 Task: Add the museum you admire in the Financial District to your saved locations  and also explore the gallery  of the museum .
Action: Mouse moved to (167, 65)
Screenshot: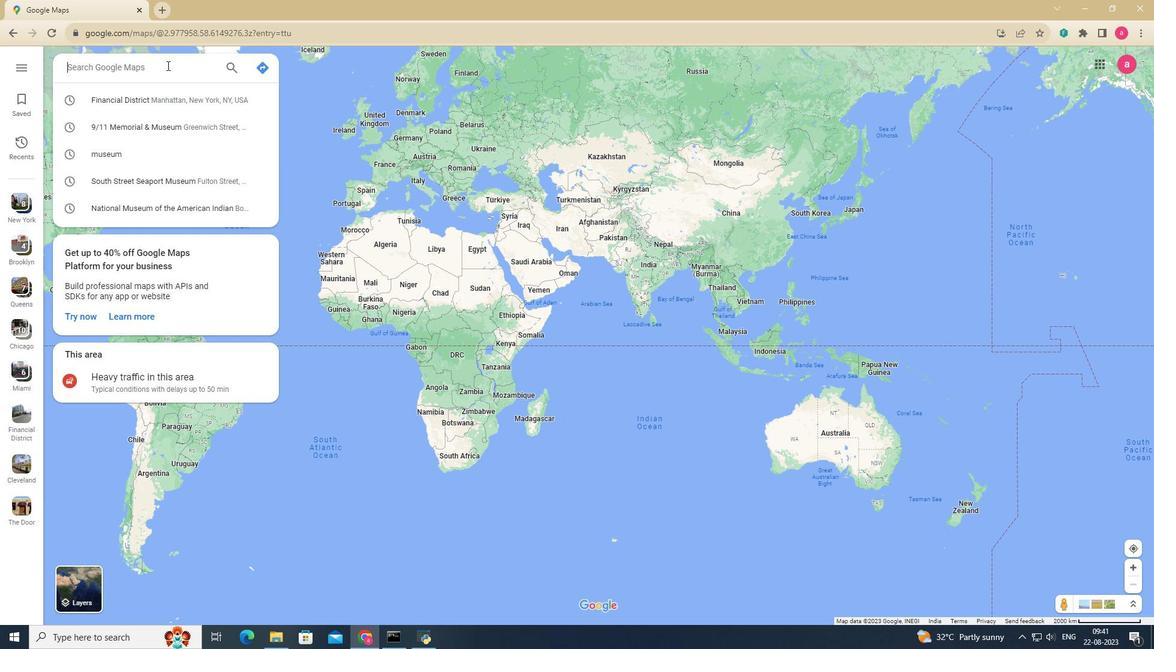 
Action: Mouse pressed left at (167, 65)
Screenshot: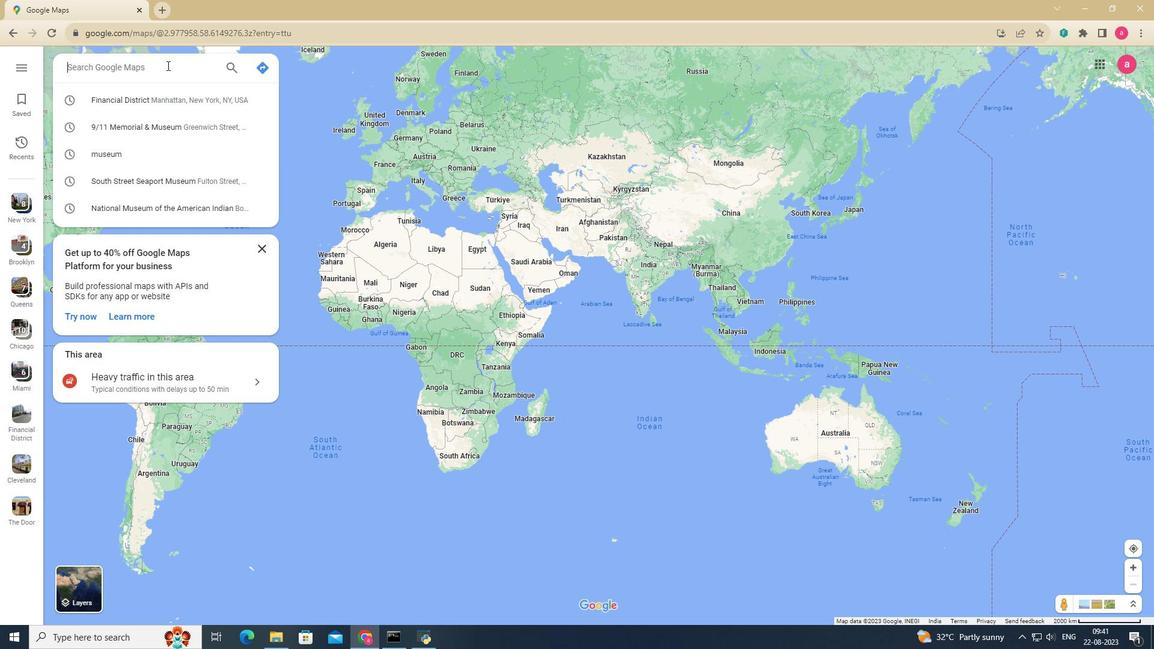
Action: Mouse moved to (158, 76)
Screenshot: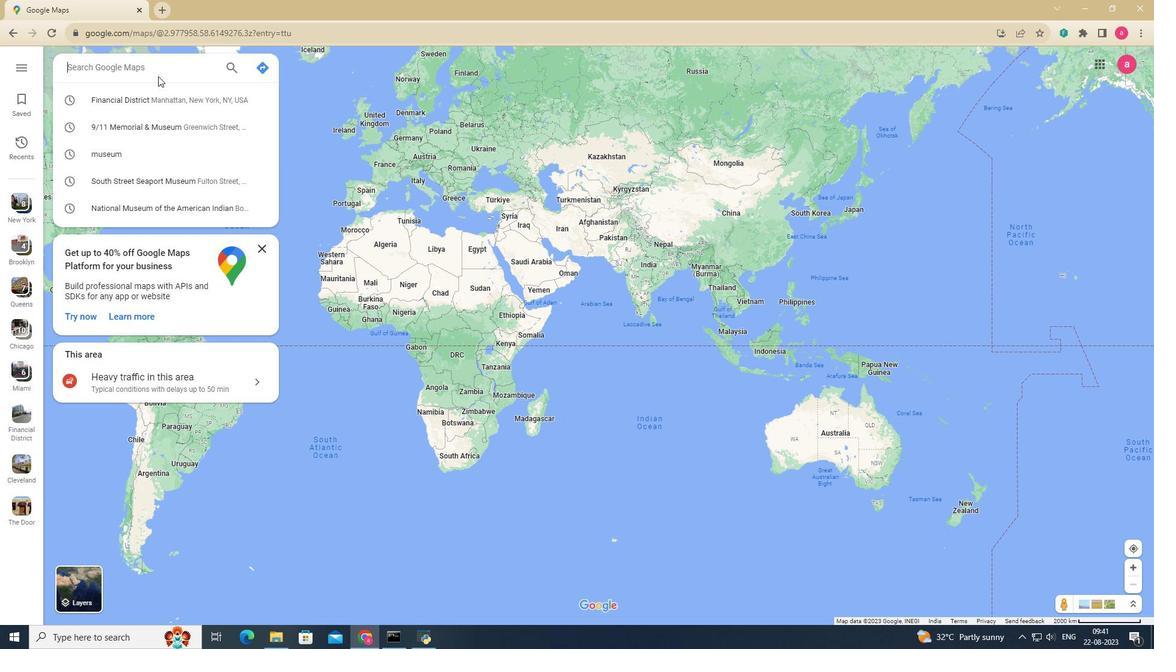 
Action: Key pressed financial<Key.space>district
Screenshot: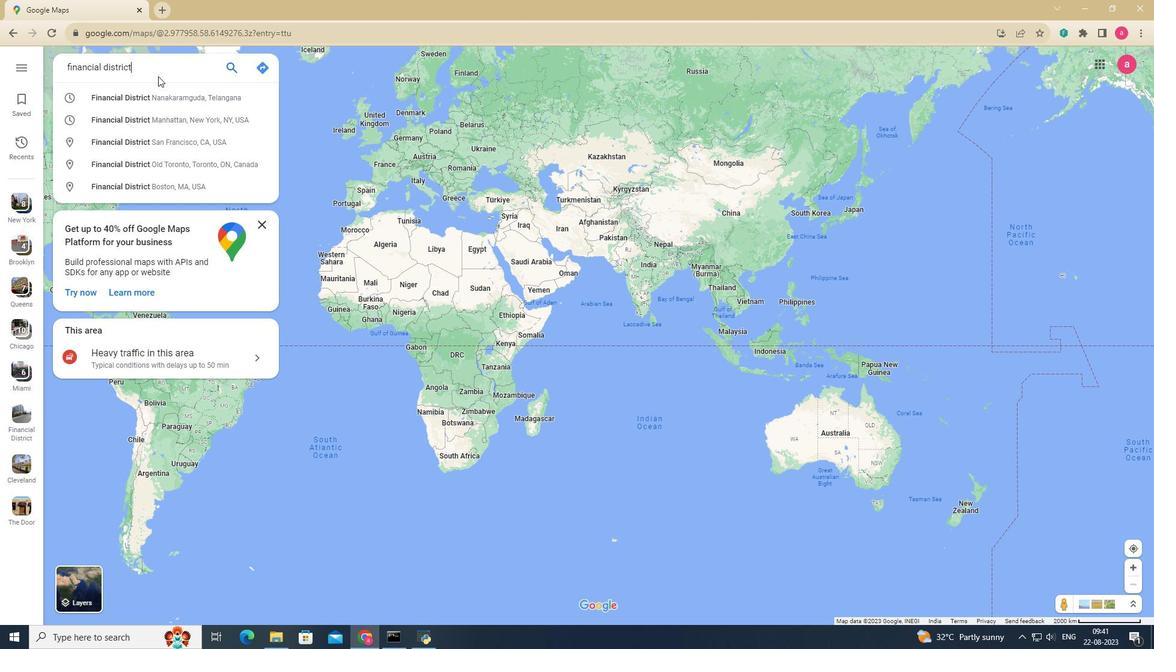 
Action: Mouse moved to (165, 113)
Screenshot: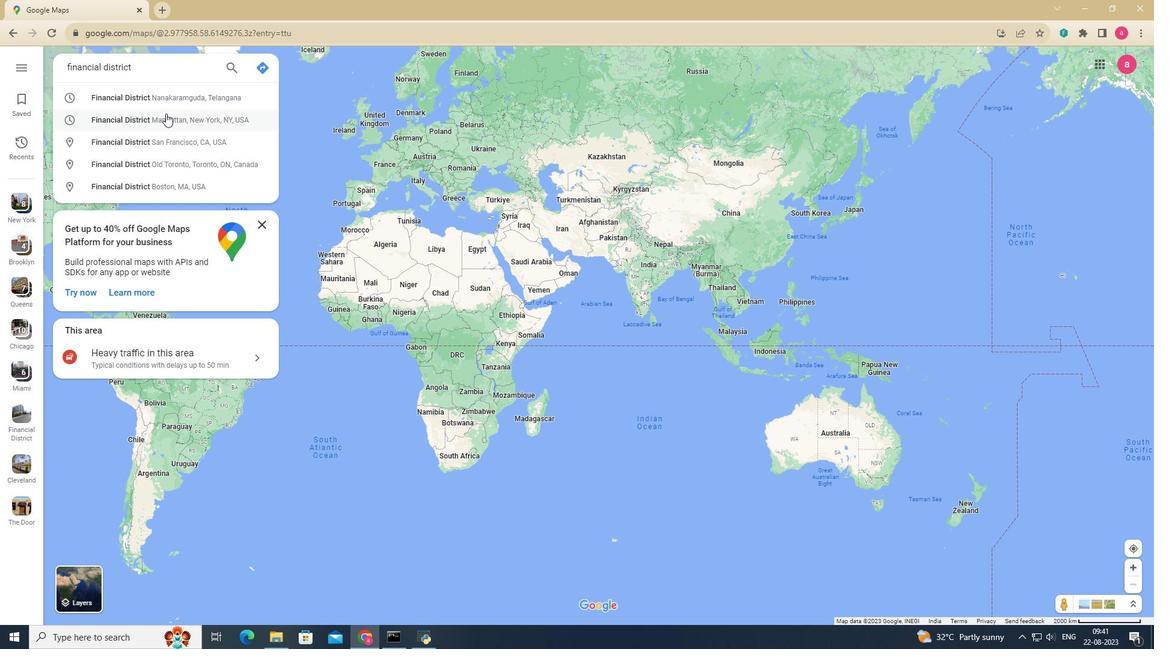 
Action: Mouse pressed left at (165, 113)
Screenshot: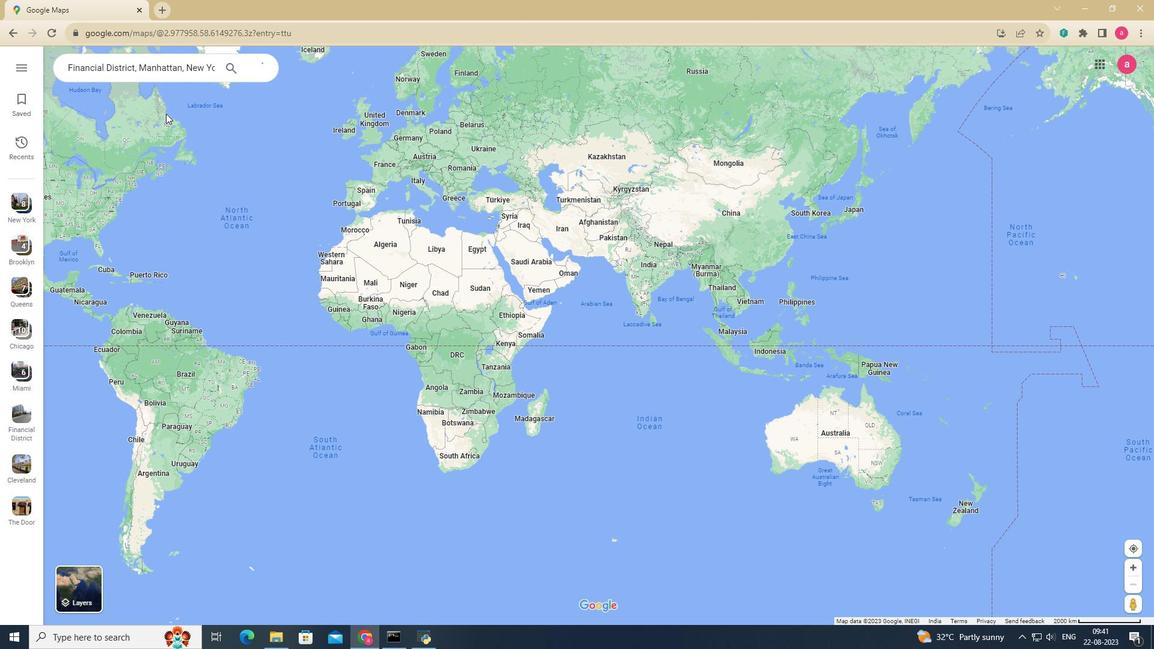 
Action: Mouse moved to (164, 288)
Screenshot: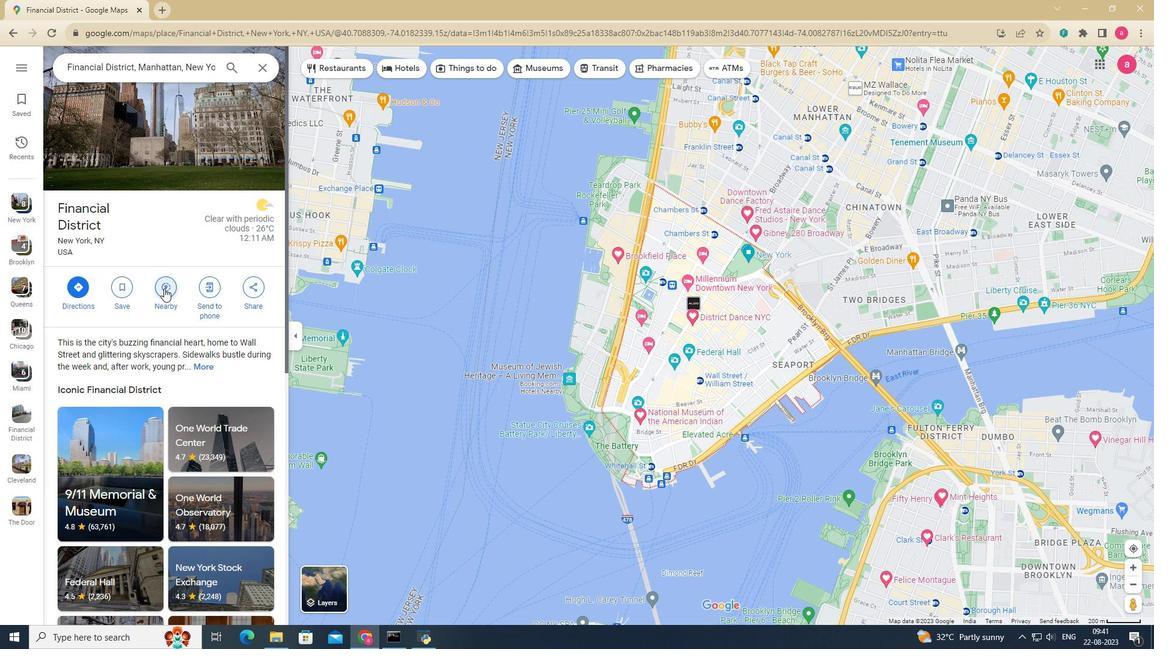 
Action: Mouse pressed left at (164, 288)
Screenshot: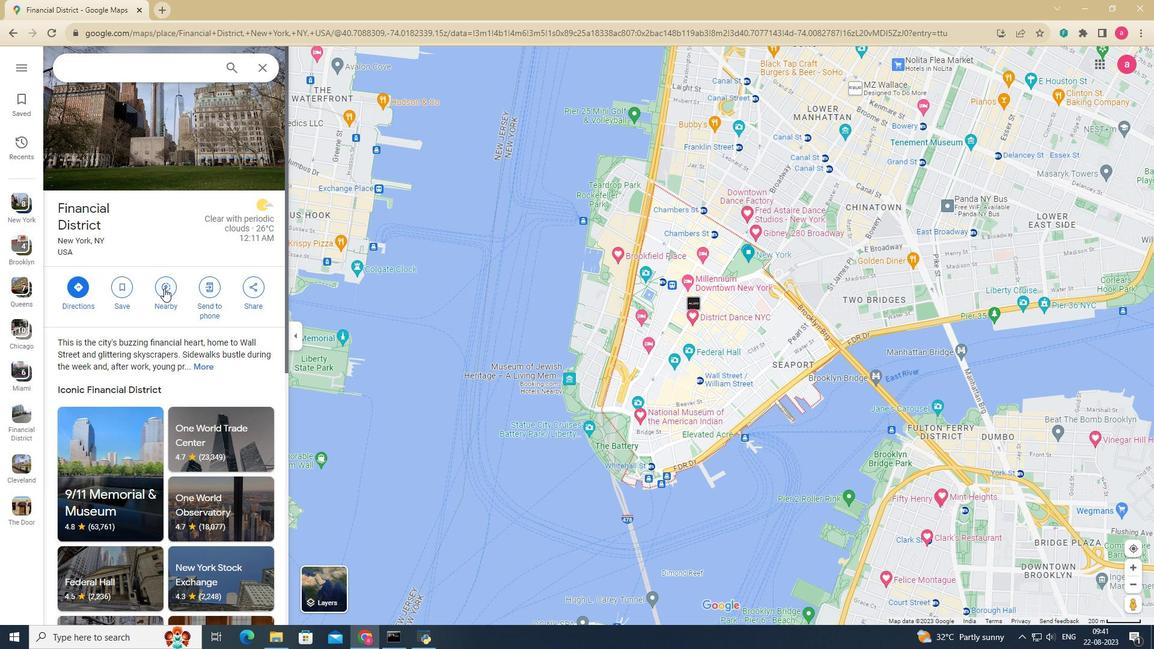 
Action: Mouse moved to (105, 69)
Screenshot: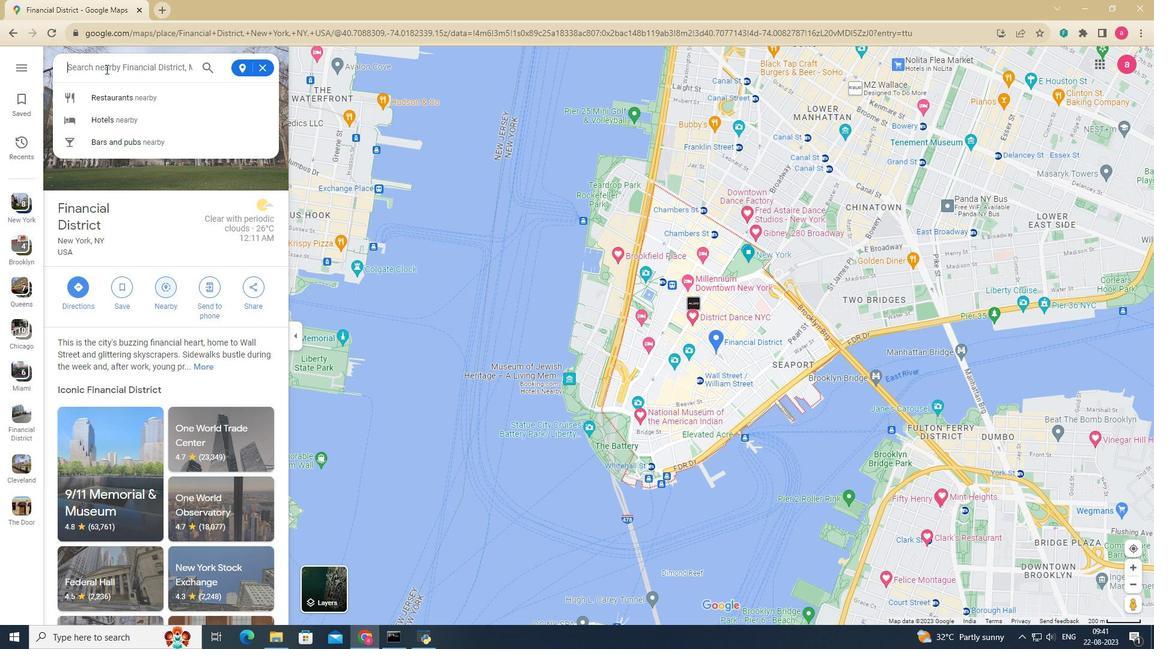 
Action: Mouse pressed left at (105, 69)
Screenshot: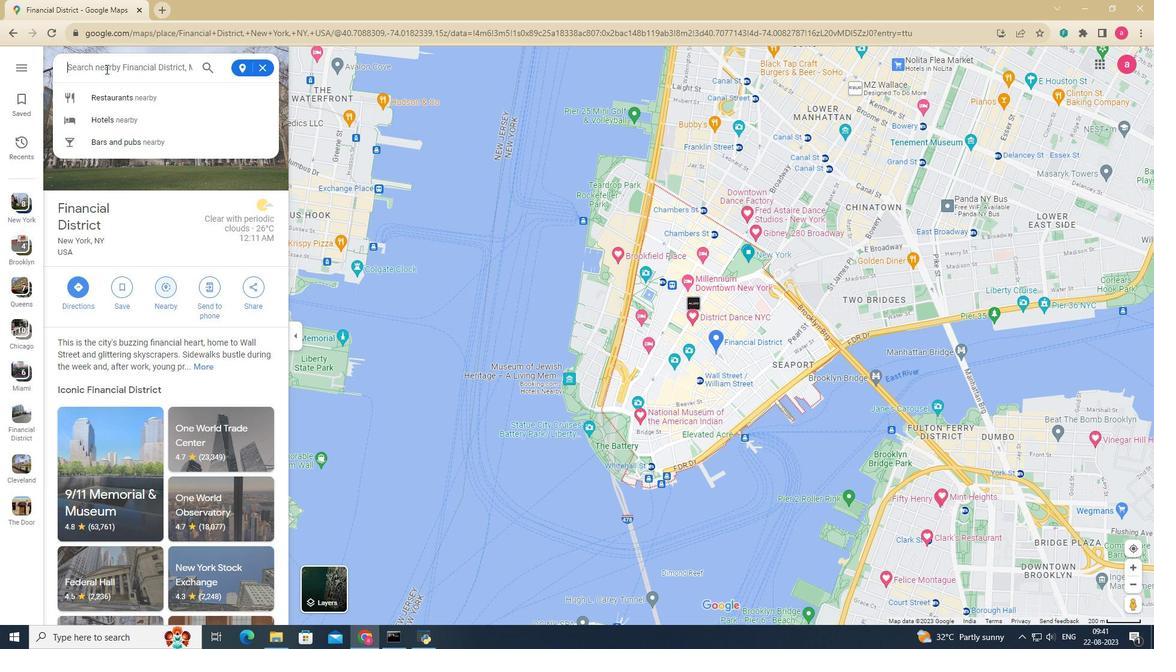 
Action: Key pressed museum<Key.enter>
Screenshot: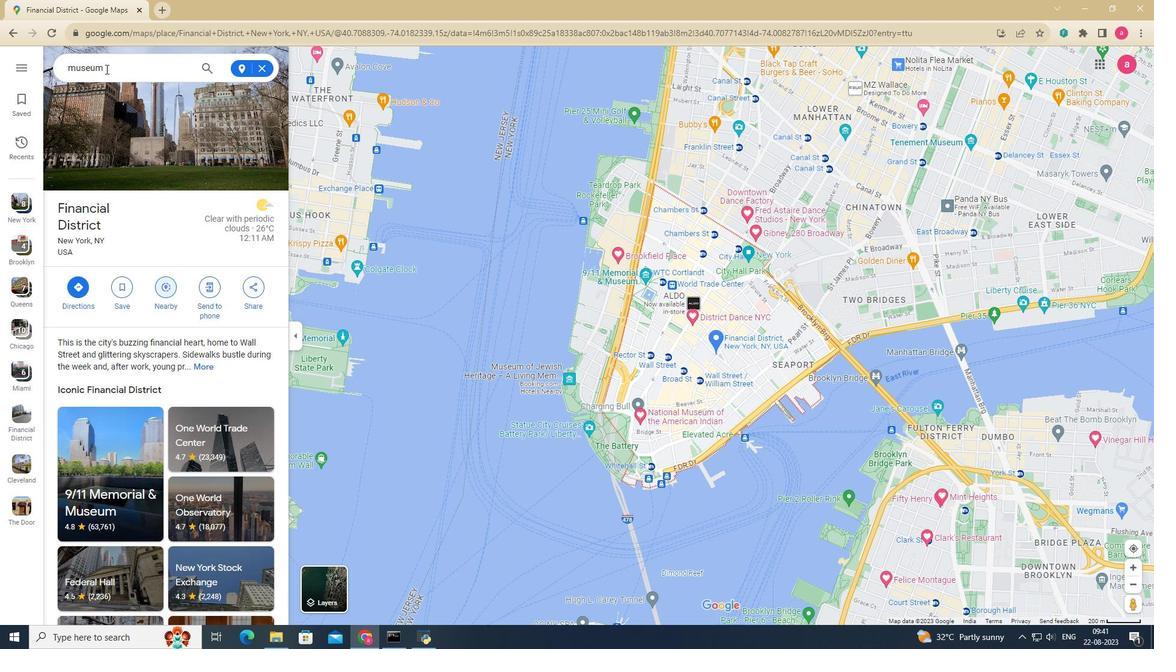 
Action: Mouse moved to (251, 131)
Screenshot: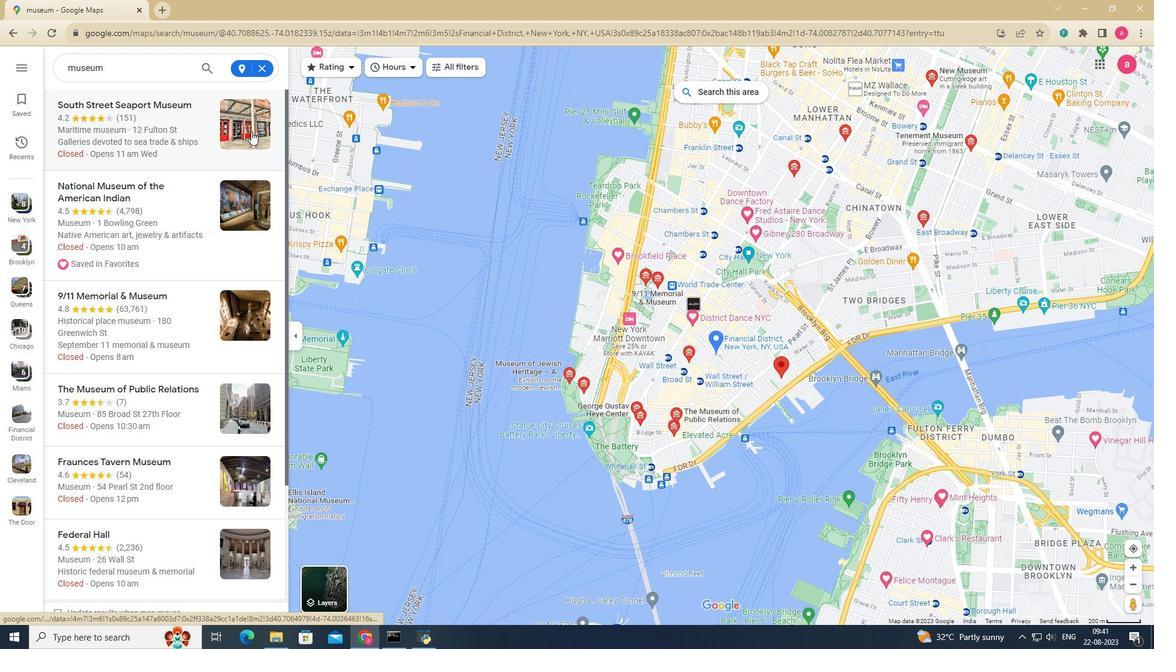 
Action: Mouse pressed left at (251, 131)
Screenshot: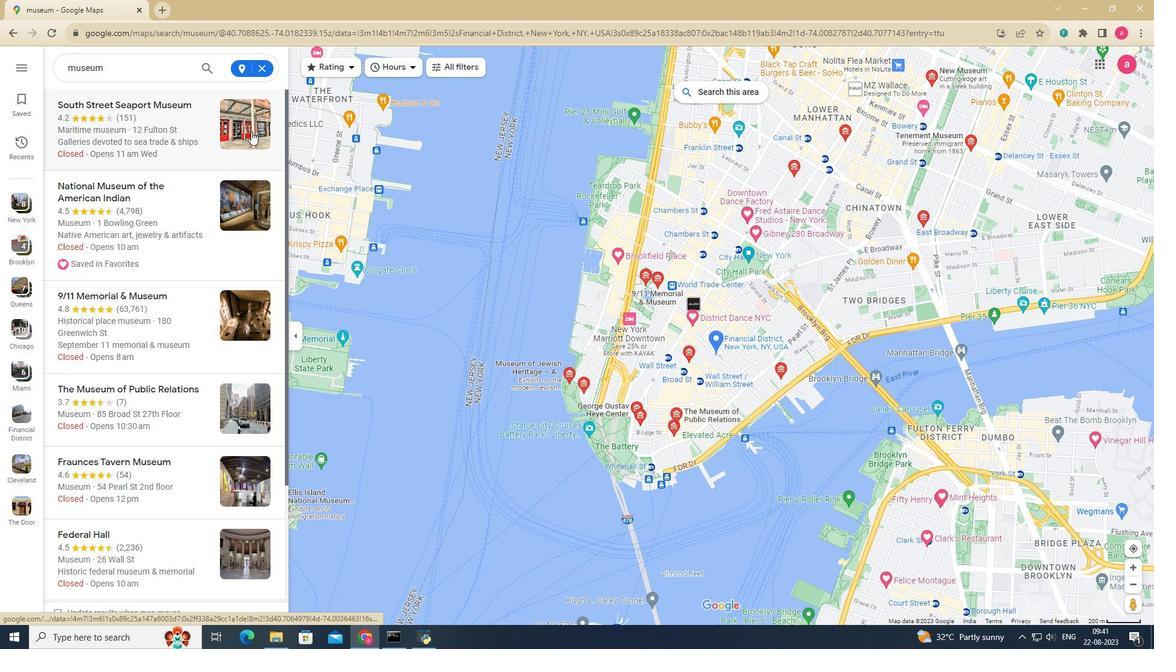 
Action: Mouse moved to (414, 304)
Screenshot: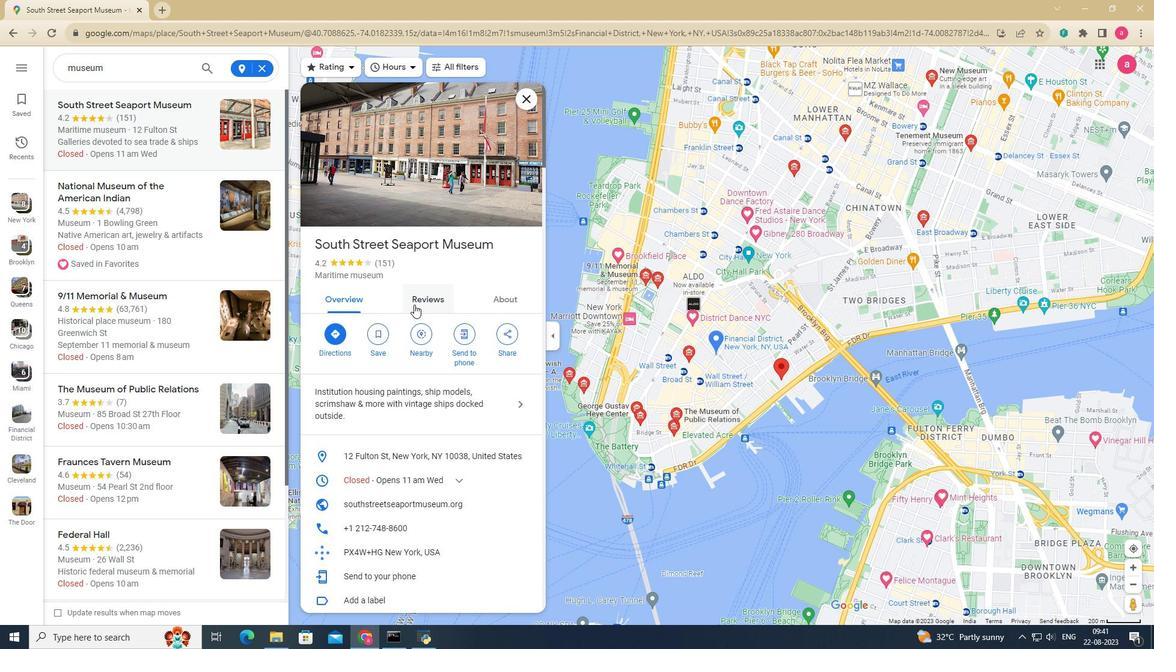 
Action: Mouse pressed left at (414, 304)
Screenshot: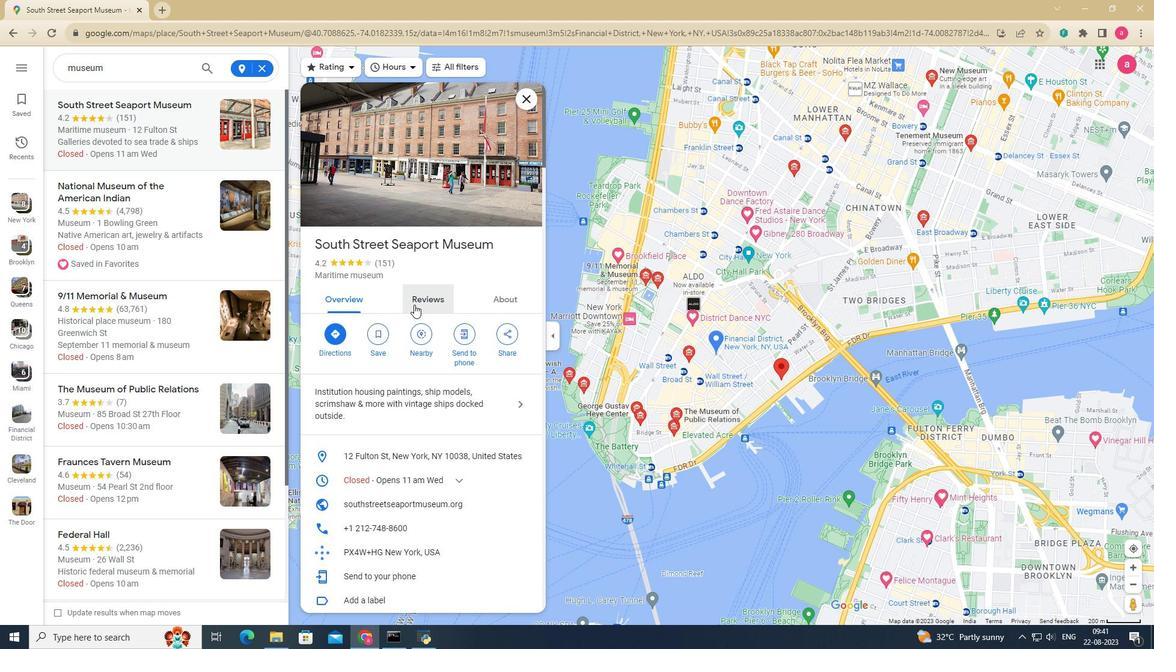 
Action: Mouse moved to (433, 323)
Screenshot: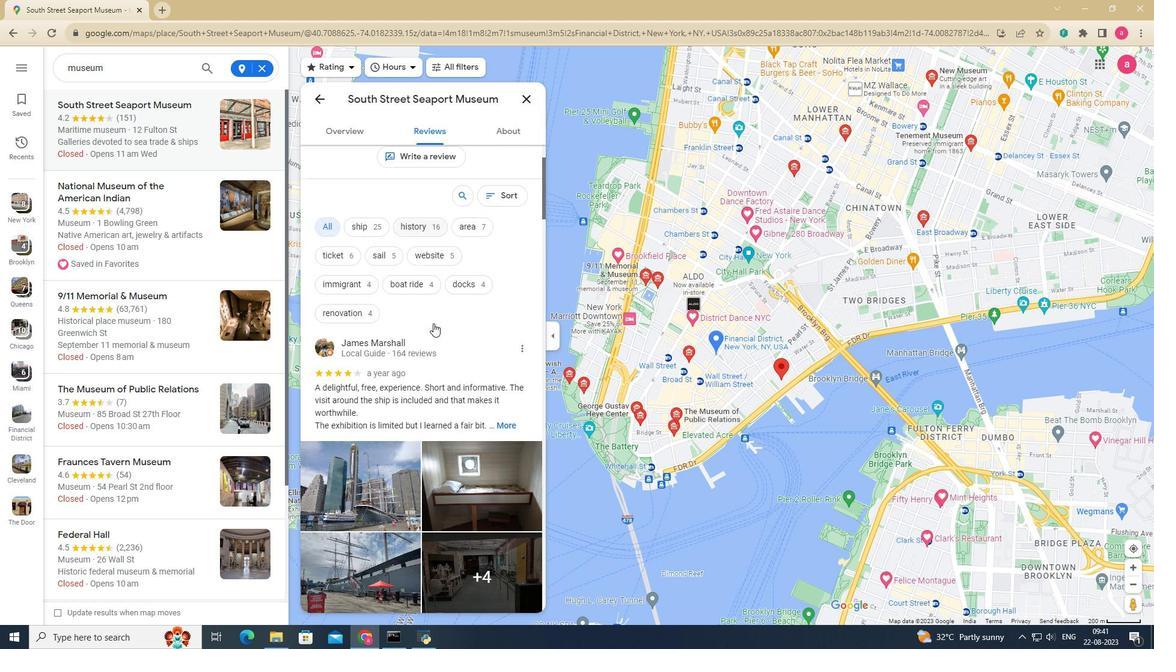 
Action: Mouse scrolled (433, 322) with delta (0, 0)
Screenshot: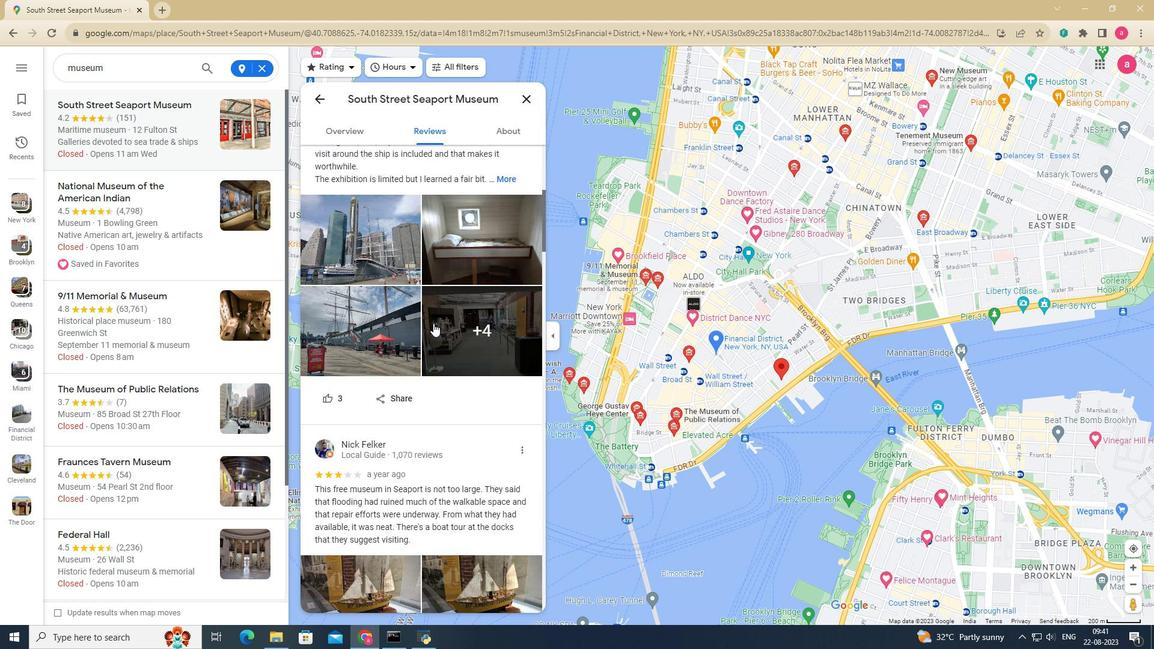
Action: Mouse scrolled (433, 322) with delta (0, 0)
Screenshot: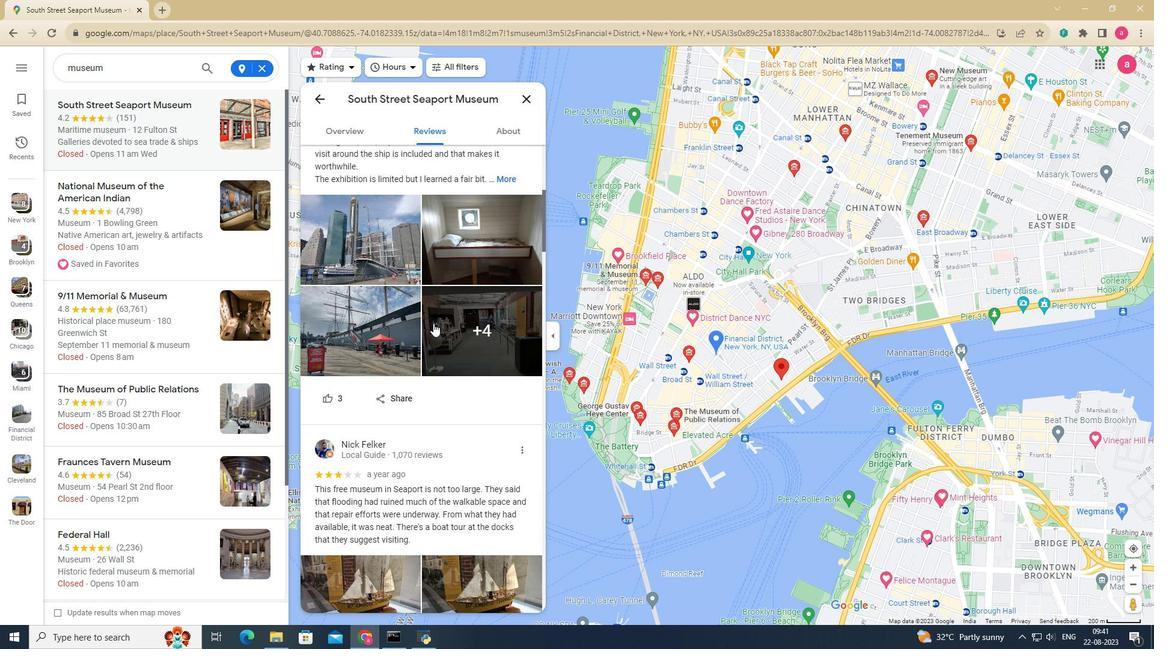 
Action: Mouse scrolled (433, 322) with delta (0, 0)
Screenshot: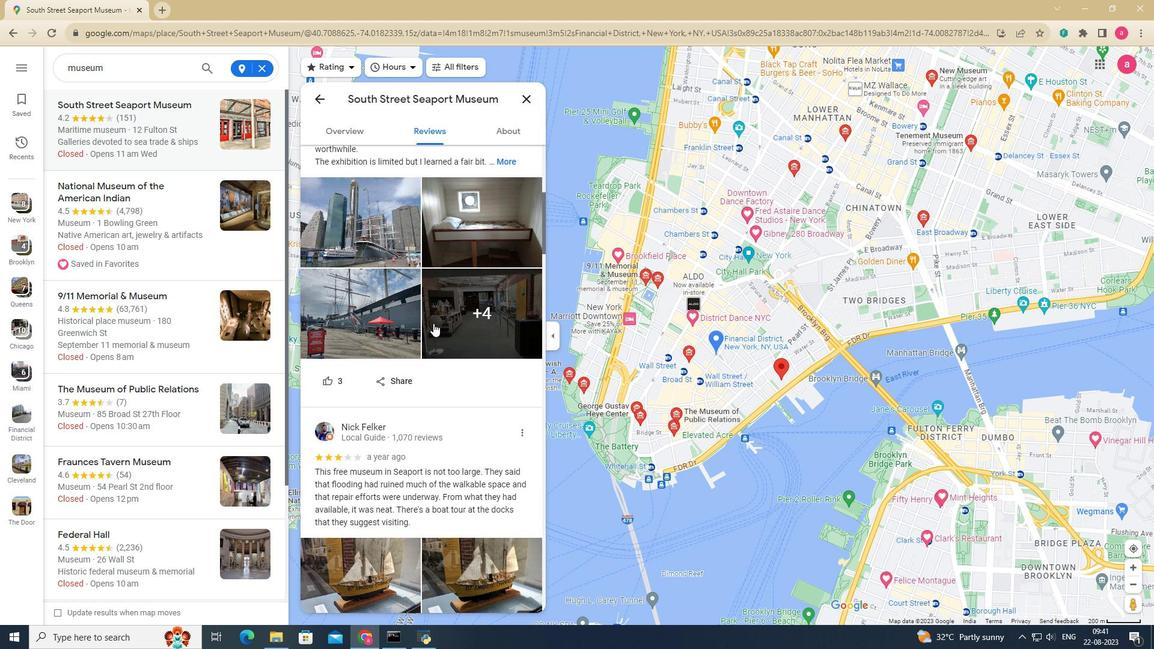 
Action: Mouse scrolled (433, 322) with delta (0, 0)
Screenshot: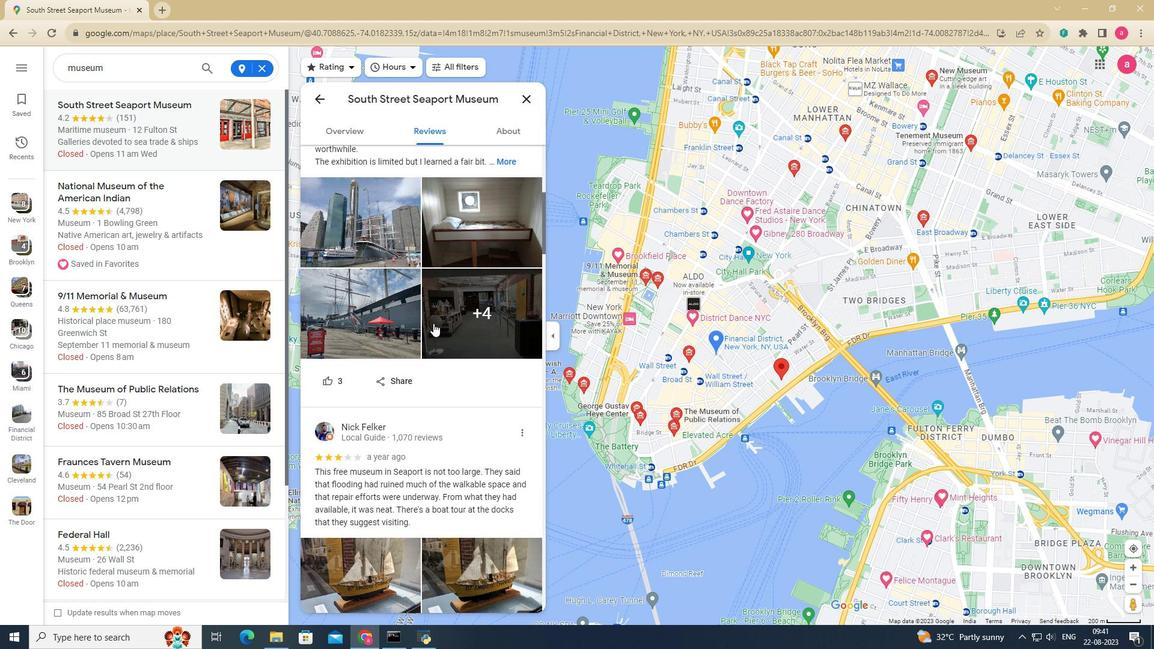 
Action: Mouse scrolled (433, 322) with delta (0, 0)
Screenshot: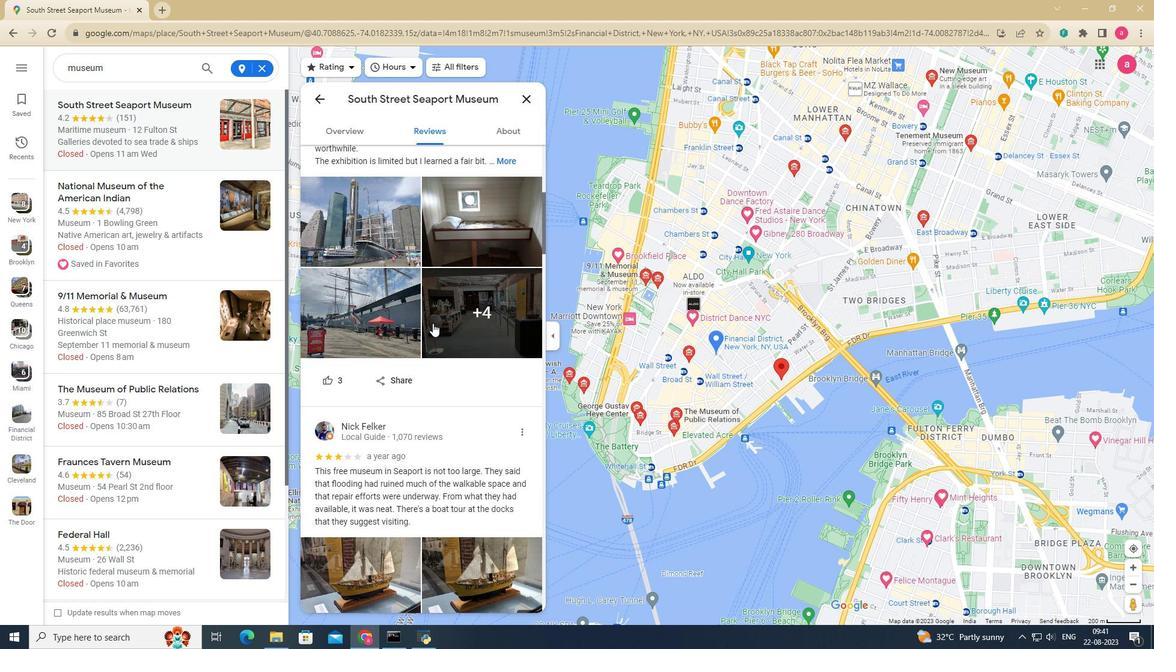 
Action: Mouse scrolled (433, 322) with delta (0, 0)
Screenshot: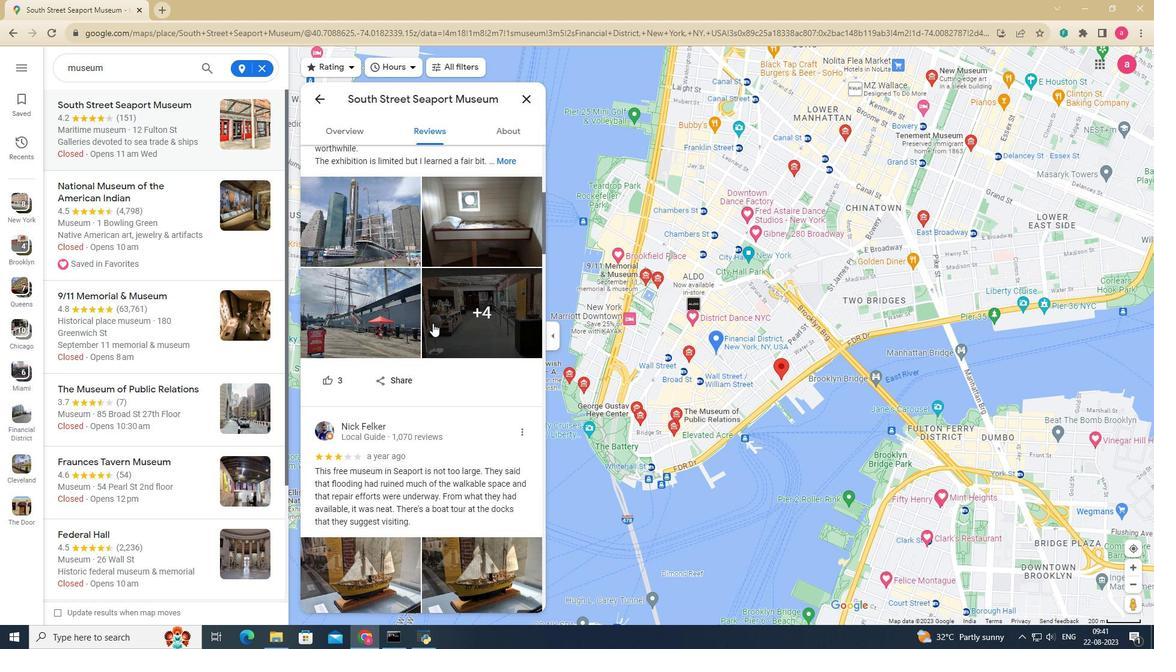 
Action: Mouse moved to (356, 242)
Screenshot: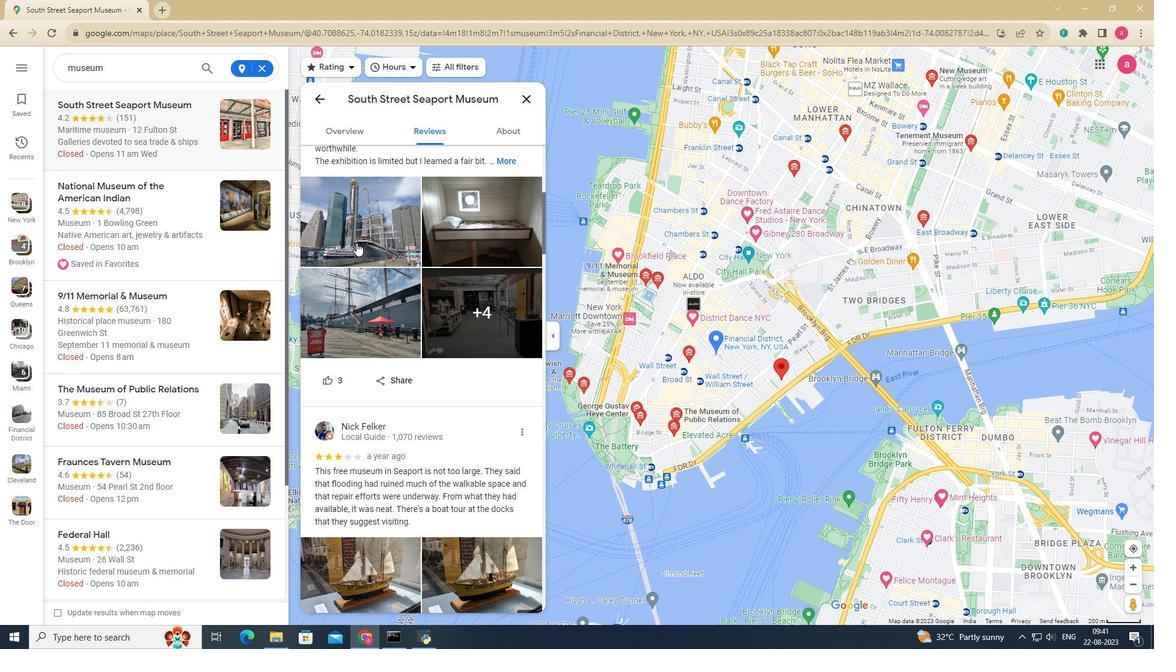 
Action: Mouse pressed left at (356, 242)
Screenshot: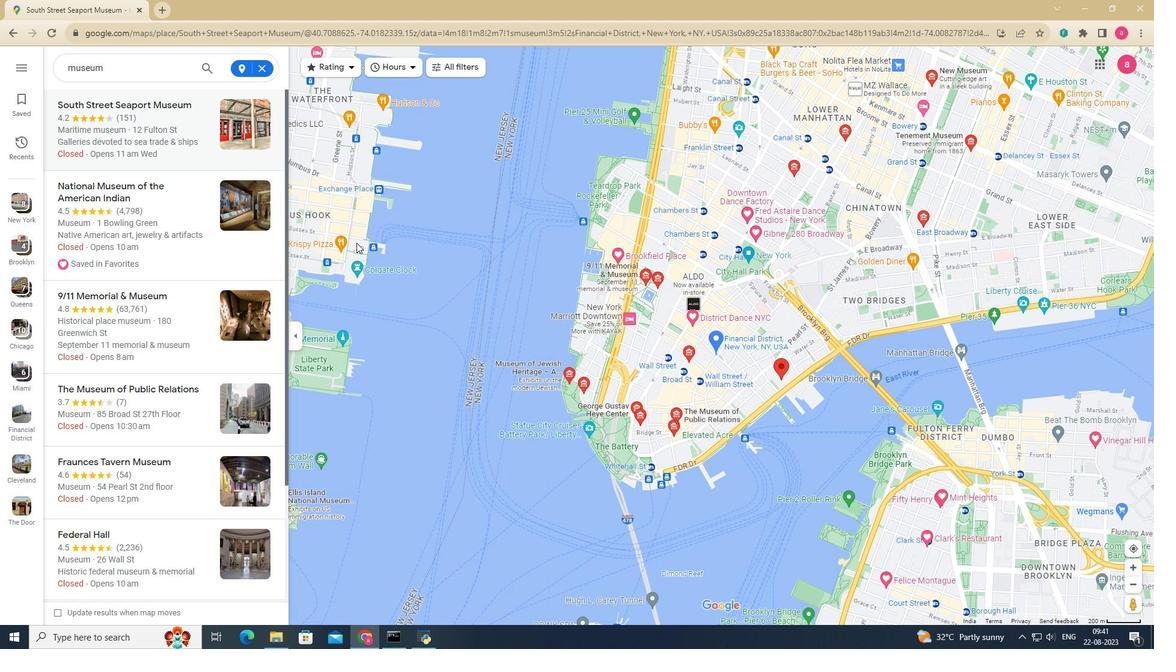 
Action: Mouse moved to (740, 450)
Screenshot: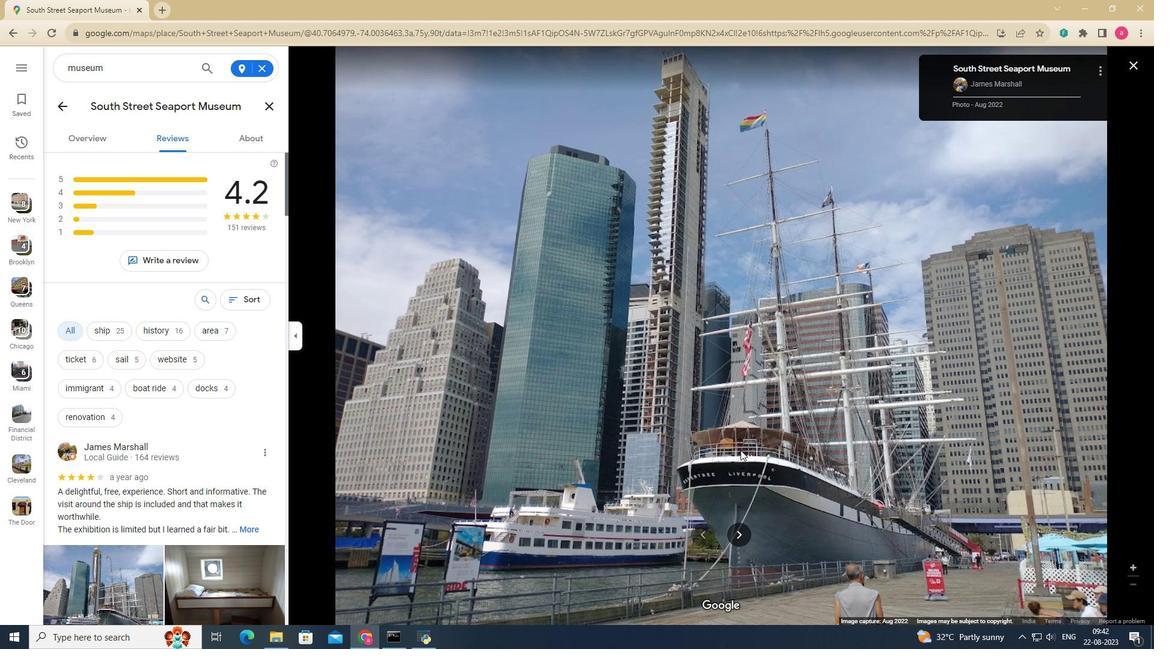
Action: Mouse pressed left at (740, 450)
Screenshot: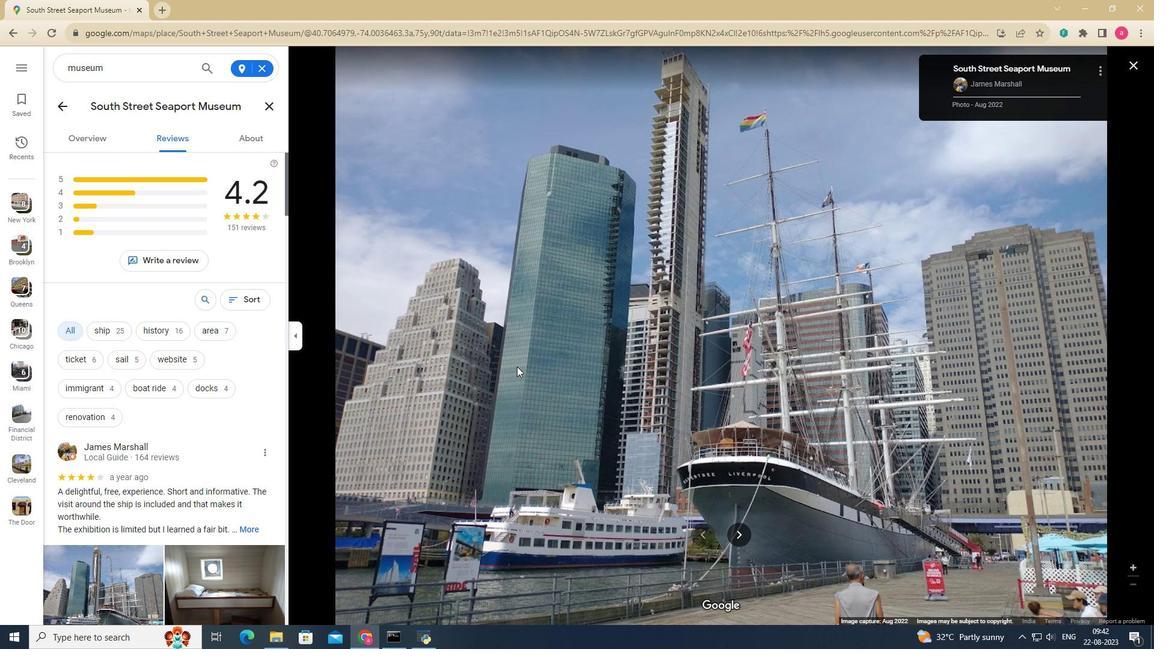 
Action: Mouse moved to (747, 535)
Screenshot: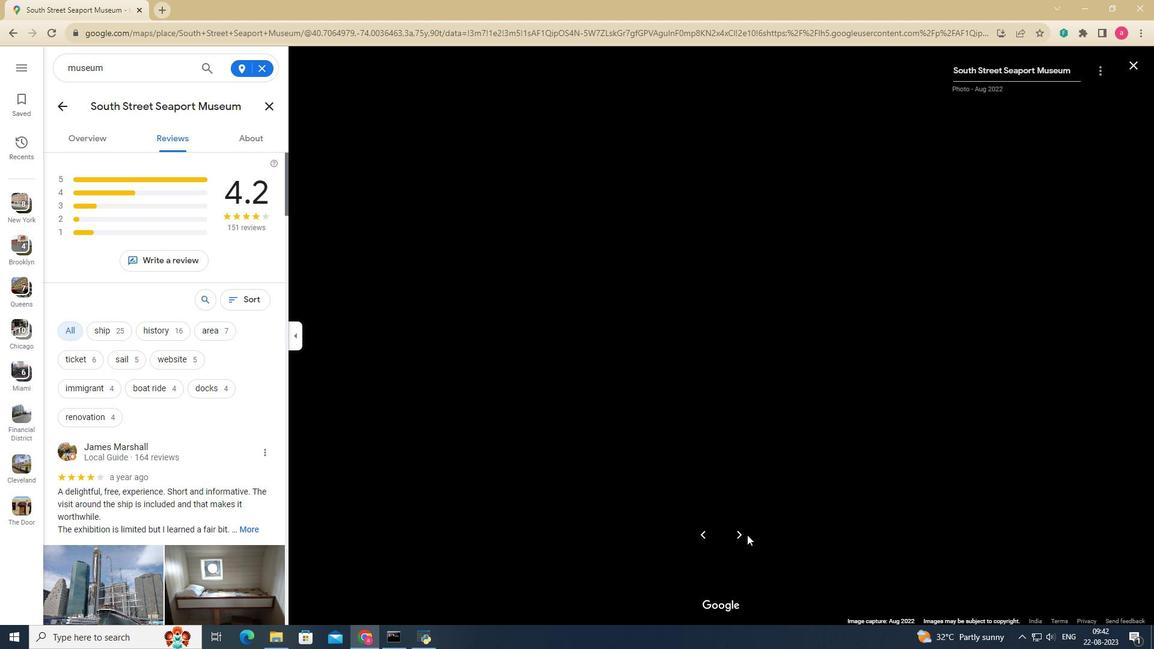 
Action: Mouse pressed left at (747, 535)
Screenshot: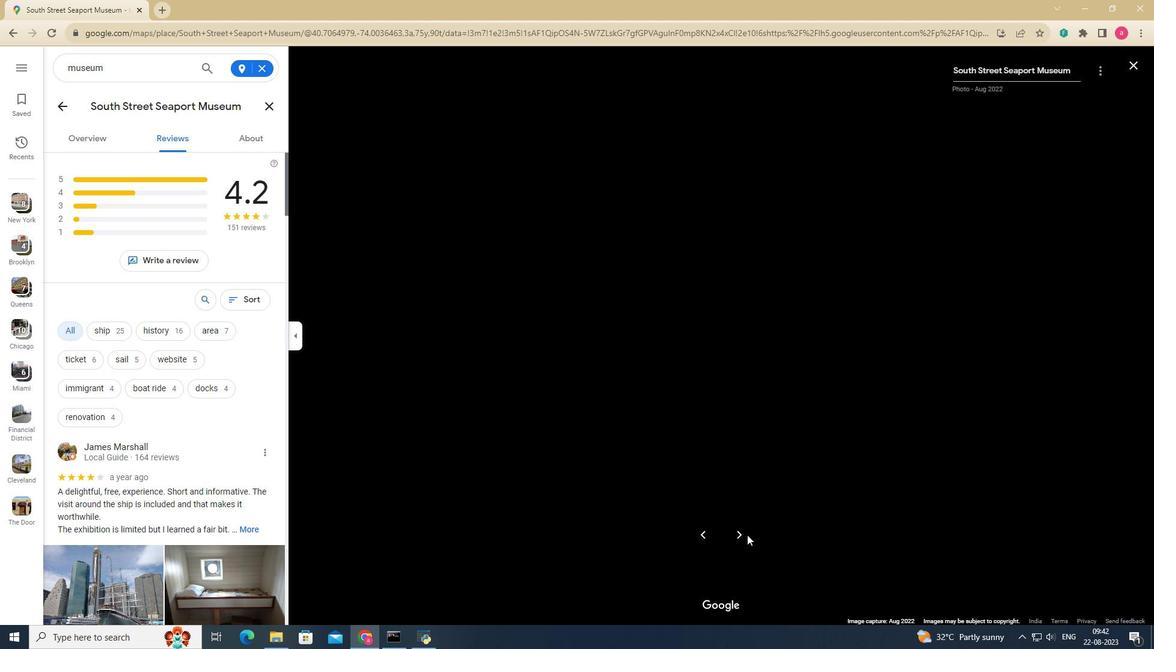 
Action: Mouse pressed left at (747, 535)
Screenshot: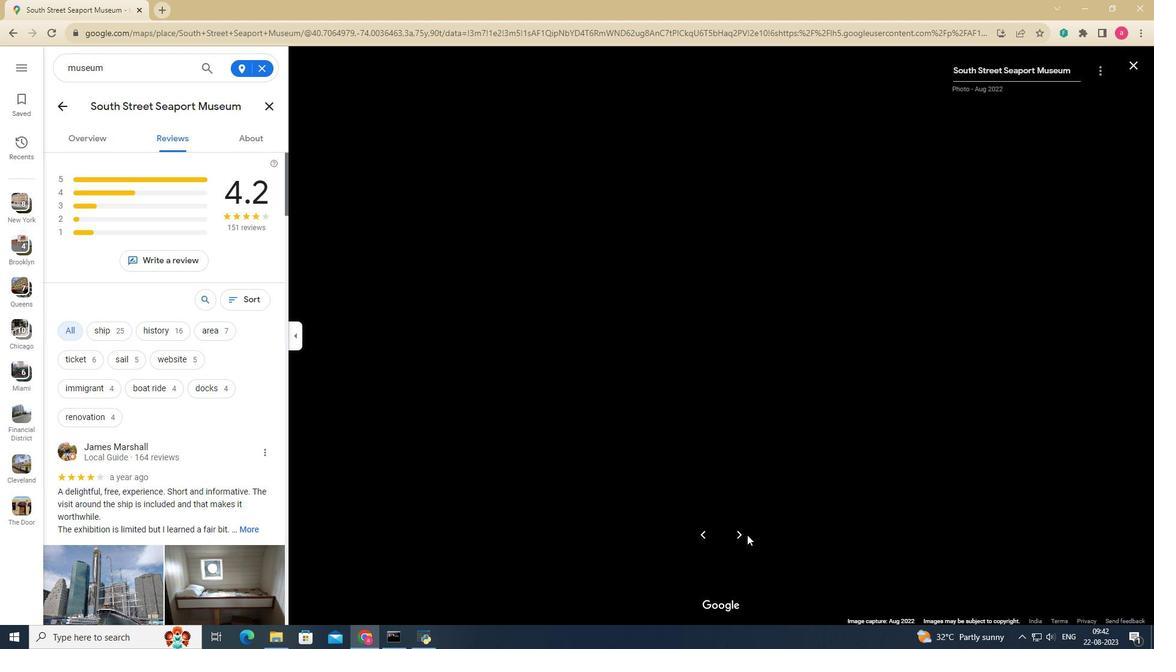 
Action: Mouse pressed left at (747, 535)
Screenshot: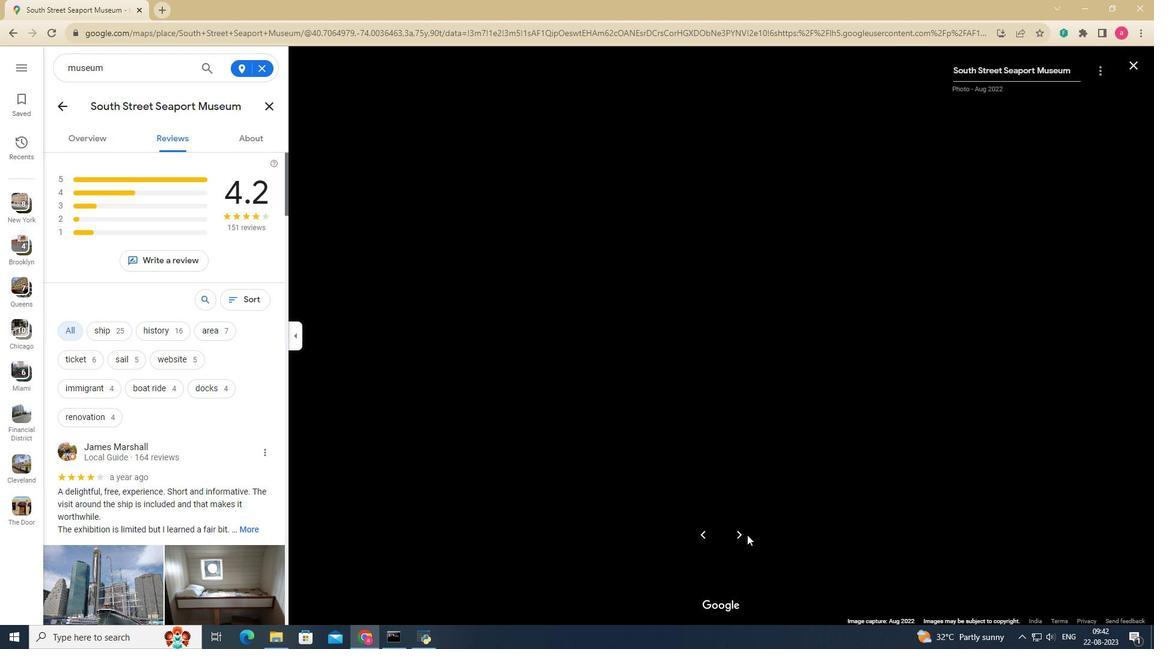 
Action: Mouse pressed left at (747, 535)
Screenshot: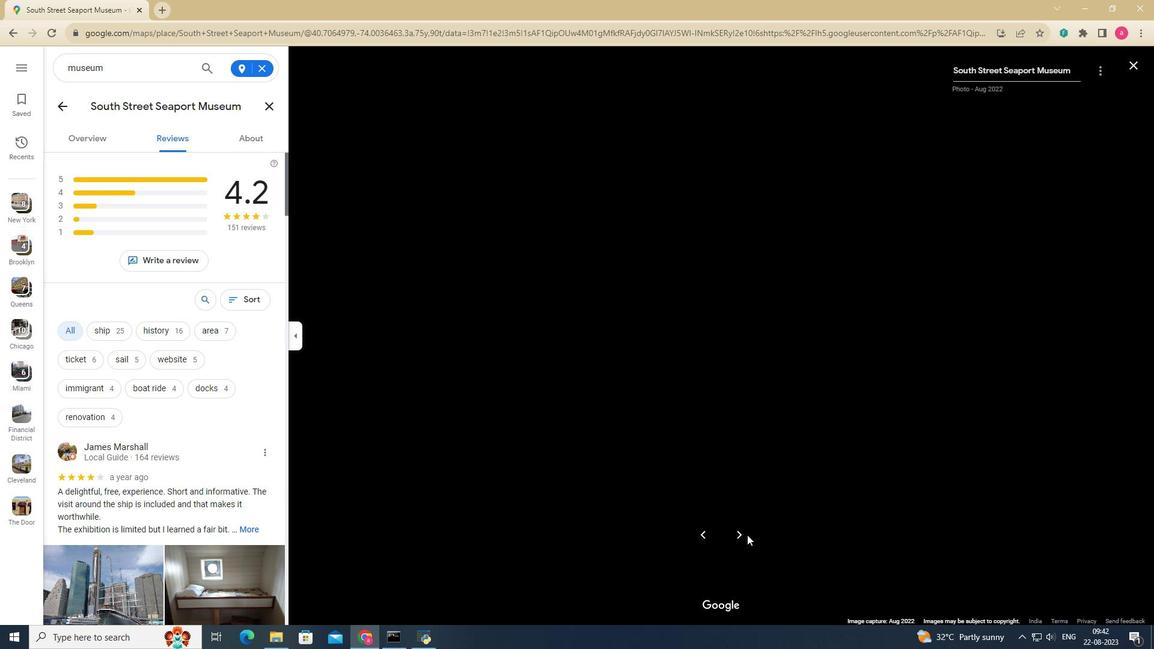 
Action: Mouse pressed left at (747, 535)
Screenshot: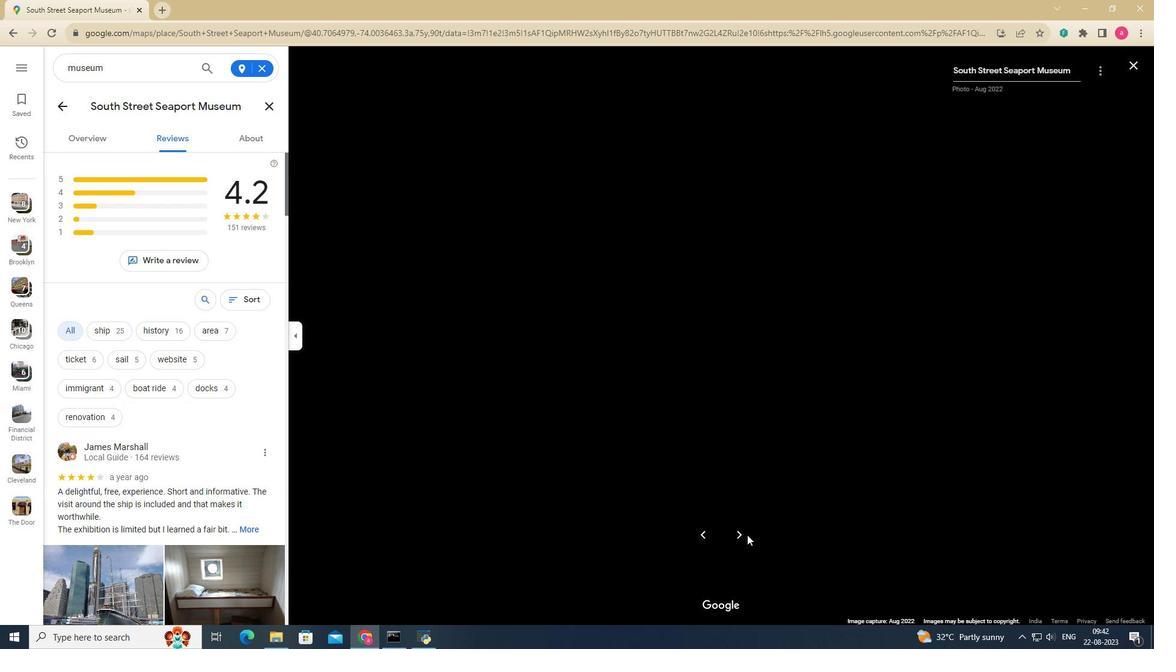 
Action: Mouse moved to (740, 533)
Screenshot: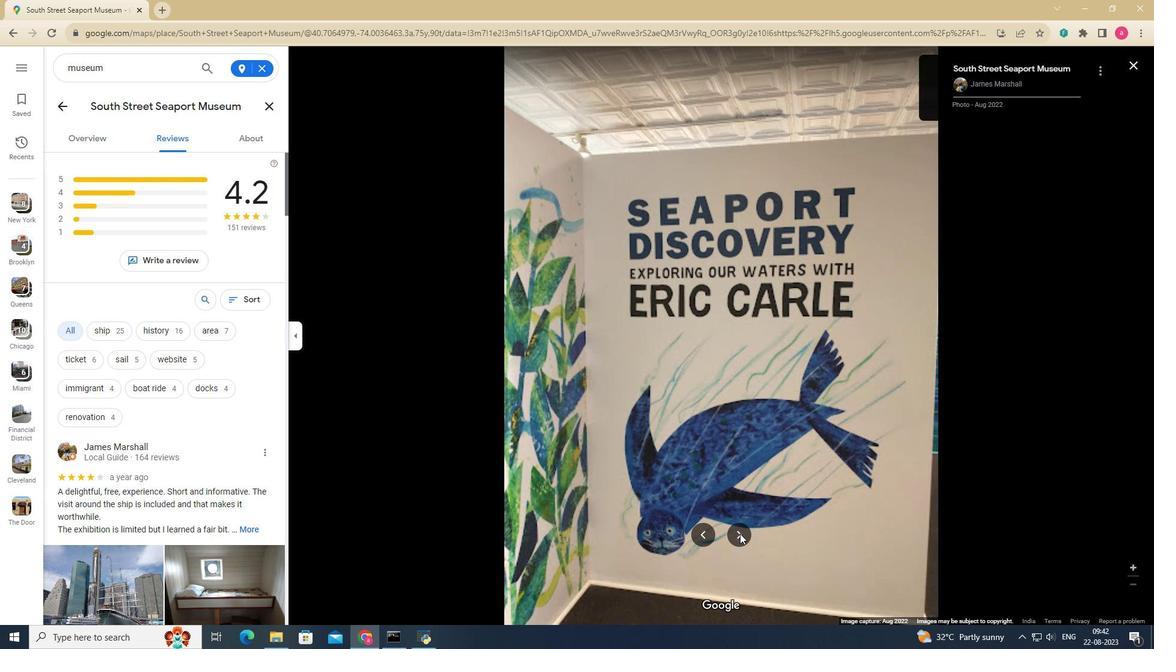 
Action: Mouse pressed left at (740, 533)
Screenshot: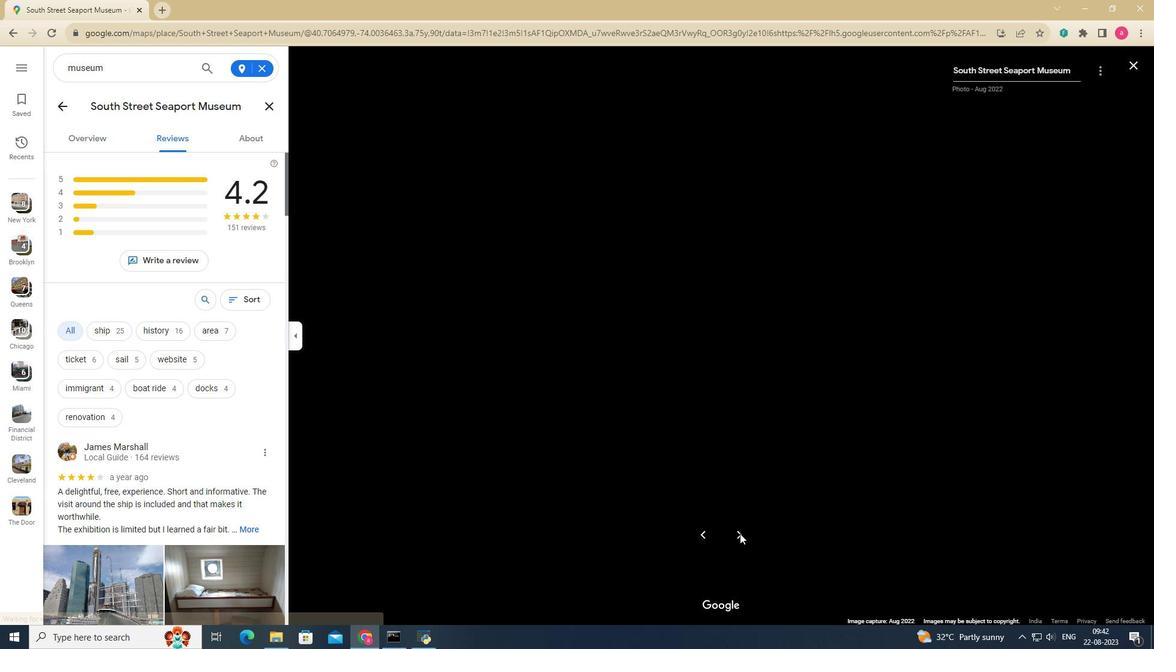 
Action: Mouse pressed left at (740, 533)
Screenshot: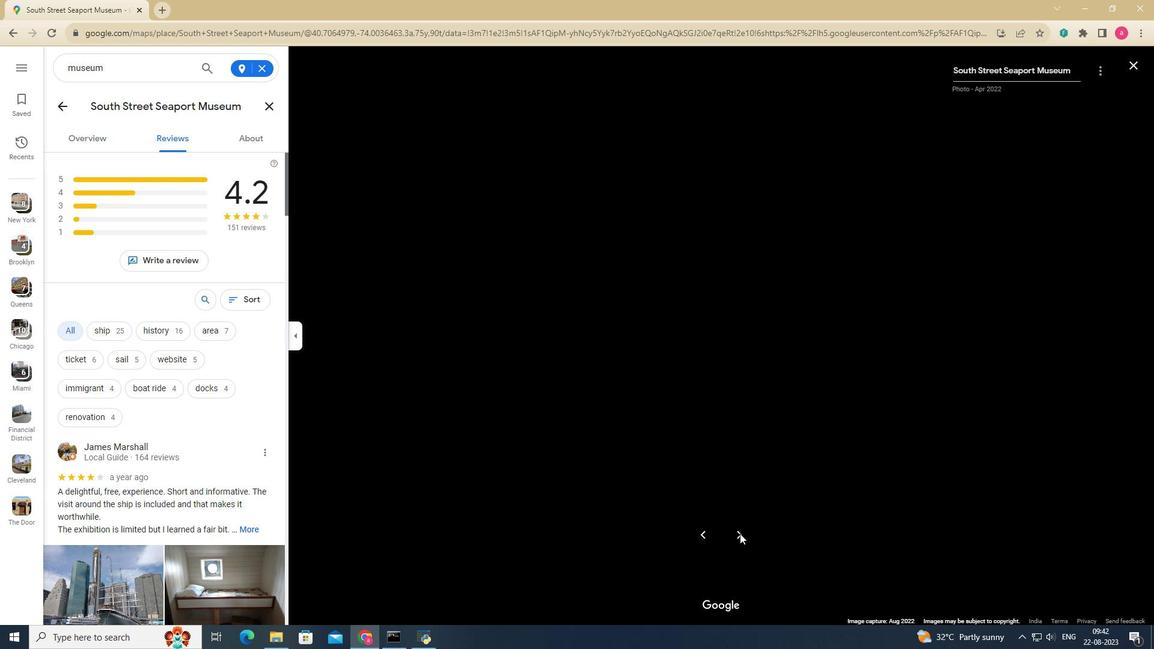 
Action: Mouse pressed left at (740, 533)
Screenshot: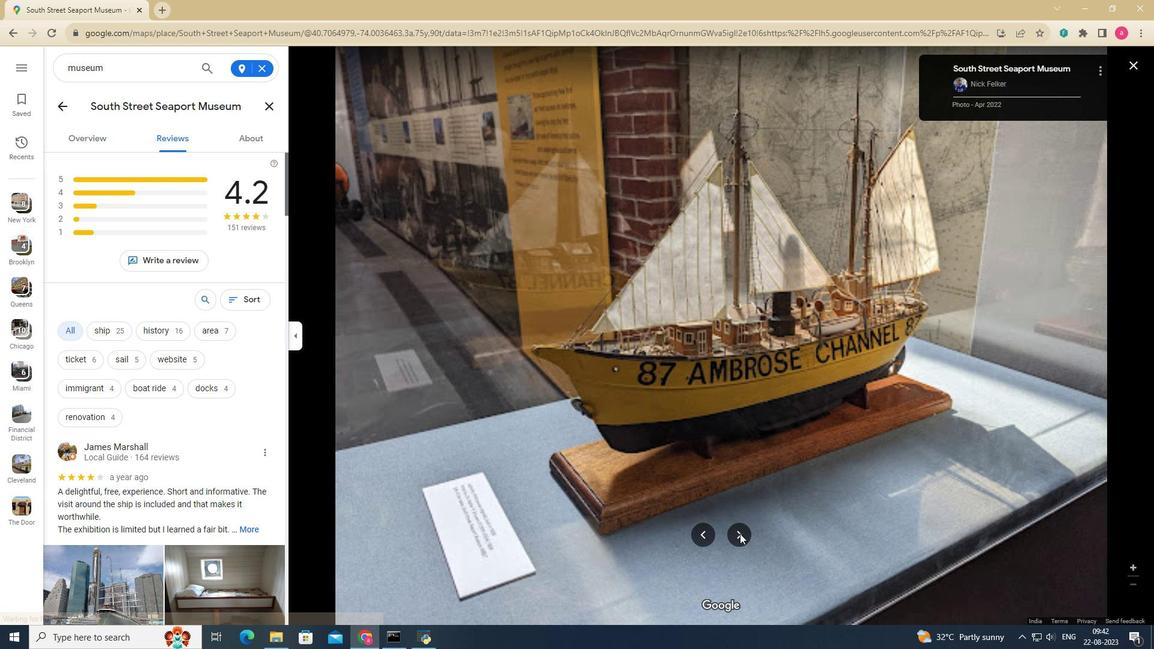 
Action: Mouse moved to (704, 455)
Screenshot: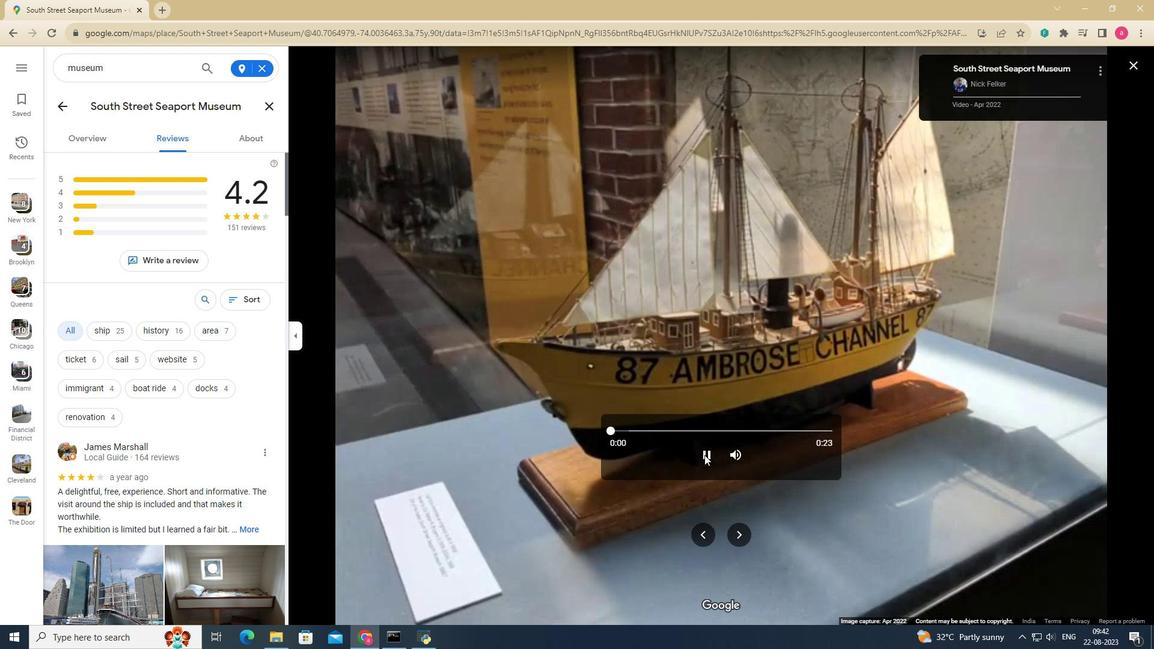 
Action: Mouse pressed left at (704, 455)
Screenshot: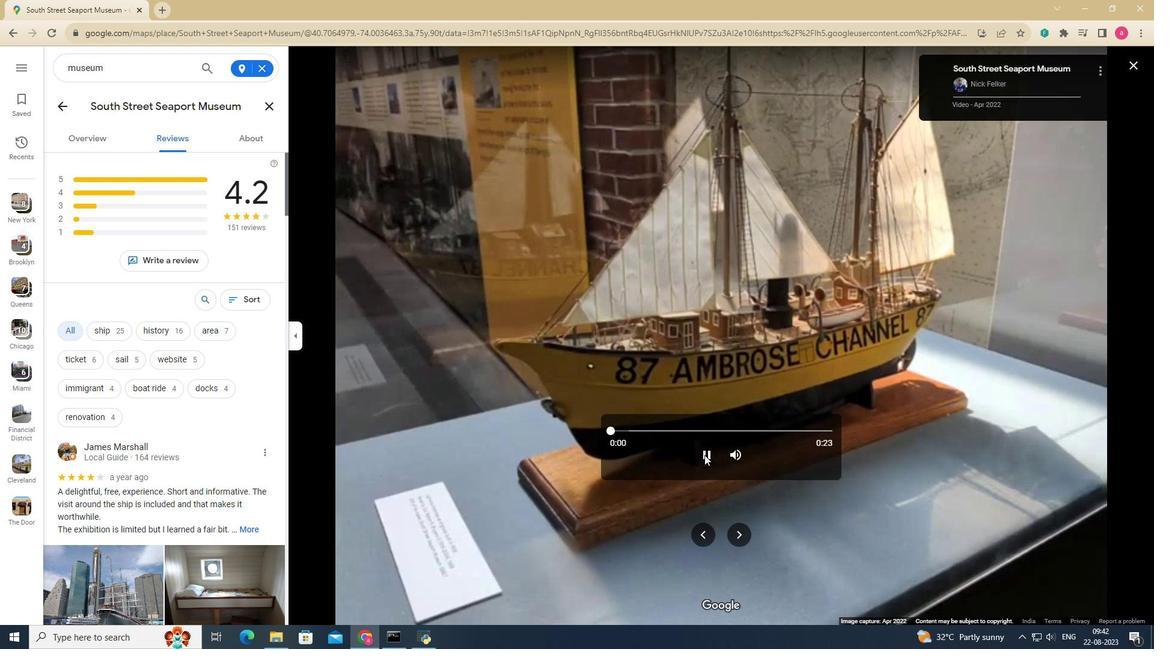 
Action: Mouse moved to (239, 136)
Screenshot: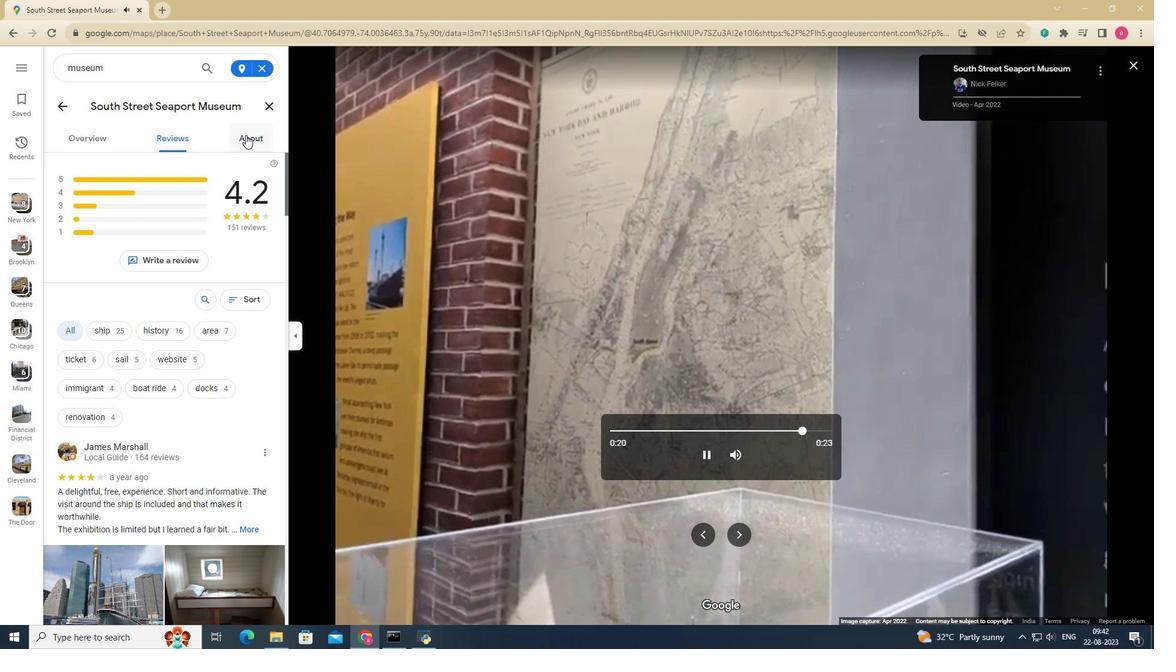 
Action: Mouse pressed left at (239, 136)
Screenshot: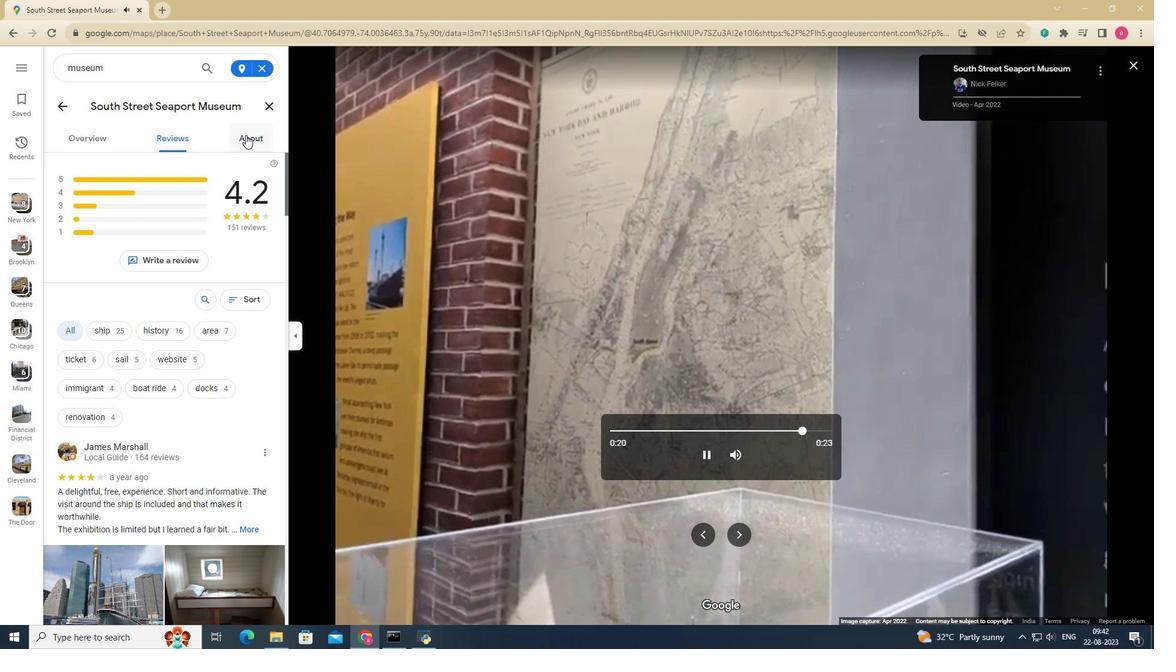 
Action: Mouse moved to (173, 251)
Screenshot: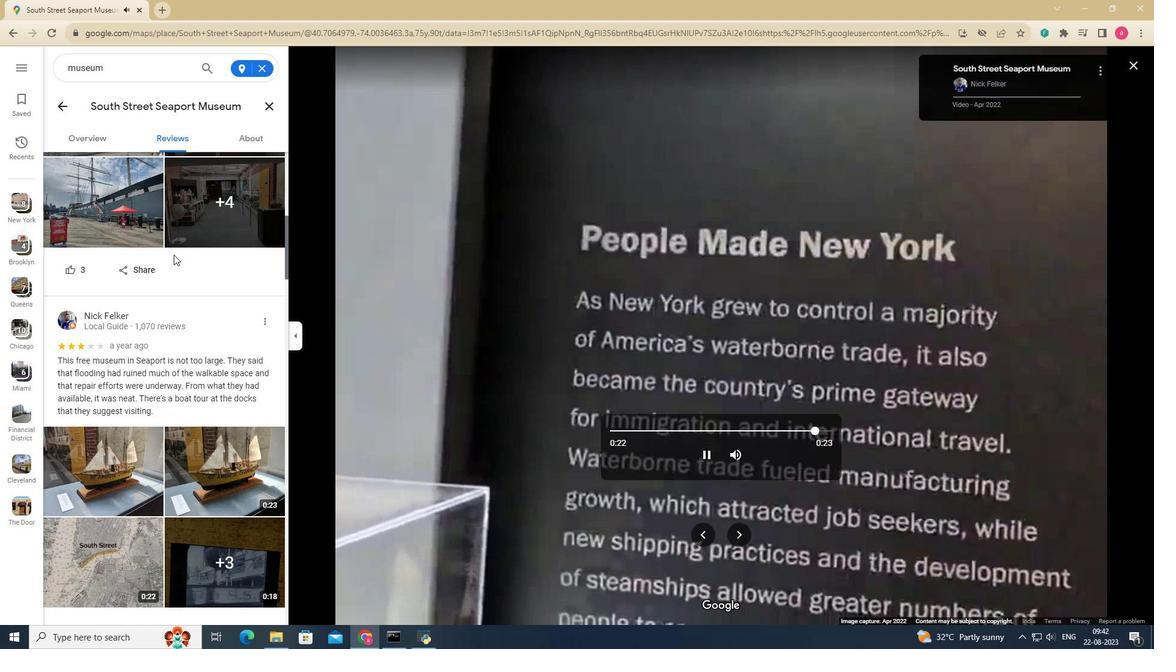 
Action: Mouse scrolled (173, 248) with delta (0, 0)
Screenshot: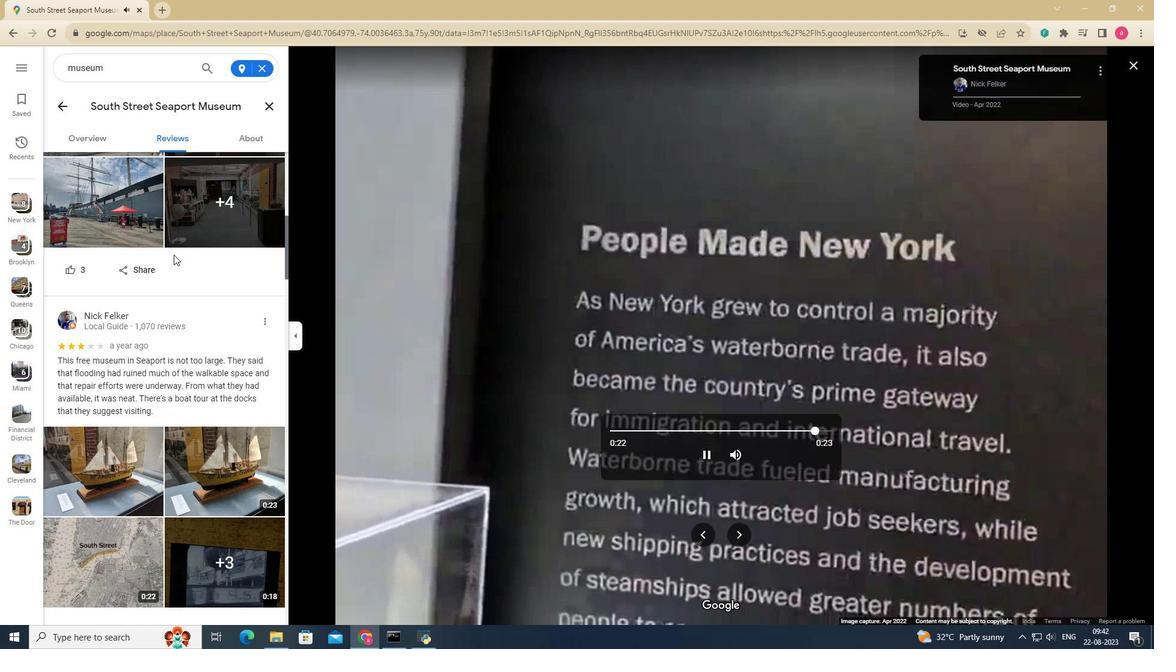 
Action: Mouse moved to (173, 253)
Screenshot: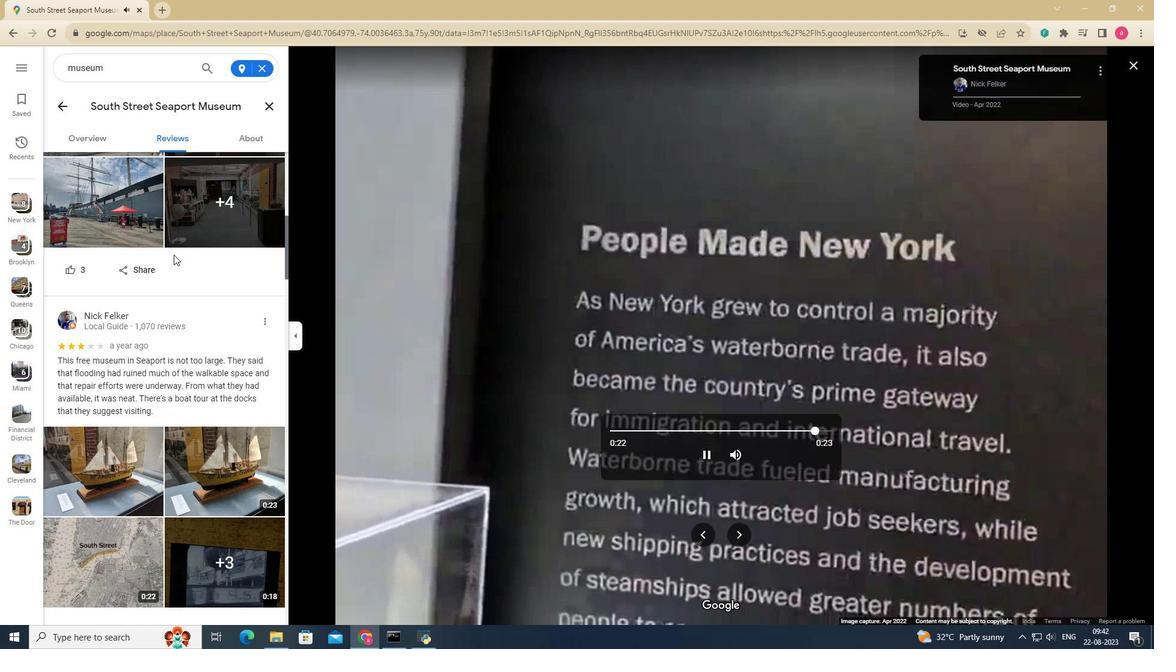 
Action: Mouse scrolled (173, 252) with delta (0, 0)
Screenshot: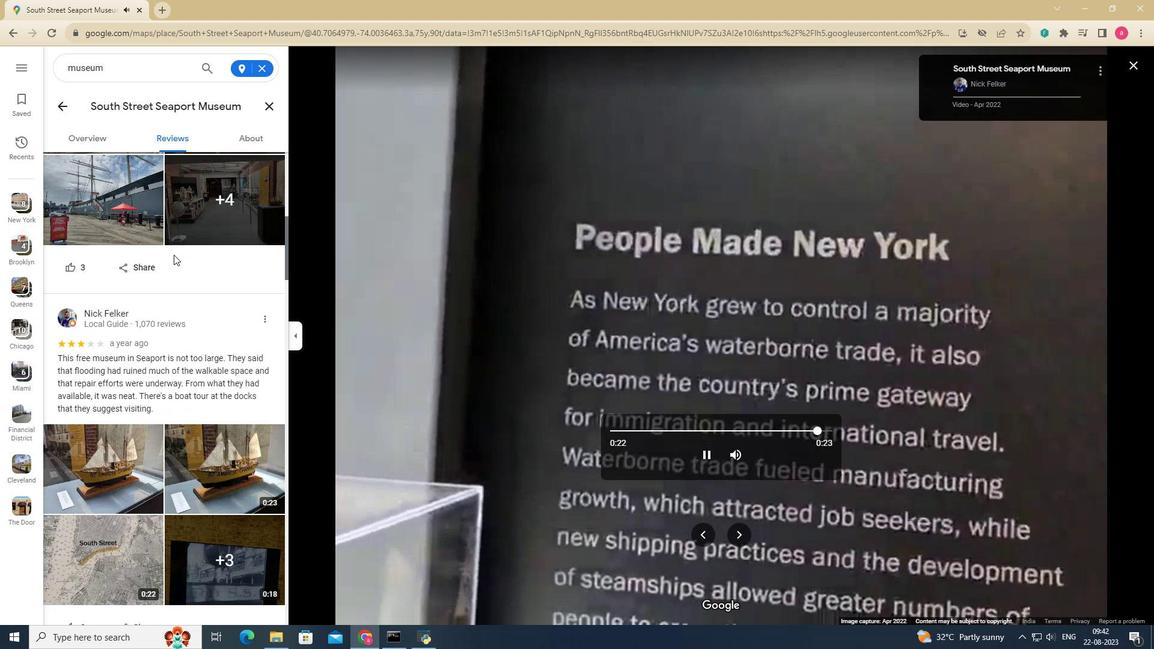 
Action: Mouse moved to (173, 254)
Screenshot: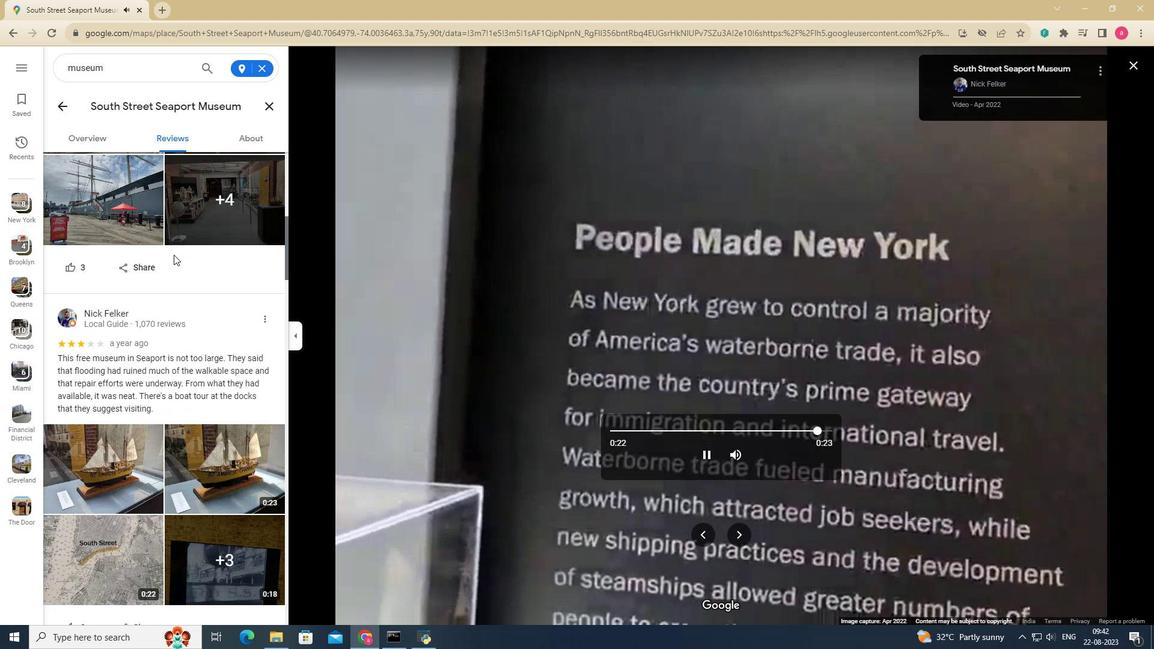 
Action: Mouse scrolled (173, 253) with delta (0, 0)
Screenshot: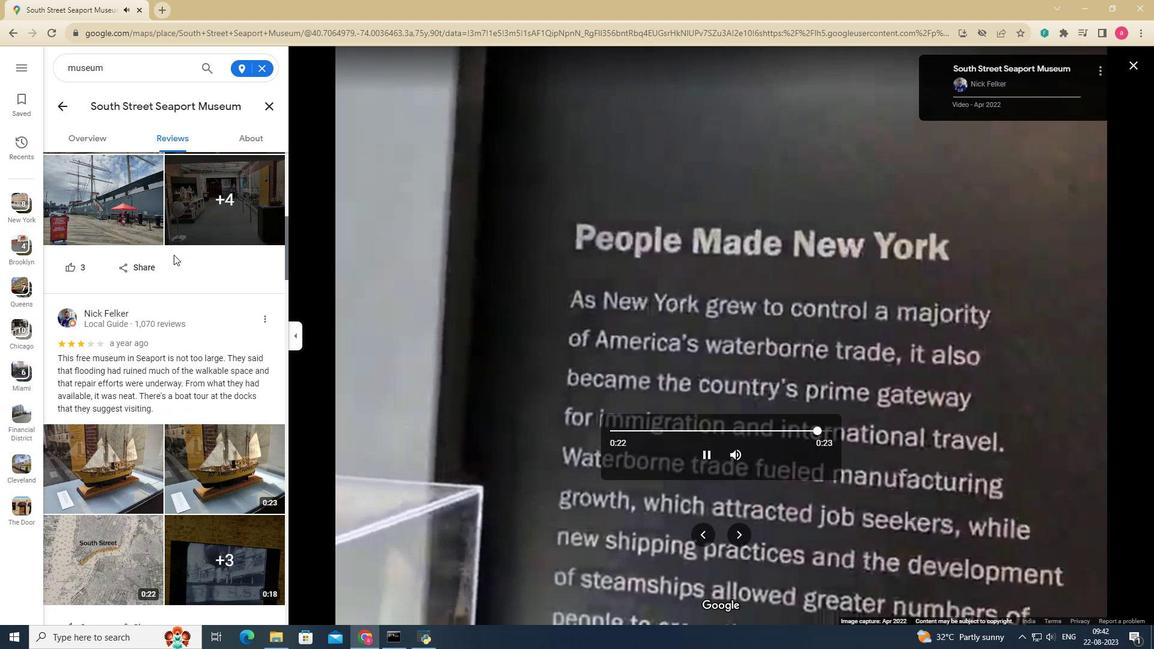 
Action: Mouse moved to (173, 254)
Screenshot: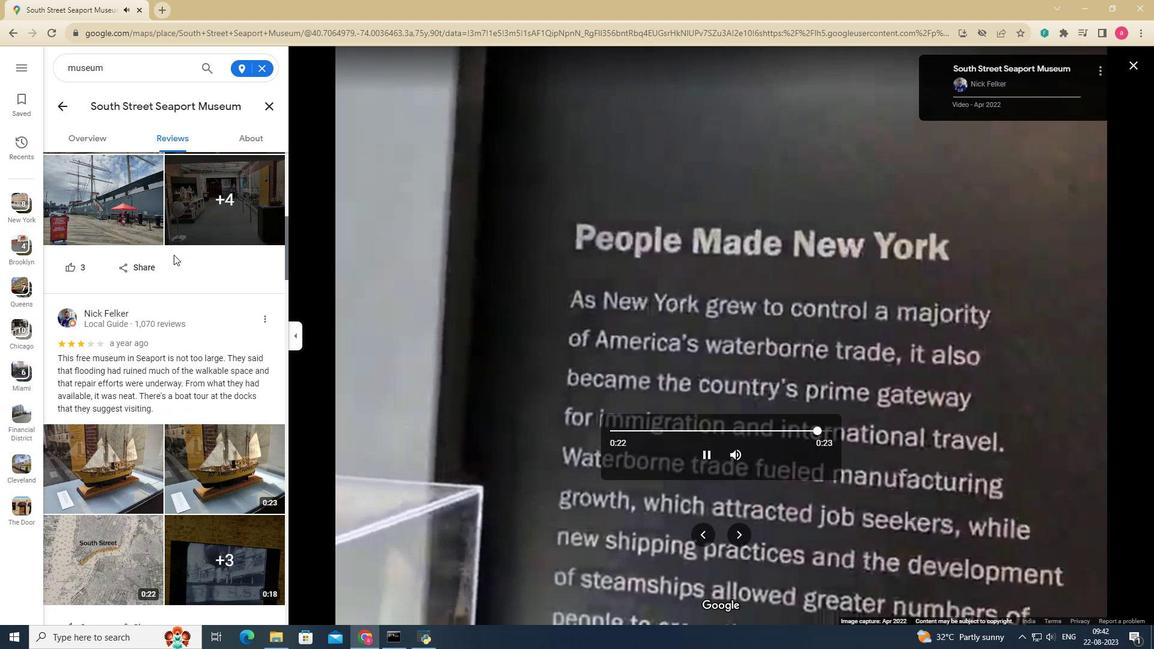 
Action: Mouse scrolled (173, 254) with delta (0, 0)
Screenshot: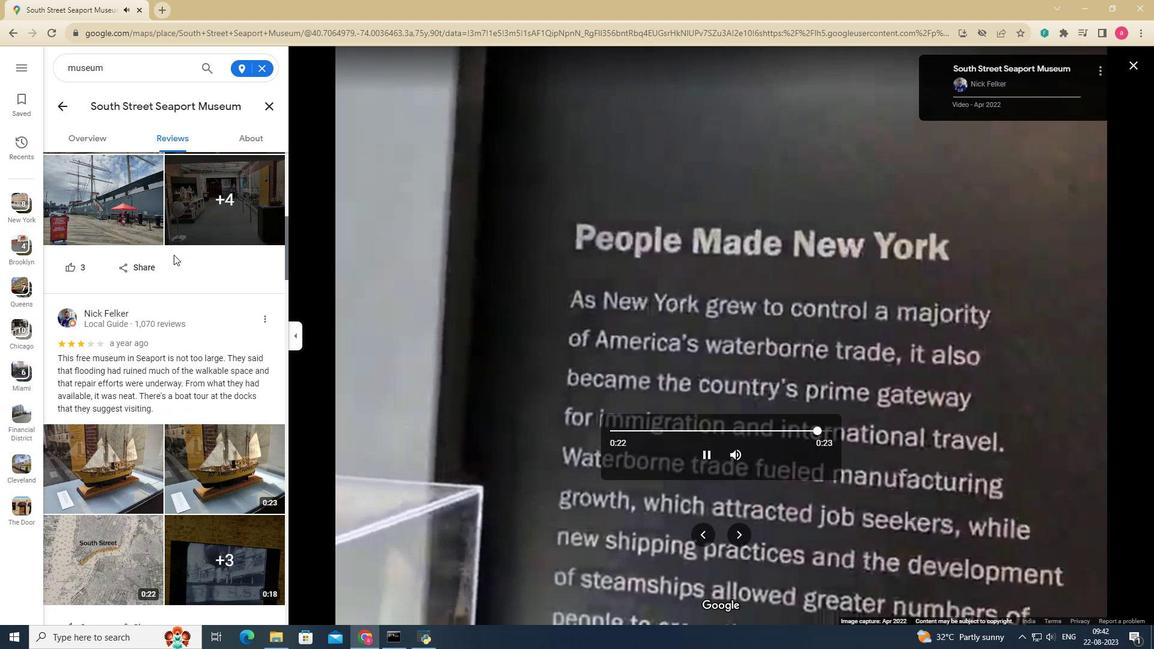 
Action: Mouse scrolled (173, 254) with delta (0, 0)
Screenshot: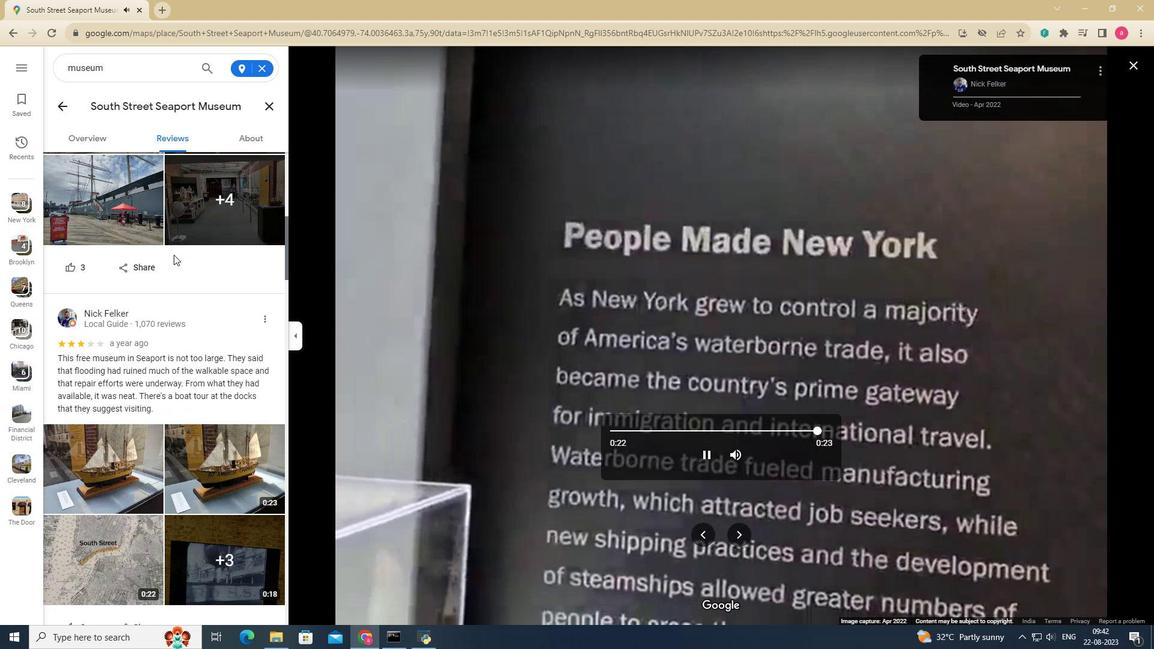 
Action: Mouse scrolled (173, 254) with delta (0, 0)
Screenshot: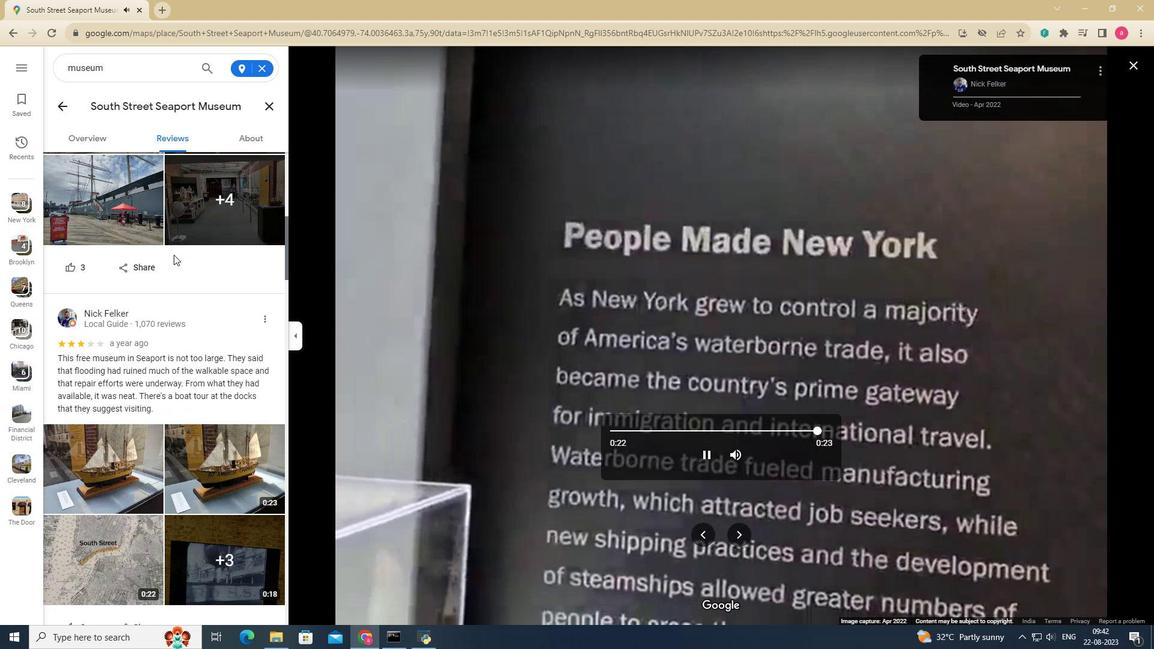 
Action: Mouse scrolled (173, 254) with delta (0, 0)
Screenshot: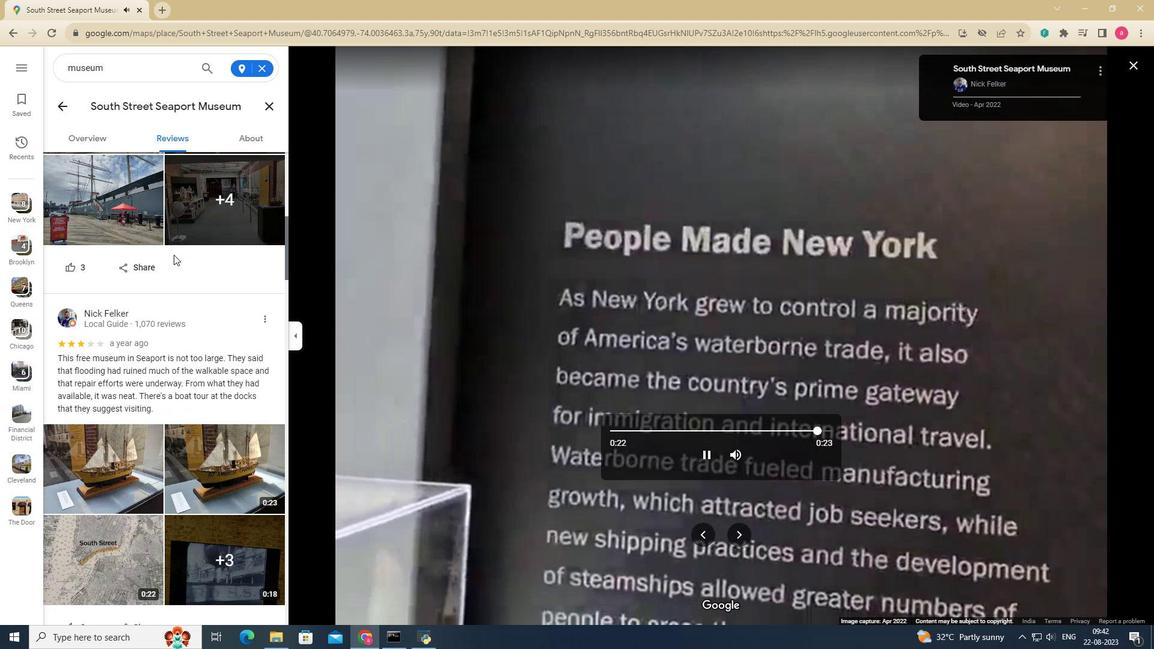 
Action: Mouse scrolled (173, 254) with delta (0, 0)
Screenshot: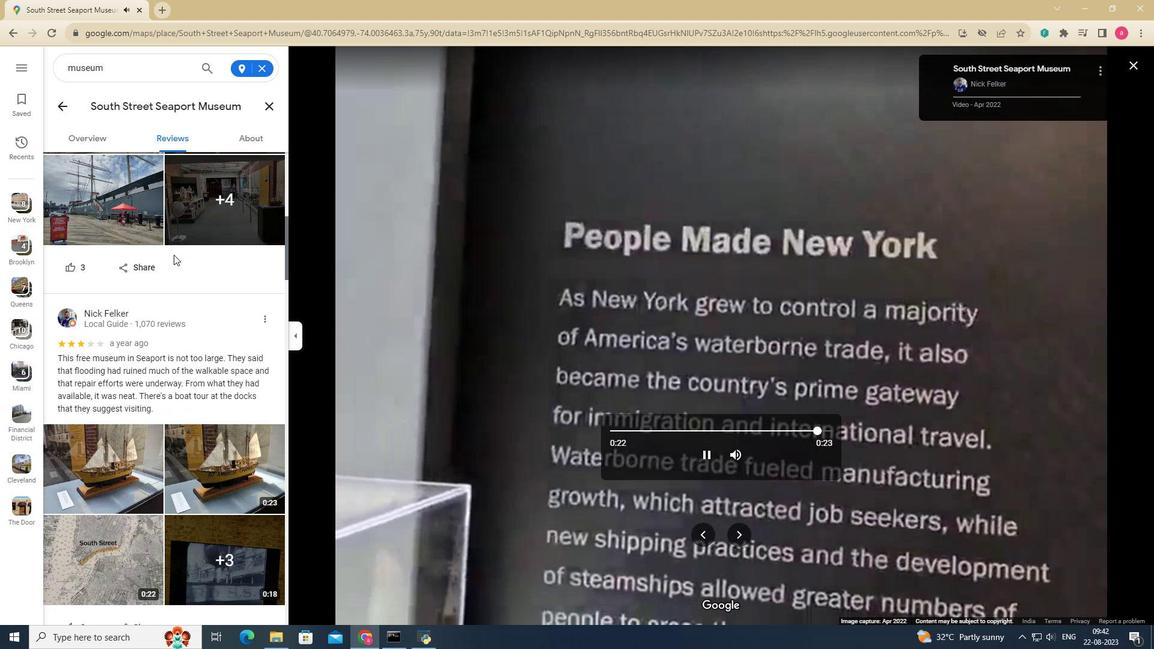 
Action: Mouse scrolled (173, 254) with delta (0, 0)
Screenshot: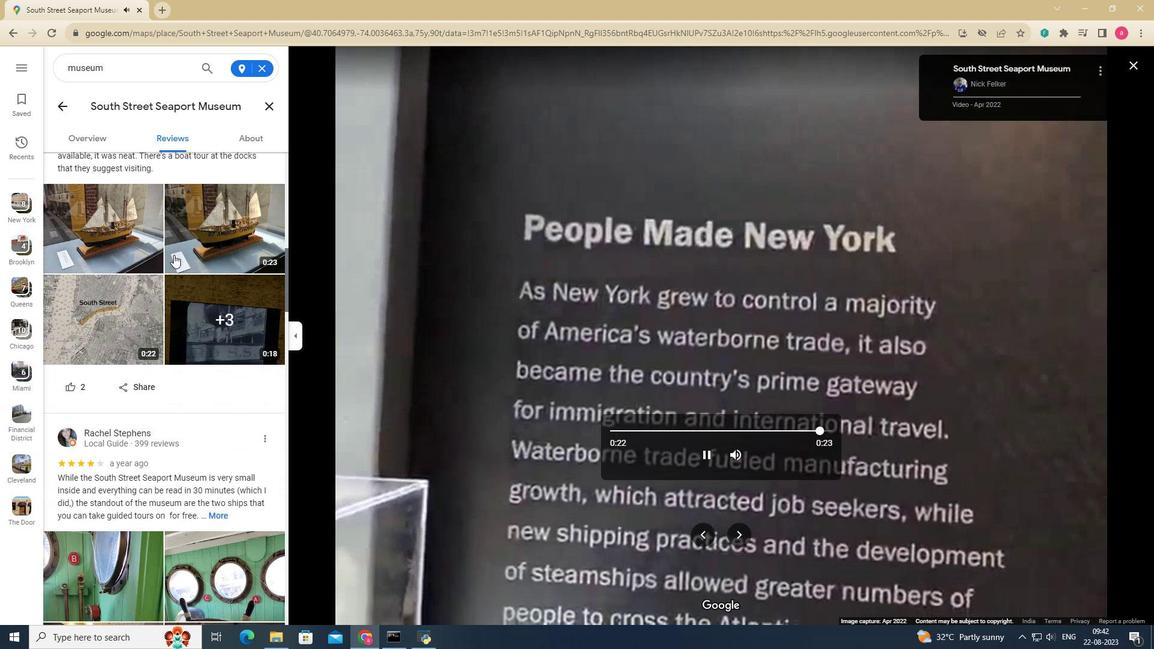 
Action: Mouse scrolled (173, 254) with delta (0, 0)
Screenshot: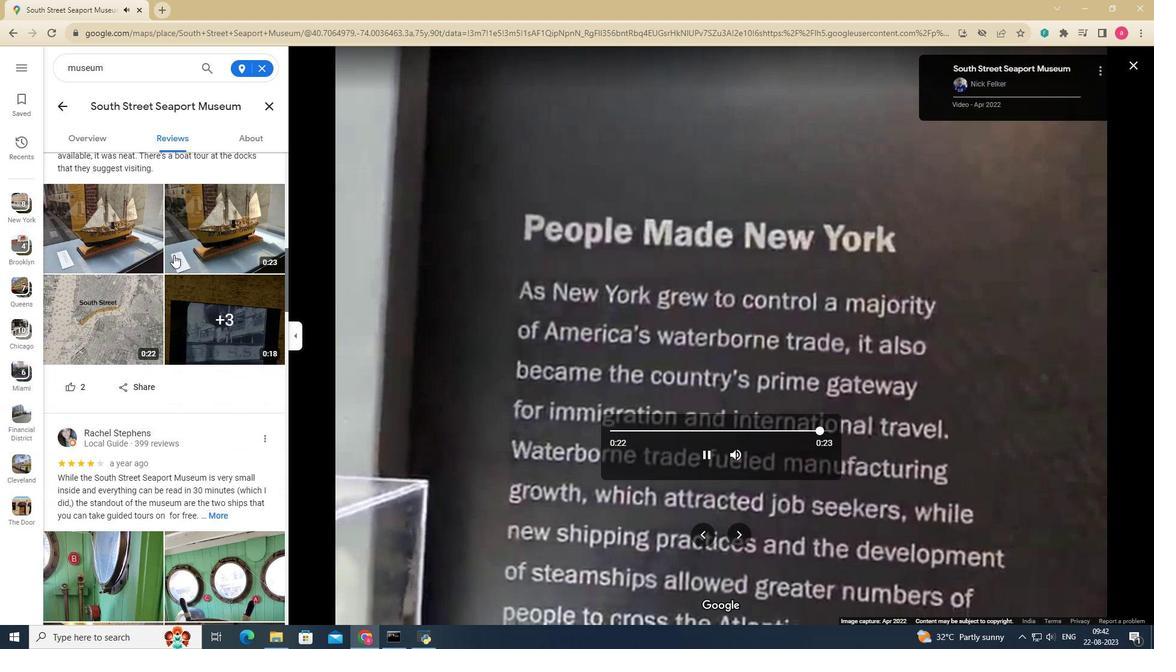 
Action: Mouse scrolled (173, 254) with delta (0, 0)
Screenshot: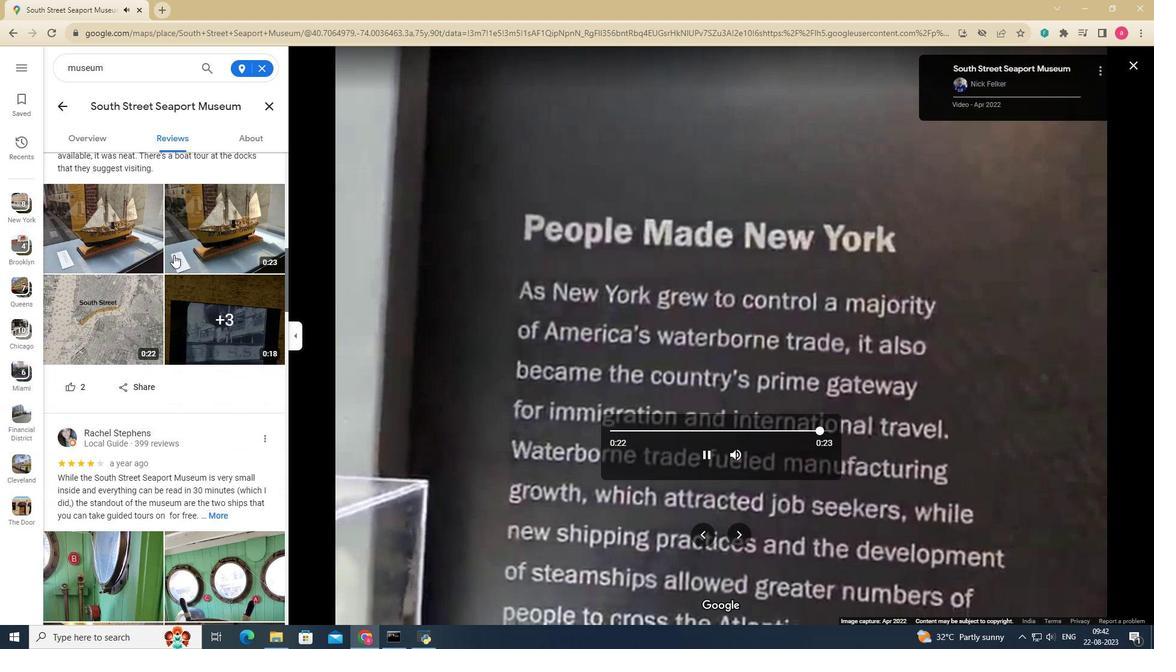
Action: Mouse scrolled (173, 254) with delta (0, 0)
Screenshot: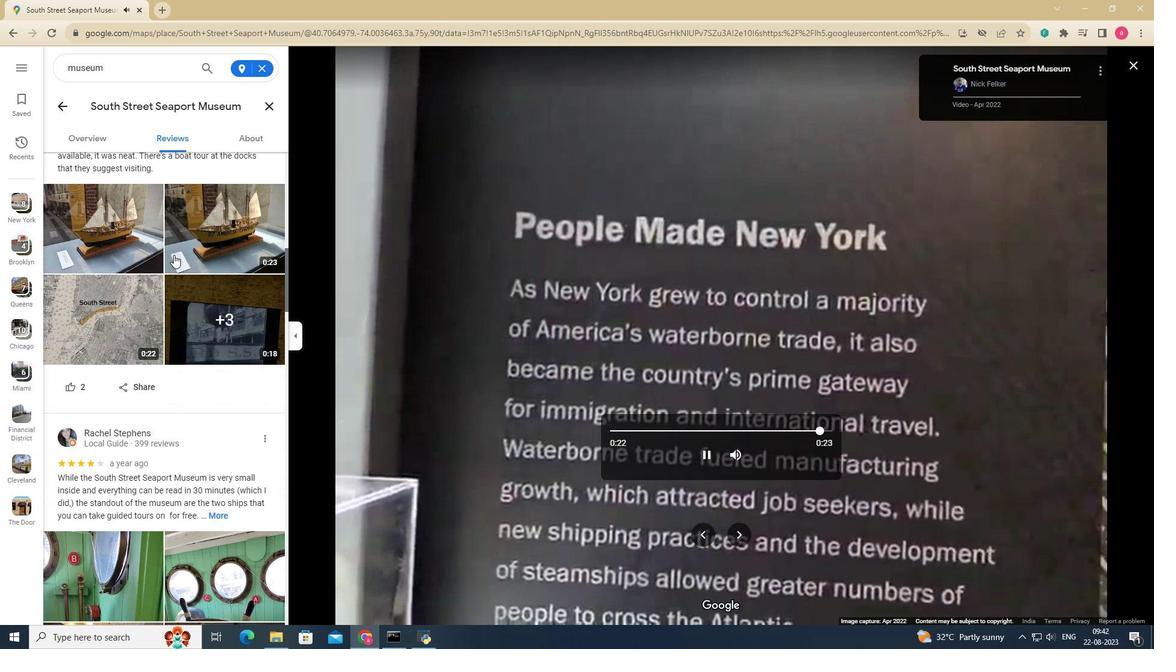 
Action: Mouse scrolled (173, 254) with delta (0, 0)
Screenshot: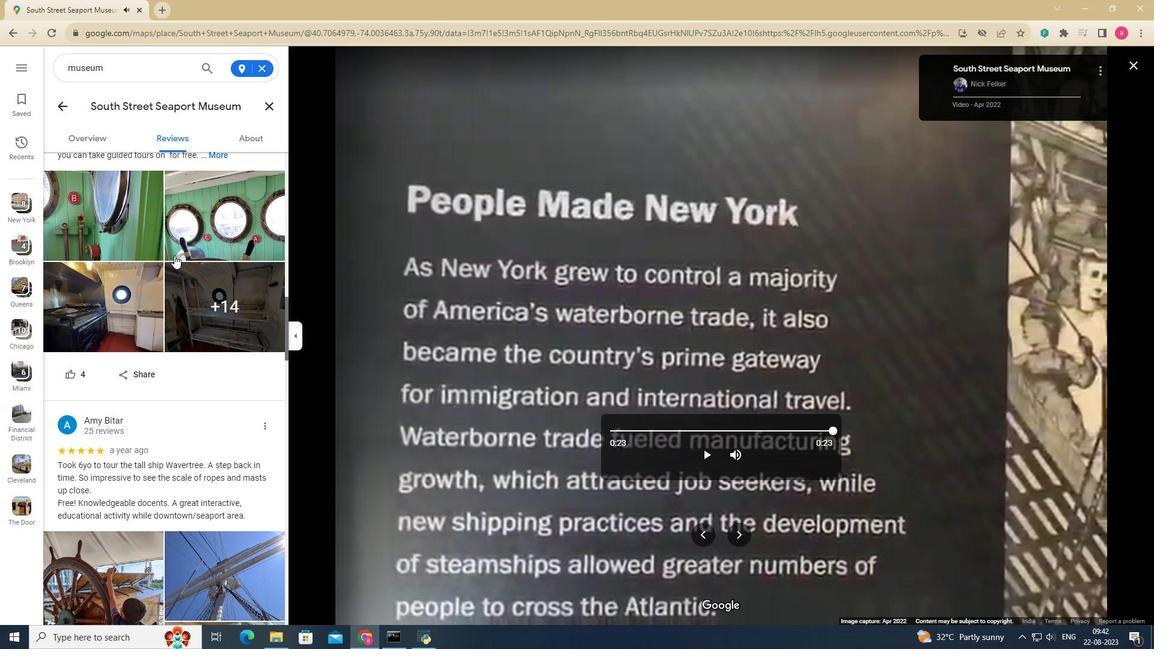 
Action: Mouse scrolled (173, 254) with delta (0, 0)
Screenshot: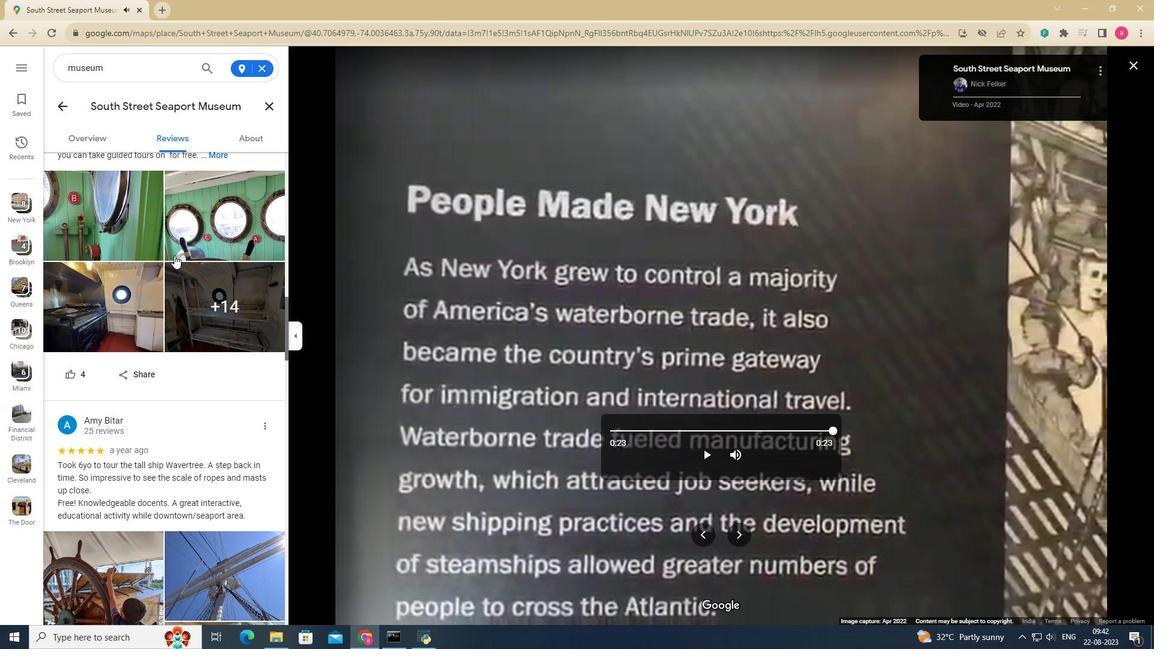 
Action: Mouse scrolled (173, 254) with delta (0, 0)
Screenshot: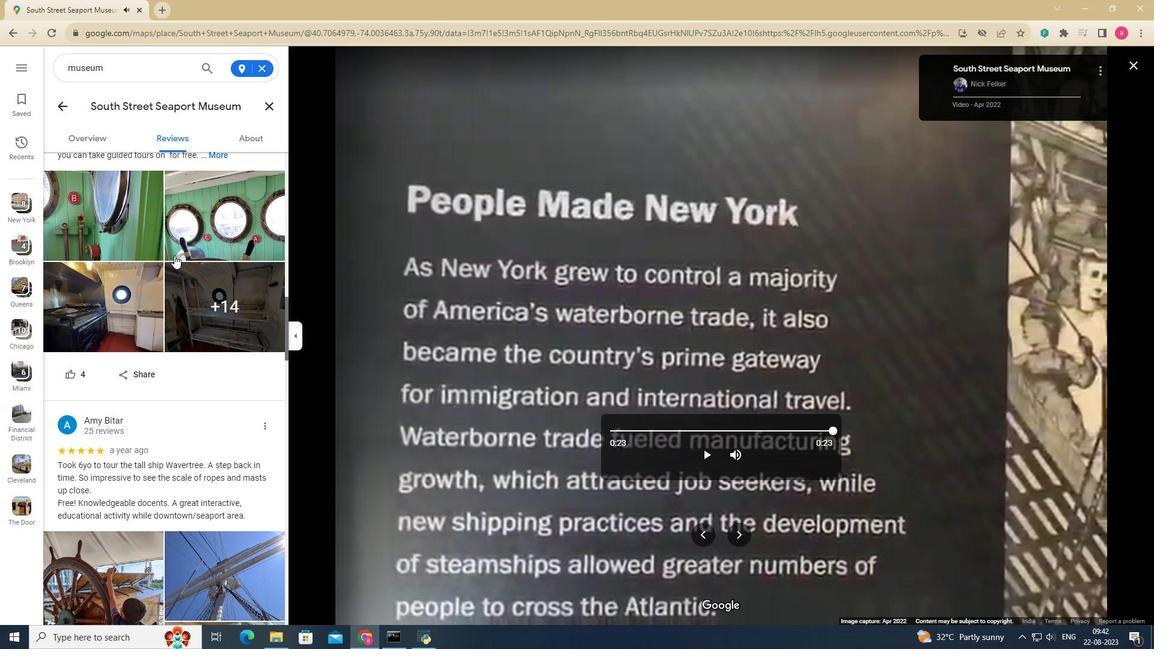 
Action: Mouse scrolled (173, 254) with delta (0, 0)
Screenshot: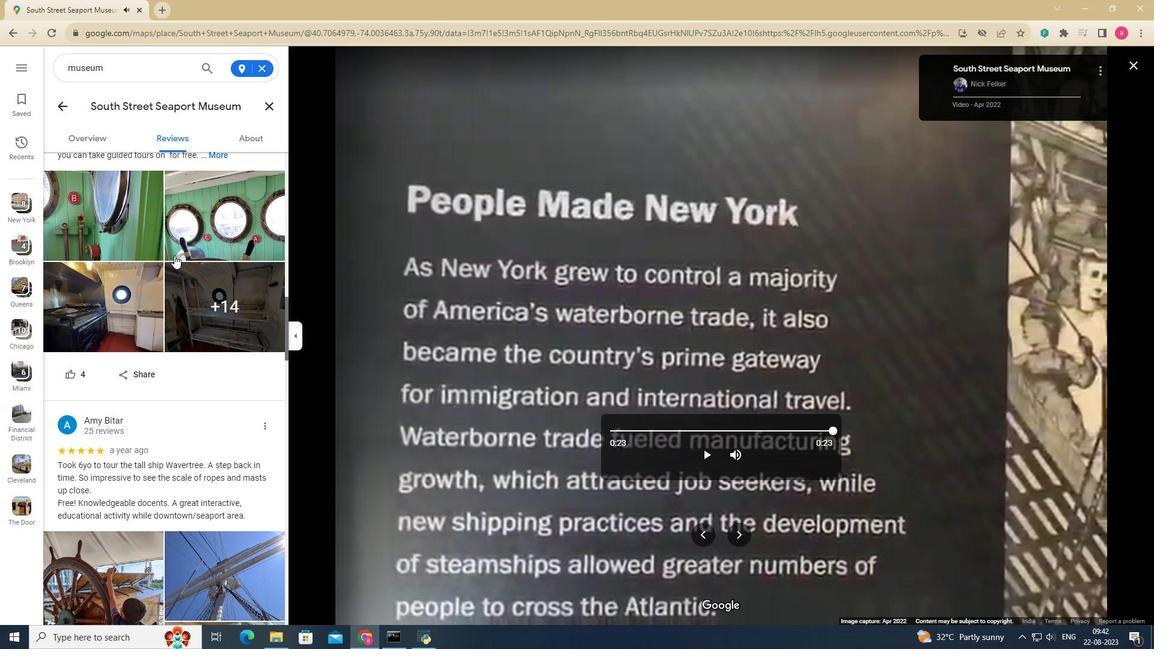 
Action: Mouse moved to (174, 255)
Screenshot: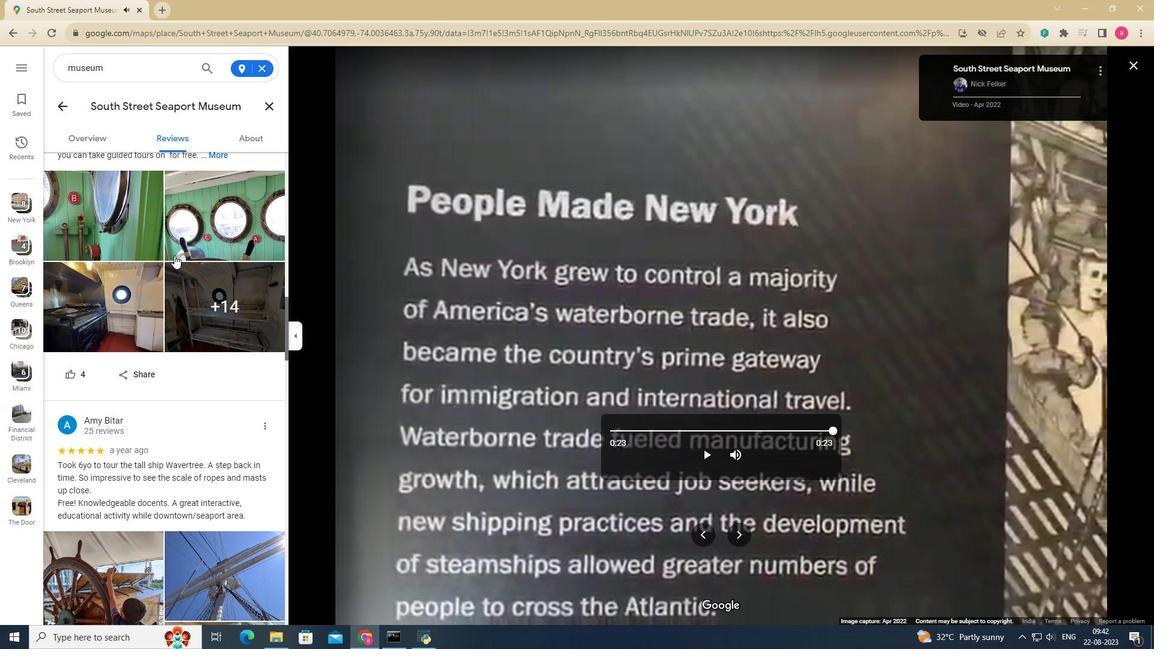 
Action: Mouse scrolled (174, 254) with delta (0, 0)
Screenshot: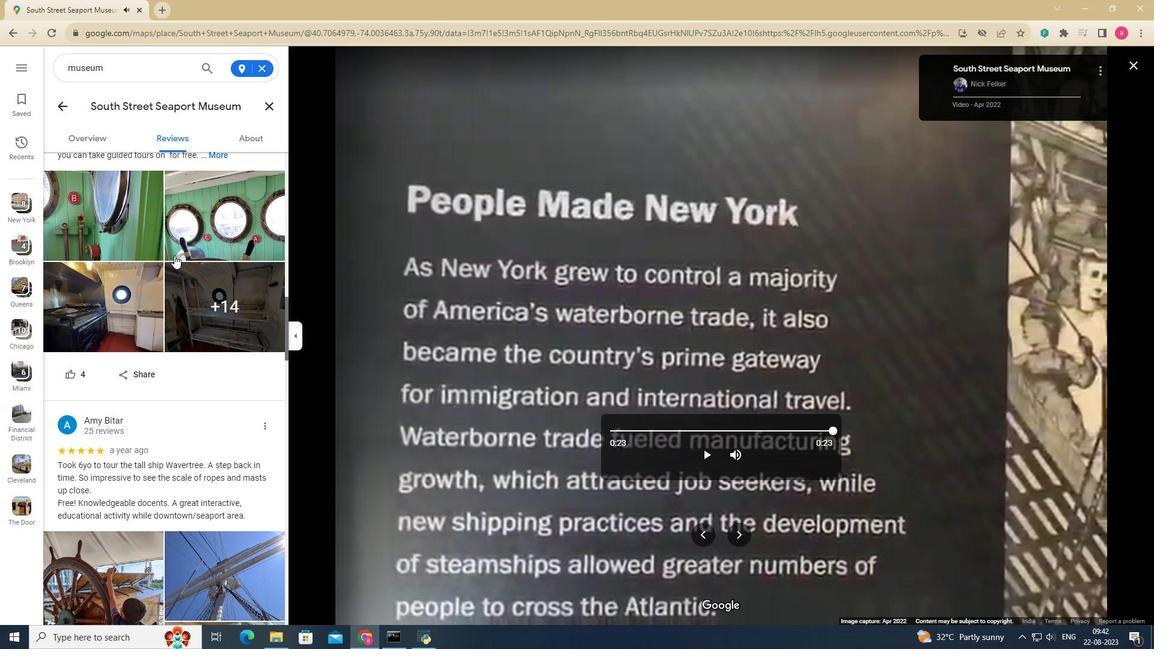 
Action: Mouse scrolled (174, 254) with delta (0, 0)
Screenshot: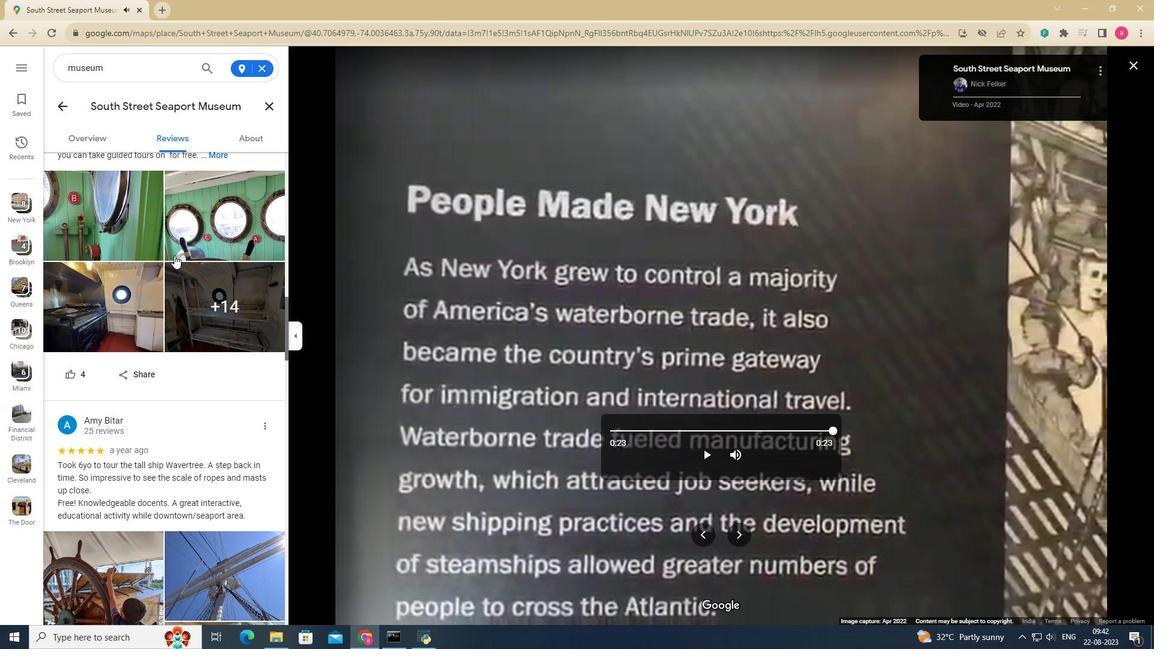 
Action: Mouse pressed left at (174, 255)
Screenshot: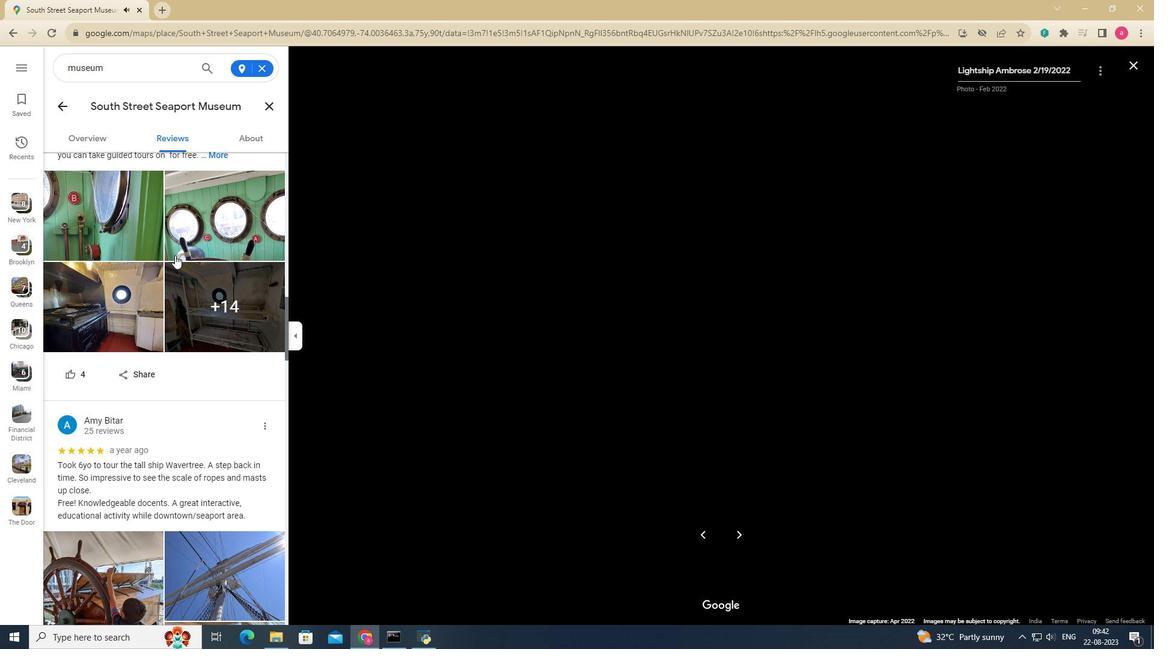 
Action: Mouse moved to (745, 526)
Screenshot: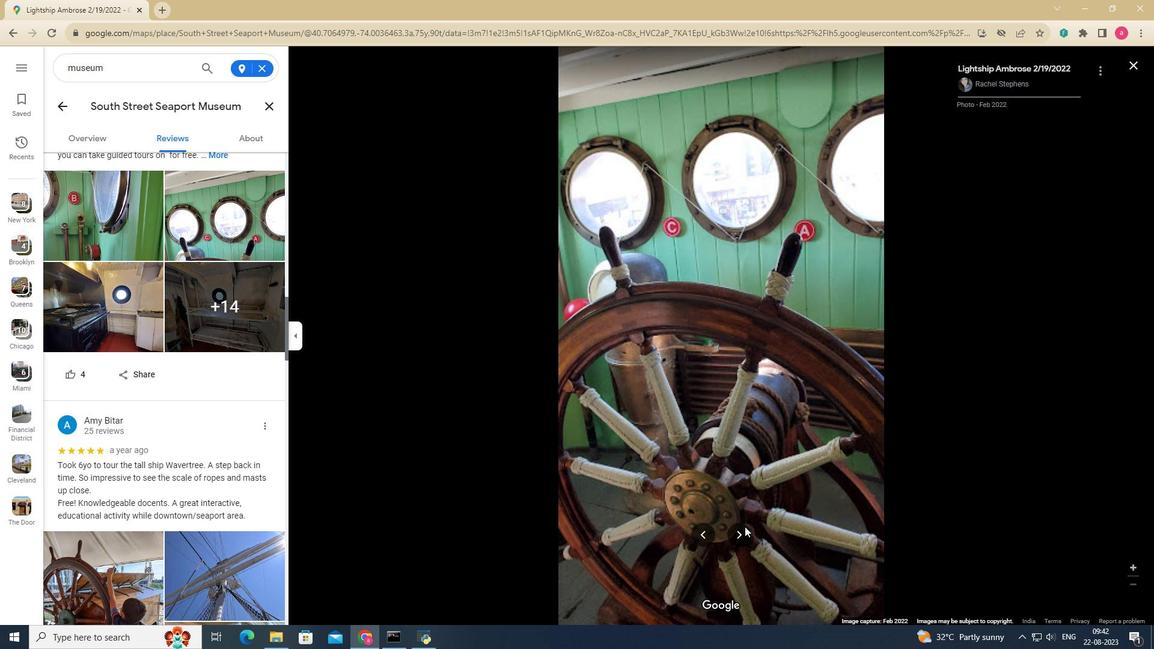 
Action: Mouse pressed left at (745, 526)
Screenshot: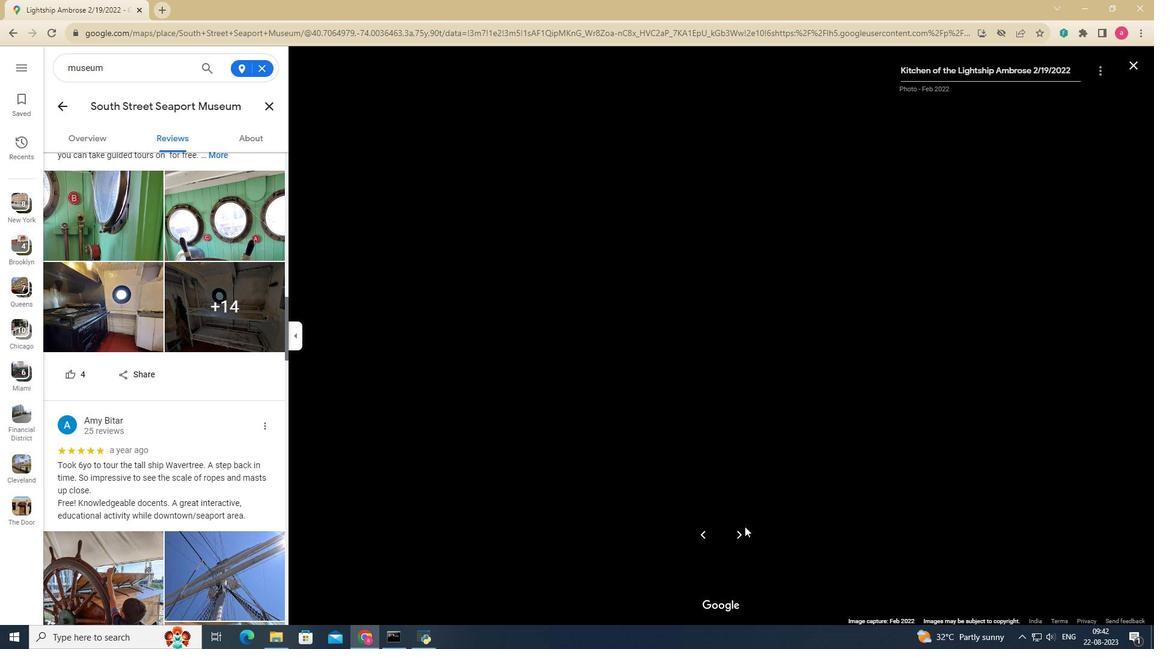 
Action: Mouse moved to (744, 536)
Screenshot: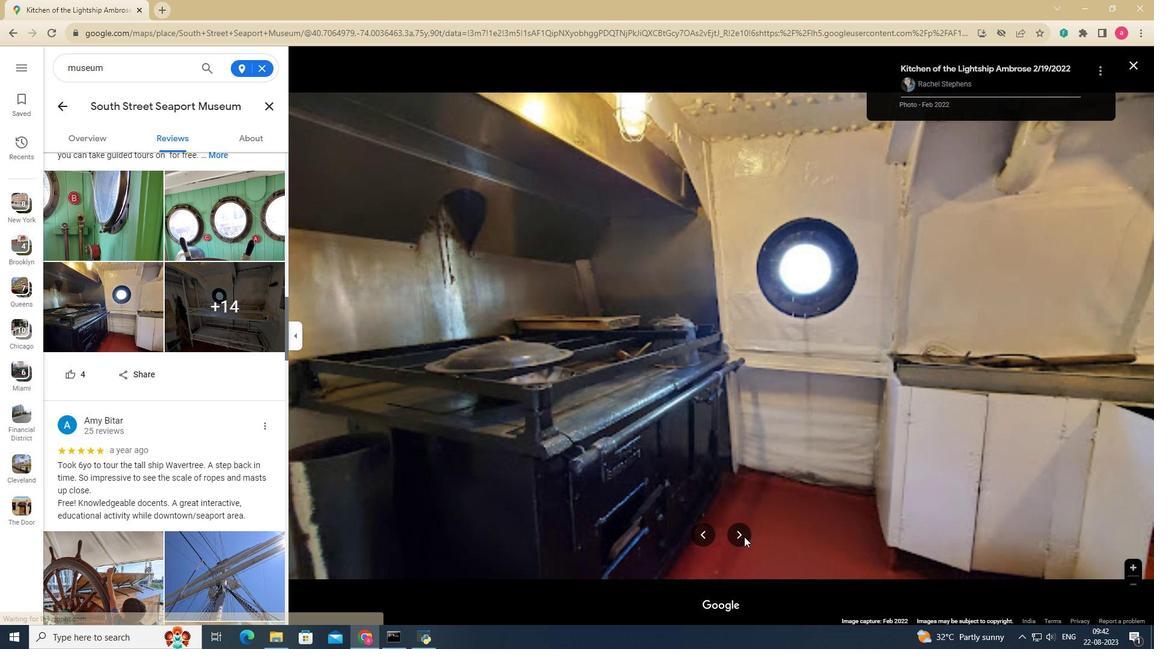 
Action: Mouse pressed left at (744, 536)
Screenshot: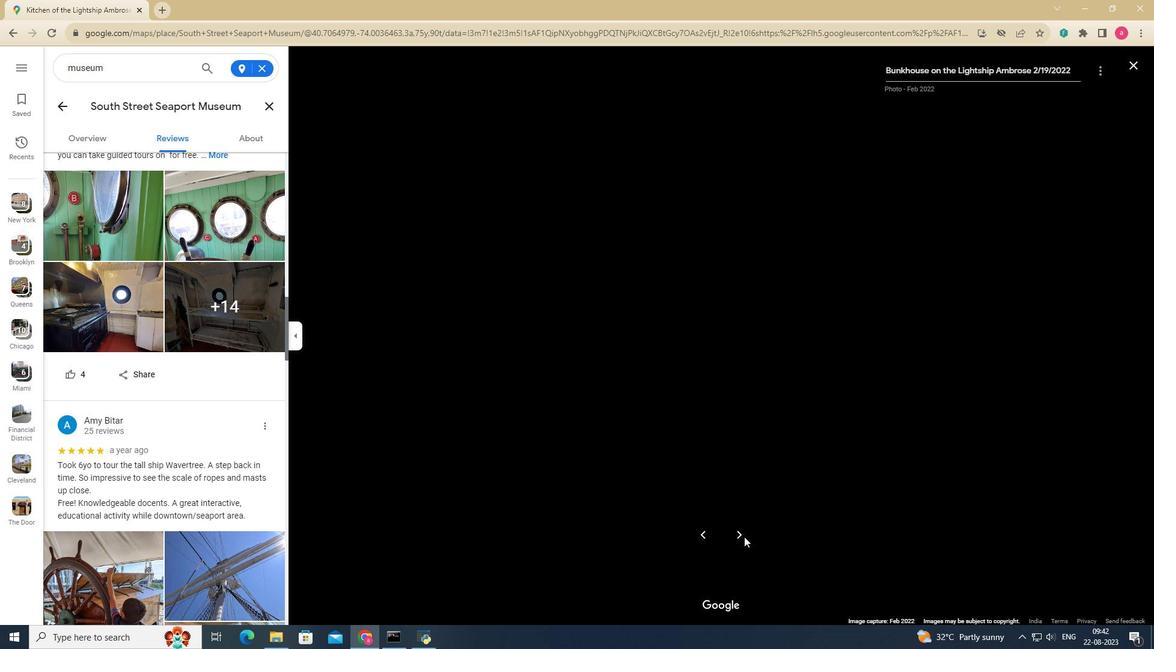 
Action: Mouse pressed left at (744, 536)
Screenshot: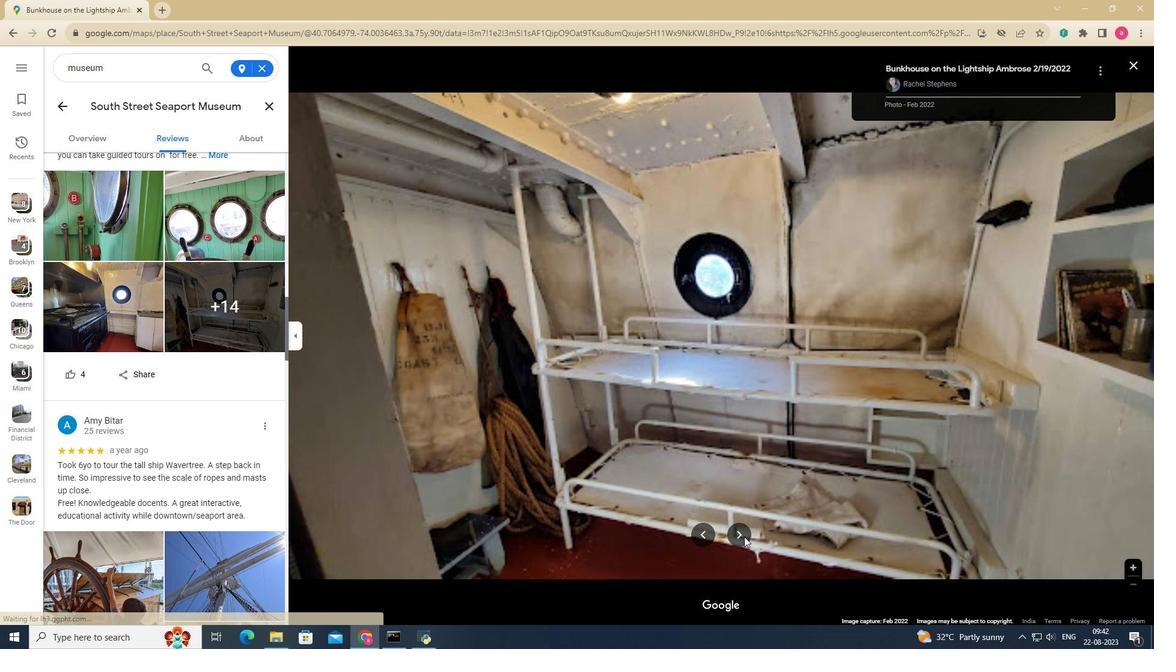 
Action: Mouse pressed left at (744, 536)
Screenshot: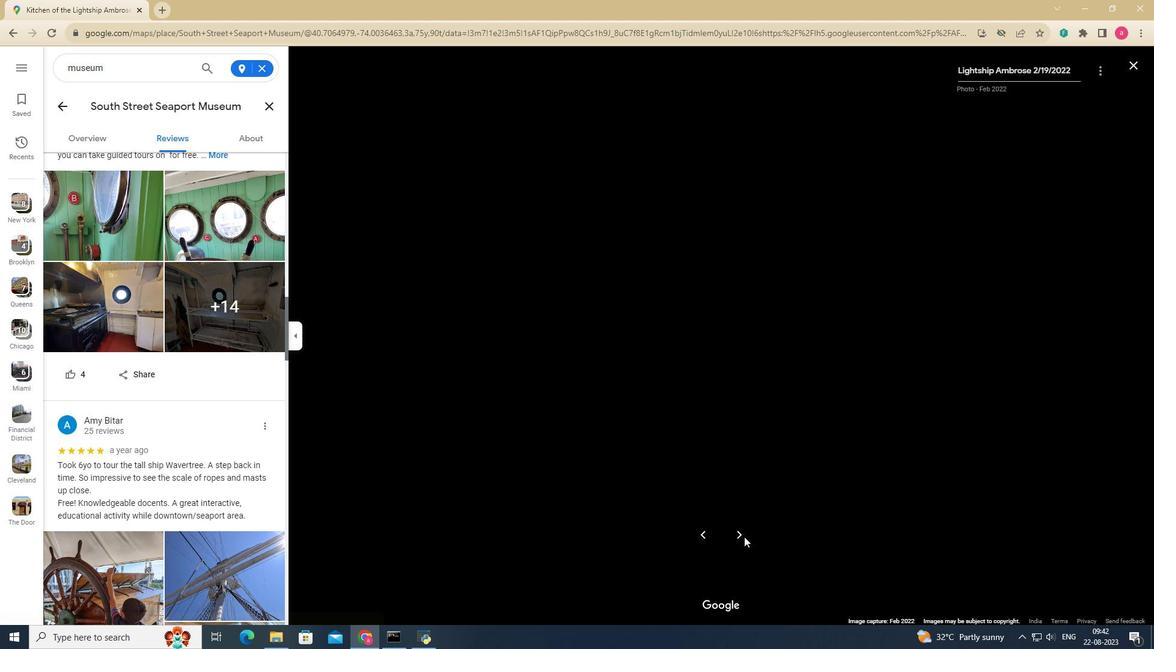 
Action: Mouse pressed left at (744, 536)
Screenshot: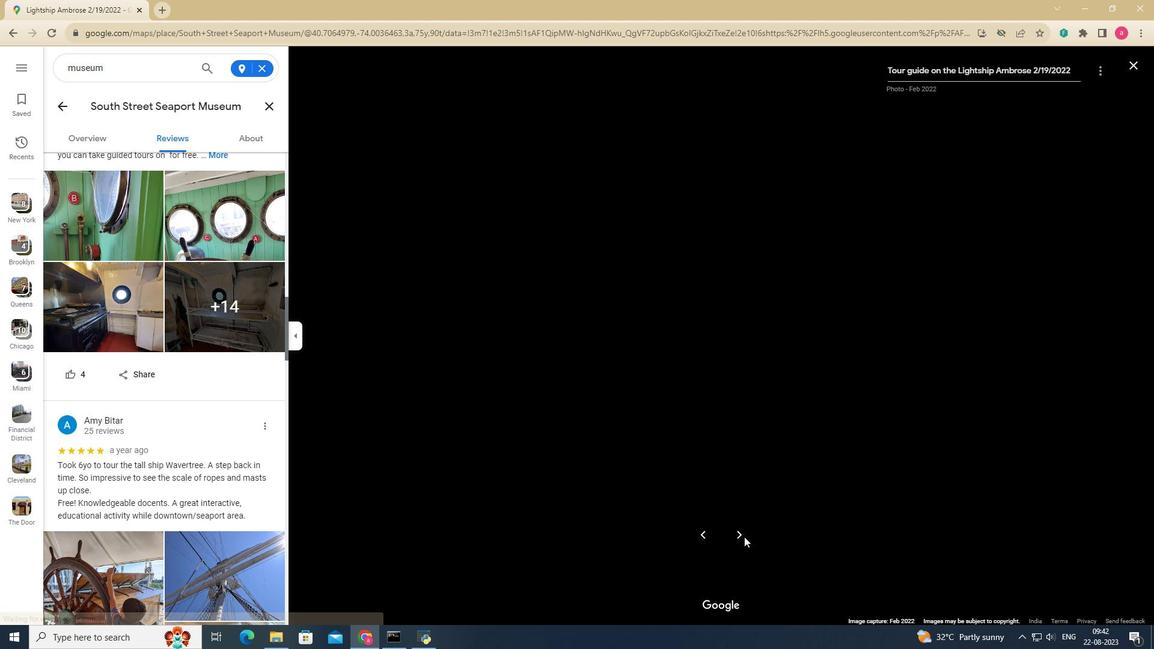 
Action: Mouse pressed left at (744, 536)
Screenshot: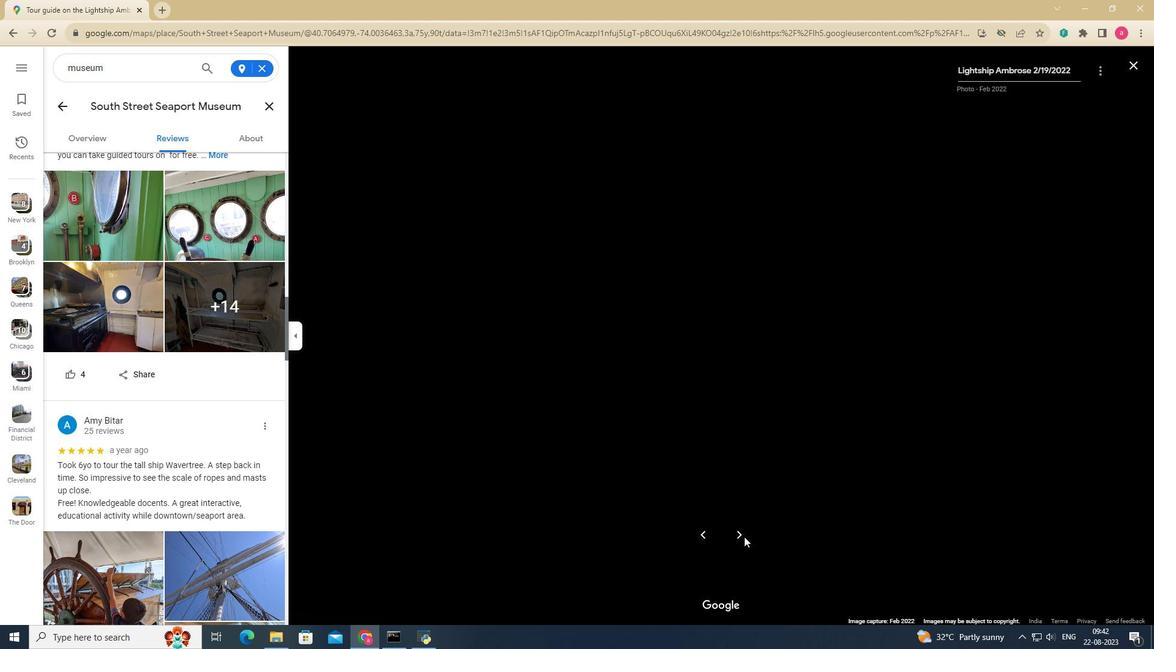 
Action: Mouse pressed left at (744, 536)
Screenshot: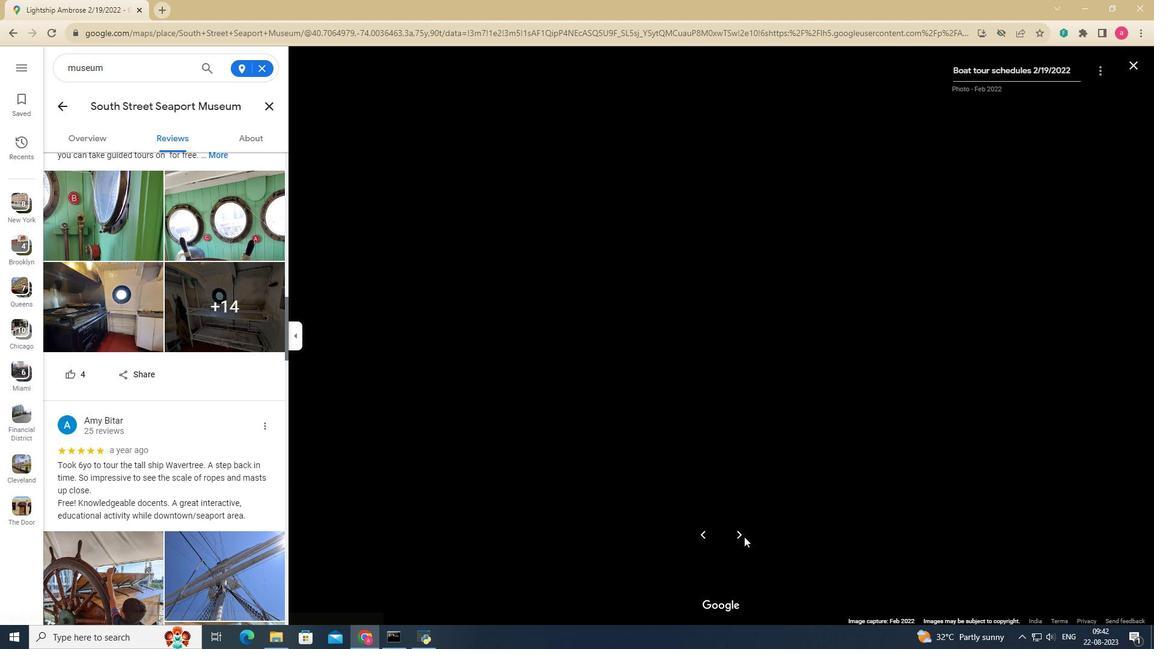 
Action: Mouse pressed left at (744, 536)
Screenshot: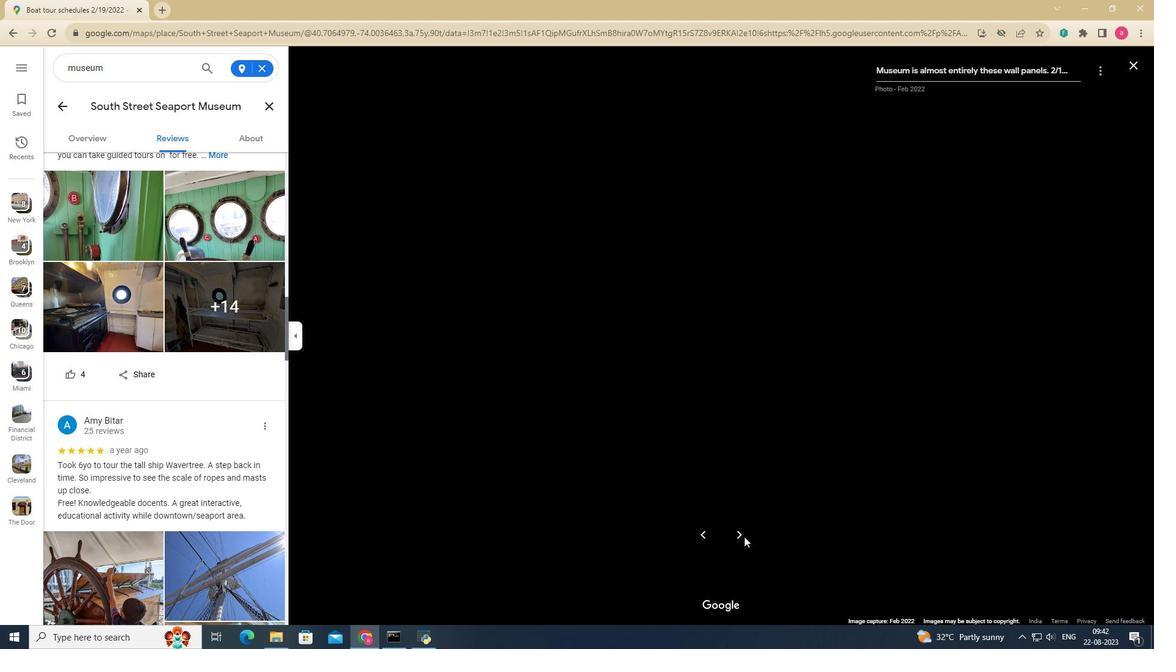 
Action: Mouse pressed left at (744, 536)
Screenshot: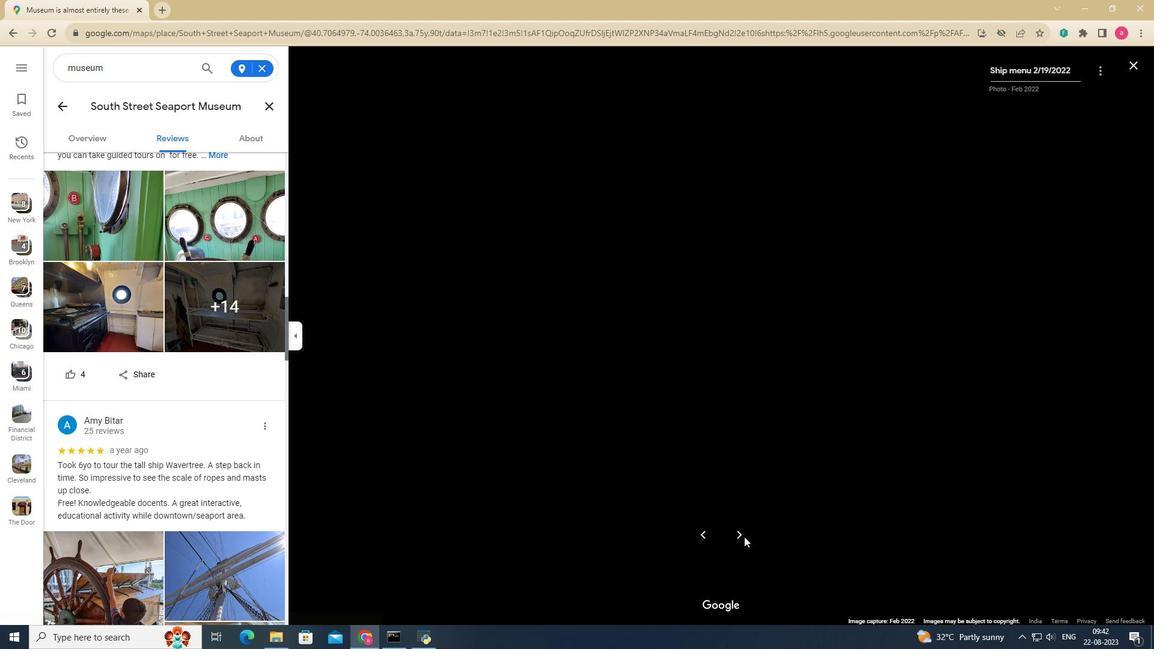 
Action: Mouse pressed left at (744, 536)
Screenshot: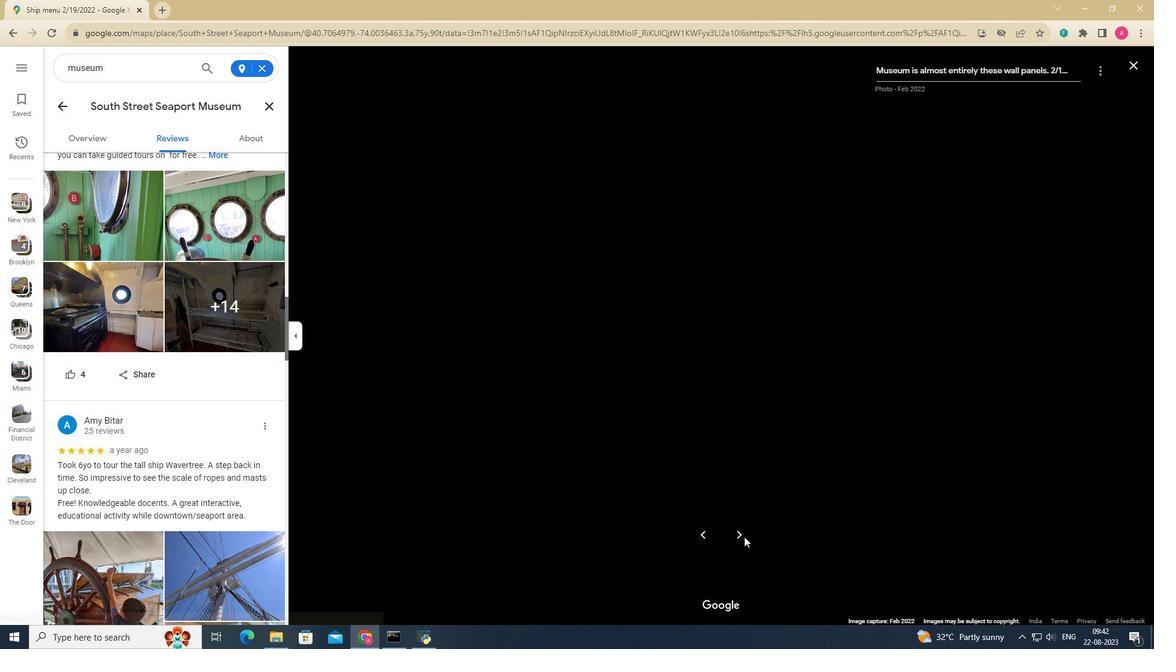 
Action: Mouse pressed left at (744, 536)
Screenshot: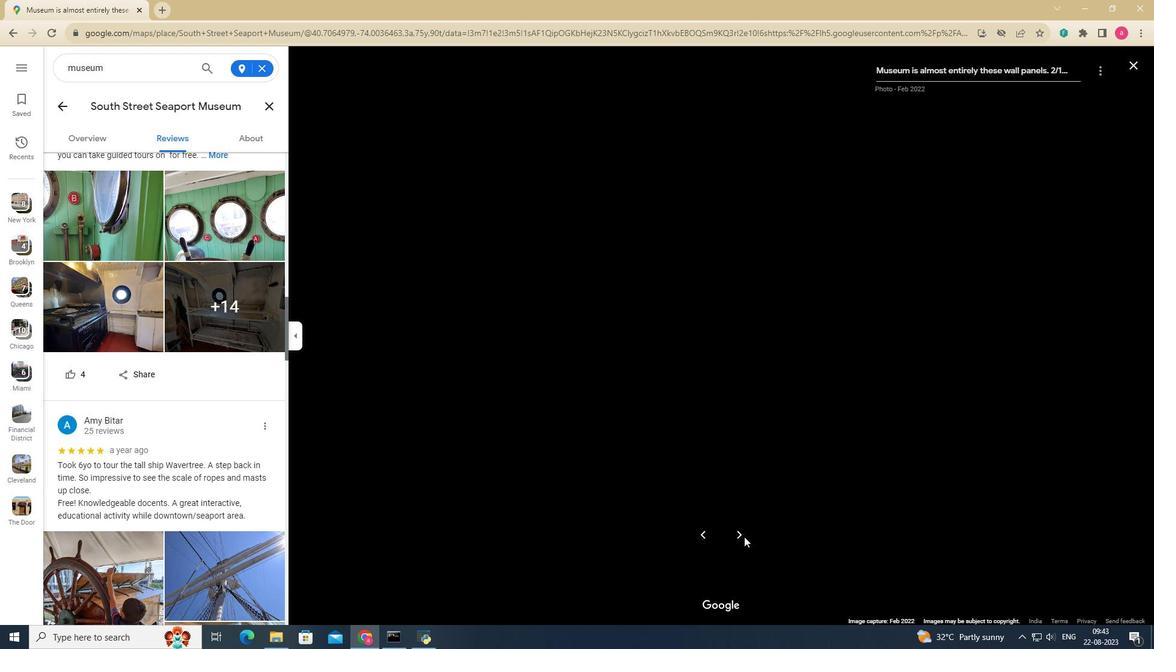 
Action: Mouse pressed left at (744, 536)
Screenshot: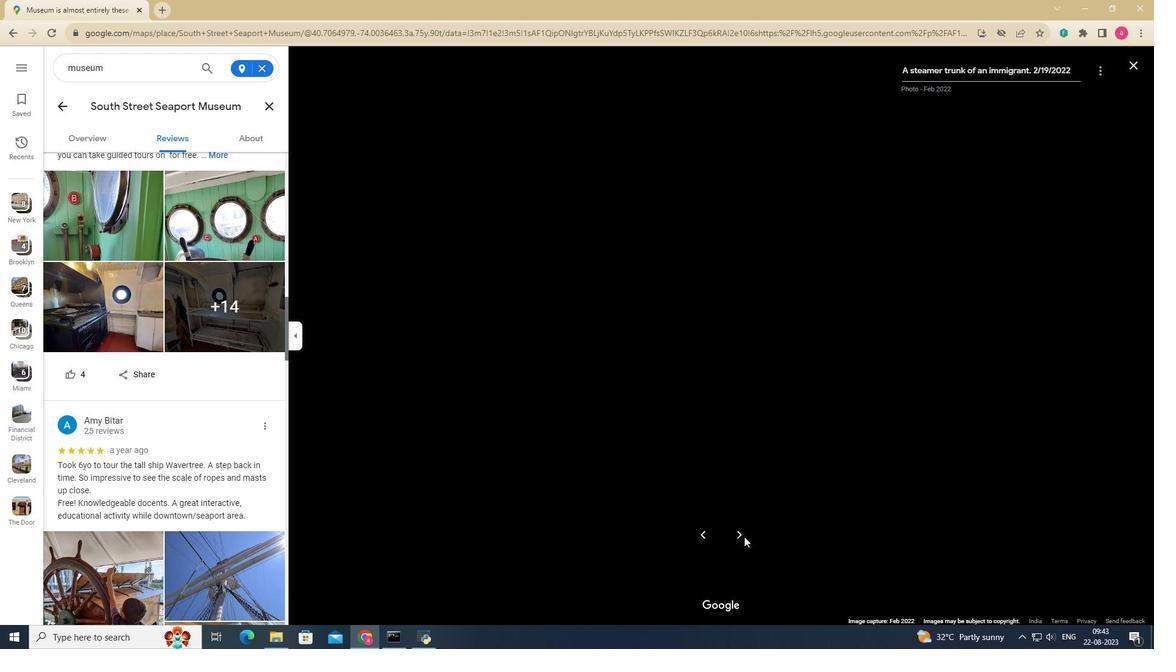 
Action: Mouse pressed left at (744, 536)
Screenshot: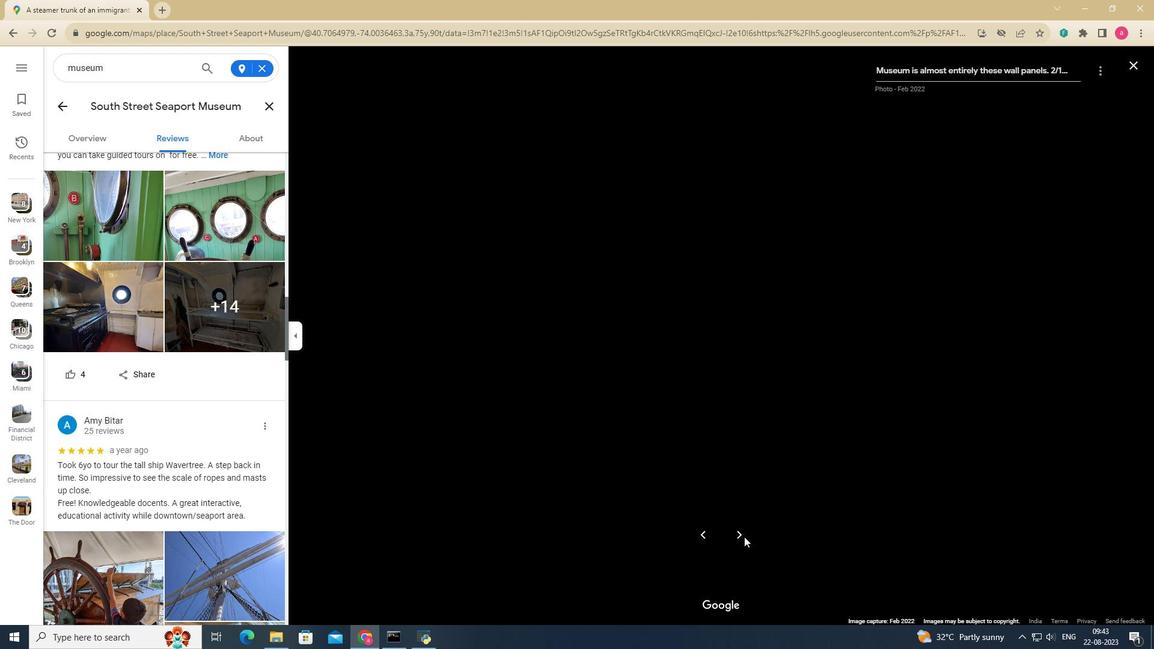 
Action: Mouse pressed left at (744, 536)
Screenshot: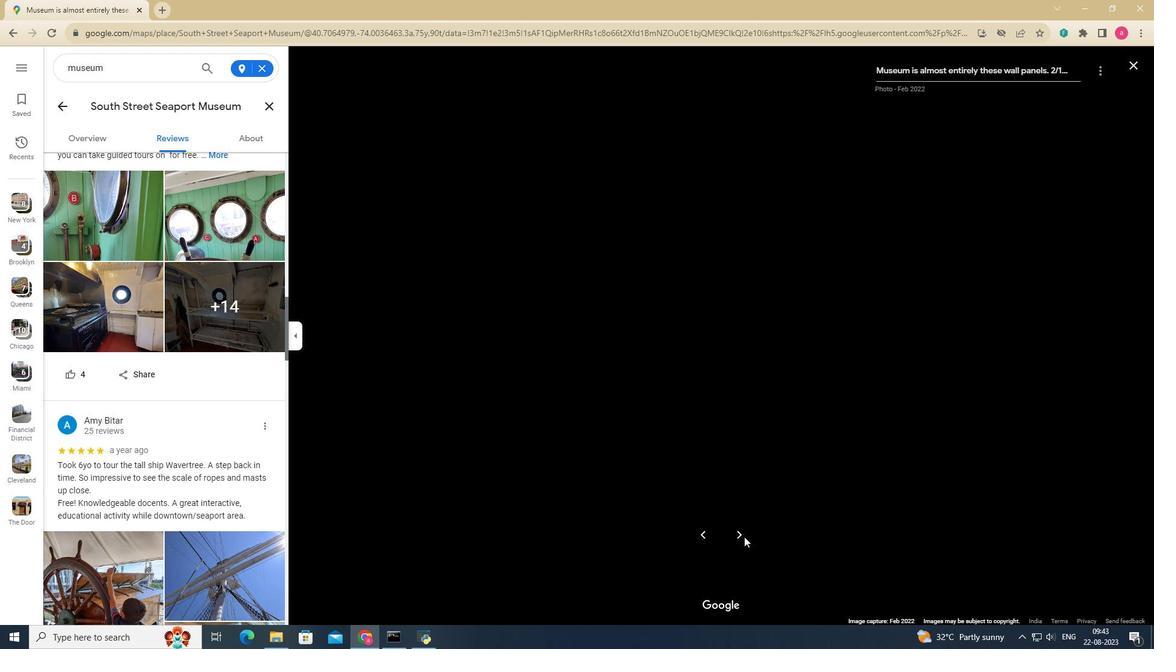 
Action: Mouse pressed left at (744, 536)
Screenshot: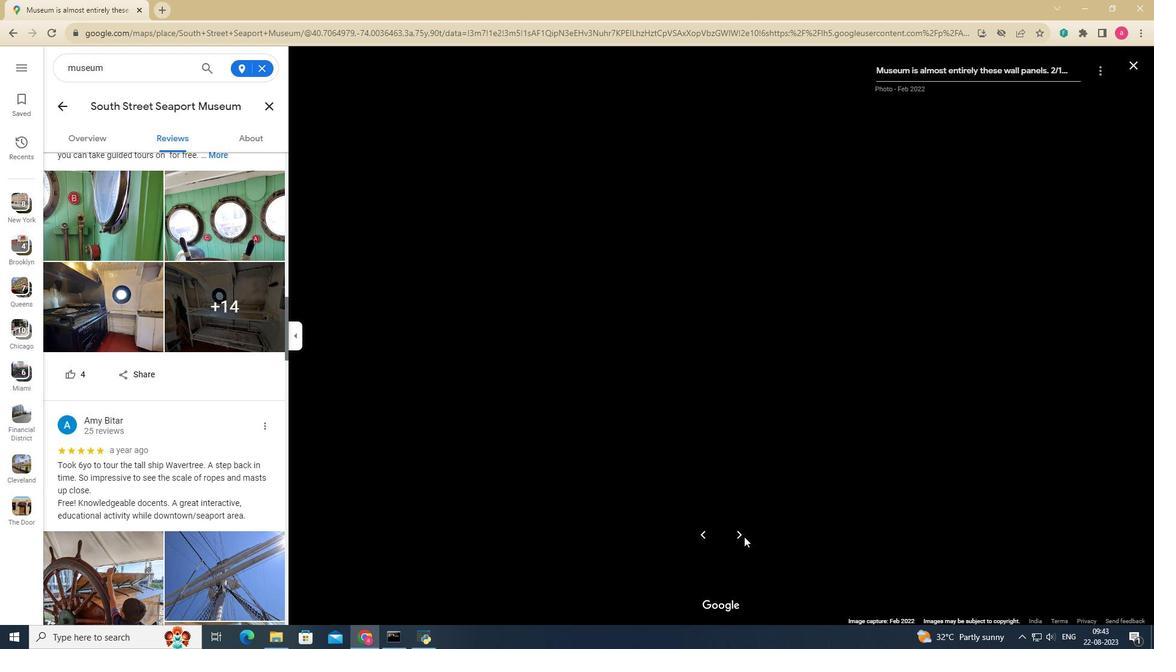 
Action: Mouse pressed left at (744, 536)
Screenshot: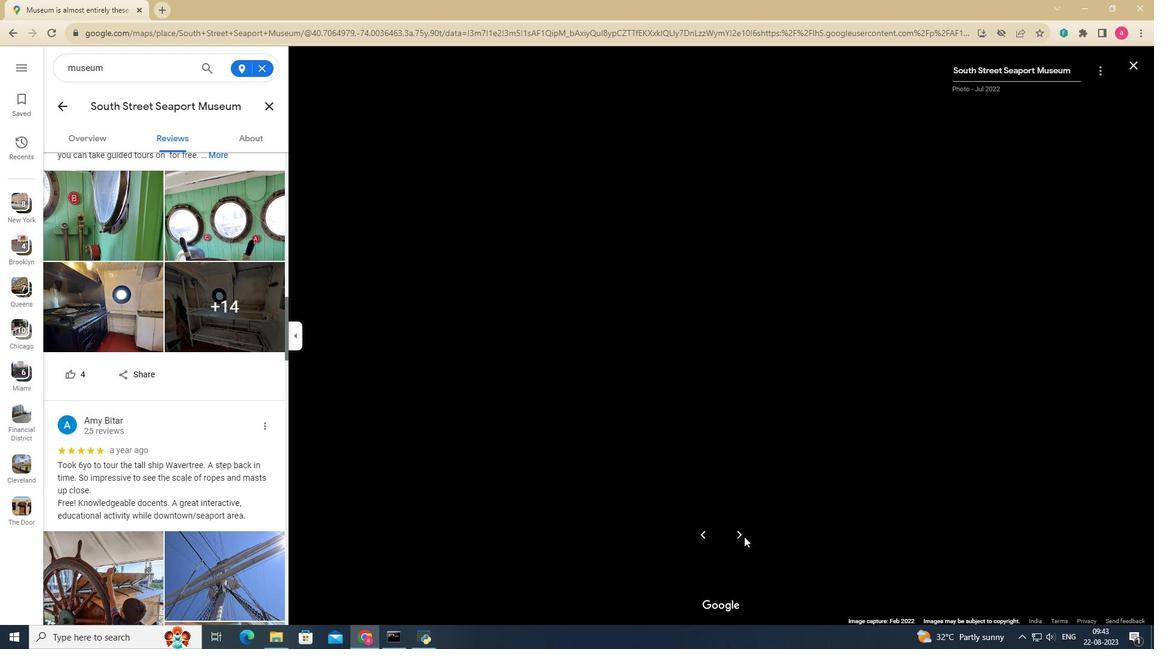 
Action: Mouse pressed left at (744, 536)
Screenshot: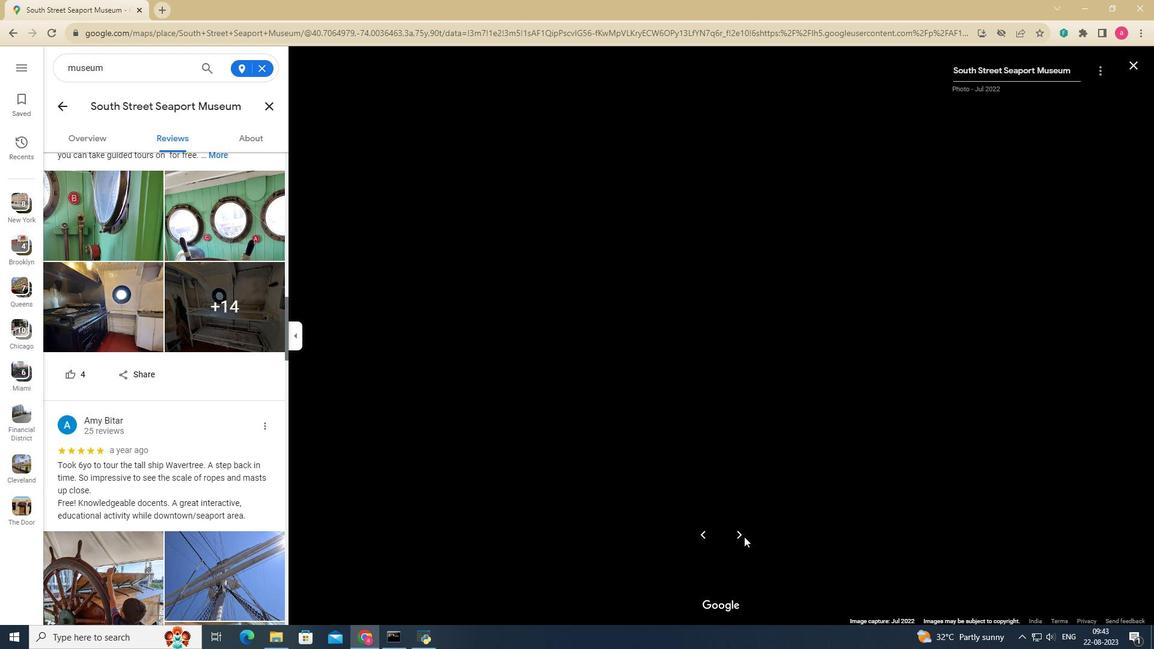 
Action: Mouse pressed left at (744, 536)
Screenshot: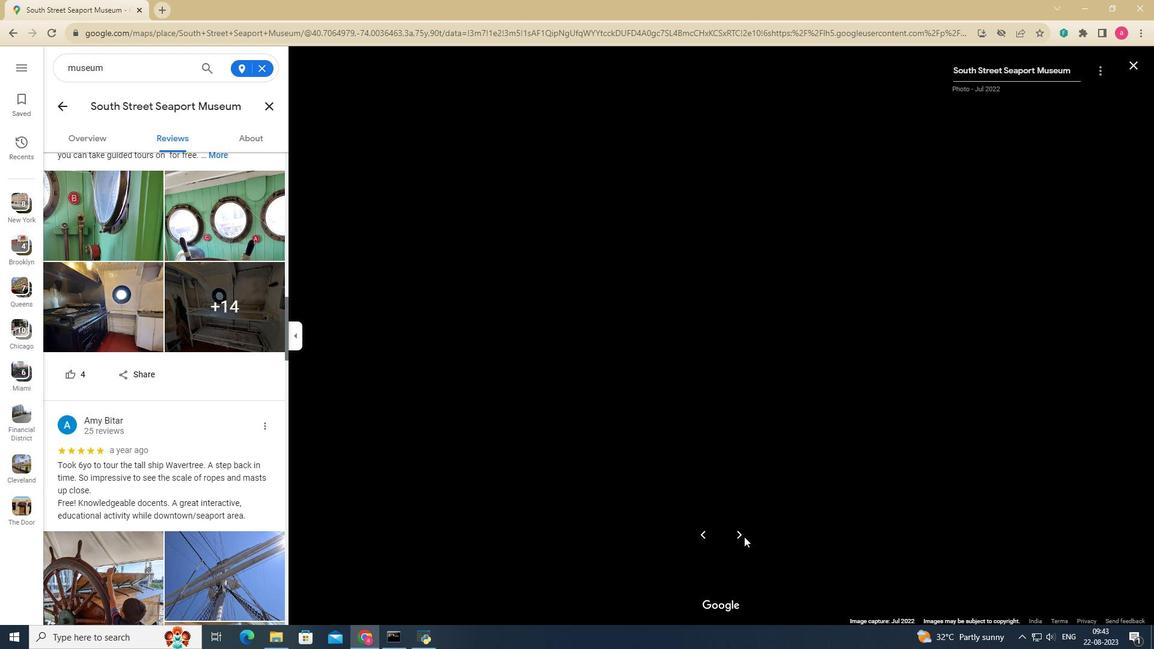 
Action: Mouse pressed left at (744, 536)
Screenshot: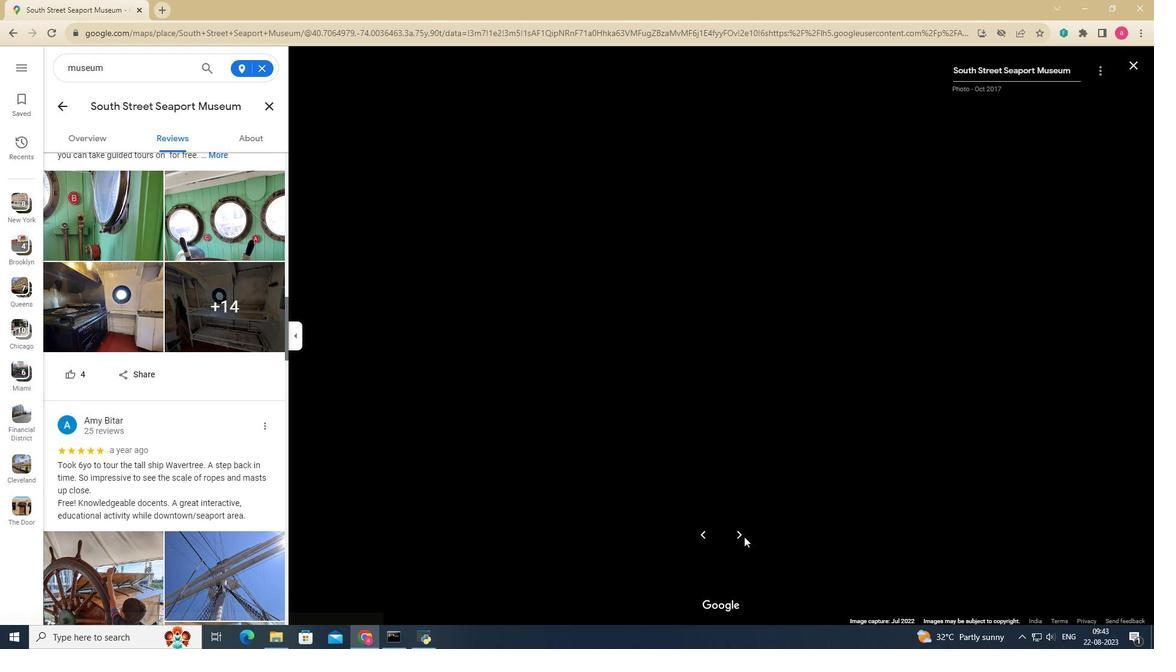 
Action: Mouse moved to (738, 528)
Screenshot: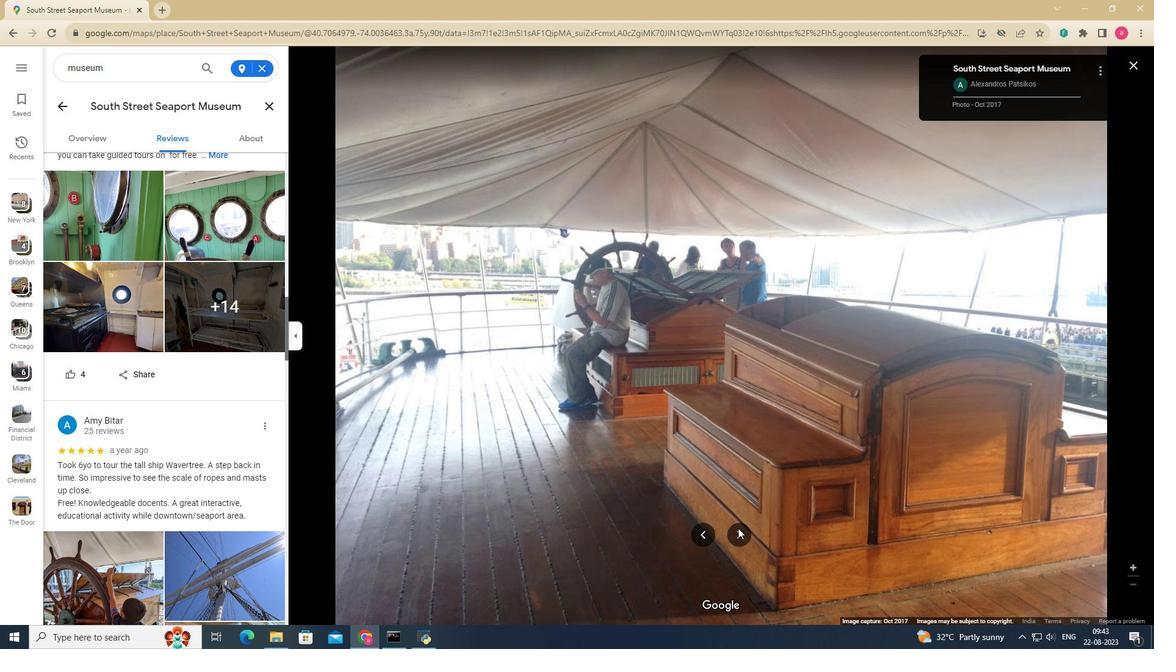 
Action: Mouse pressed left at (738, 528)
Screenshot: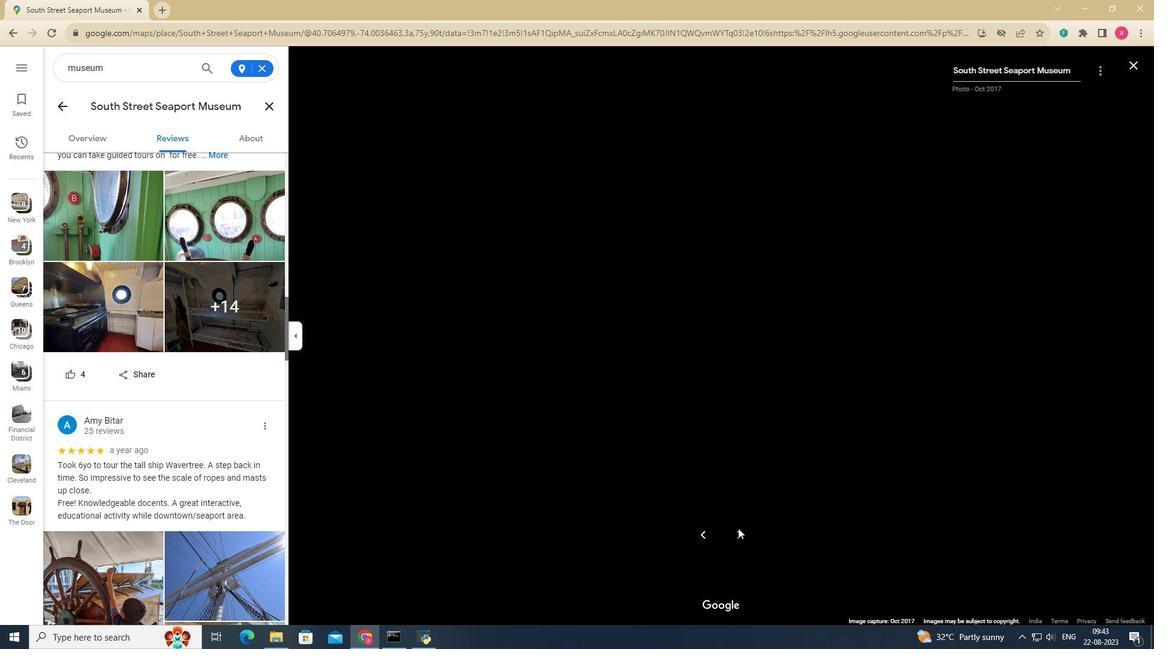 
Action: Mouse pressed left at (738, 528)
Screenshot: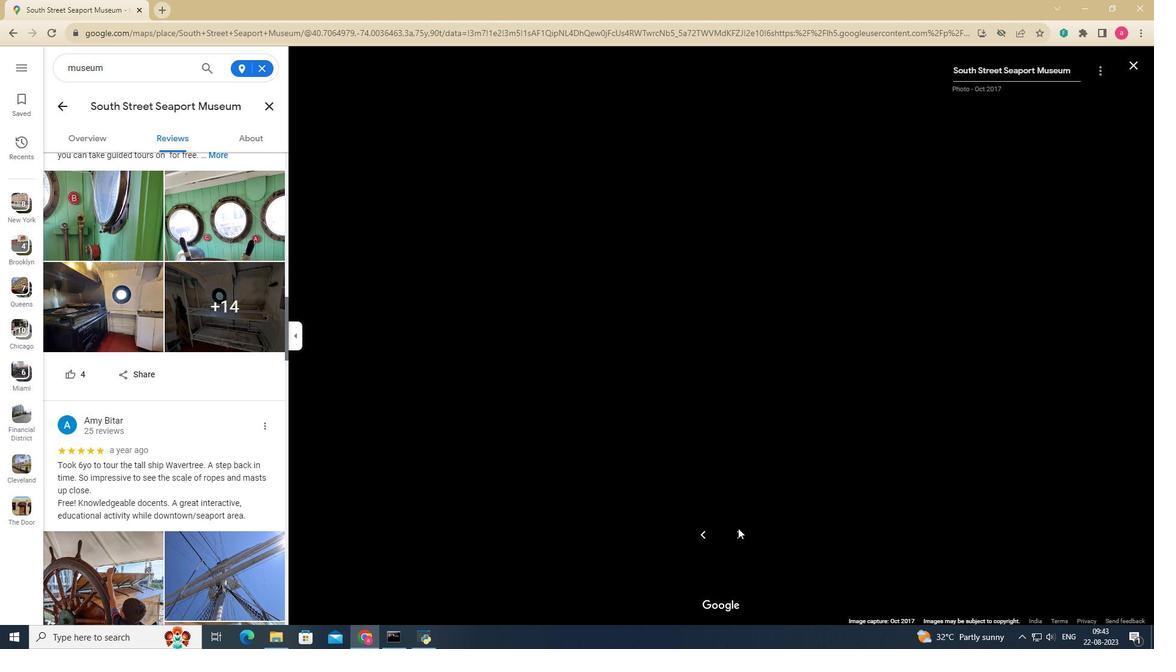 
Action: Mouse pressed left at (738, 528)
Screenshot: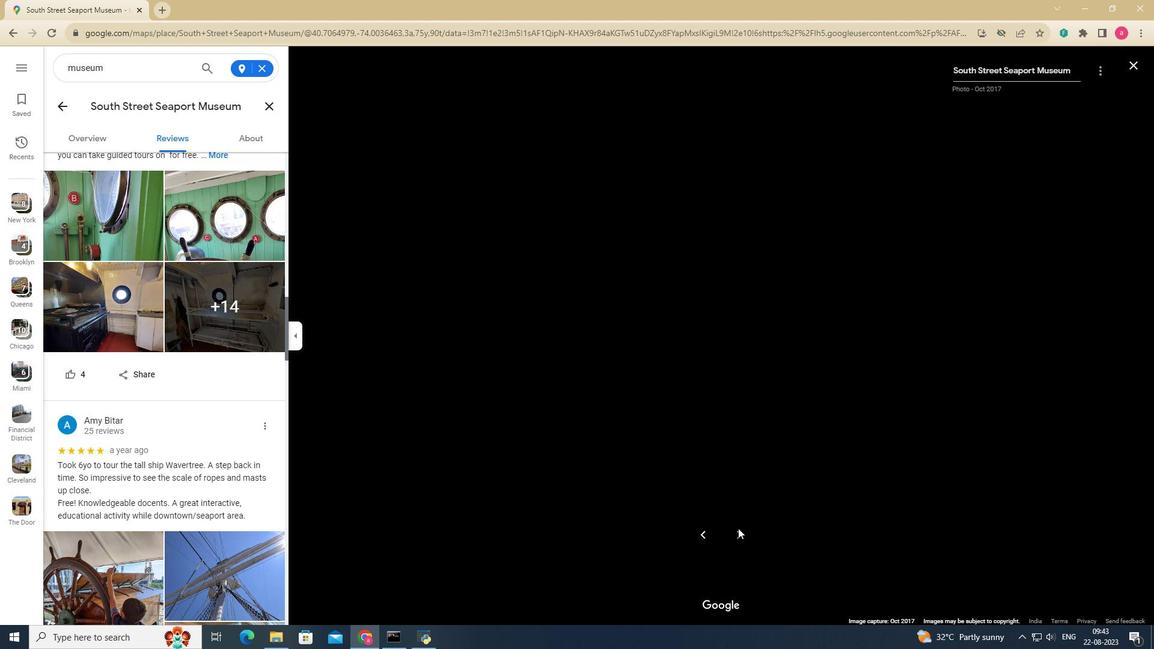 
Action: Mouse pressed left at (738, 528)
Screenshot: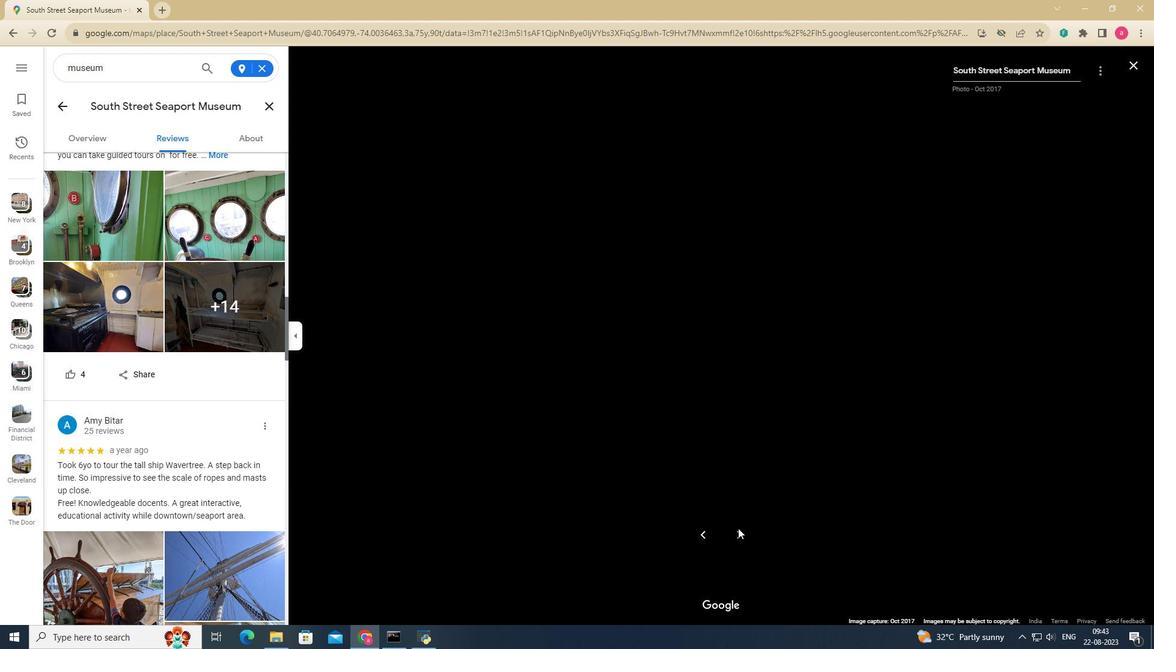 
Action: Mouse pressed left at (738, 528)
Screenshot: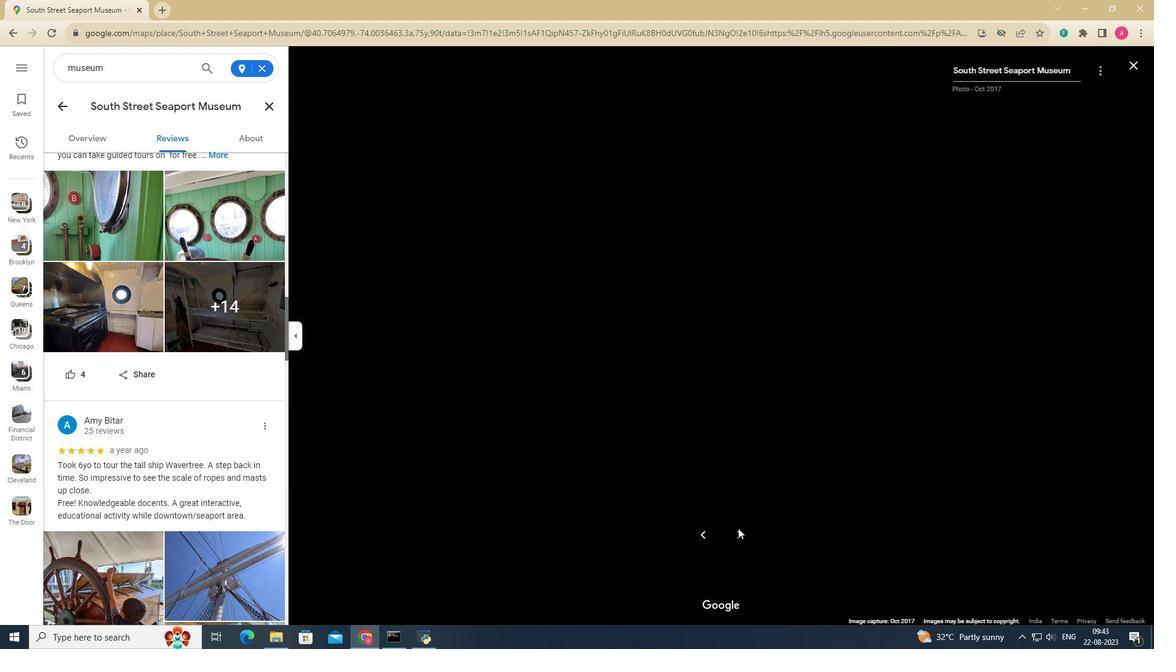 
Action: Mouse pressed left at (738, 528)
Screenshot: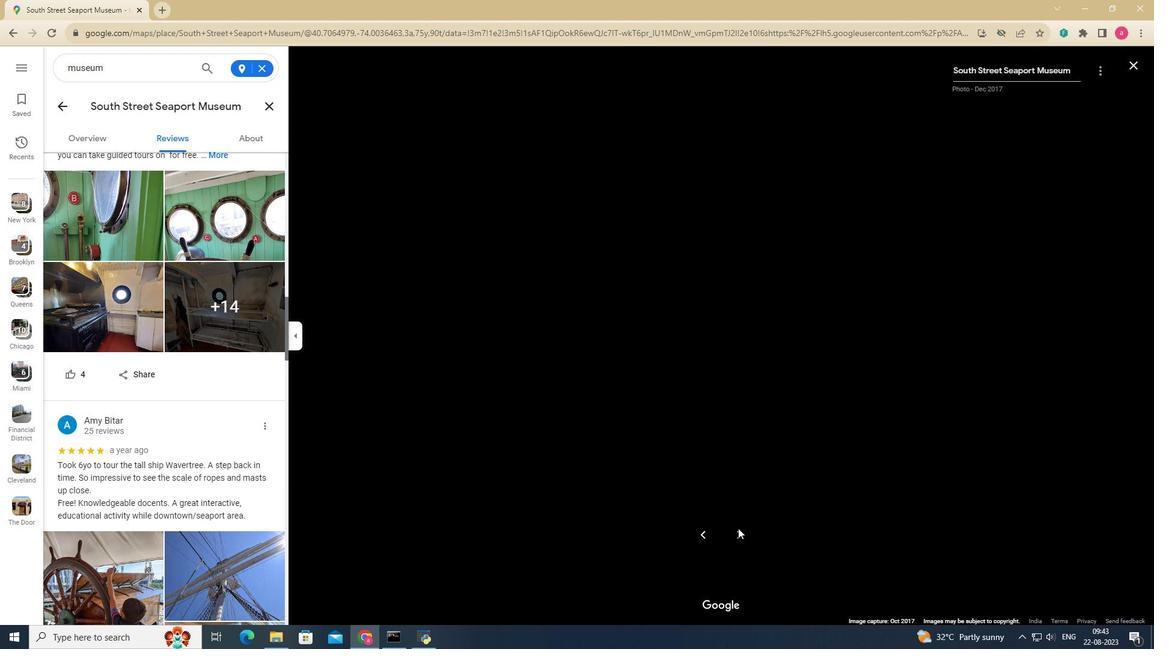 
Action: Mouse pressed left at (738, 528)
Screenshot: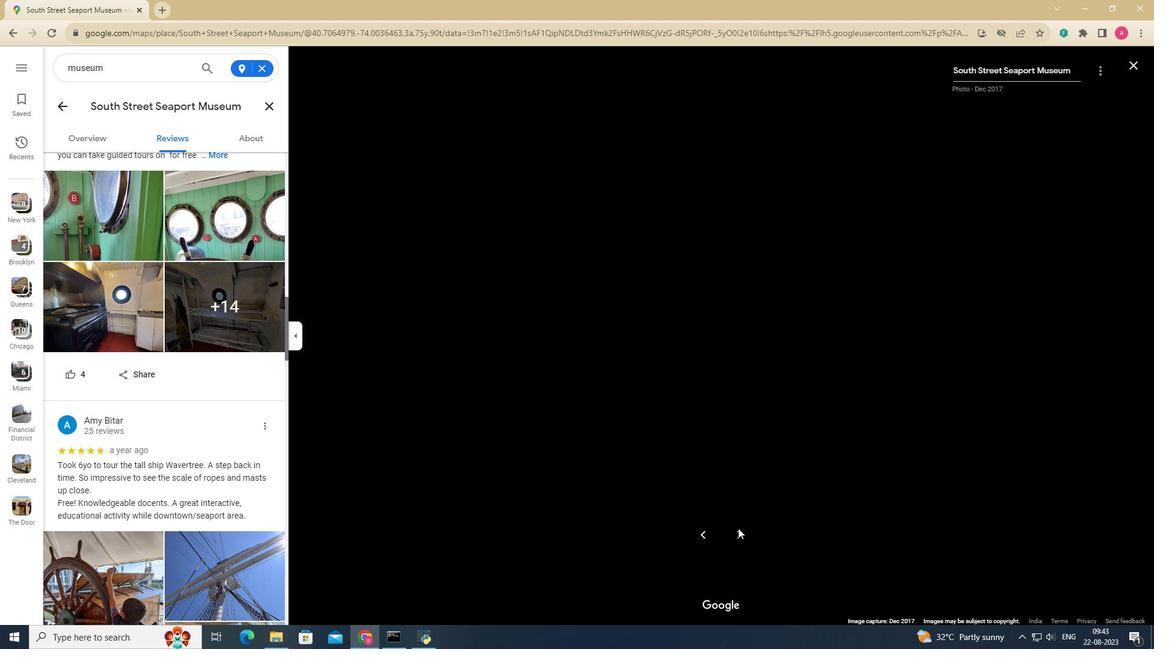 
Action: Mouse pressed left at (738, 528)
Screenshot: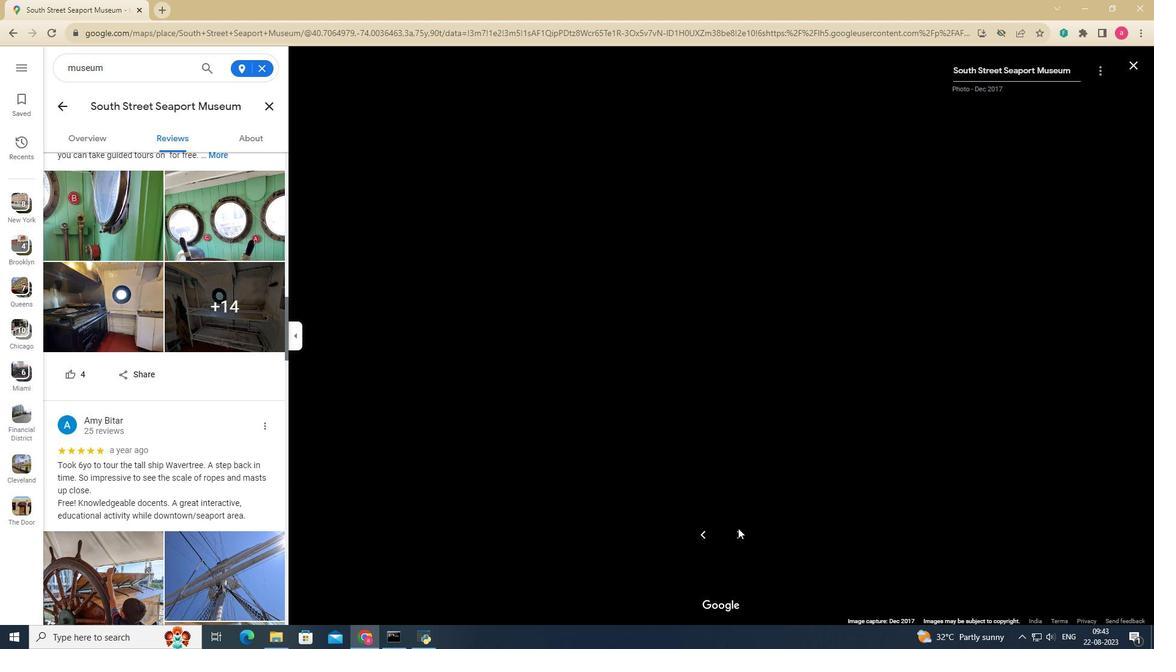
Action: Mouse pressed left at (738, 528)
Screenshot: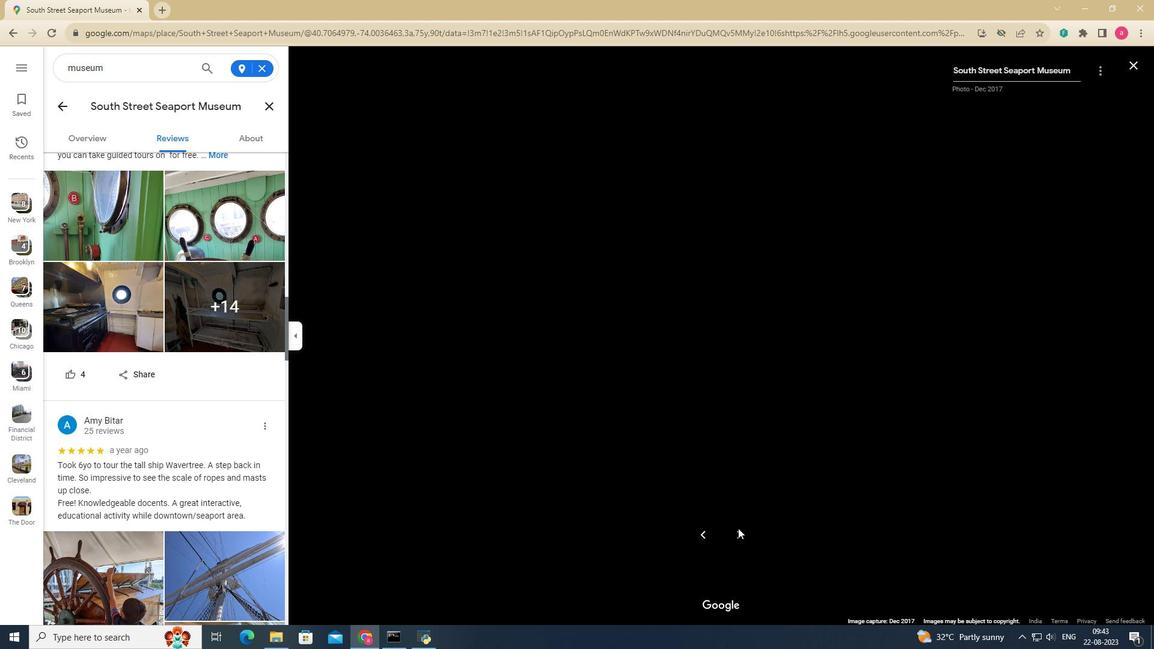 
Action: Mouse pressed left at (738, 528)
Screenshot: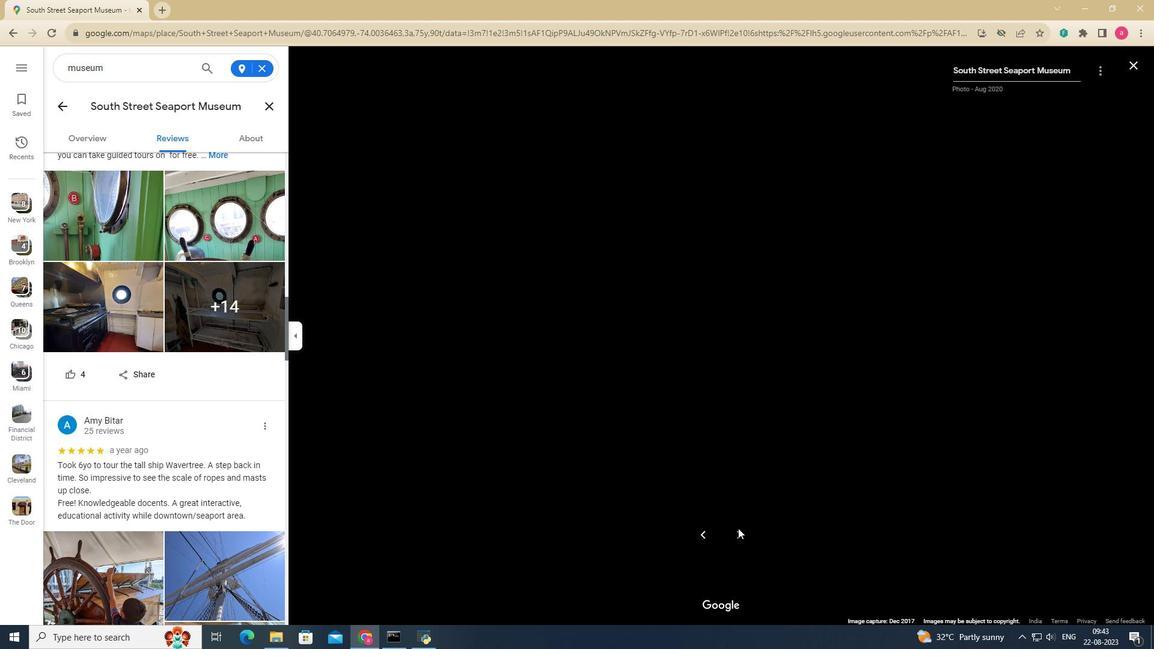 
Action: Mouse pressed left at (738, 528)
Screenshot: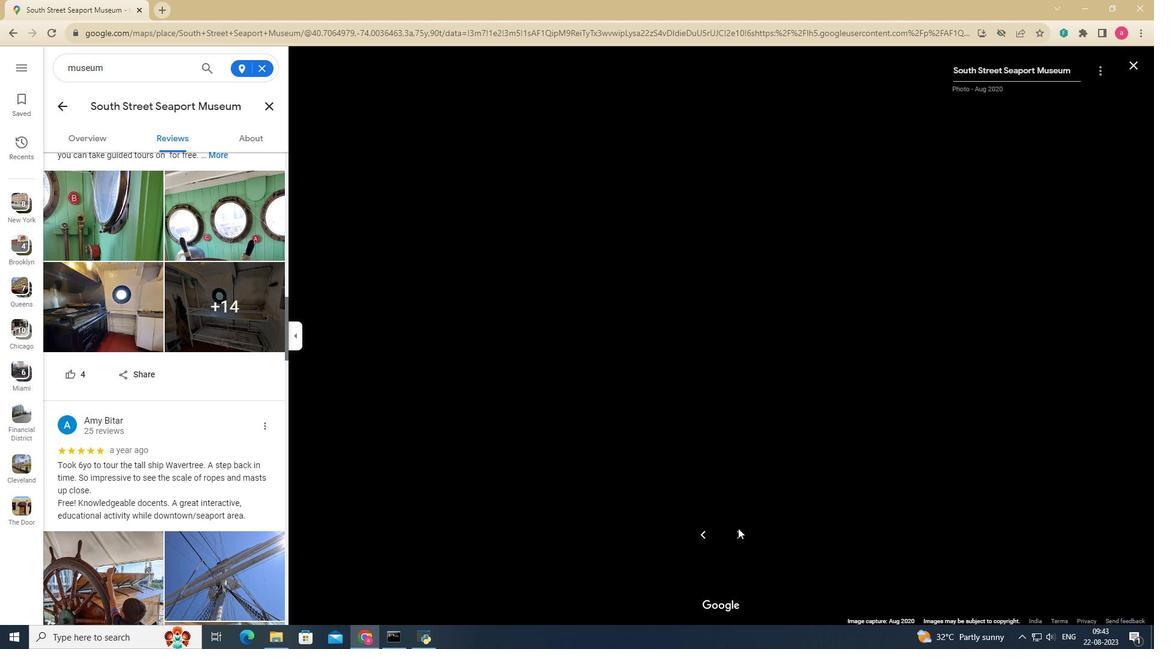 
Action: Mouse pressed left at (738, 528)
Screenshot: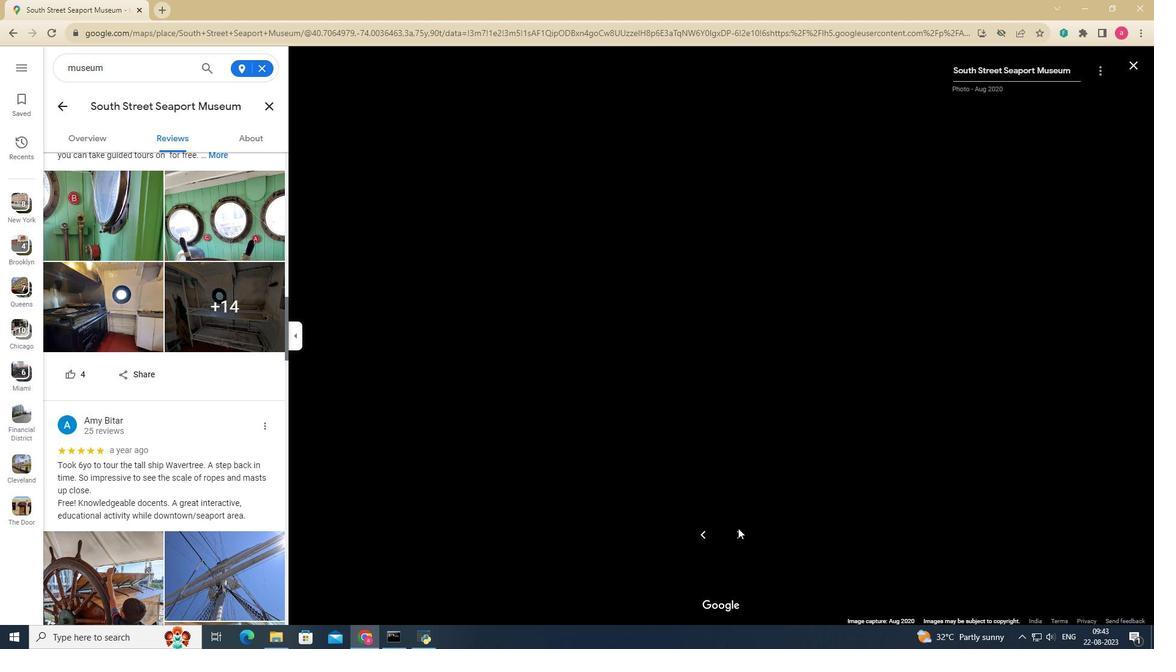 
Action: Mouse pressed left at (738, 528)
Screenshot: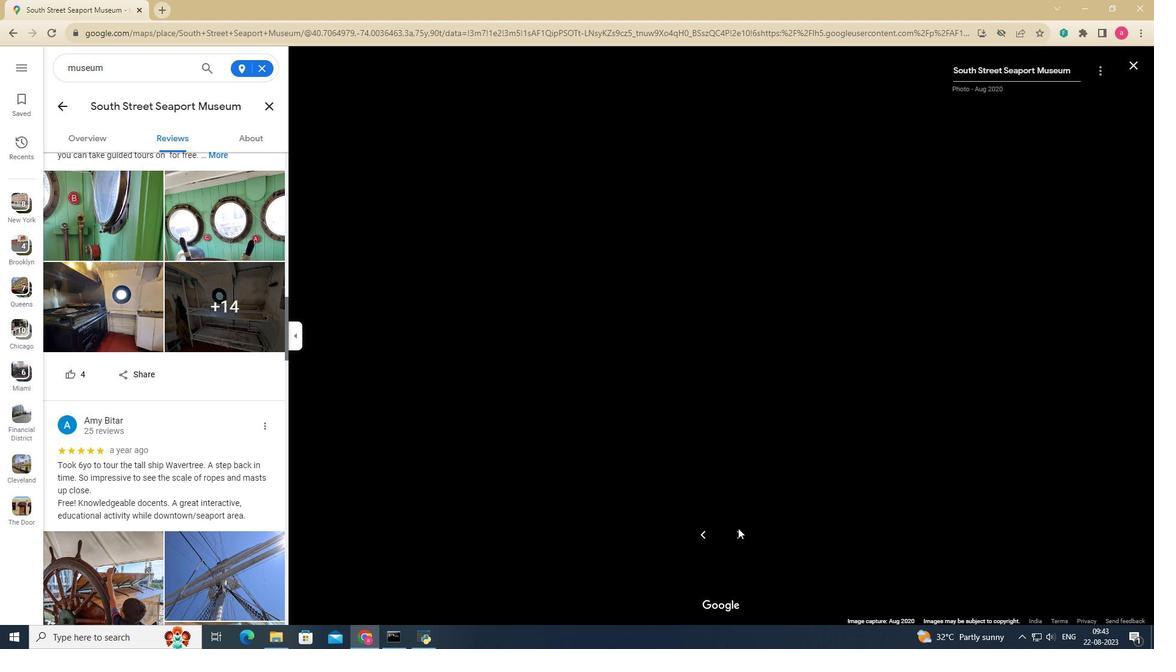 
Action: Mouse pressed left at (738, 528)
Screenshot: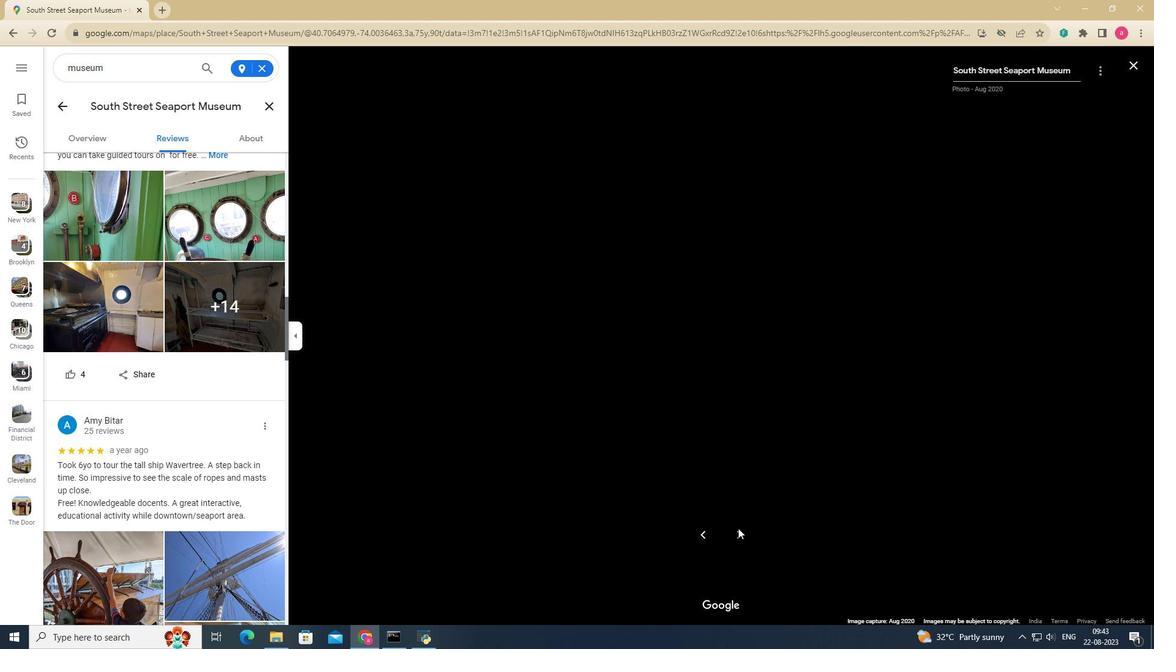 
Action: Mouse pressed left at (738, 528)
Screenshot: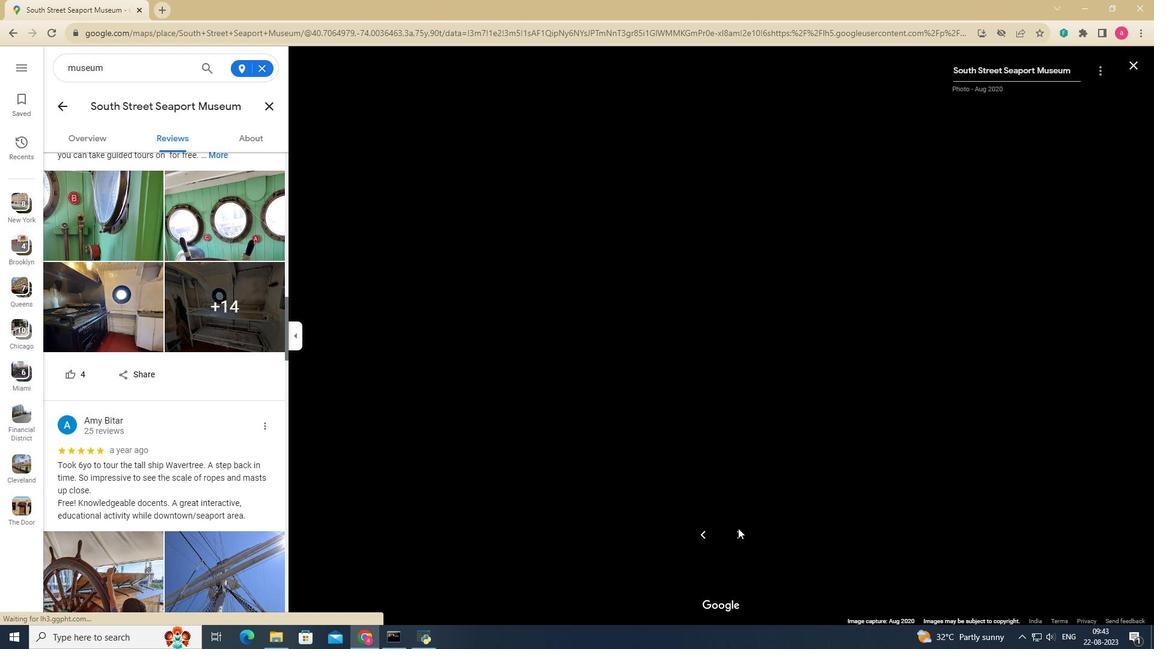 
Action: Mouse pressed left at (738, 528)
Screenshot: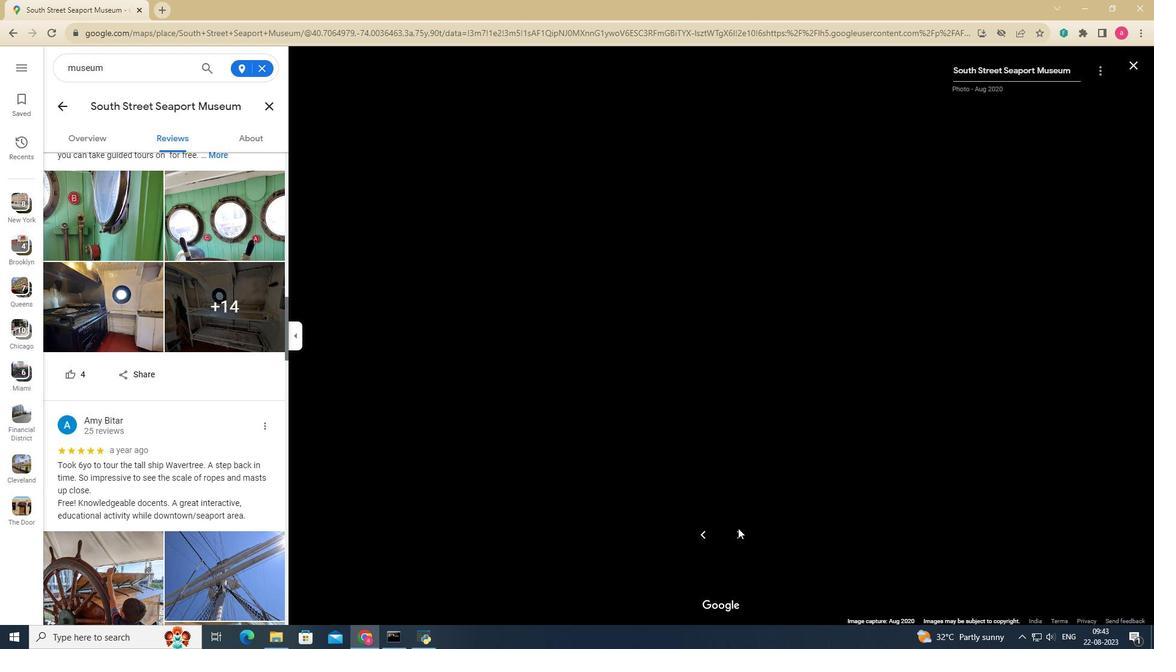 
Action: Mouse moved to (740, 528)
Screenshot: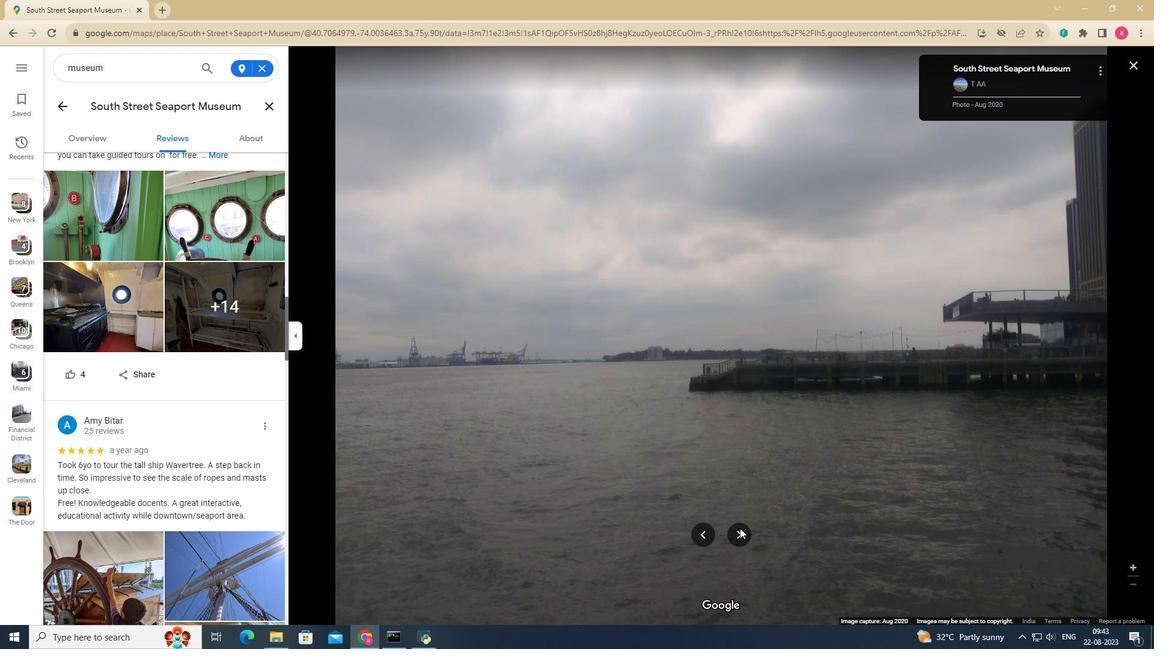 
Action: Mouse pressed left at (740, 528)
Screenshot: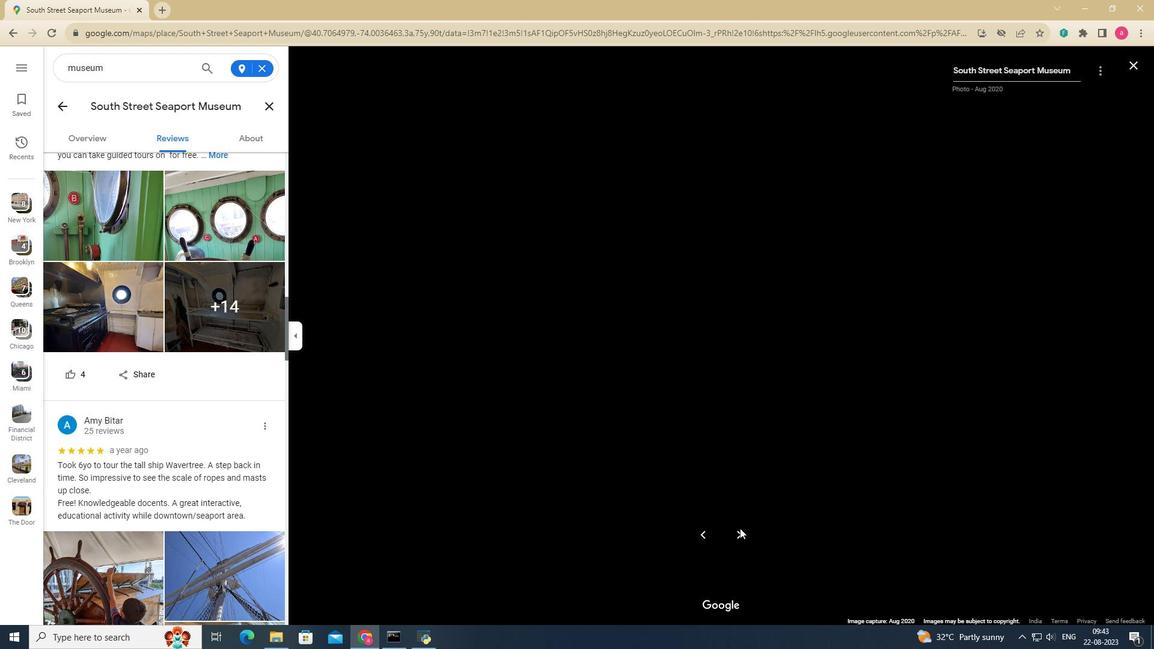 
Action: Mouse moved to (739, 528)
Screenshot: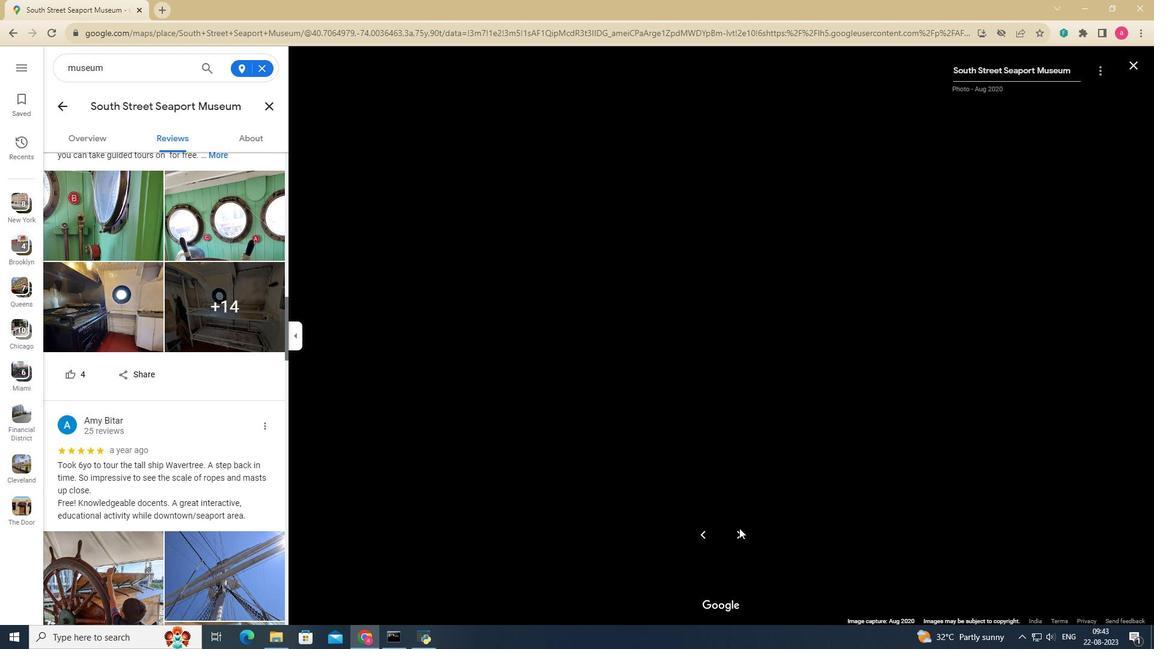 
Action: Mouse pressed left at (739, 528)
Screenshot: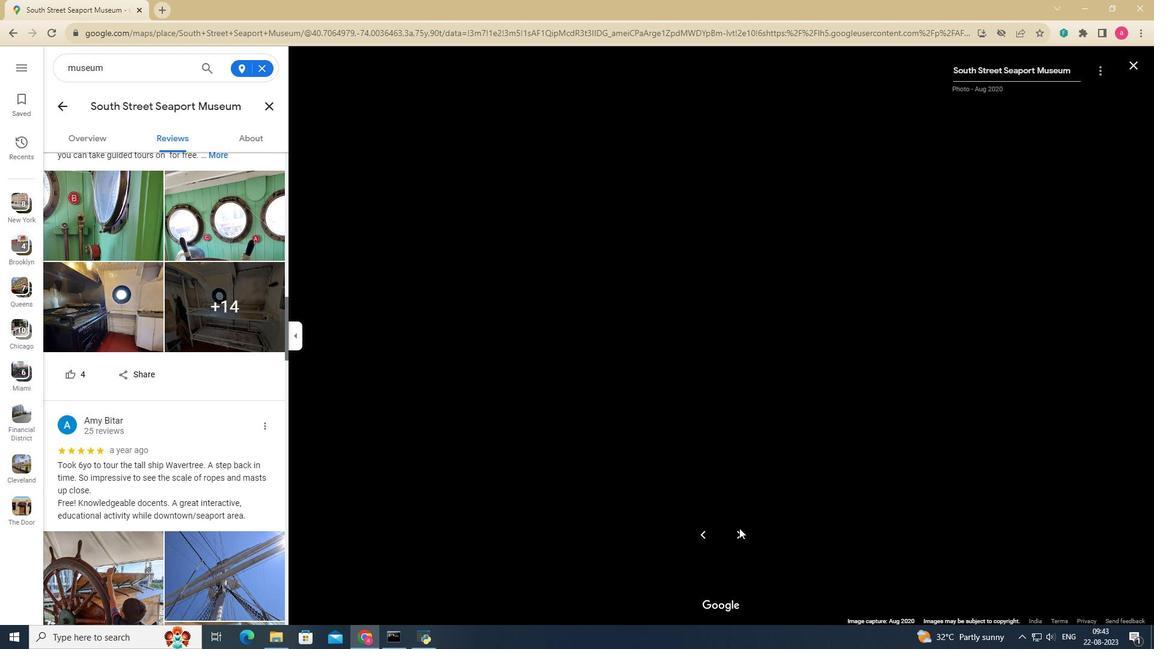 
Action: Mouse moved to (730, 531)
Screenshot: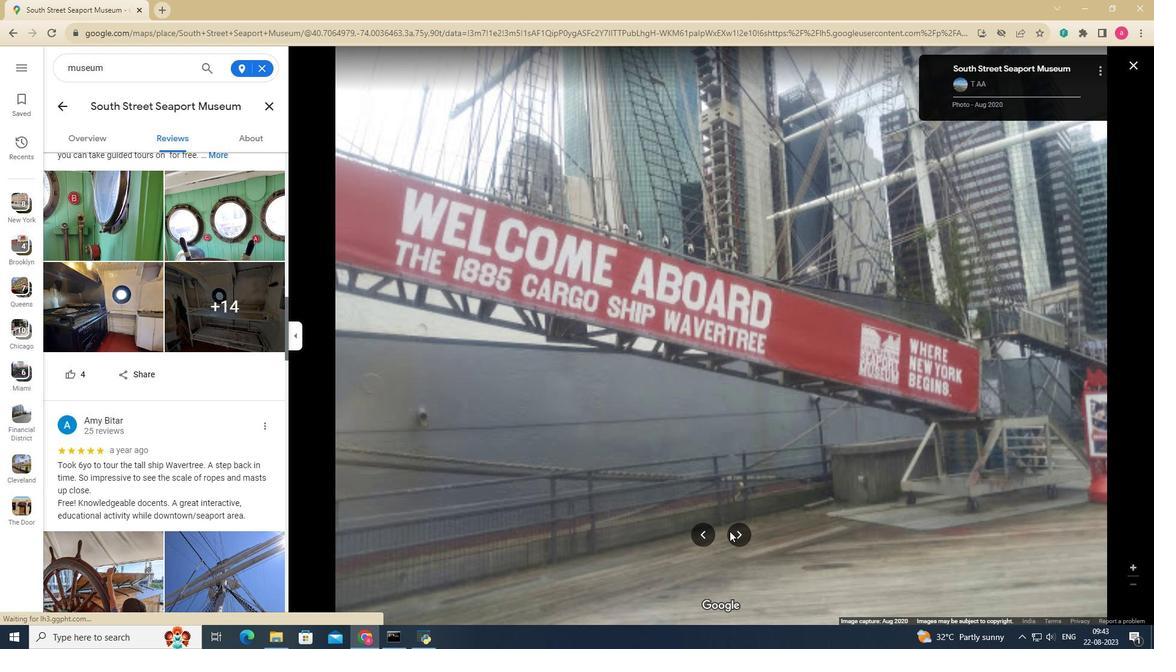 
Action: Mouse pressed left at (730, 531)
Screenshot: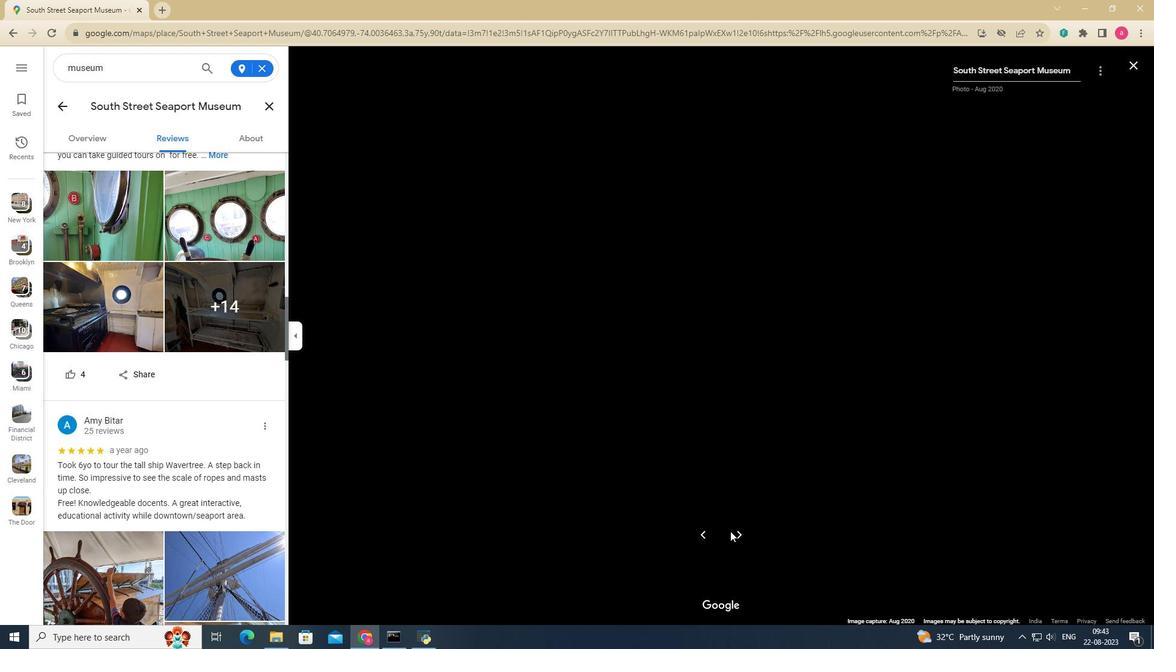 
Action: Mouse moved to (730, 531)
Screenshot: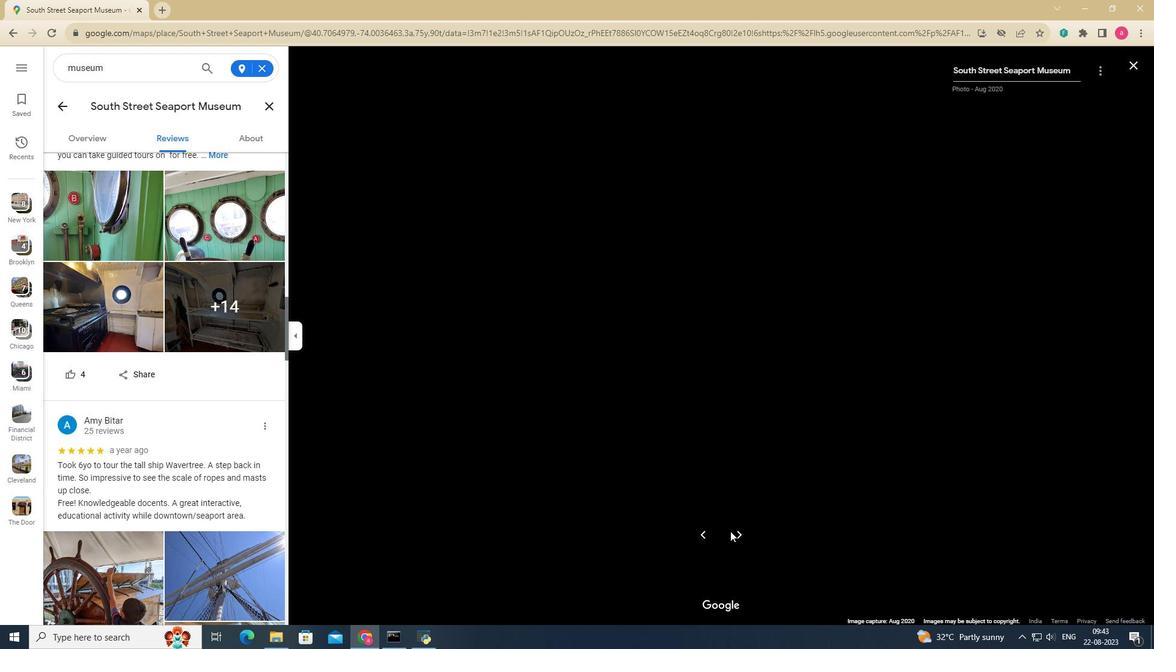 
Action: Mouse pressed left at (730, 531)
Screenshot: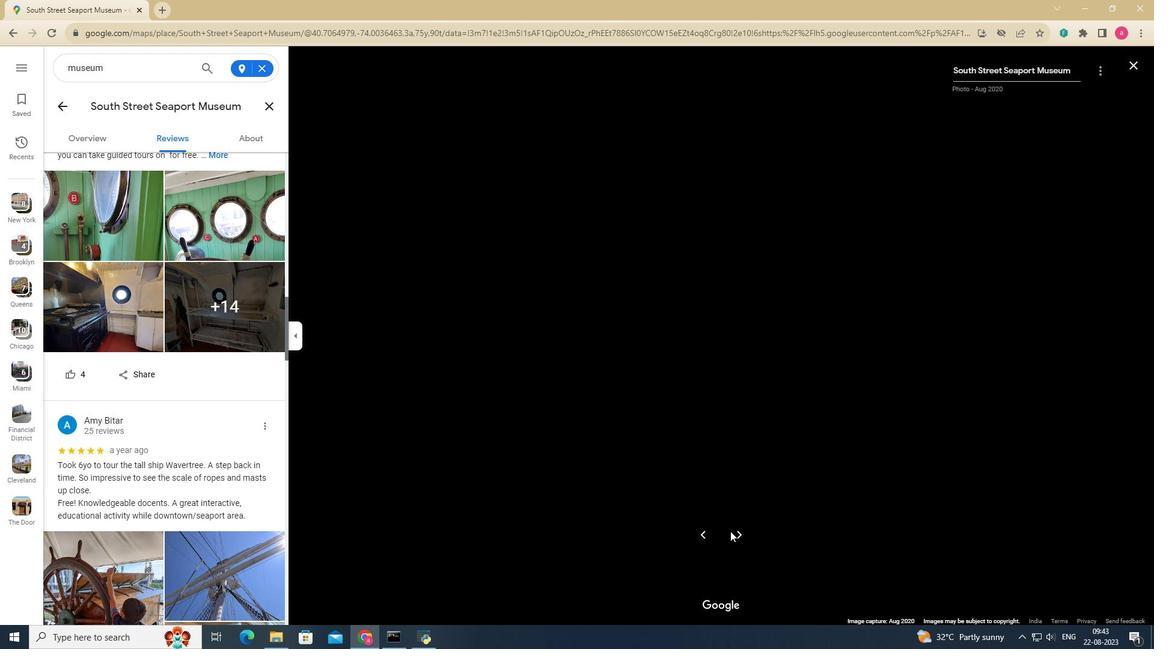 
Action: Mouse pressed left at (730, 531)
Screenshot: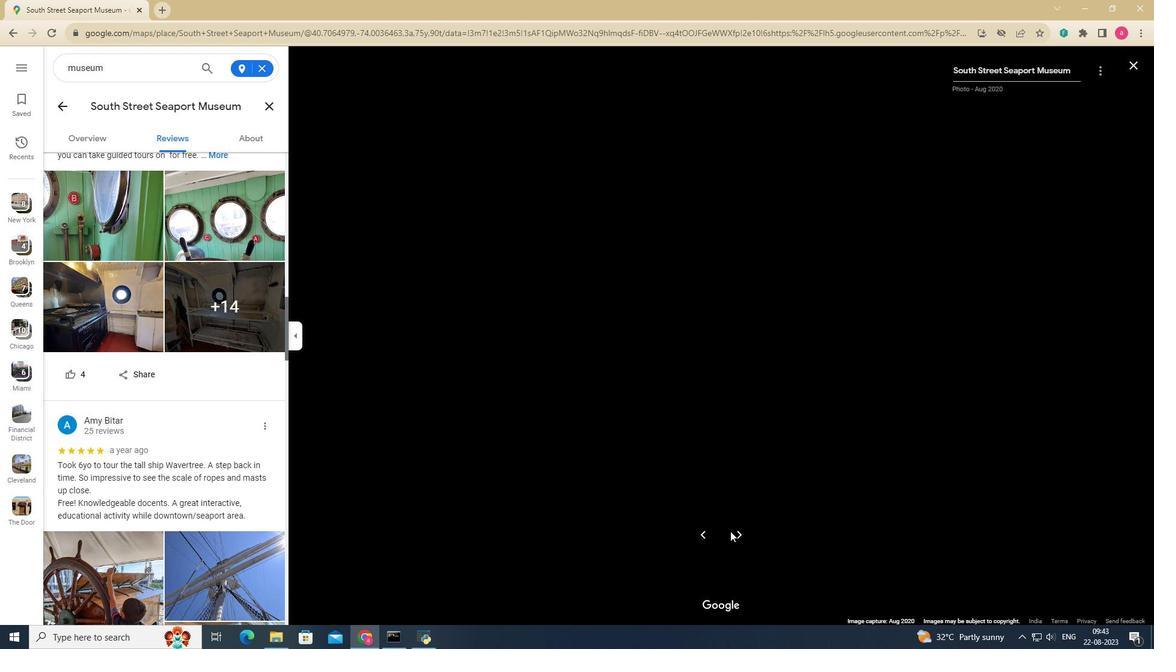 
Action: Mouse moved to (733, 532)
Screenshot: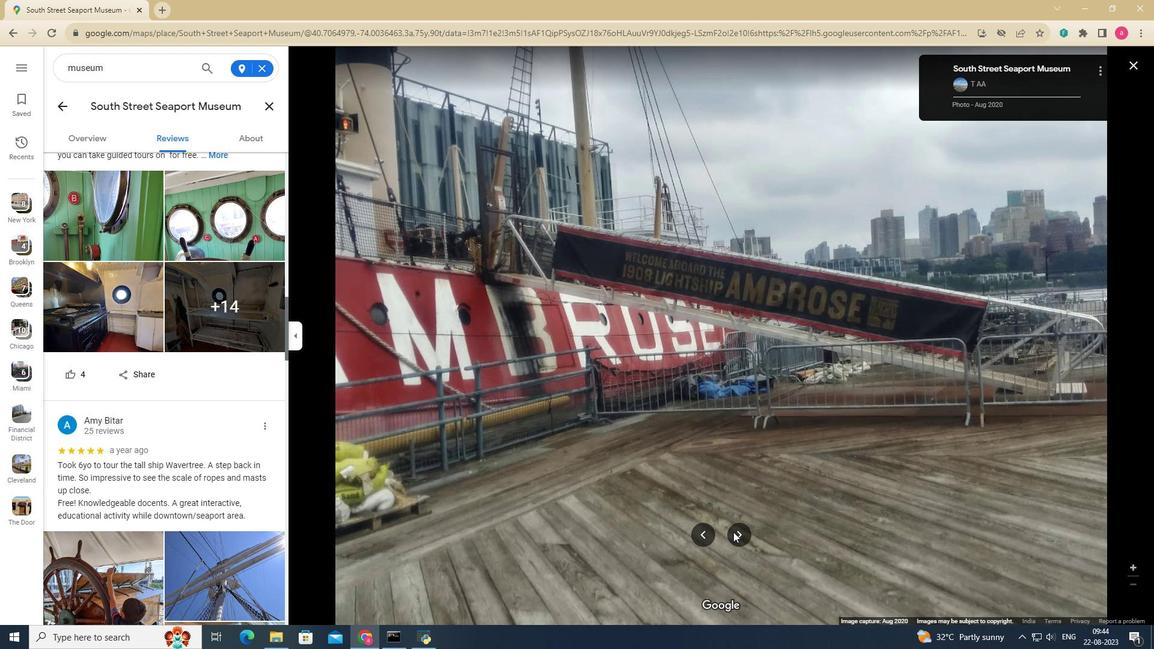 
Action: Mouse pressed left at (733, 532)
Screenshot: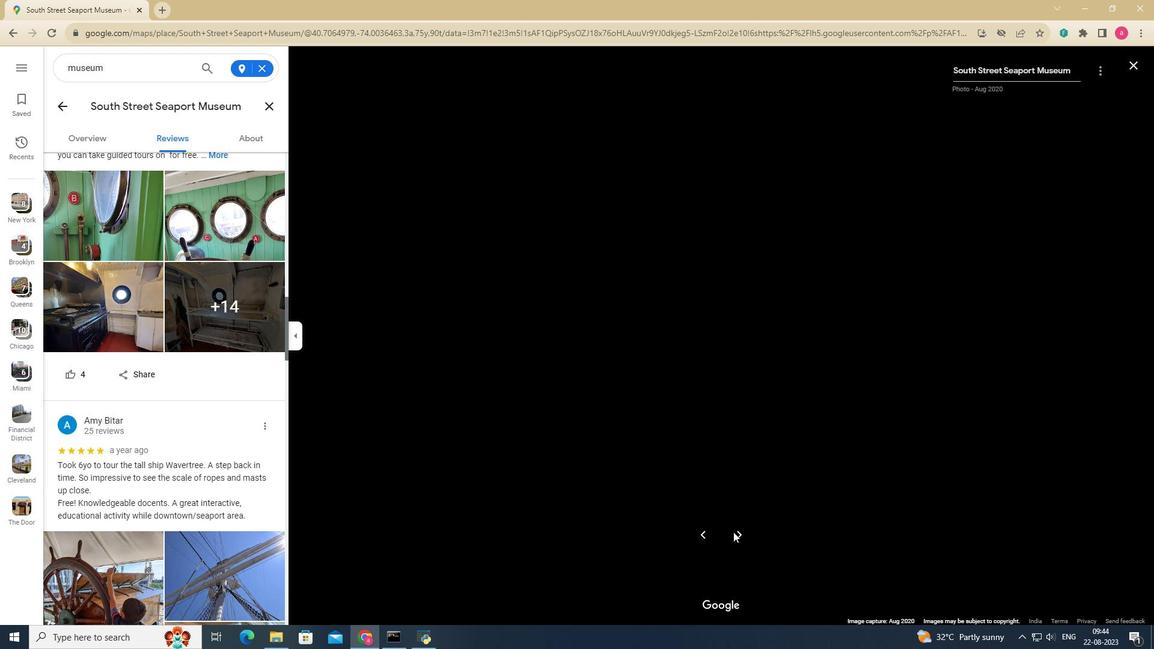 
Action: Mouse moved to (213, 343)
Screenshot: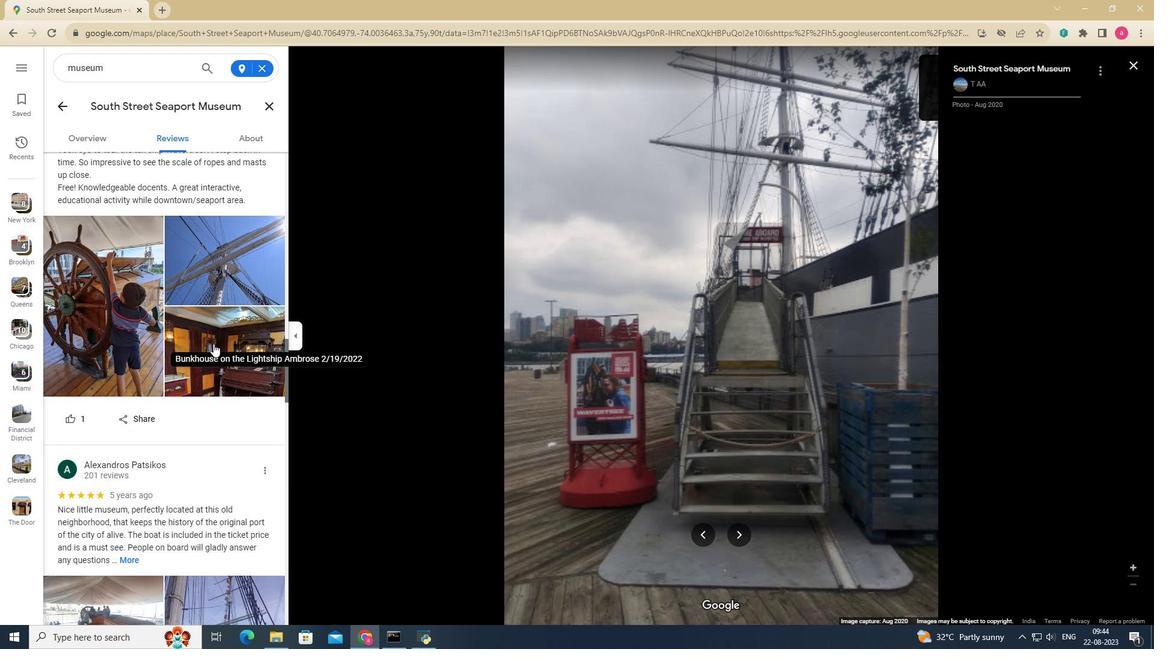 
Action: Mouse scrolled (213, 343) with delta (0, 0)
Screenshot: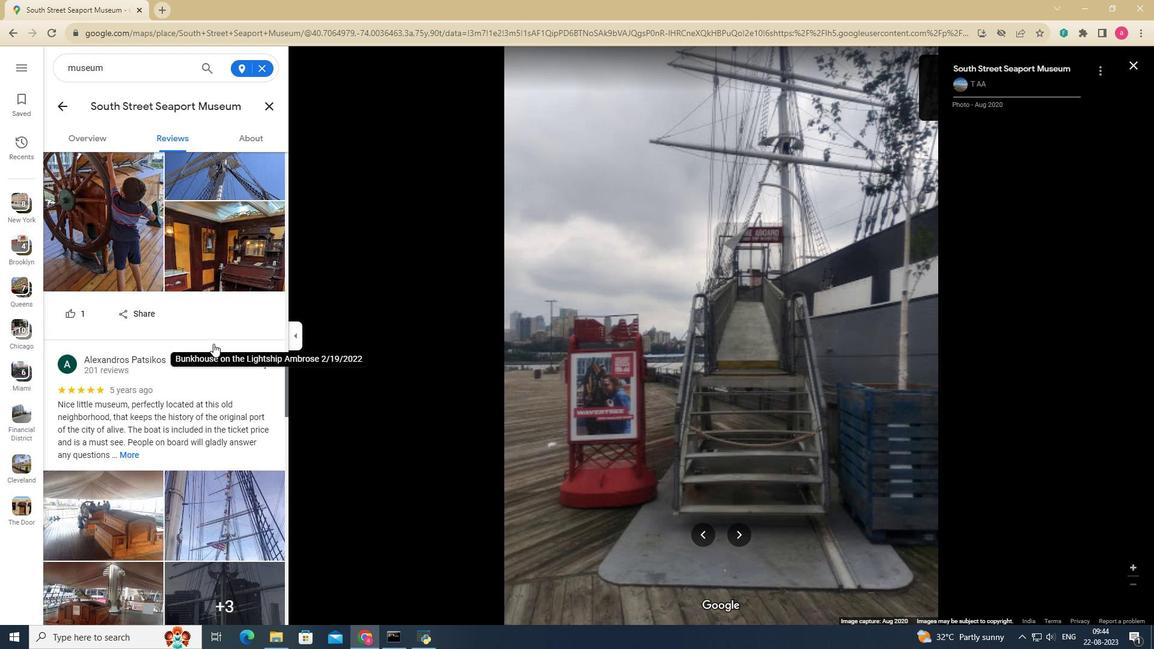 
Action: Mouse scrolled (213, 343) with delta (0, 0)
Screenshot: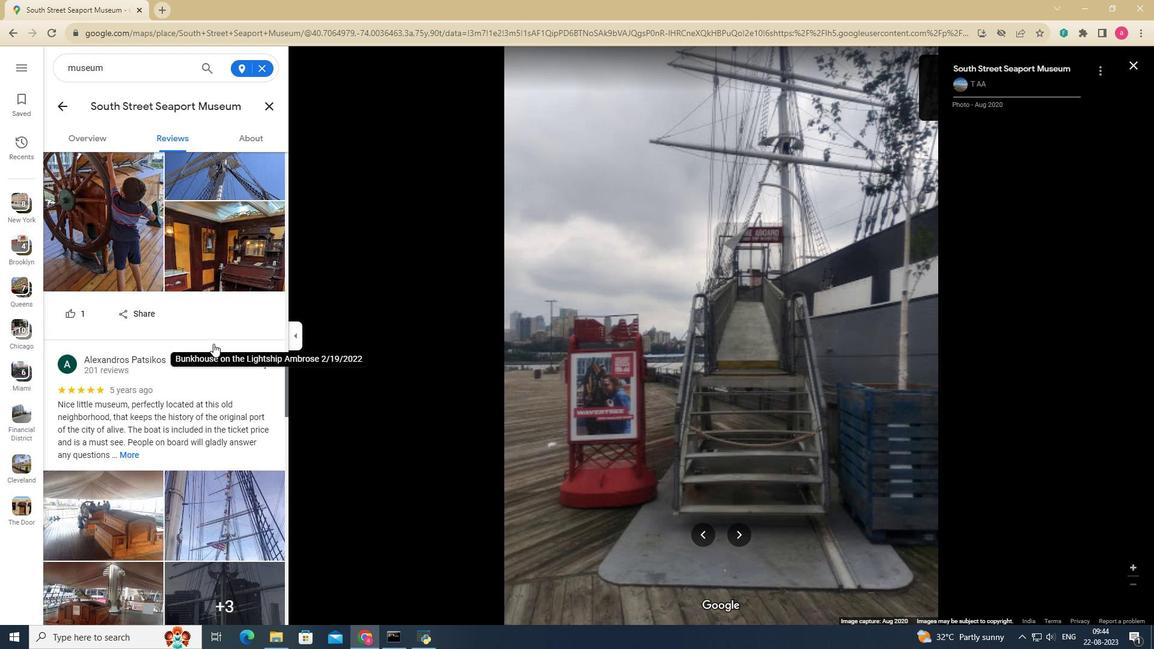 
Action: Mouse scrolled (213, 343) with delta (0, 0)
Screenshot: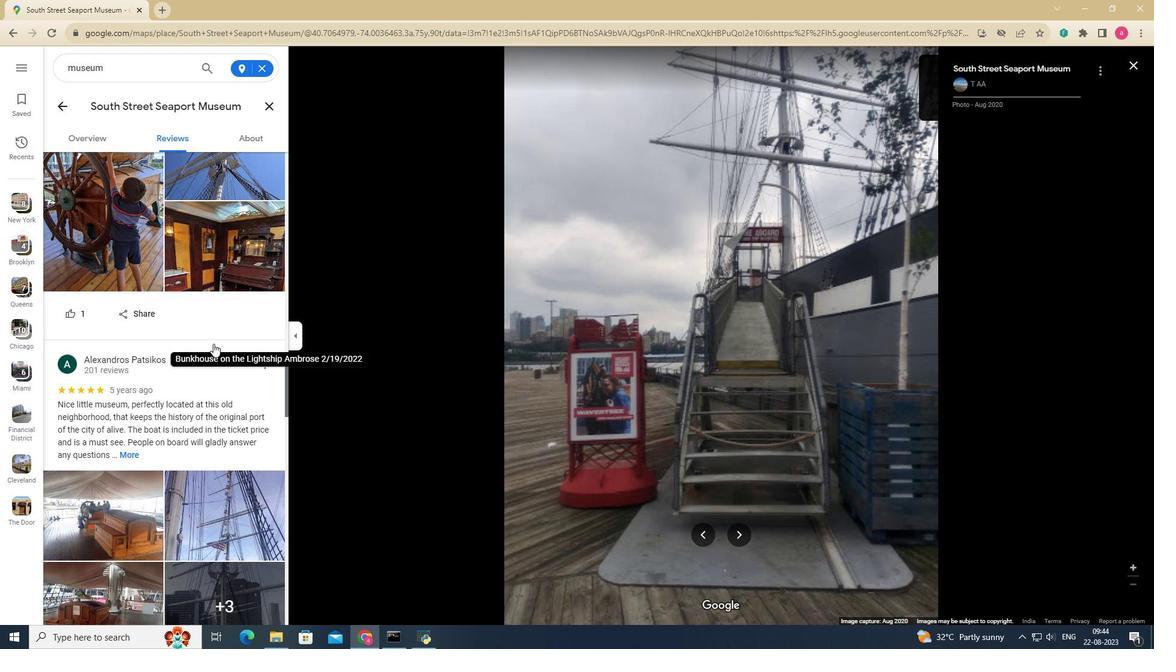 
Action: Mouse scrolled (213, 343) with delta (0, 0)
Screenshot: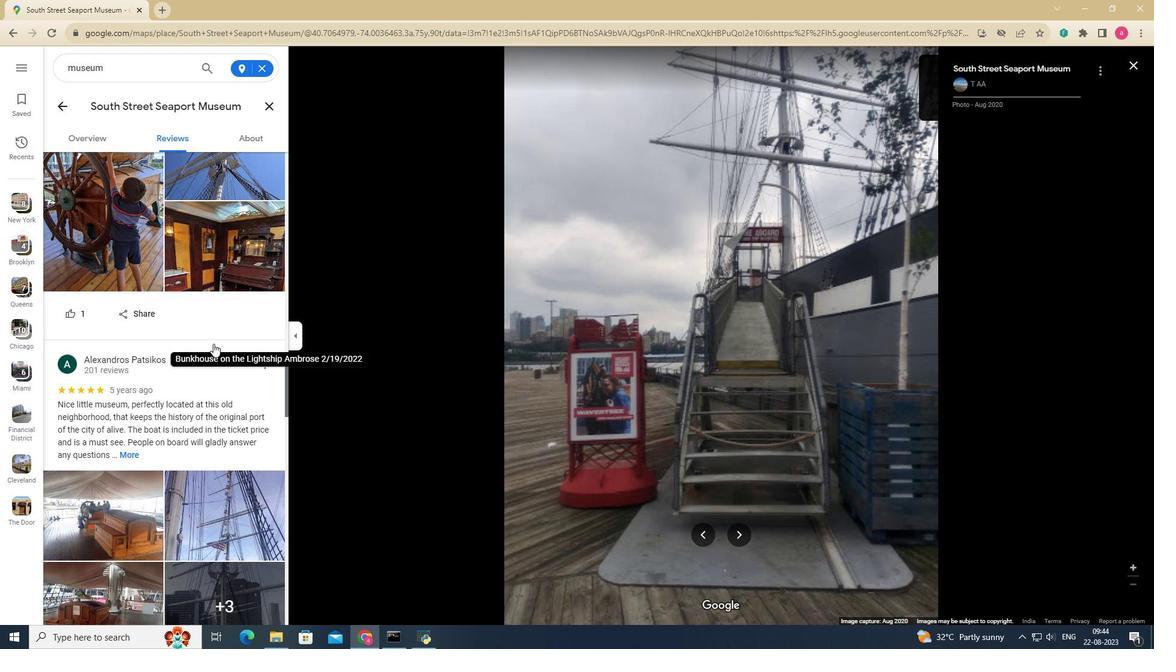 
Action: Mouse scrolled (213, 343) with delta (0, 0)
Screenshot: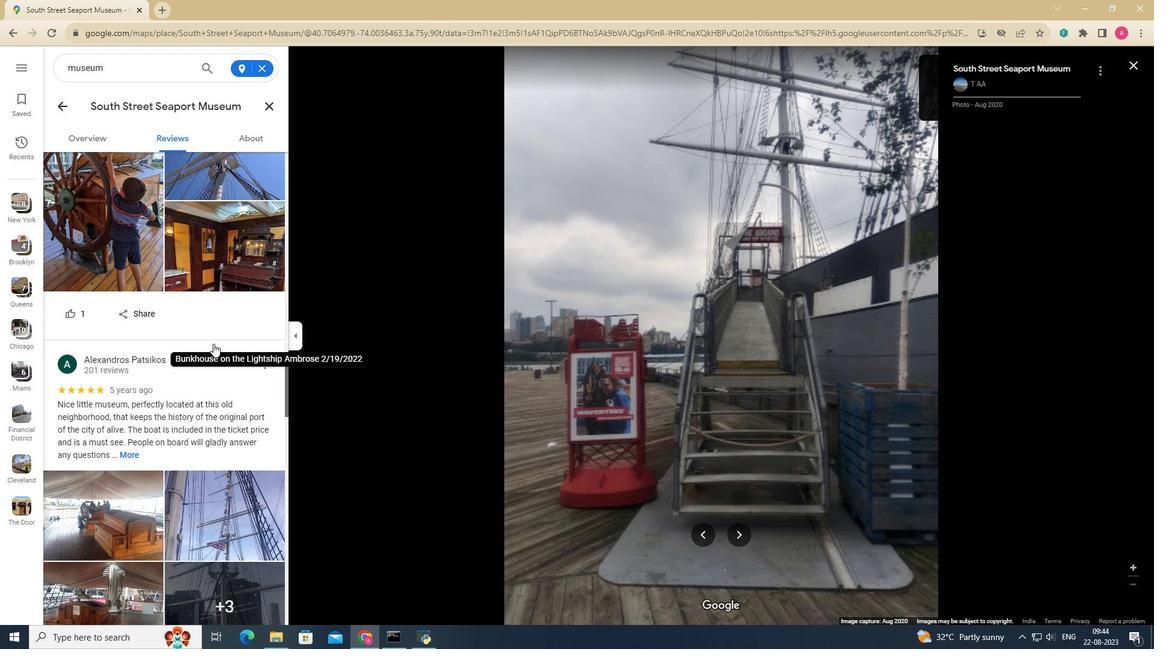 
Action: Mouse scrolled (213, 343) with delta (0, 0)
Screenshot: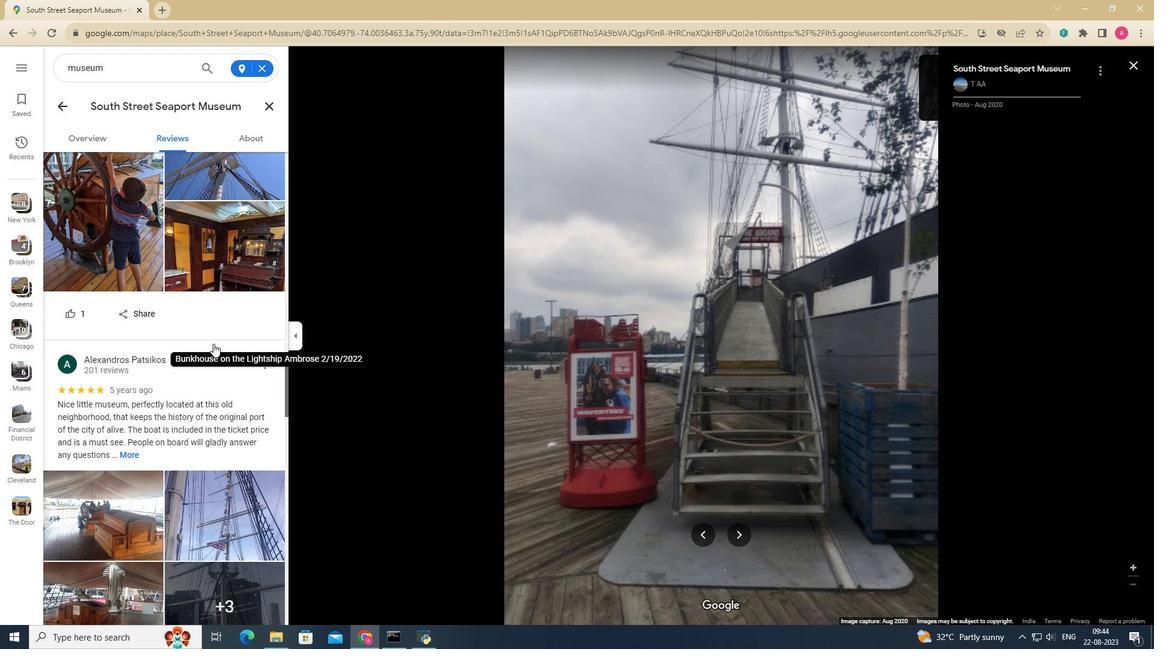 
Action: Mouse moved to (213, 343)
Screenshot: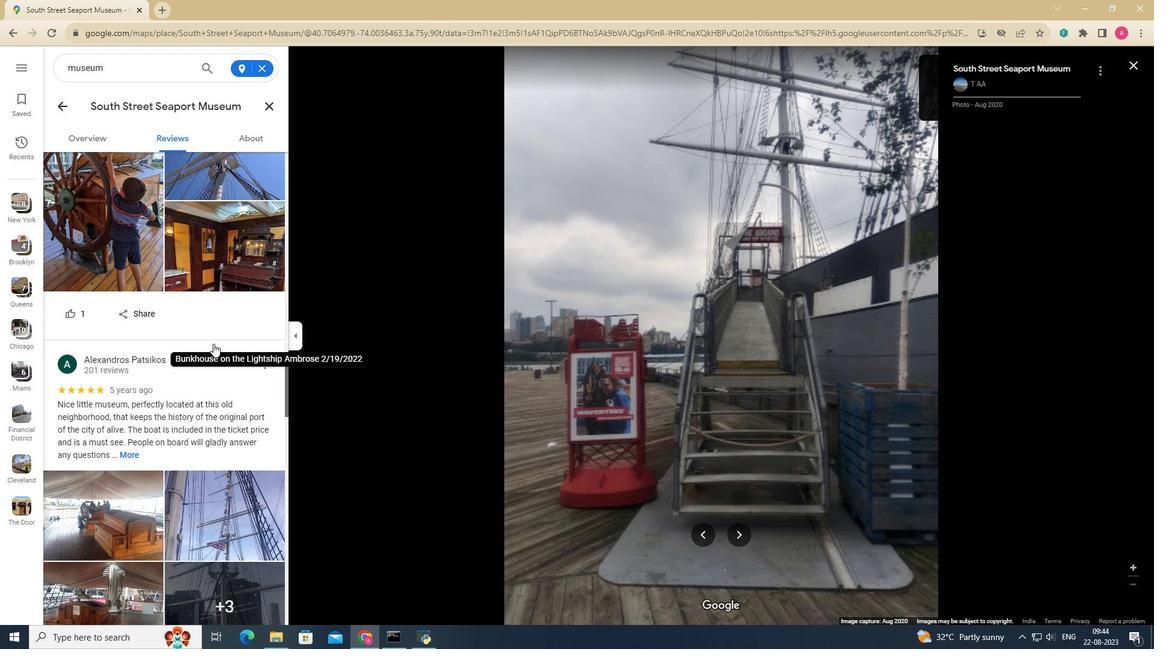 
Action: Mouse scrolled (213, 343) with delta (0, 0)
Screenshot: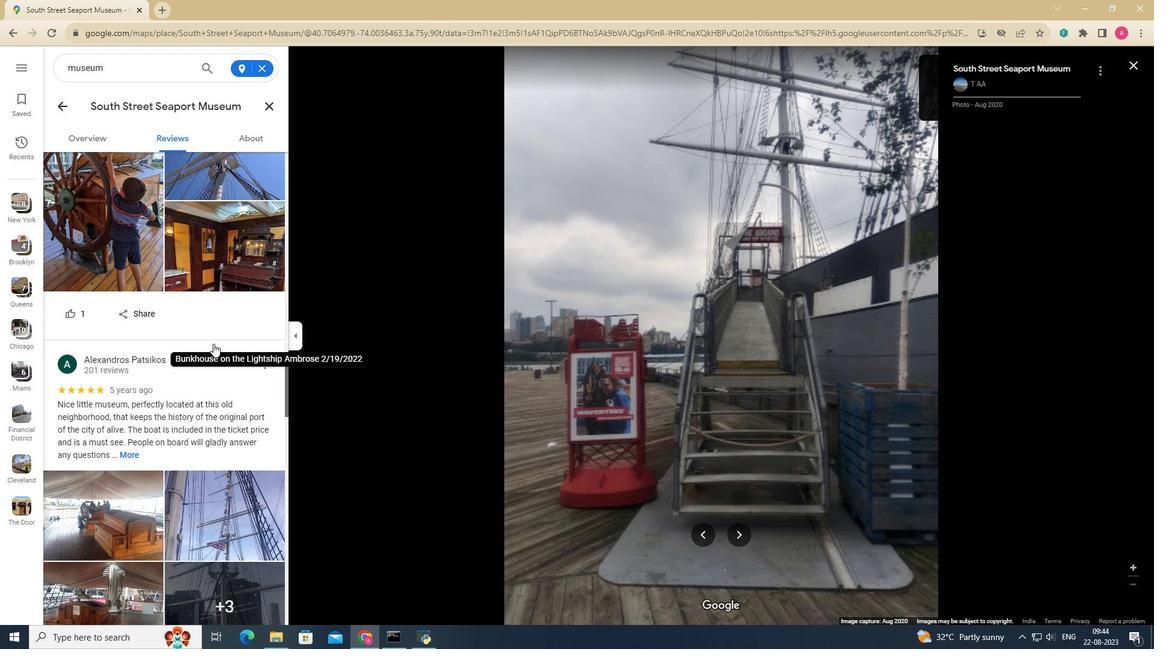 
Action: Mouse moved to (217, 273)
Screenshot: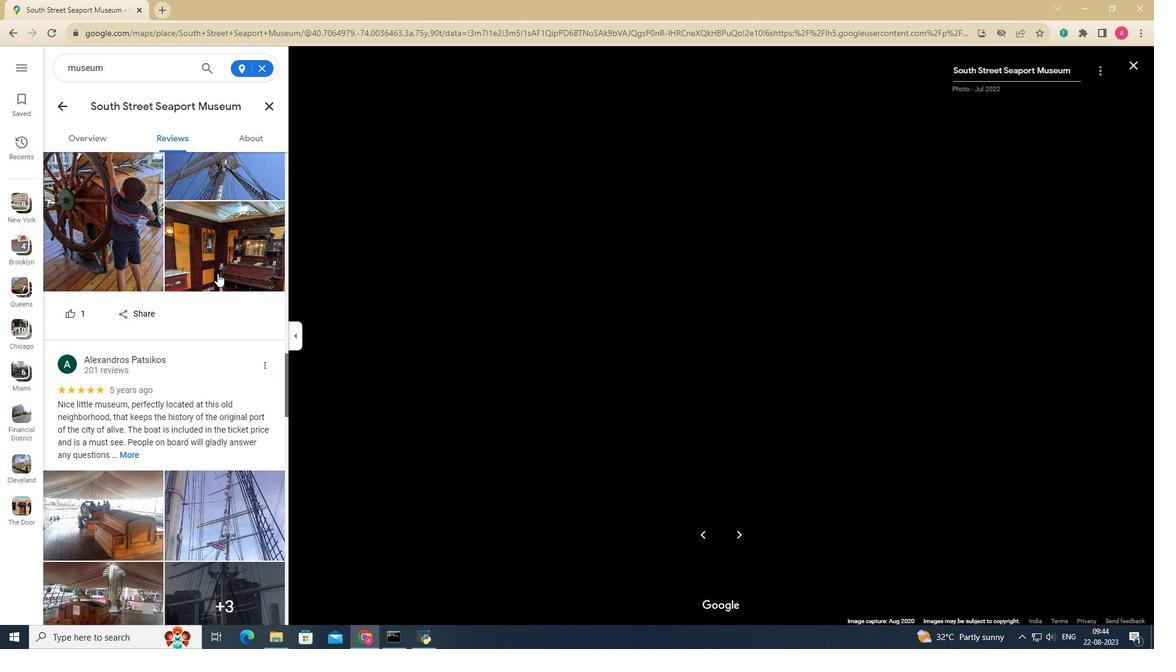 
Action: Mouse pressed left at (217, 273)
Screenshot: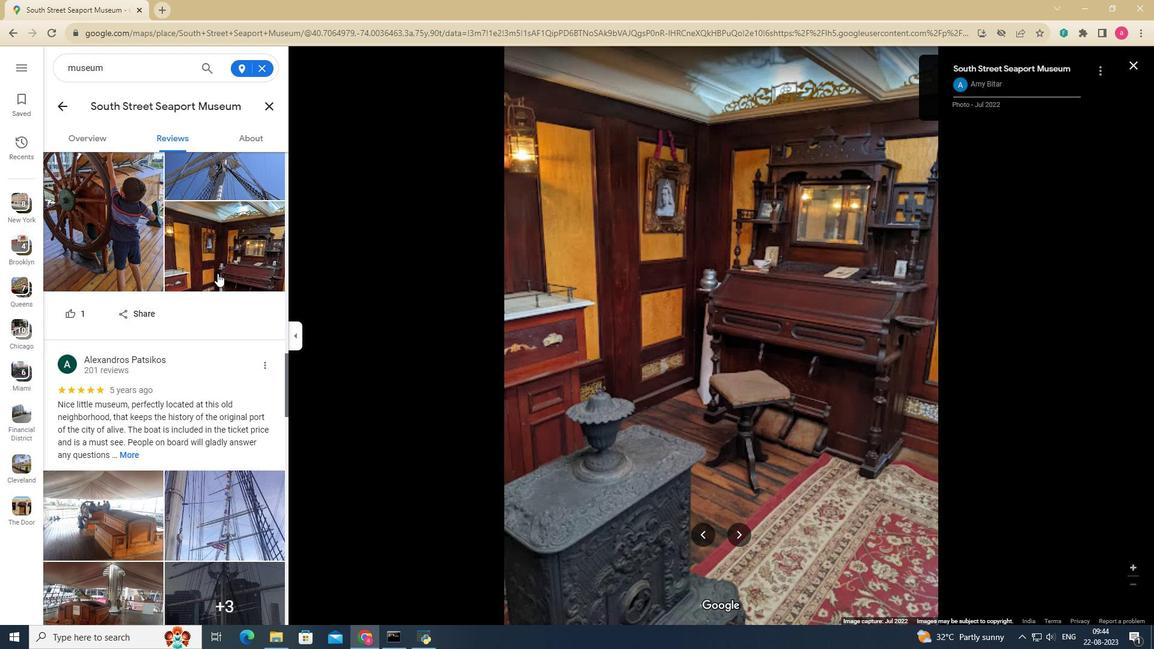 
Action: Mouse moved to (218, 319)
Screenshot: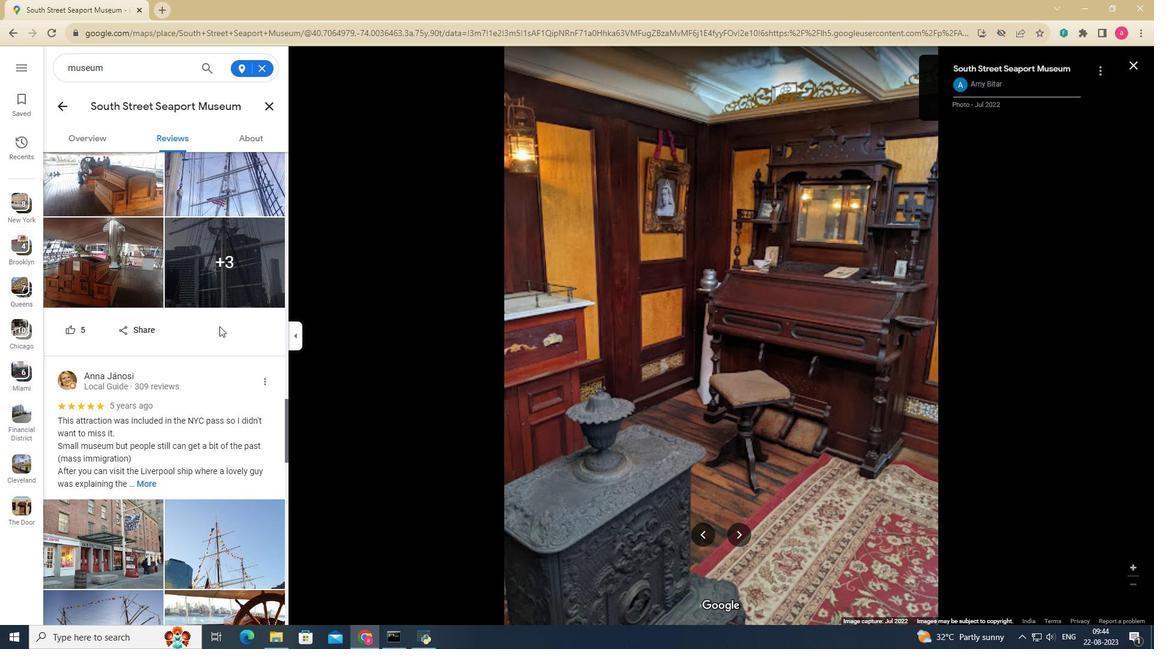 
Action: Mouse scrolled (218, 319) with delta (0, 0)
Screenshot: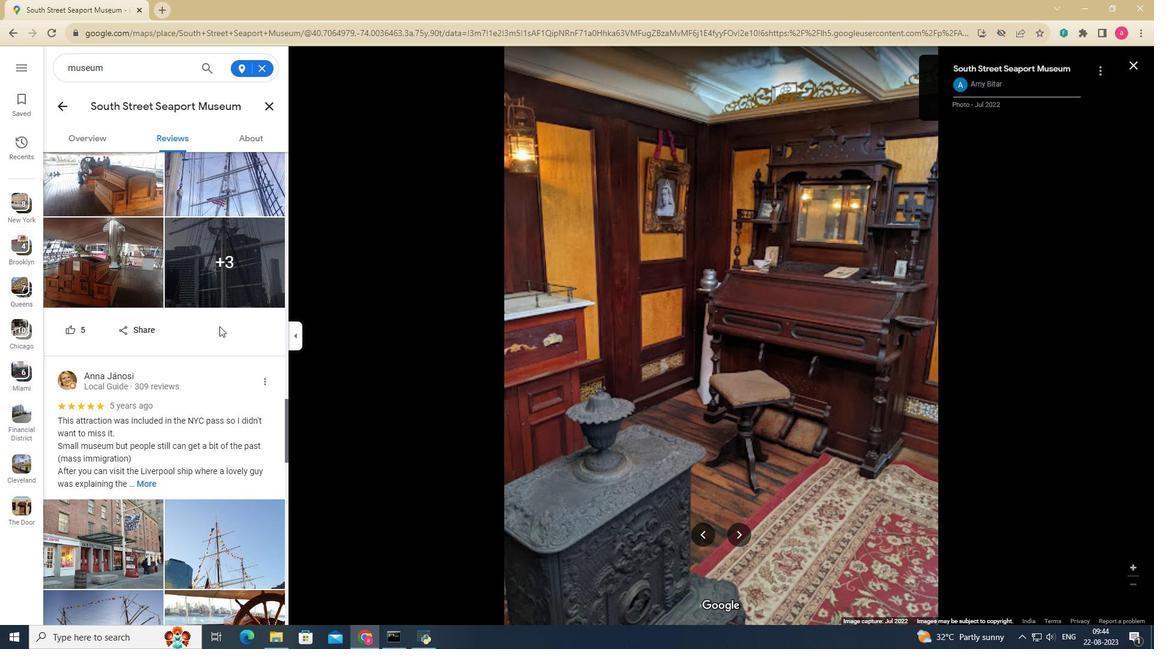 
Action: Mouse moved to (218, 325)
Screenshot: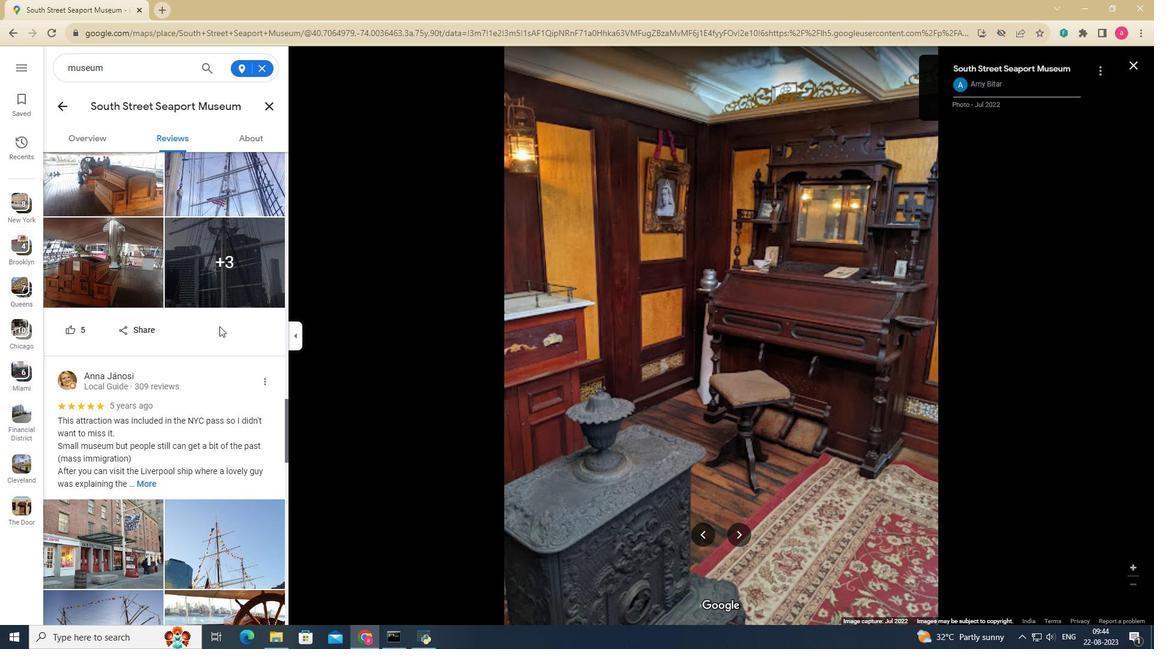 
Action: Mouse scrolled (218, 325) with delta (0, 0)
Screenshot: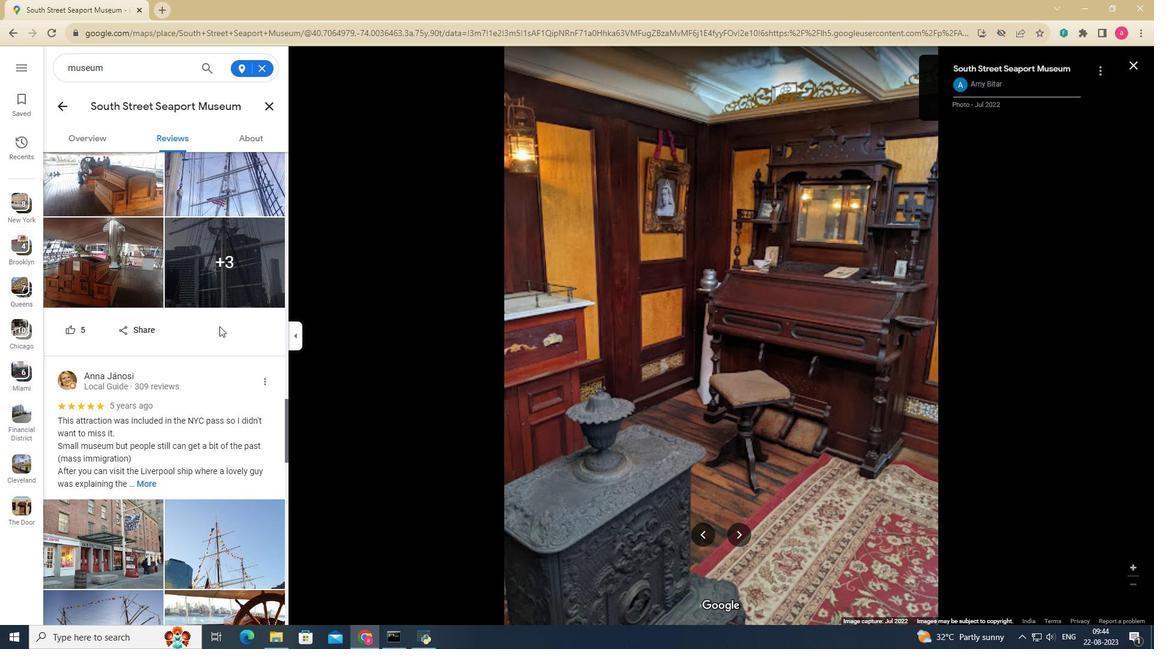 
Action: Mouse moved to (218, 325)
Screenshot: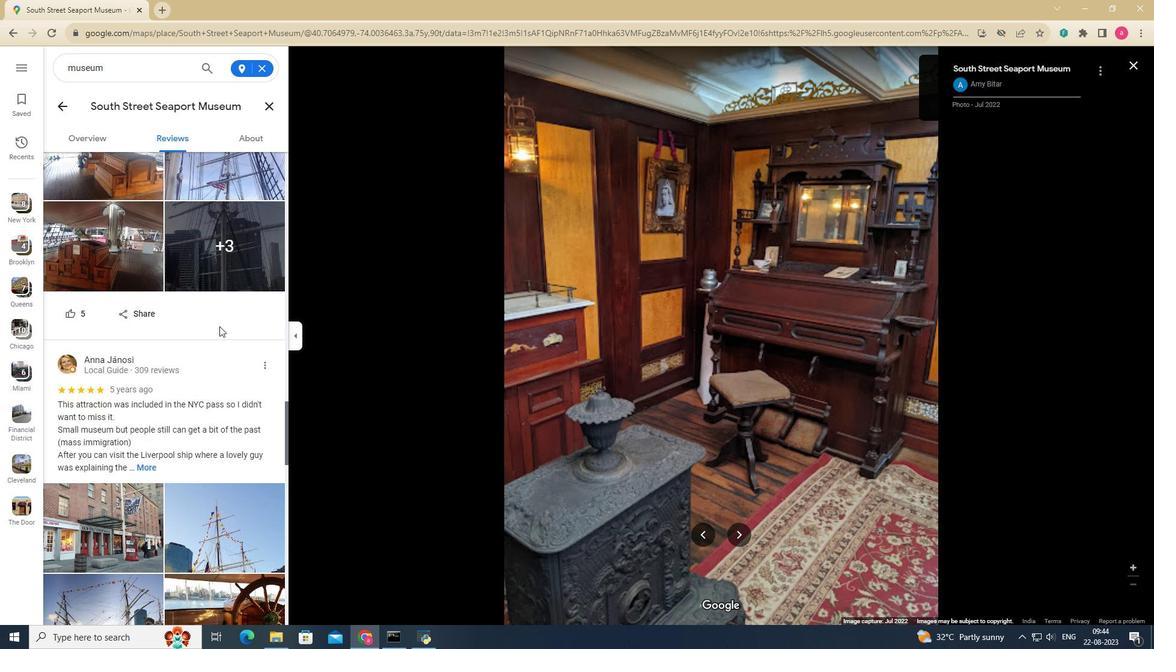 
Action: Mouse scrolled (218, 325) with delta (0, 0)
Screenshot: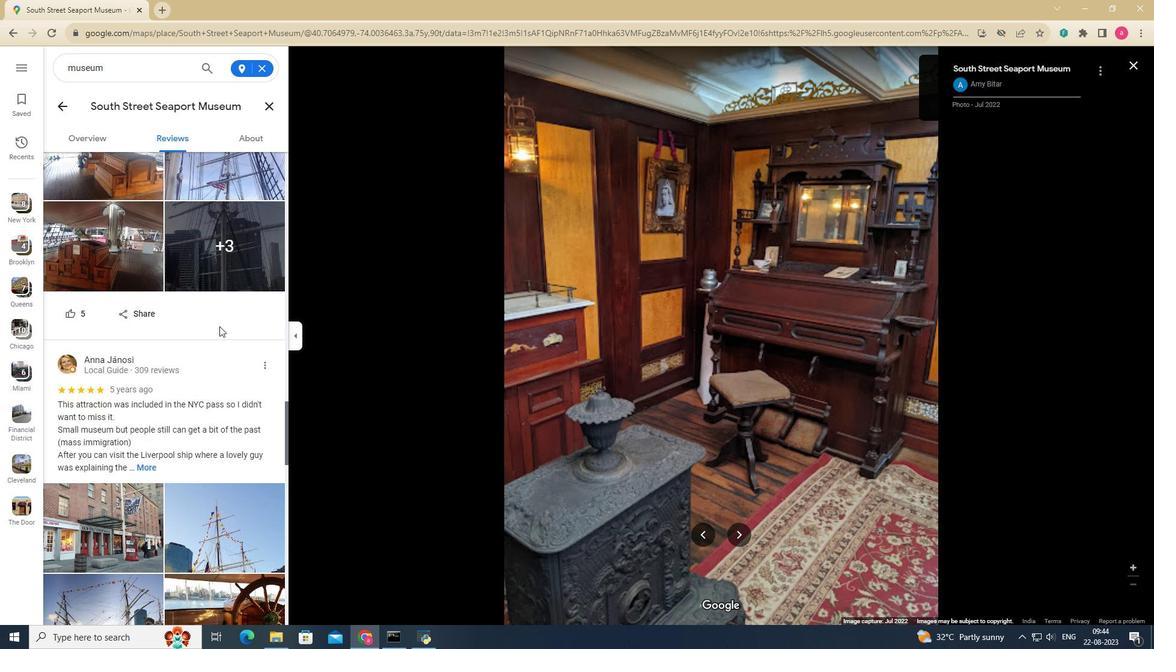 
Action: Mouse moved to (219, 326)
Screenshot: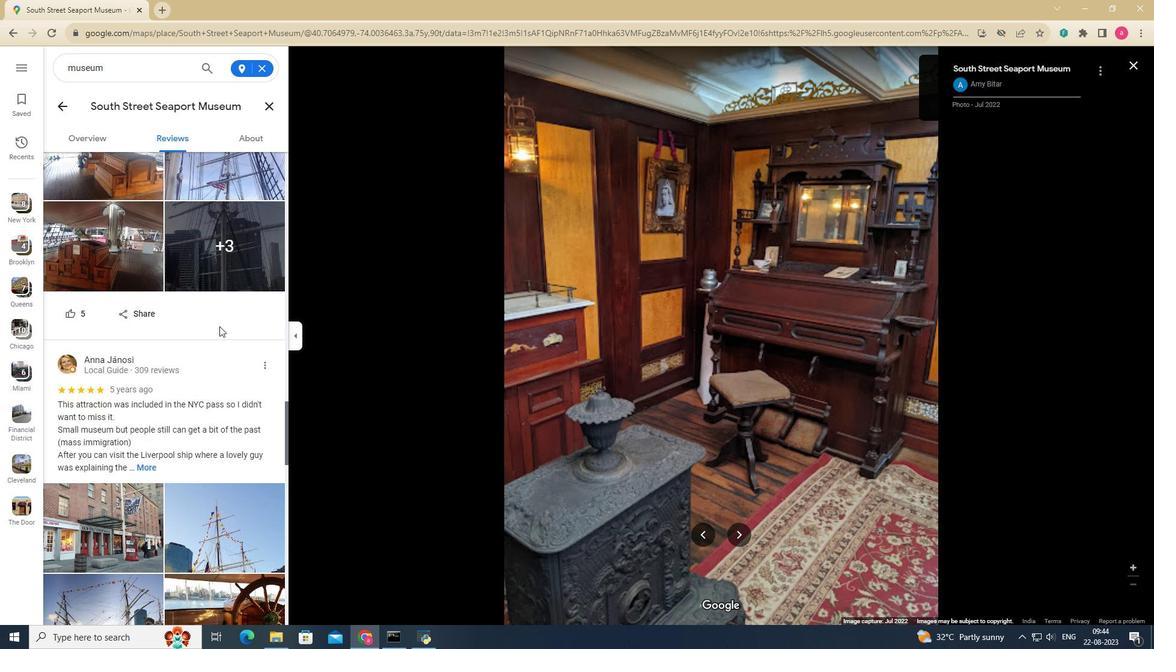 
Action: Mouse scrolled (219, 325) with delta (0, 0)
Screenshot: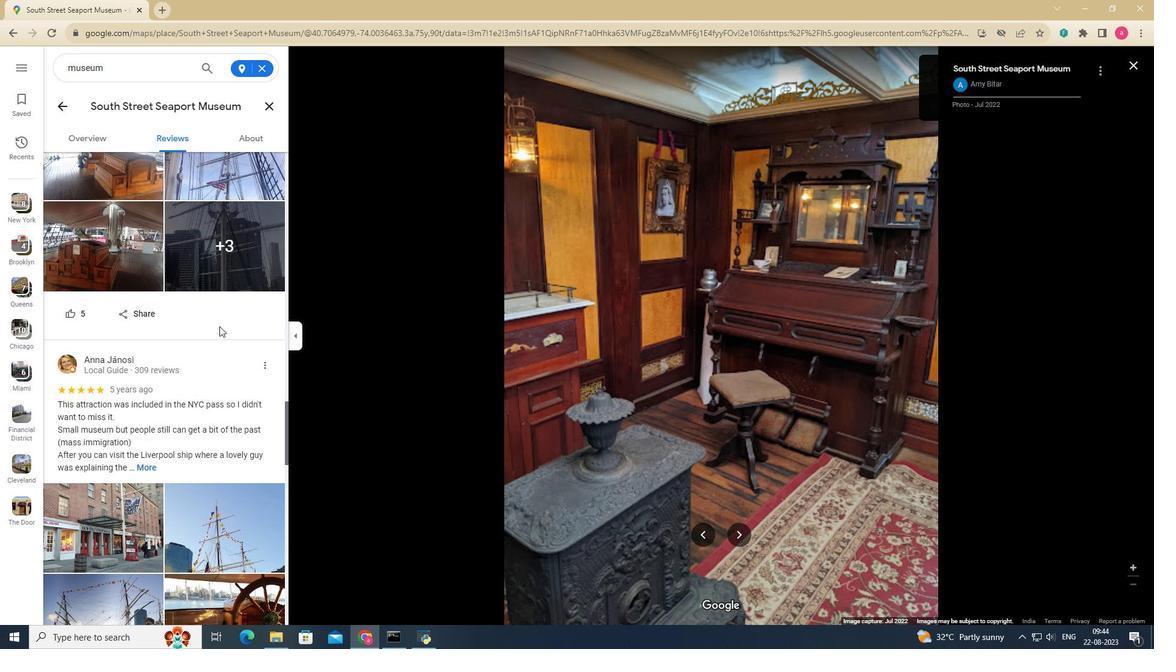 
Action: Mouse scrolled (219, 325) with delta (0, 0)
Screenshot: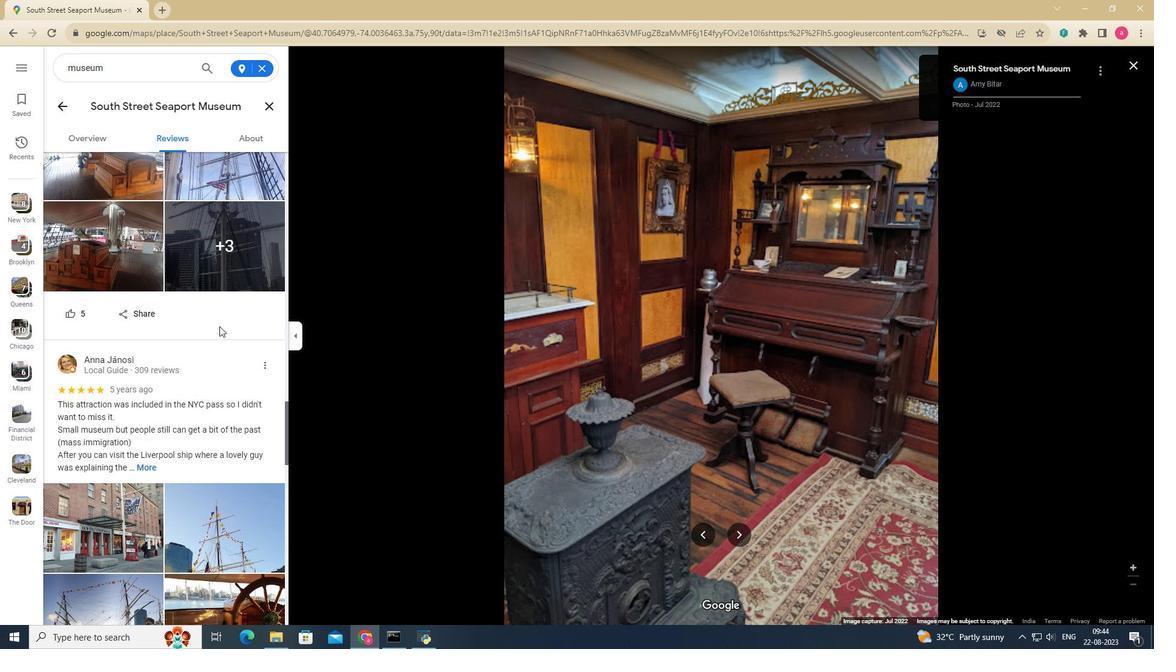 
Action: Mouse scrolled (219, 325) with delta (0, 0)
Screenshot: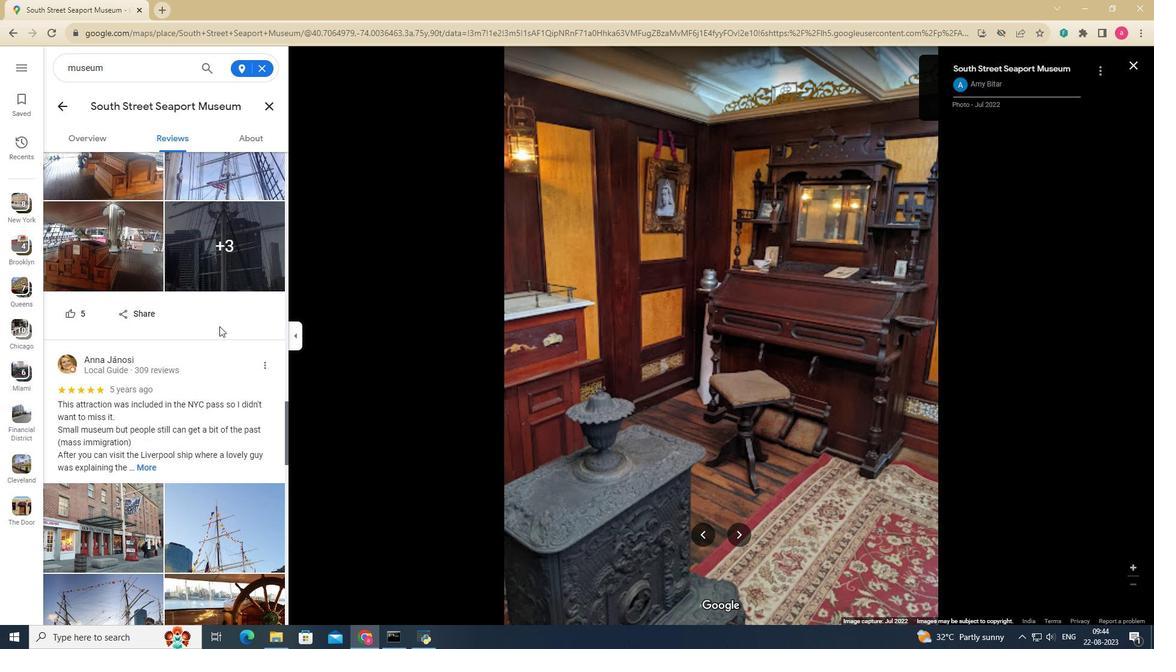 
Action: Mouse moved to (133, 446)
Screenshot: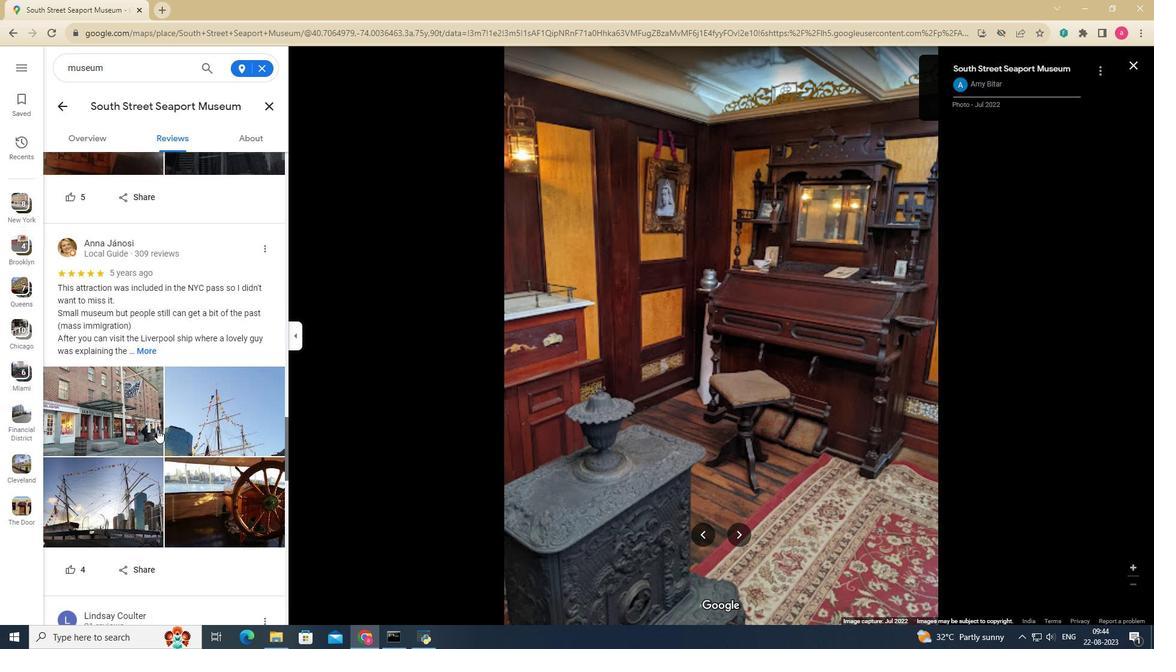 
Action: Mouse scrolled (133, 445) with delta (0, 0)
Screenshot: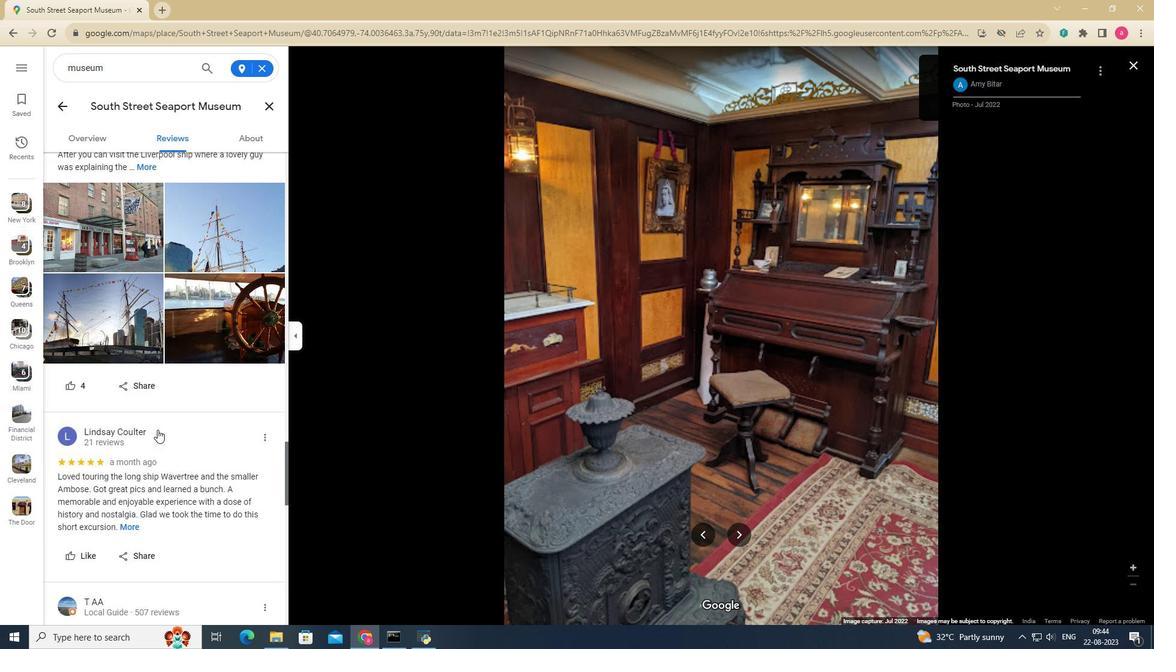 
Action: Mouse scrolled (133, 445) with delta (0, 0)
Screenshot: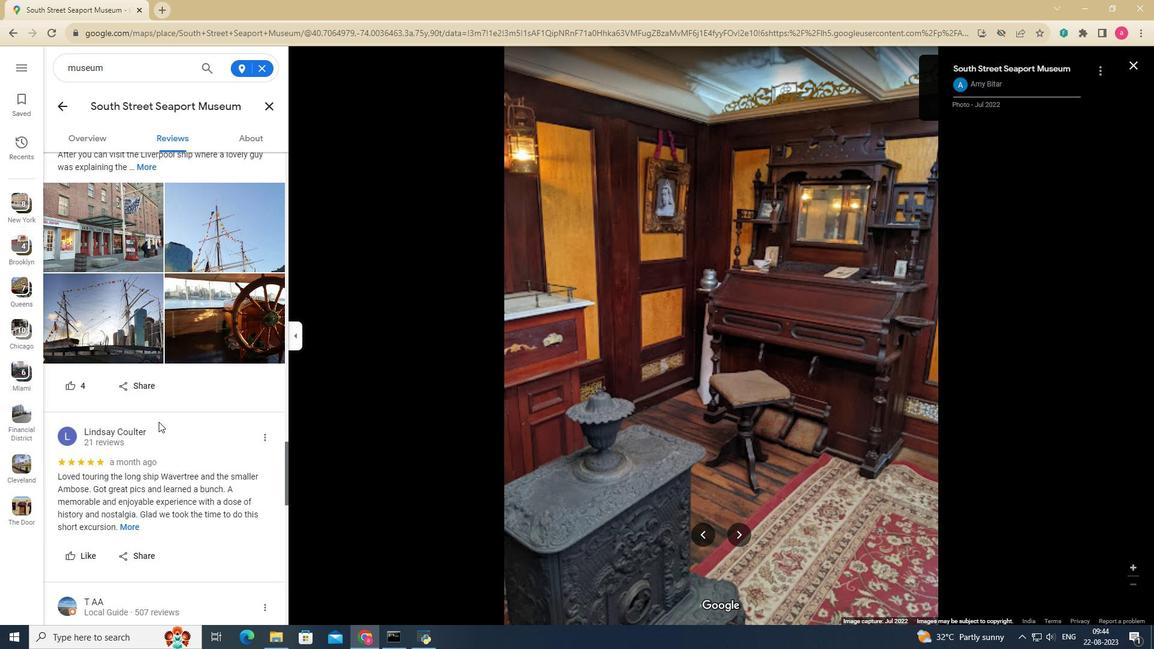 
Action: Mouse moved to (134, 446)
Screenshot: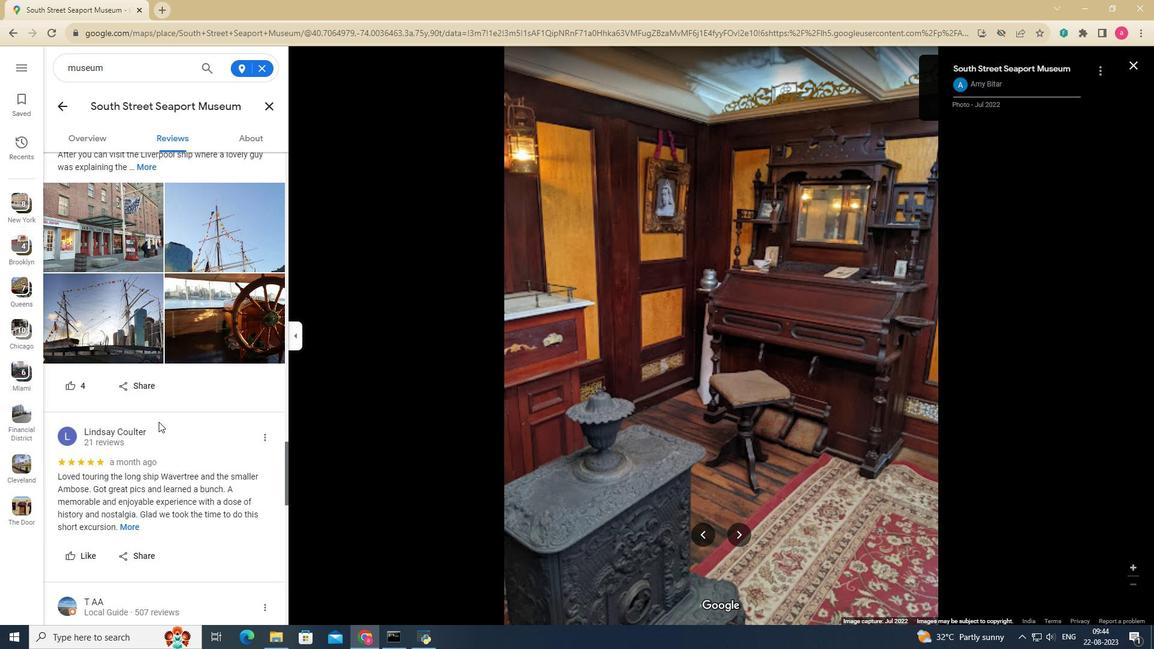 
Action: Mouse scrolled (134, 445) with delta (0, 0)
Screenshot: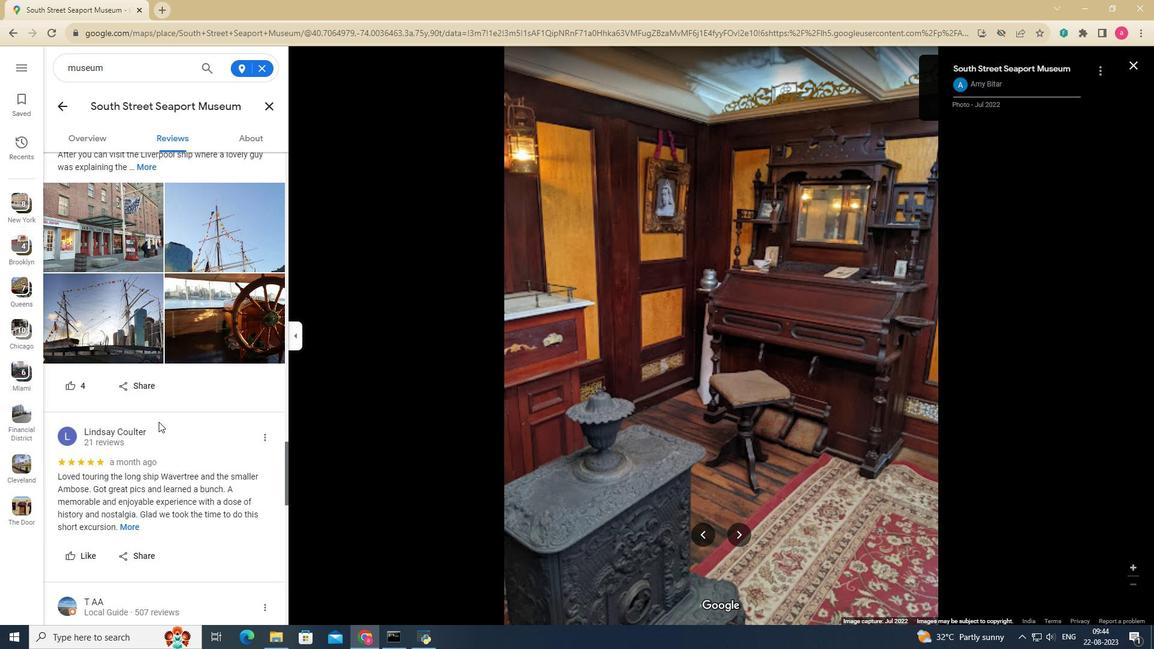 
Action: Mouse moved to (144, 440)
Screenshot: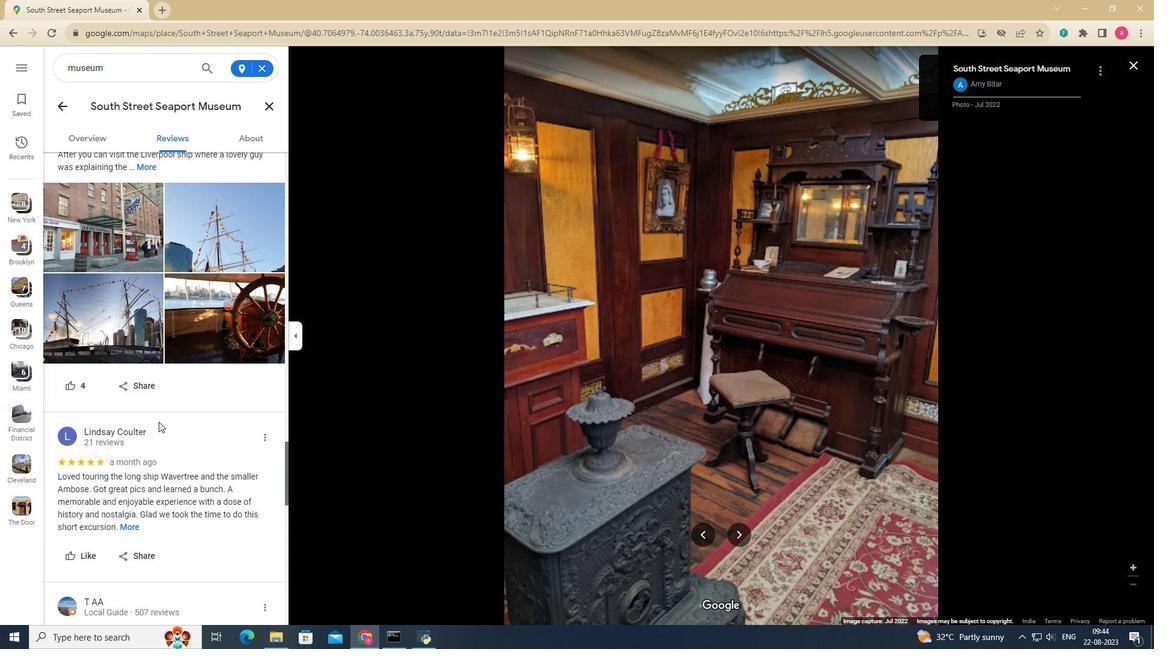 
Action: Mouse scrolled (140, 443) with delta (0, 0)
Screenshot: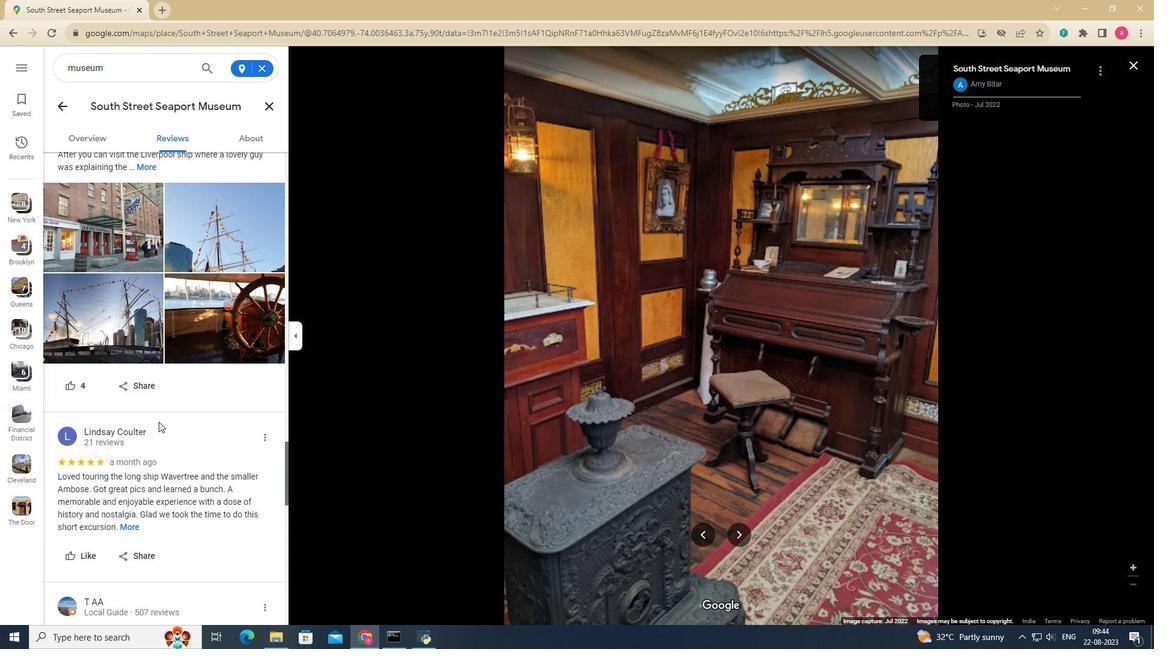 
Action: Mouse moved to (156, 430)
Screenshot: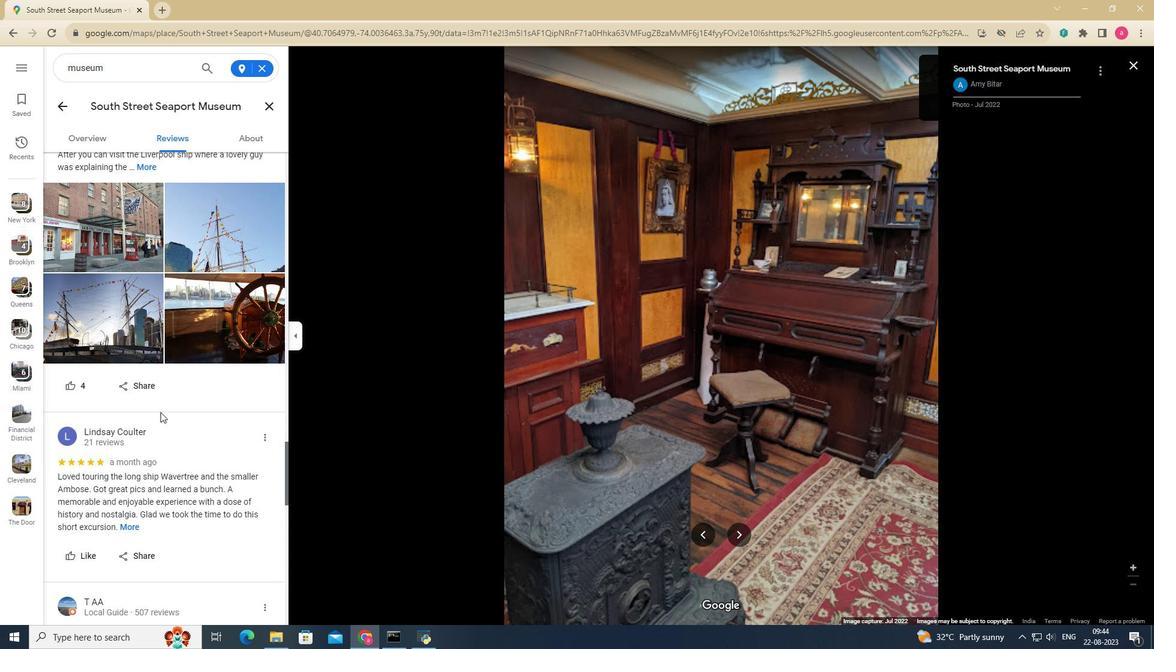 
Action: Mouse scrolled (152, 433) with delta (0, 0)
Screenshot: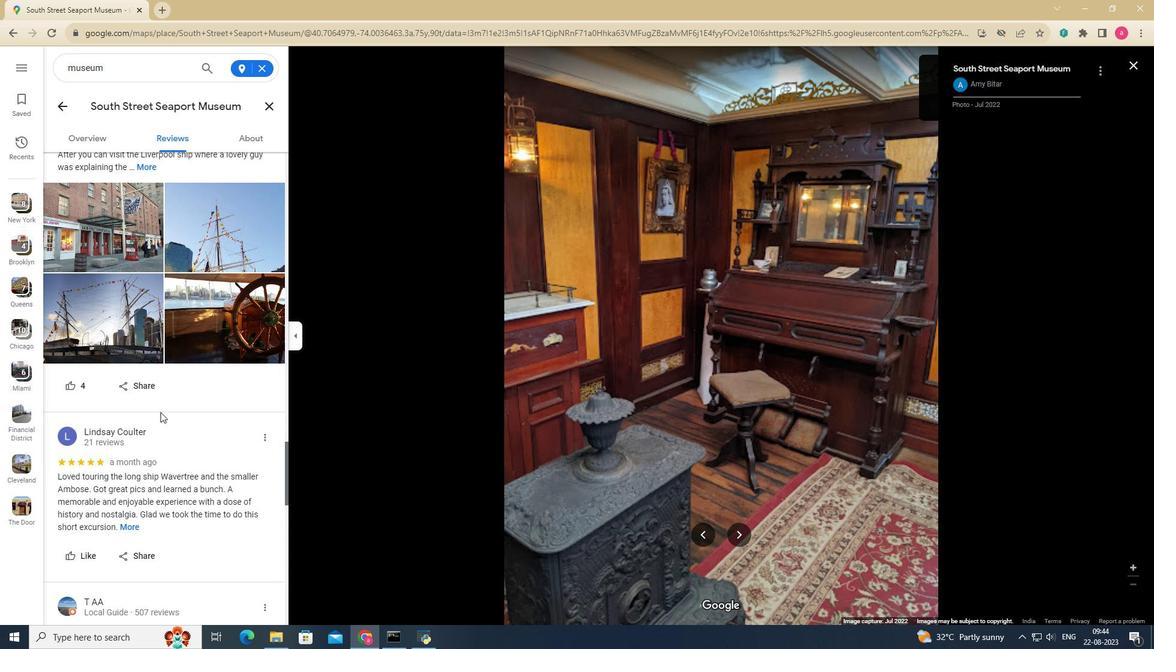 
Action: Mouse moved to (181, 386)
Screenshot: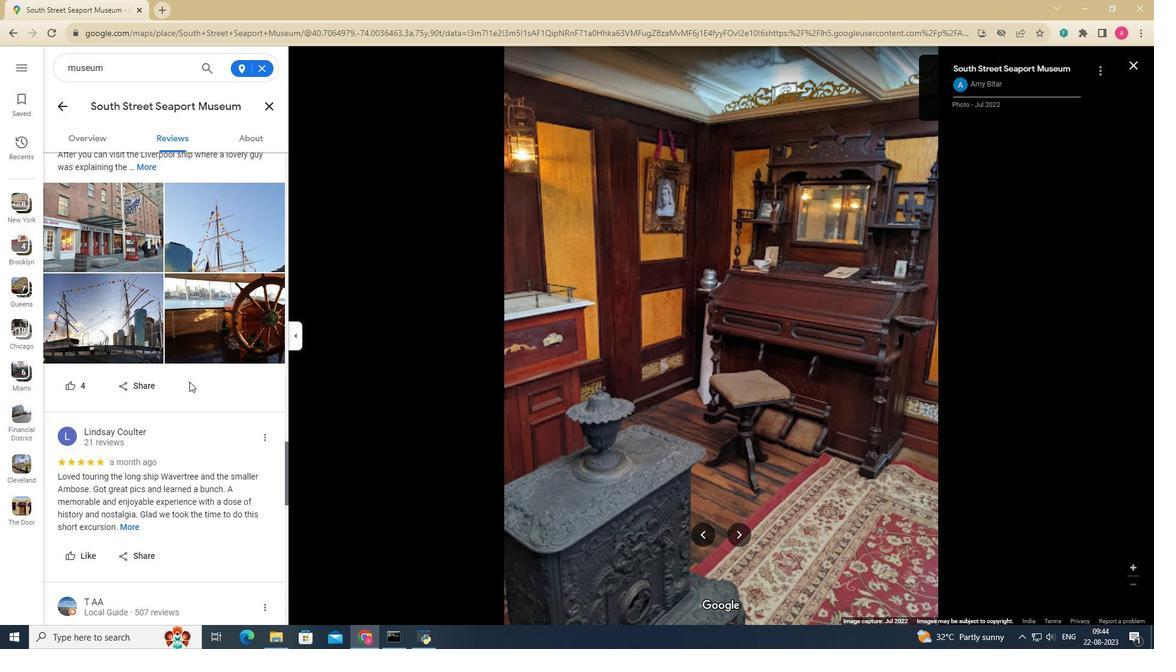 
Action: Mouse pressed left at (181, 386)
Screenshot: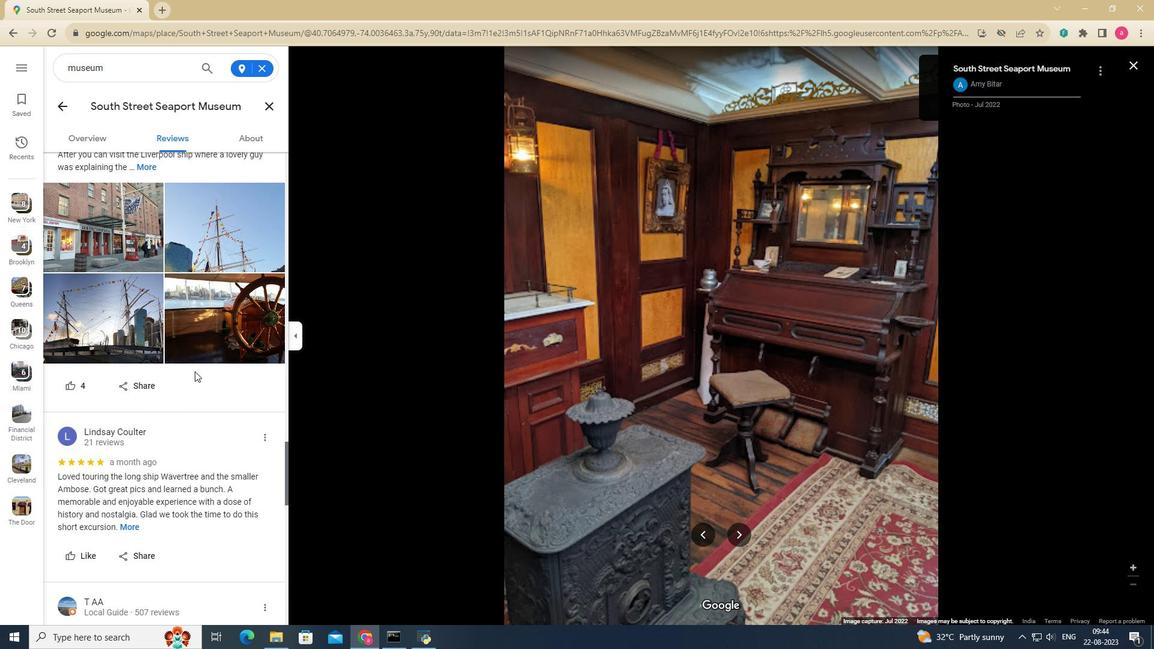 
Action: Mouse moved to (196, 365)
Screenshot: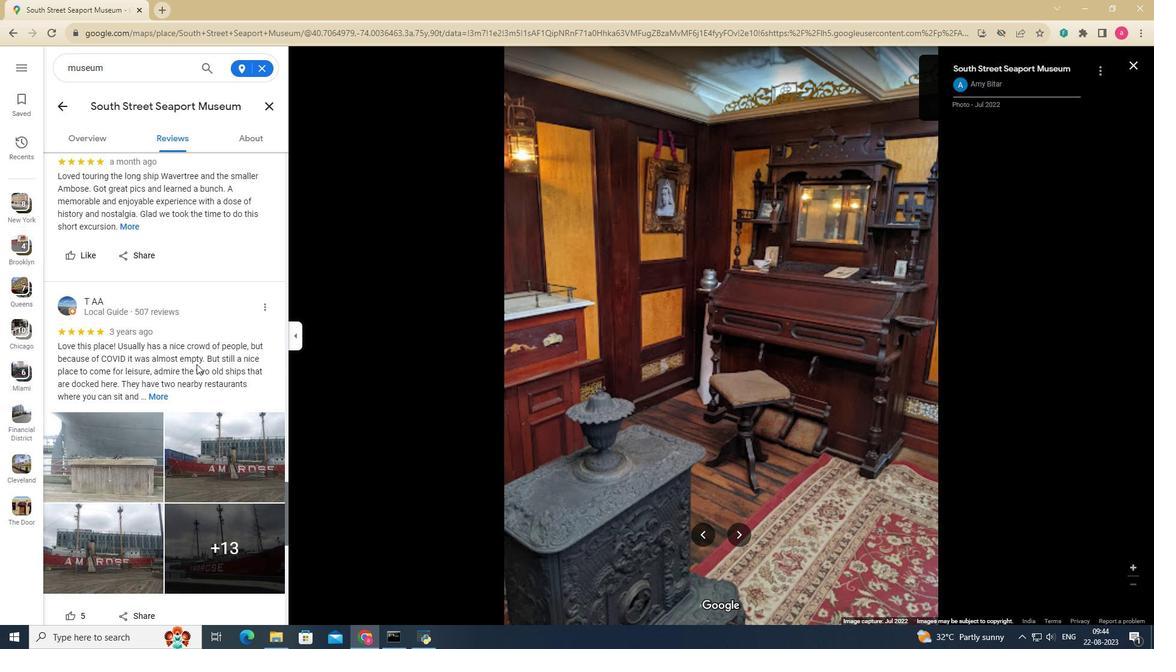 
Action: Mouse scrolled (196, 365) with delta (0, 0)
Screenshot: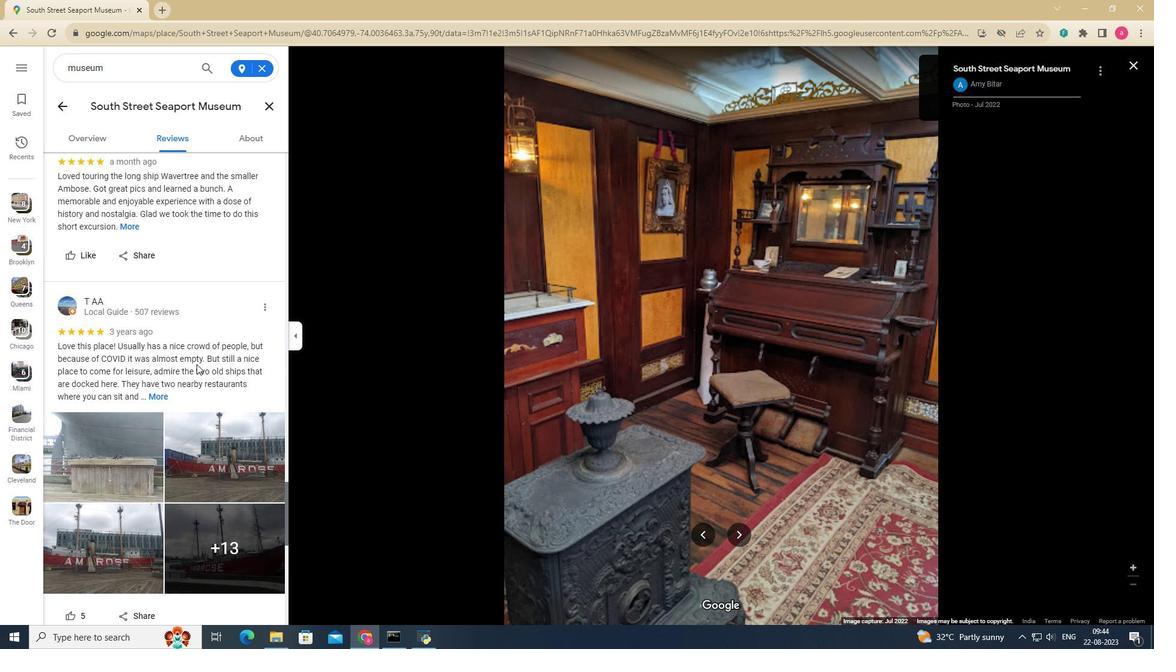 
Action: Mouse scrolled (196, 365) with delta (0, 0)
Screenshot: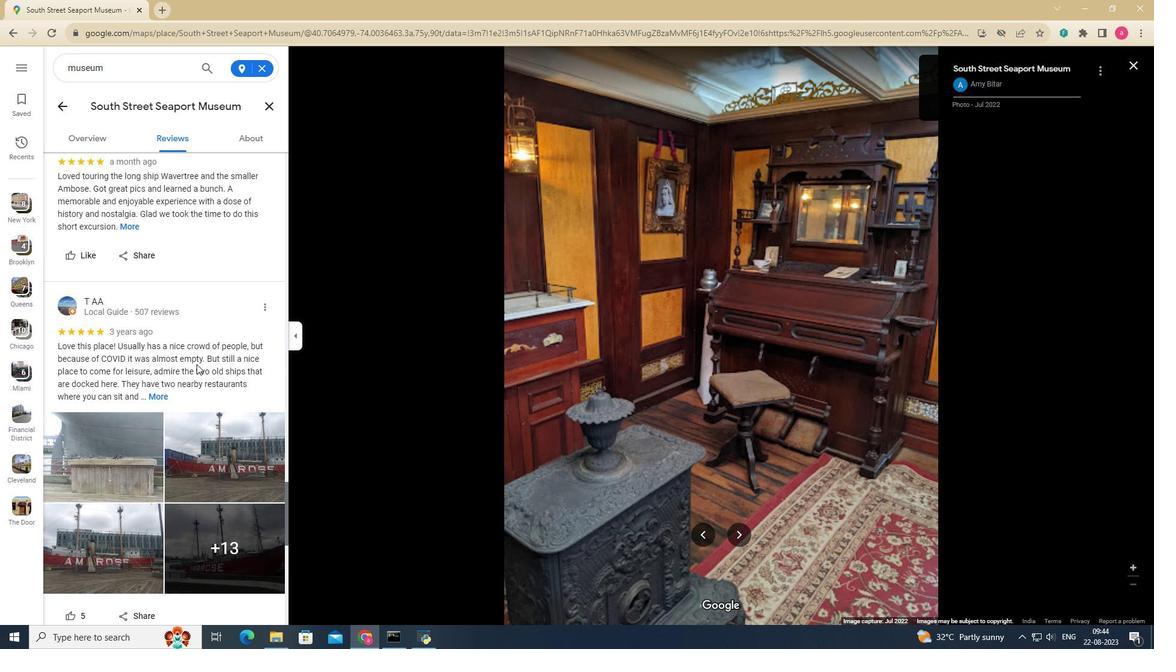 
Action: Mouse scrolled (196, 365) with delta (0, 0)
Screenshot: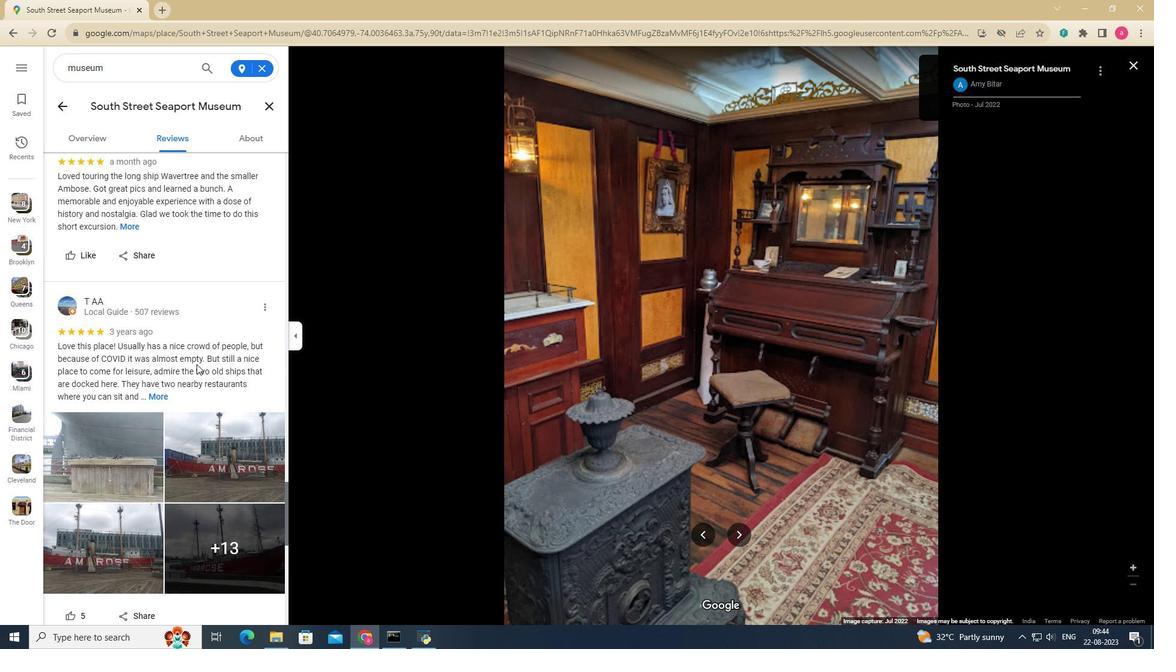 
Action: Mouse scrolled (196, 365) with delta (0, 0)
Screenshot: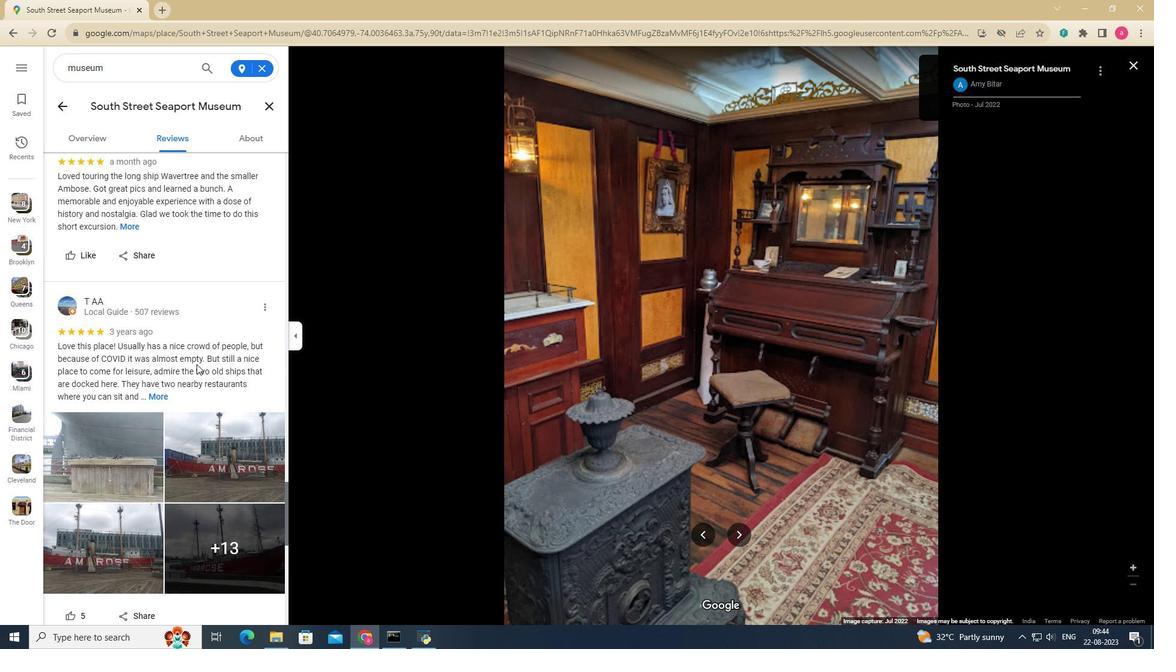 
Action: Mouse scrolled (196, 365) with delta (0, 0)
Screenshot: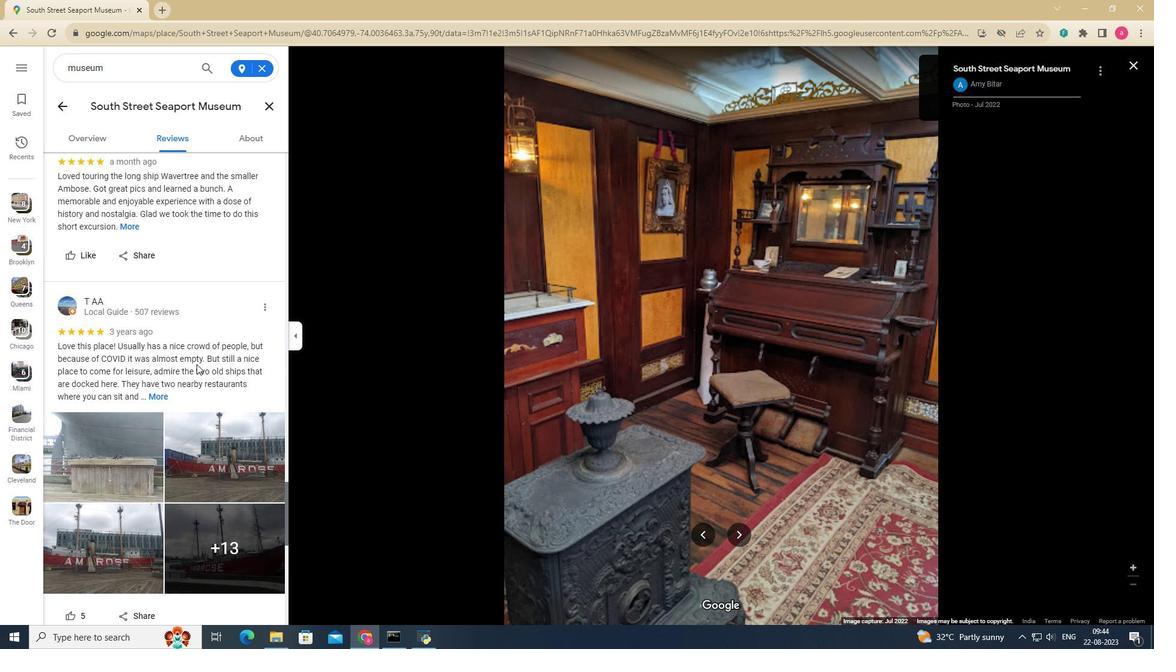 
Action: Mouse moved to (72, 144)
Screenshot: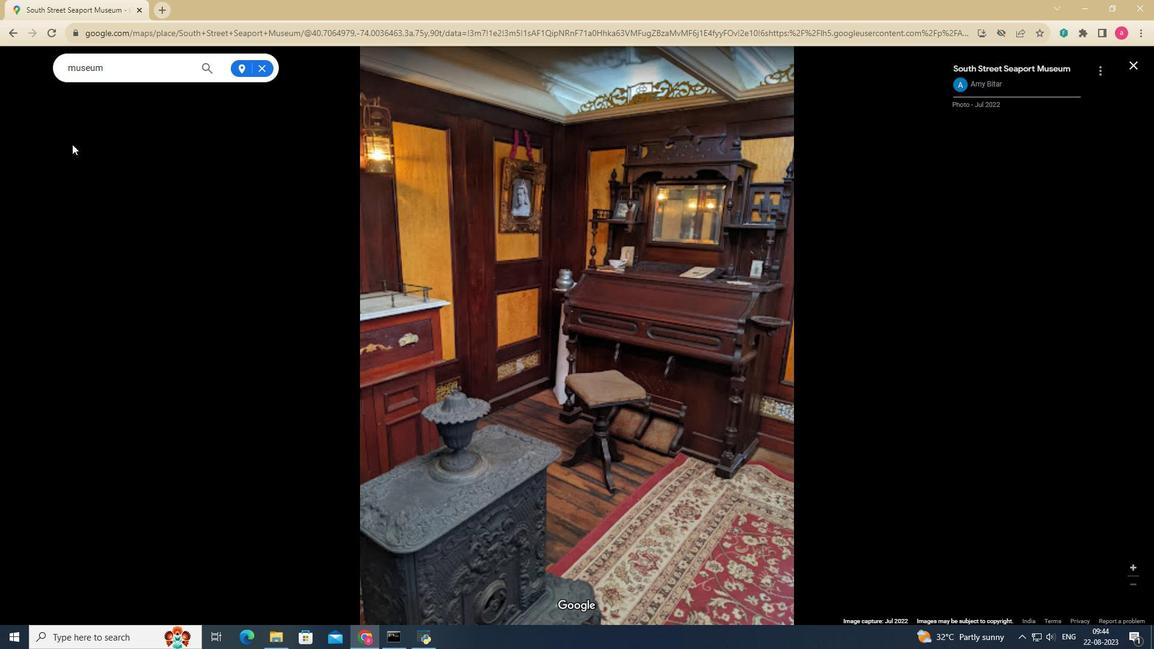 
Action: Mouse pressed left at (72, 144)
Screenshot: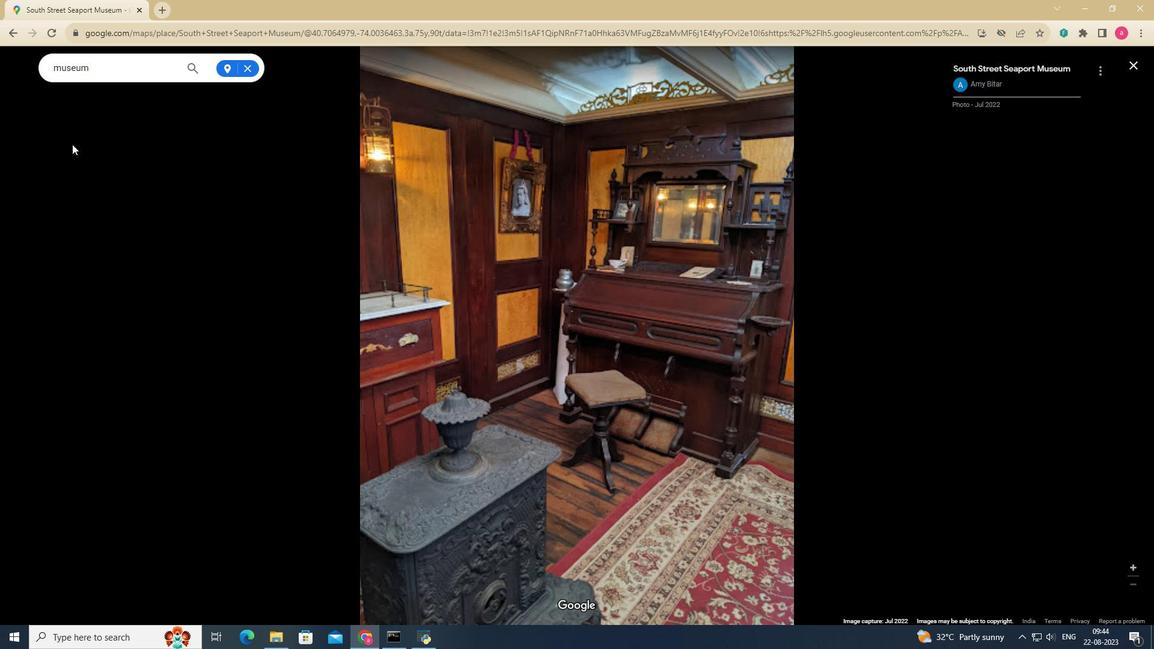 
Action: Mouse moved to (384, 336)
Screenshot: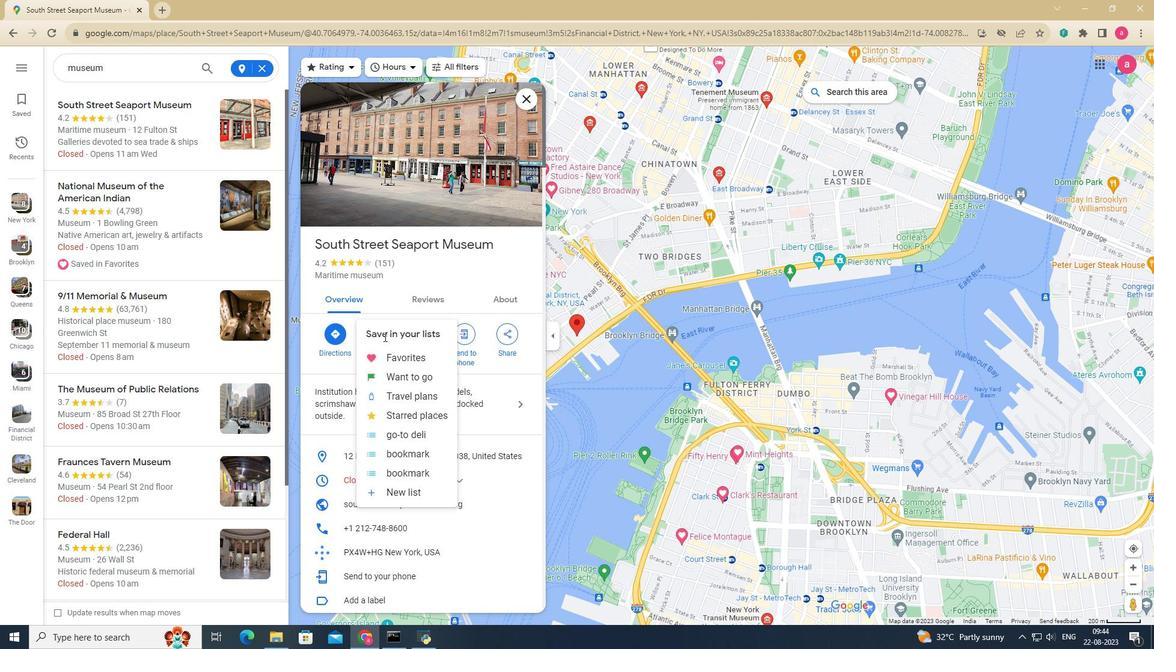 
Action: Mouse pressed left at (384, 336)
Screenshot: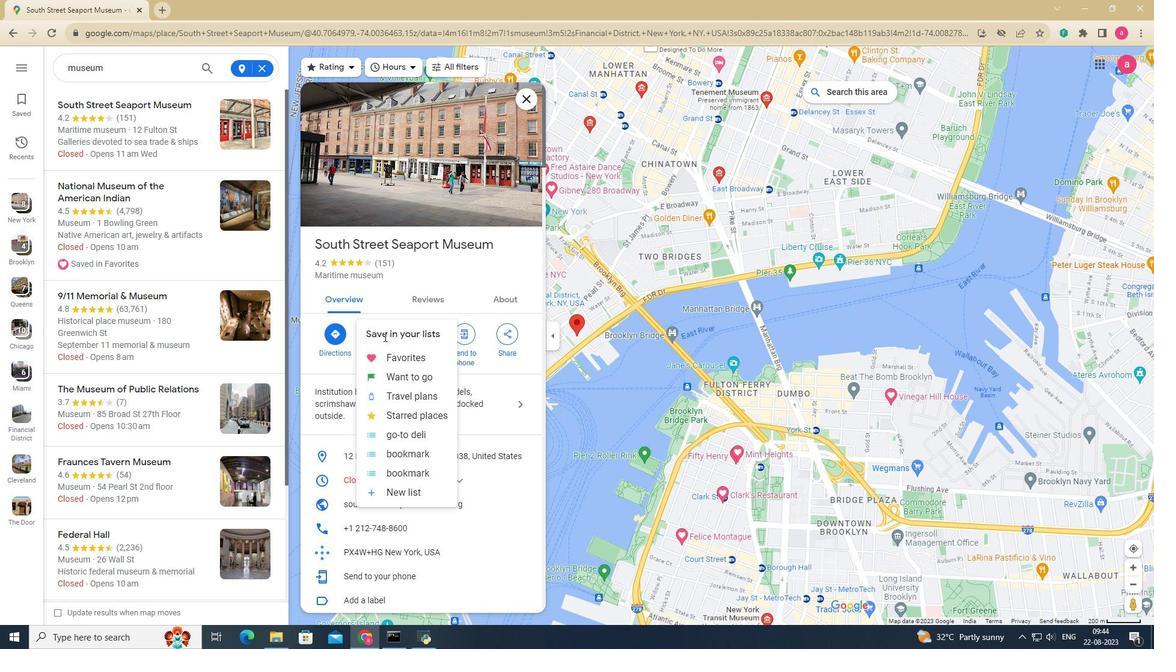 
Action: Mouse moved to (390, 353)
Screenshot: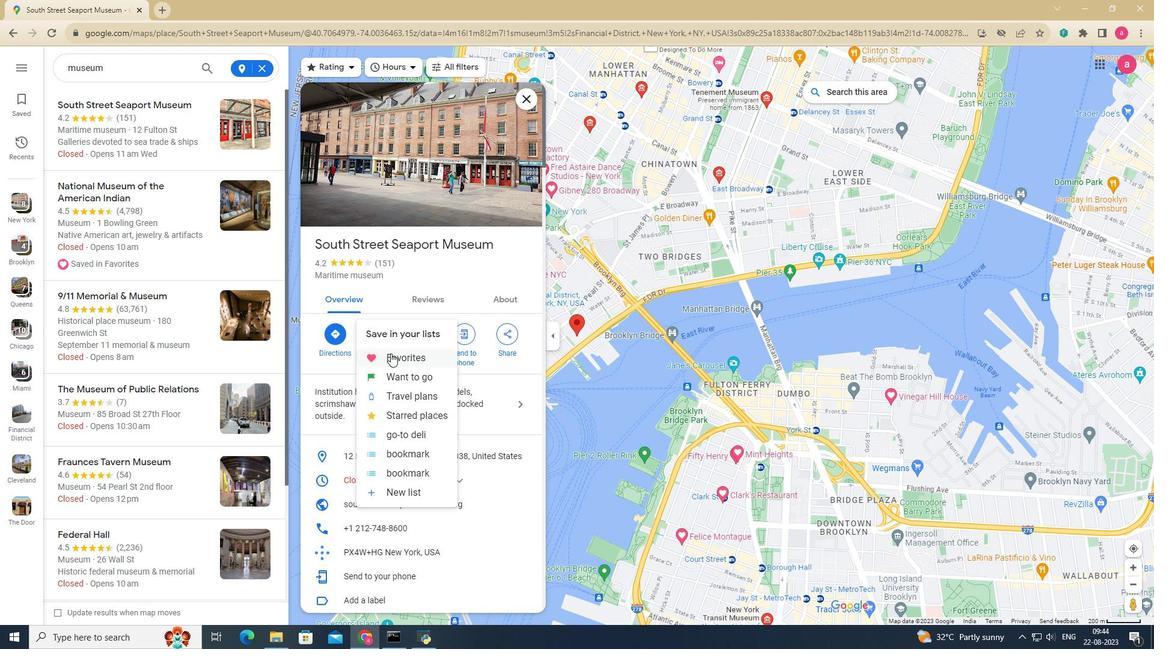 
Action: Mouse pressed left at (390, 353)
Screenshot: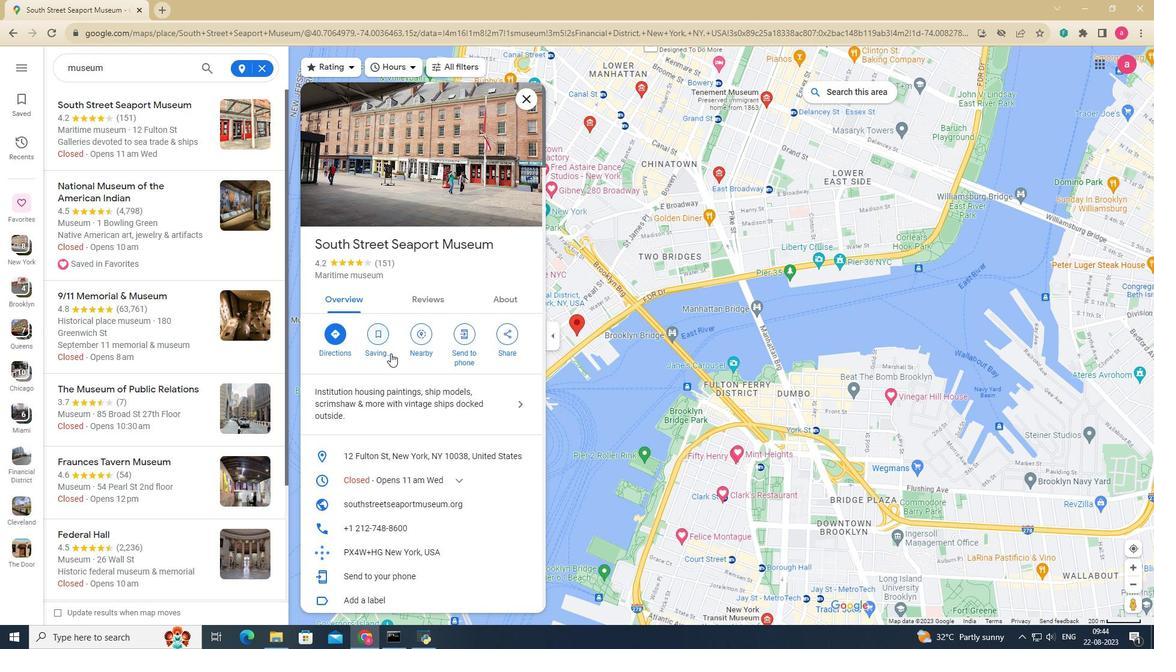 
Action: Mouse moved to (252, 345)
Screenshot: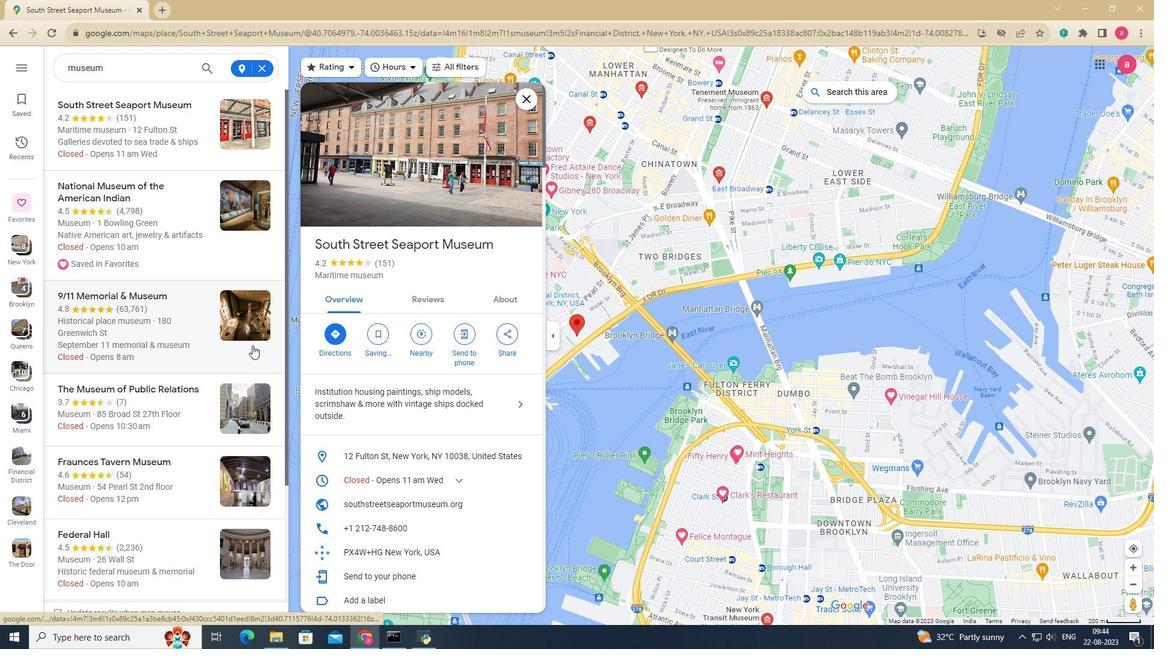 
Action: Mouse pressed left at (252, 345)
Screenshot: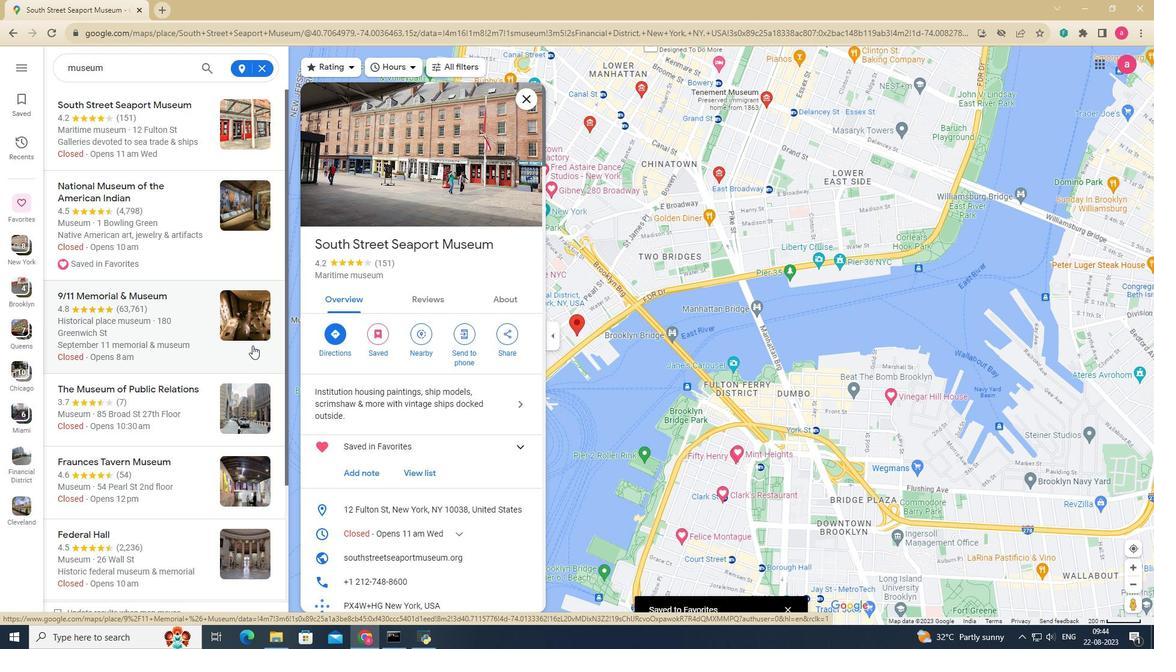 
Action: Mouse moved to (416, 305)
Screenshot: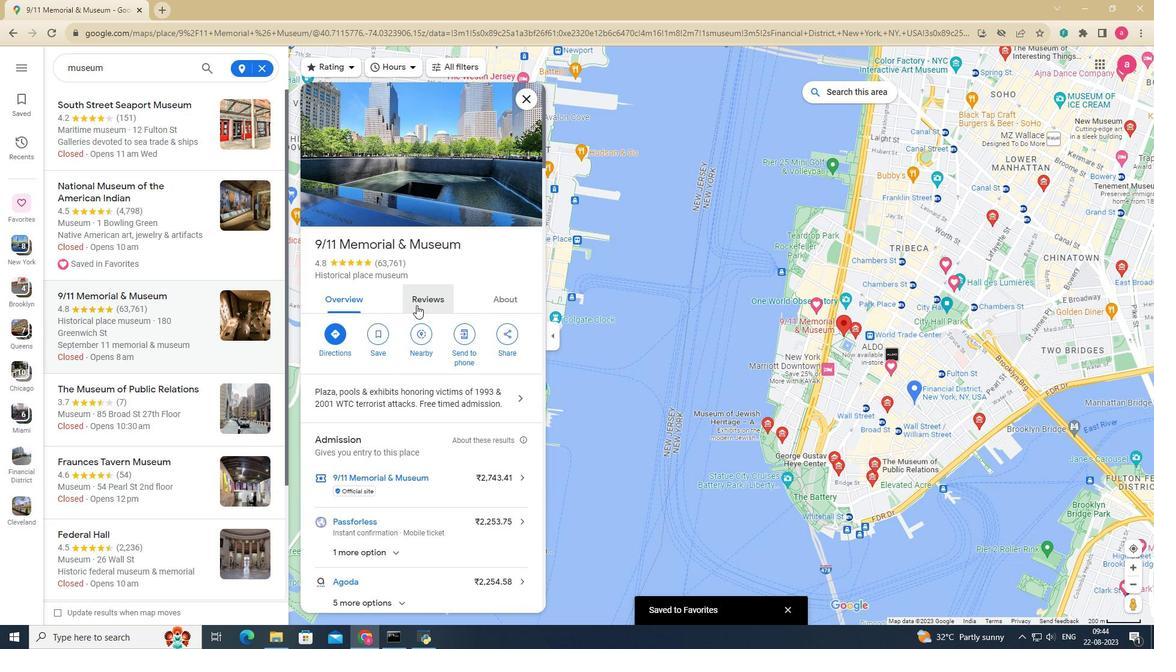 
Action: Mouse pressed left at (416, 305)
Screenshot: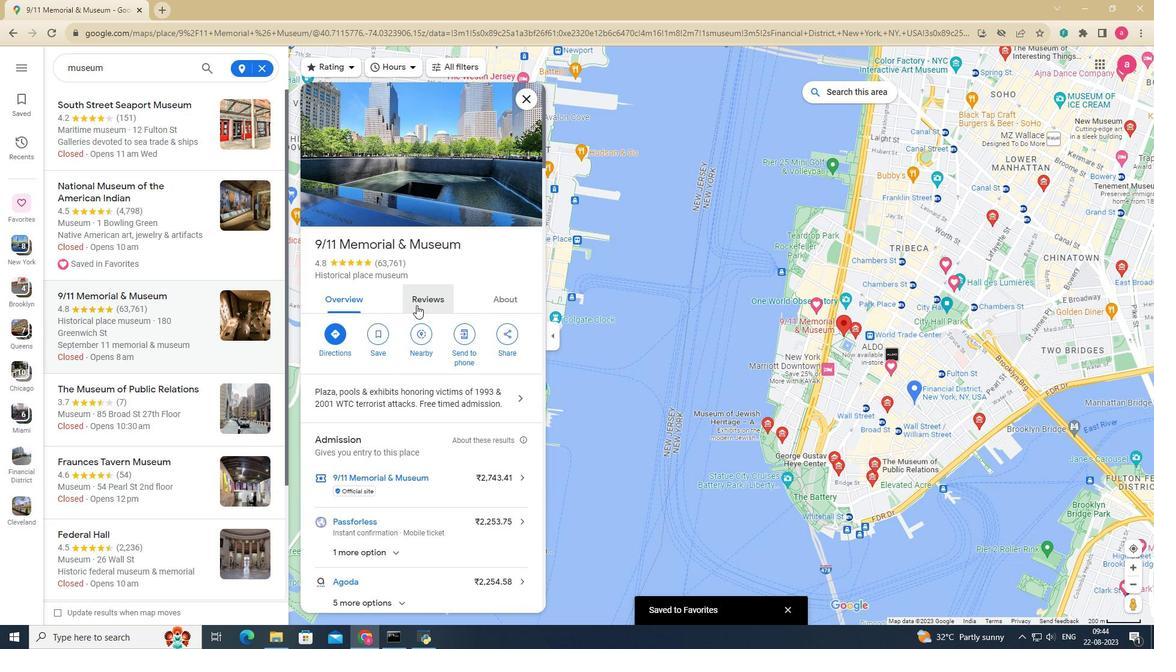
Action: Mouse moved to (329, 129)
Screenshot: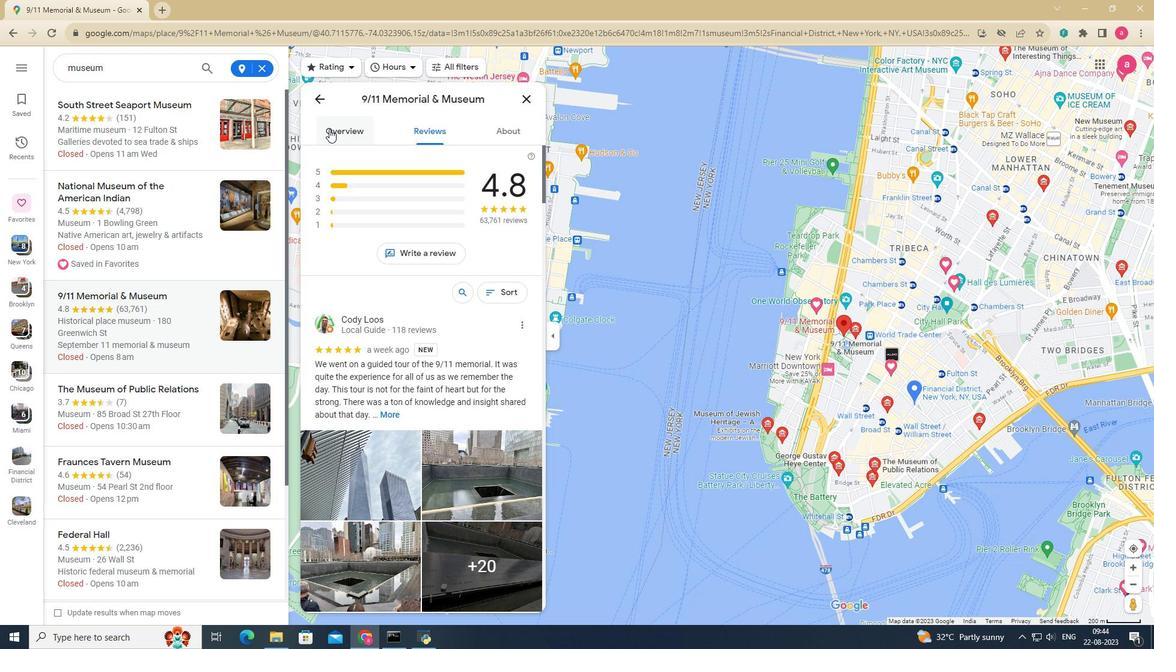 
Action: Mouse pressed left at (329, 129)
Screenshot: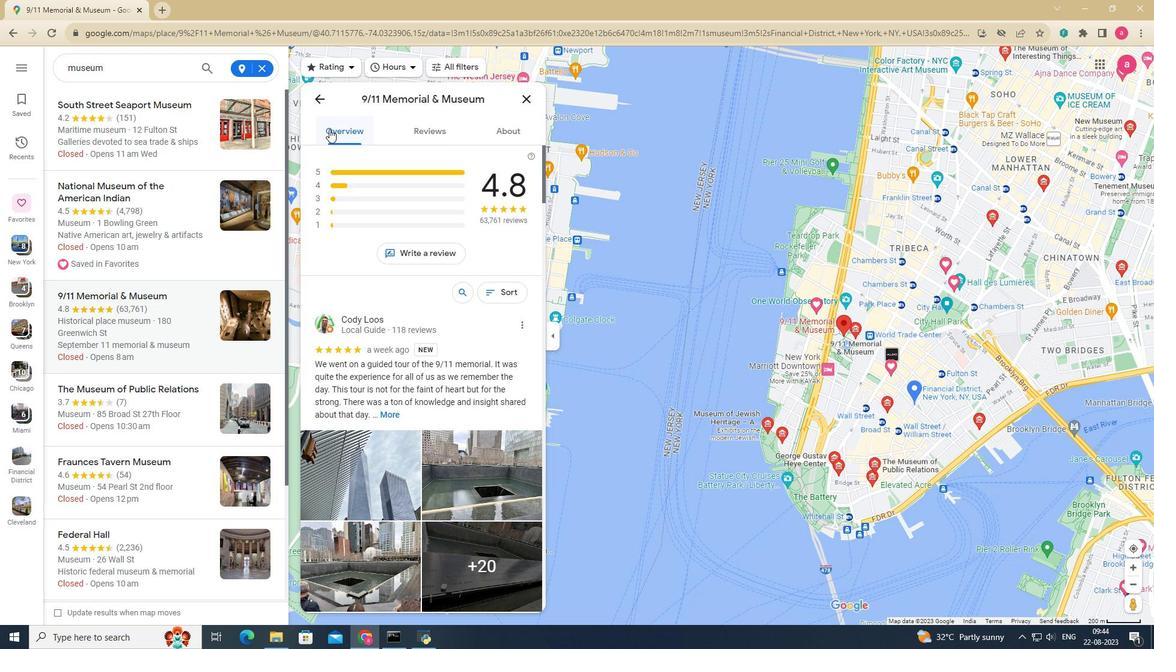 
Action: Mouse moved to (409, 399)
Screenshot: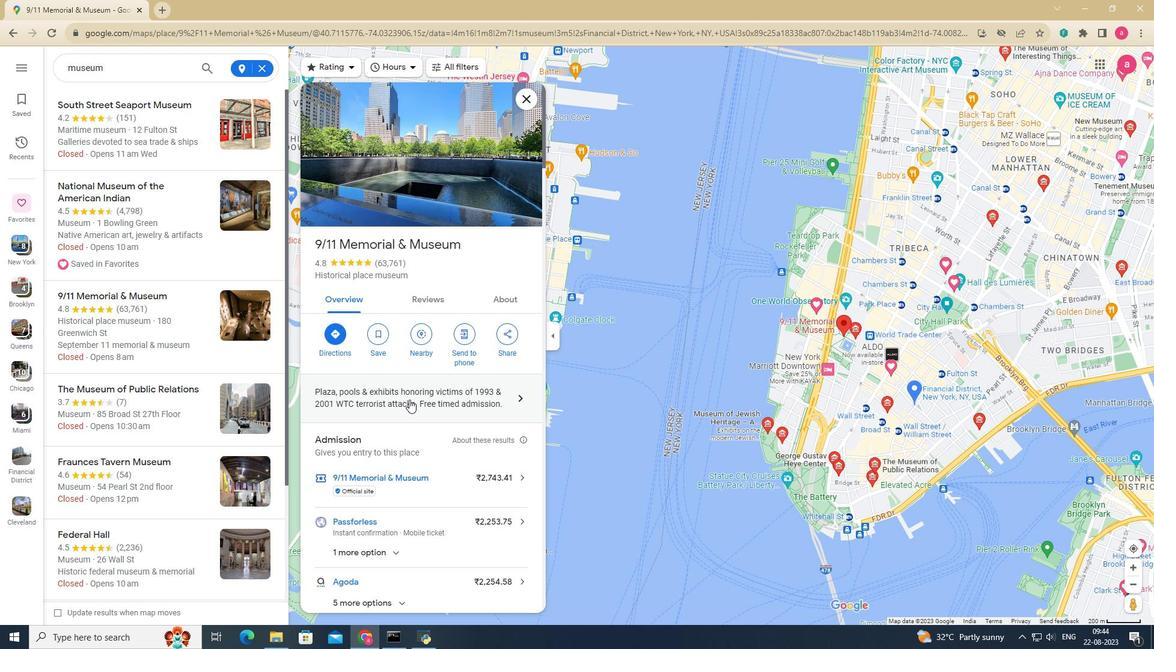 
Action: Mouse scrolled (409, 400) with delta (0, 0)
Screenshot: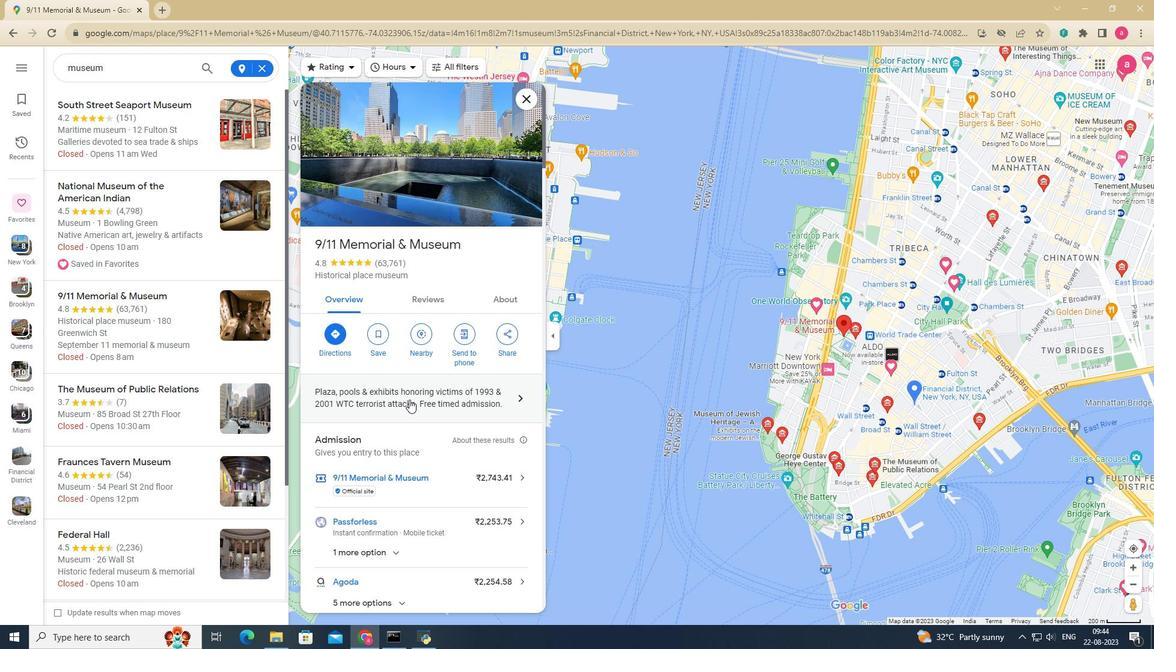 
Action: Mouse scrolled (409, 400) with delta (0, 0)
Screenshot: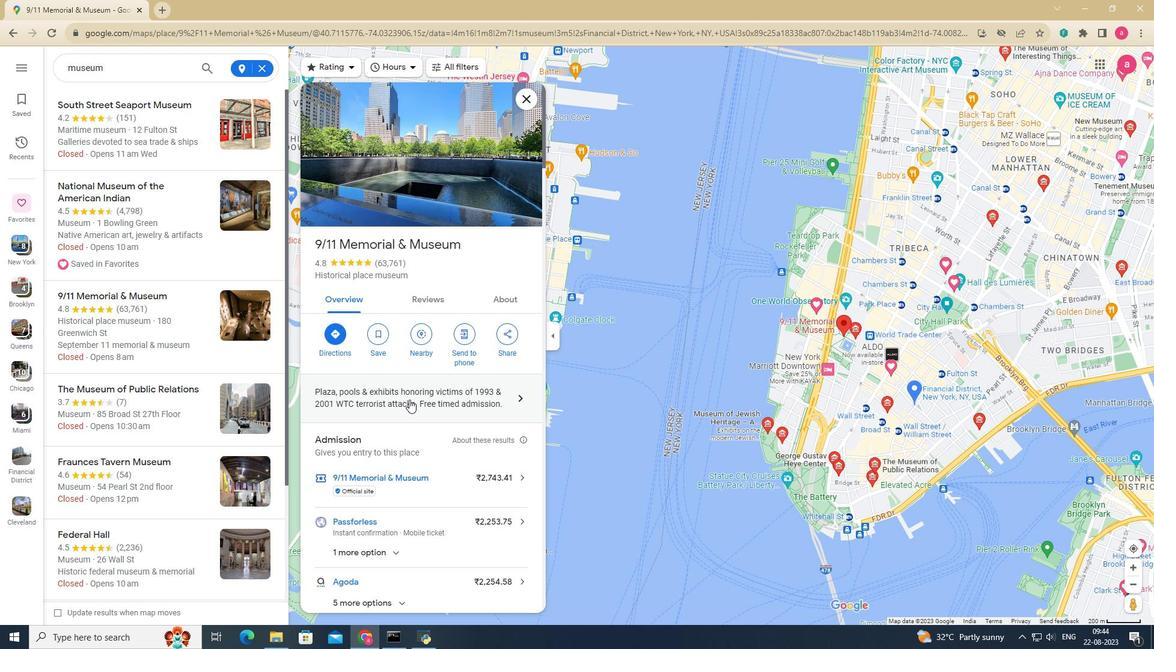 
Action: Mouse scrolled (409, 400) with delta (0, 0)
Screenshot: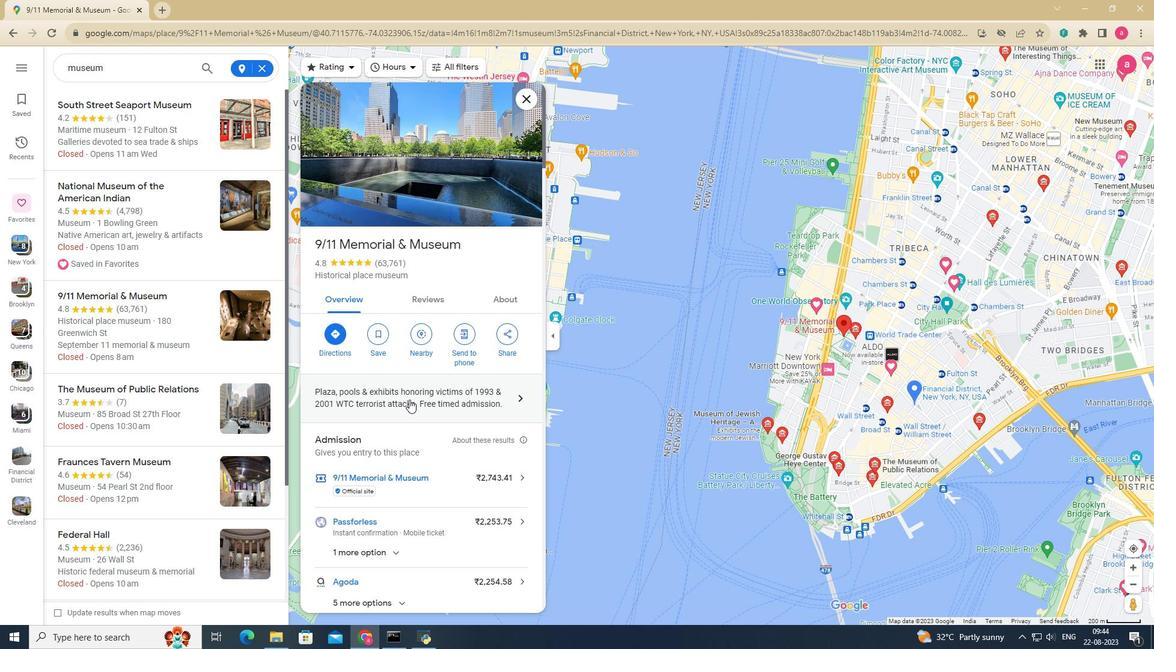 
Action: Mouse scrolled (409, 400) with delta (0, 0)
Screenshot: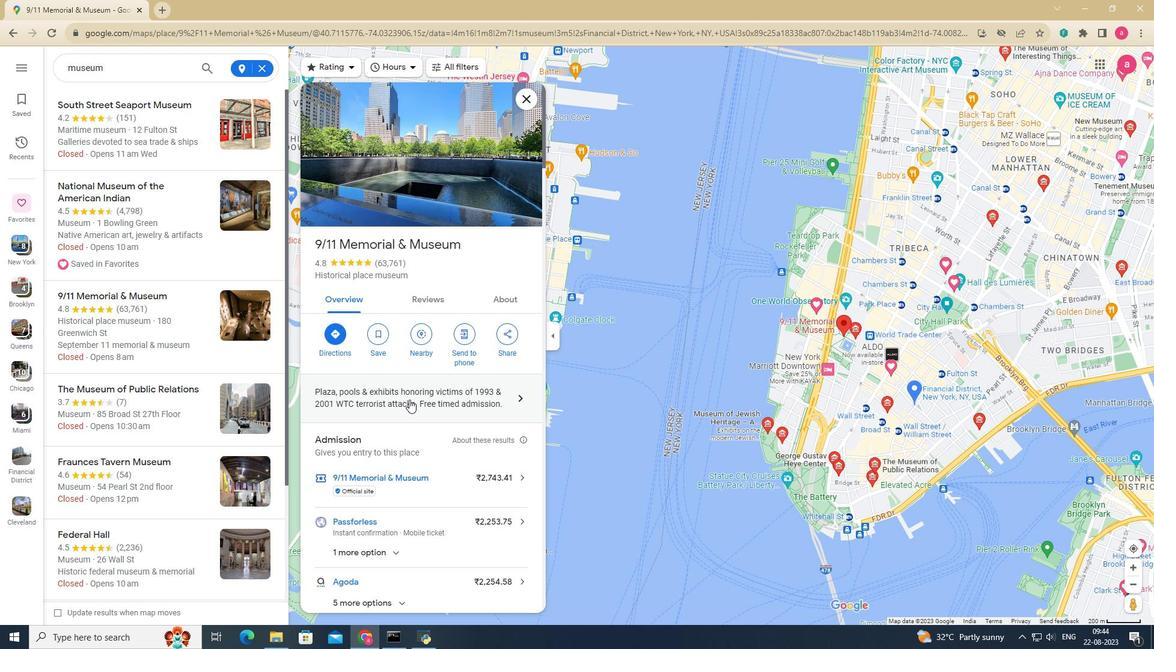 
Action: Mouse scrolled (409, 400) with delta (0, 0)
Screenshot: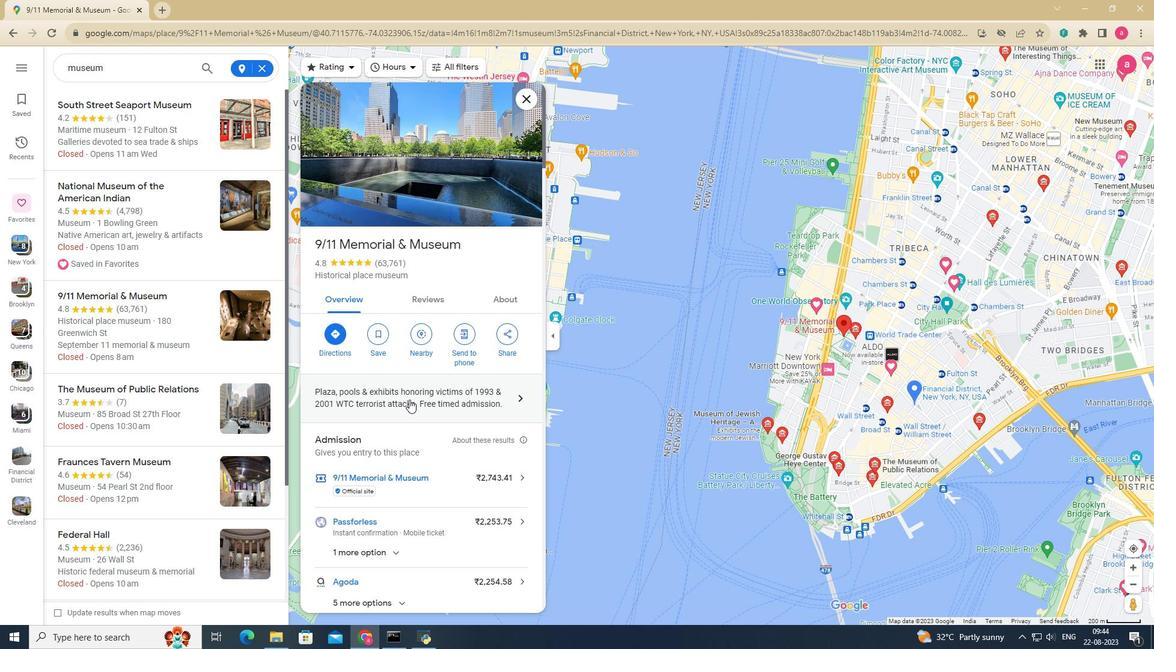 
Action: Mouse scrolled (409, 400) with delta (0, 0)
Screenshot: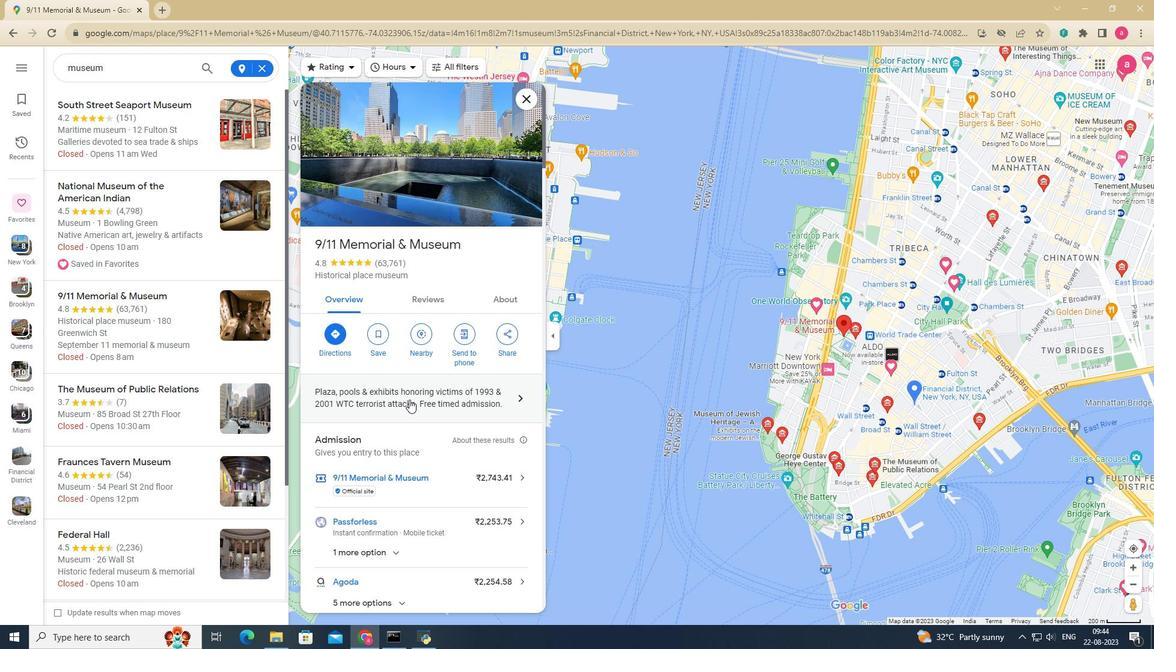 
Action: Mouse scrolled (409, 400) with delta (0, 0)
Screenshot: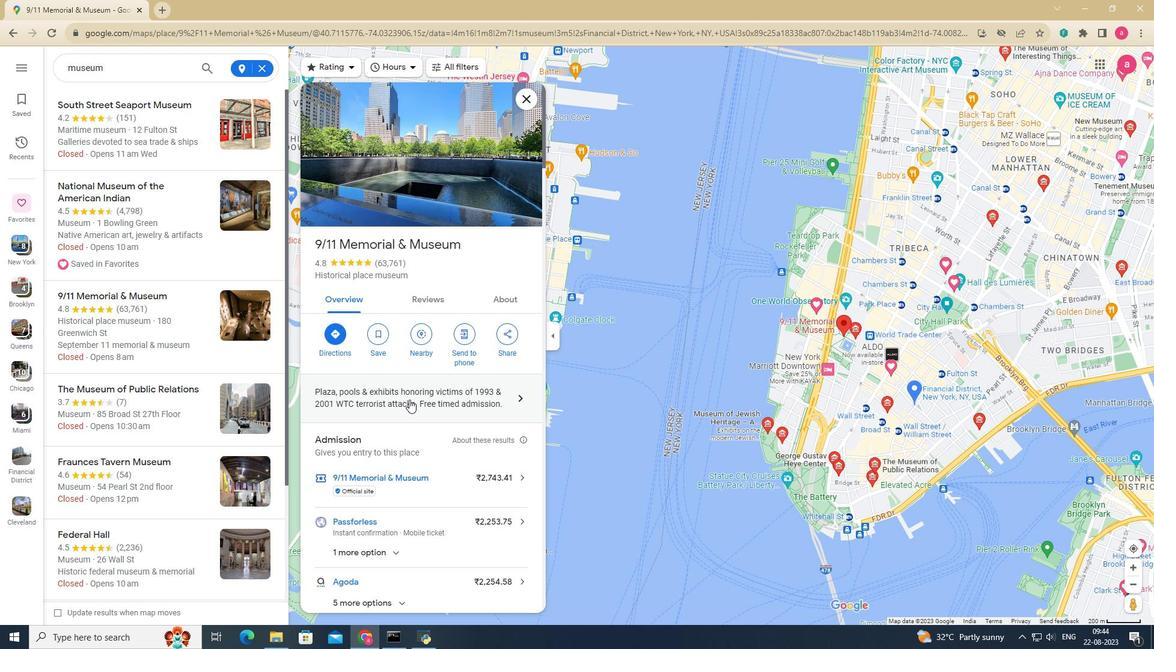 
Action: Mouse moved to (348, 206)
Screenshot: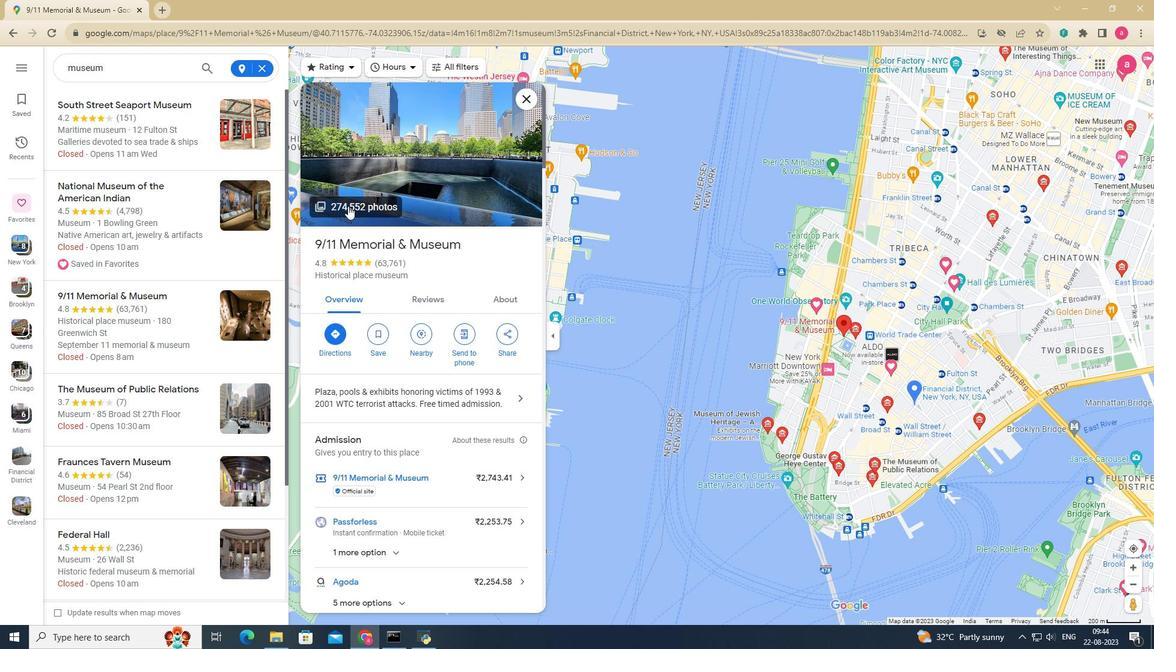 
Action: Mouse pressed left at (348, 206)
Screenshot: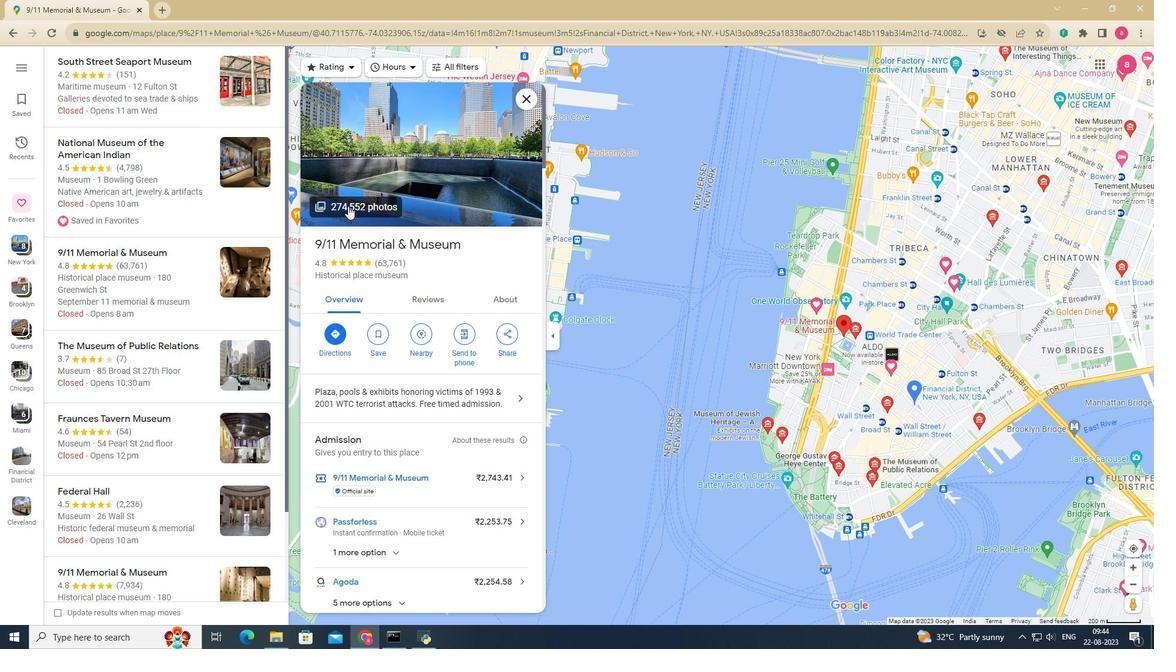 
Action: Mouse moved to (184, 357)
Screenshot: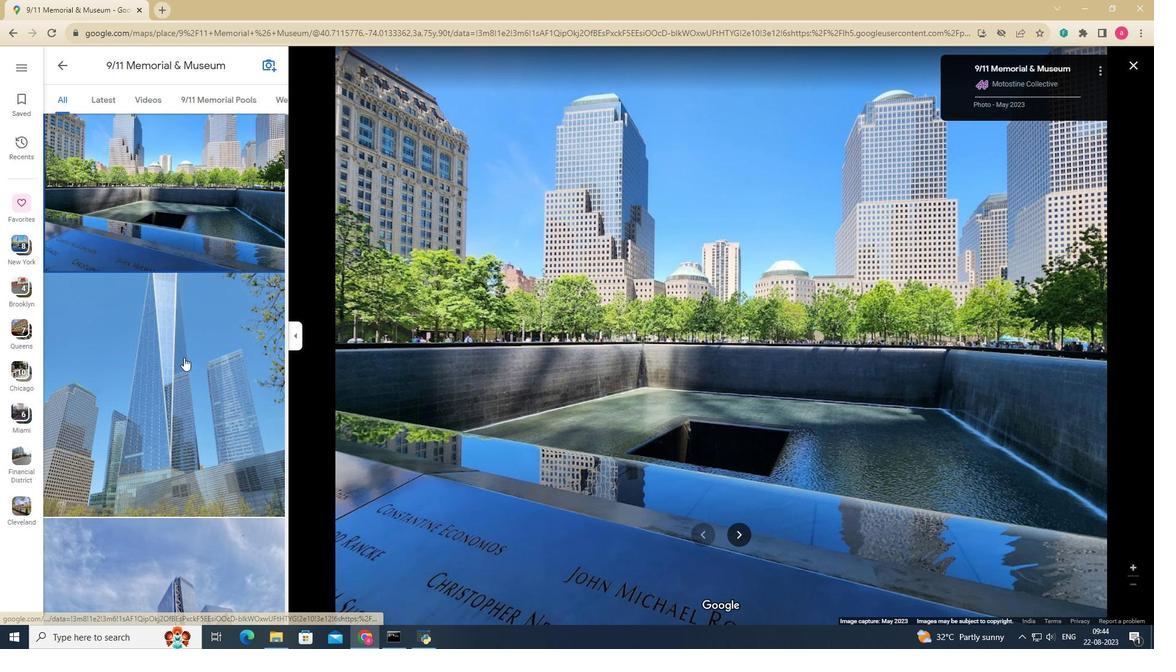 
Action: Mouse scrolled (184, 357) with delta (0, 0)
Screenshot: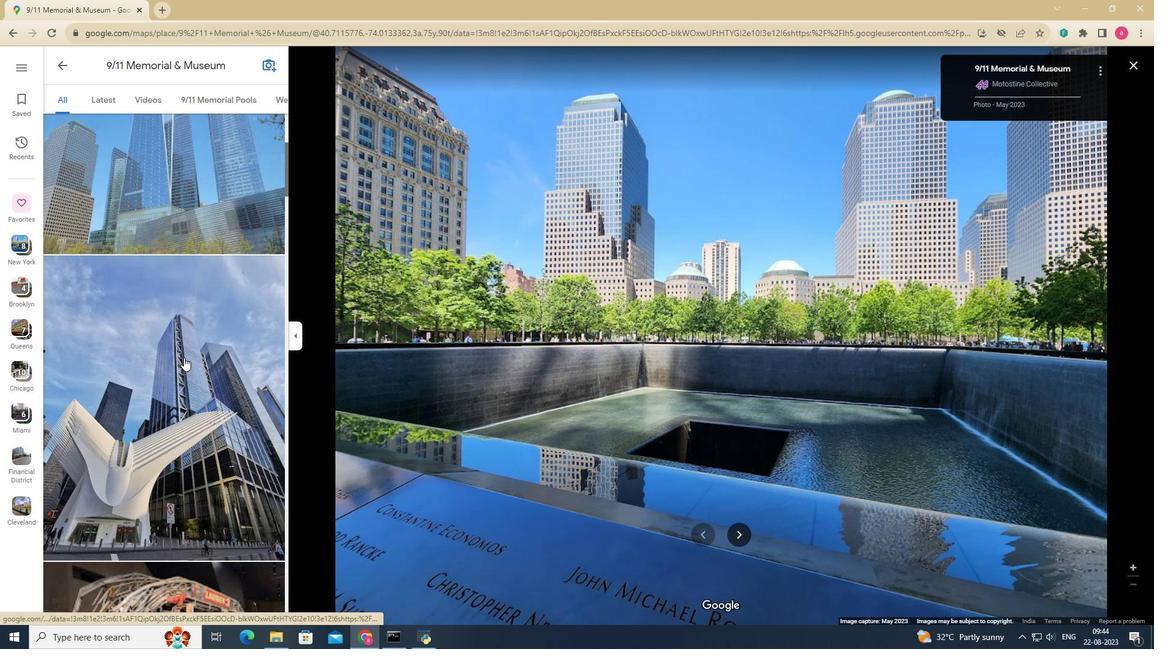 
Action: Mouse scrolled (184, 357) with delta (0, 0)
Screenshot: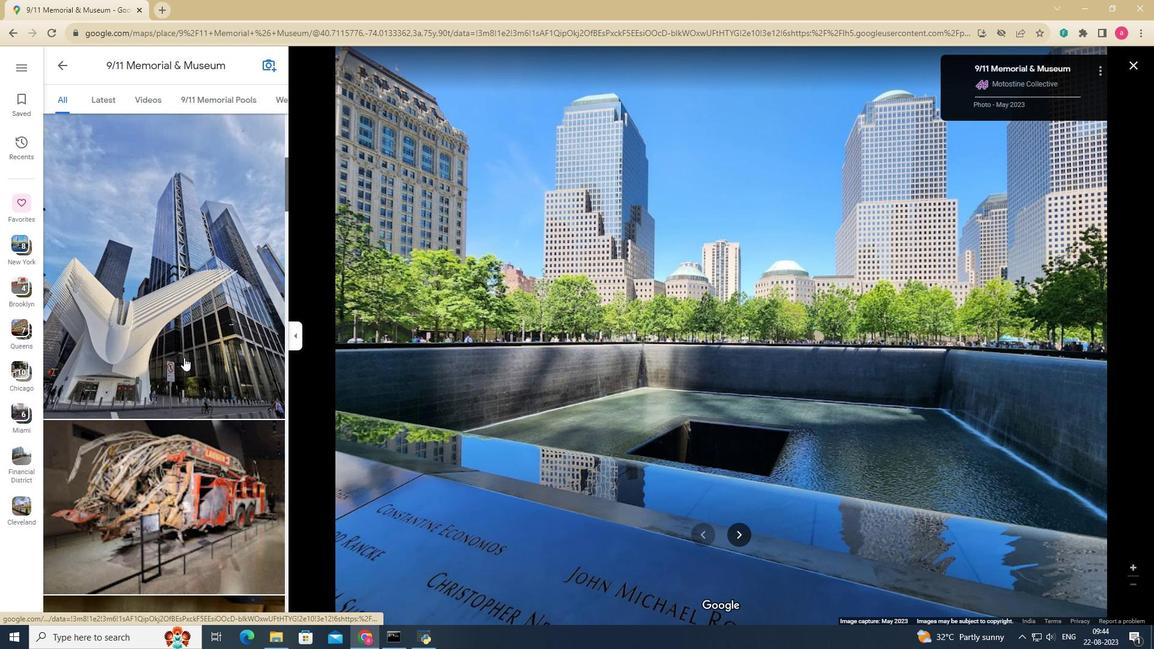 
Action: Mouse scrolled (184, 357) with delta (0, 0)
Screenshot: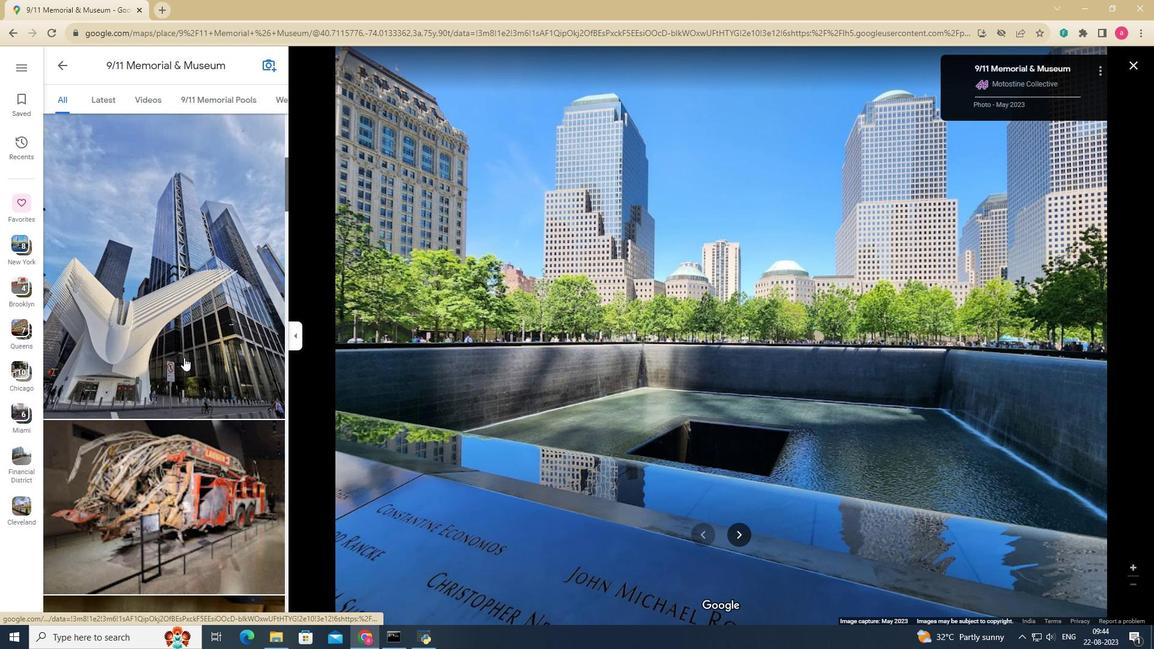 
Action: Mouse scrolled (184, 357) with delta (0, 0)
Screenshot: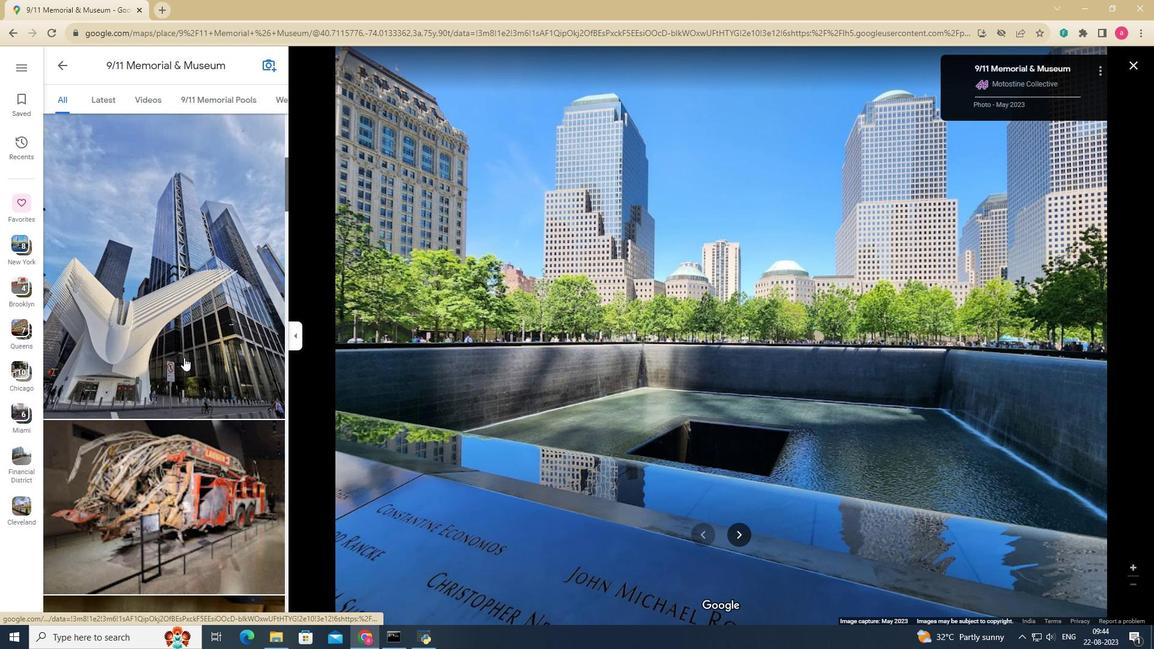 
Action: Mouse scrolled (184, 357) with delta (0, 0)
Screenshot: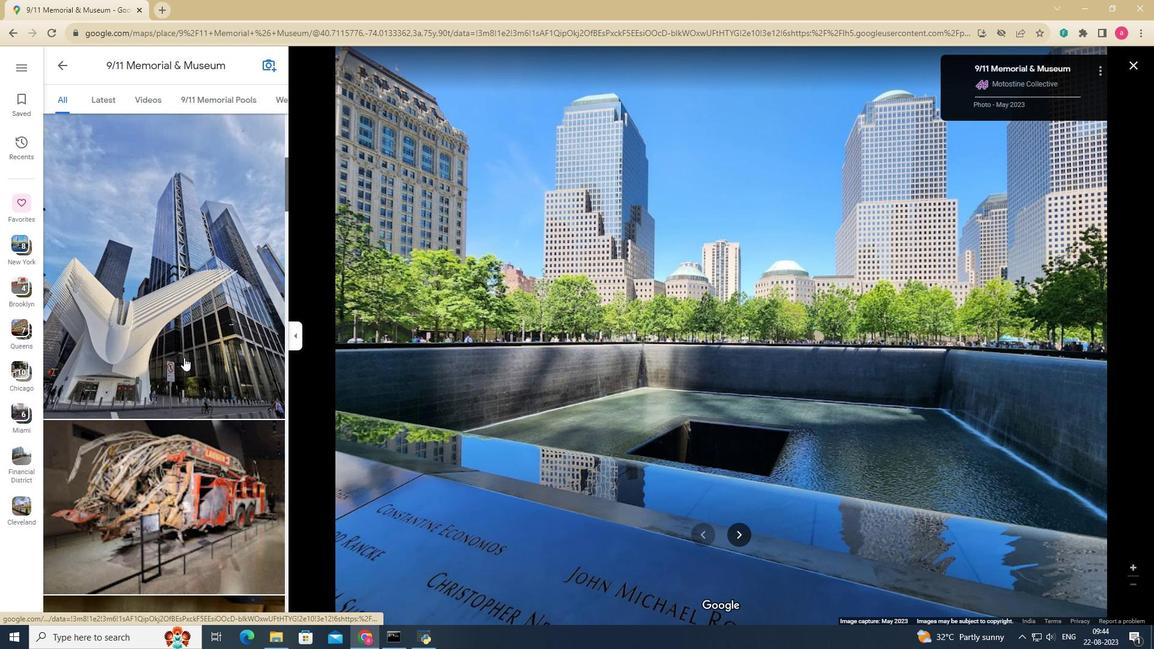 
Action: Mouse scrolled (184, 357) with delta (0, 0)
Screenshot: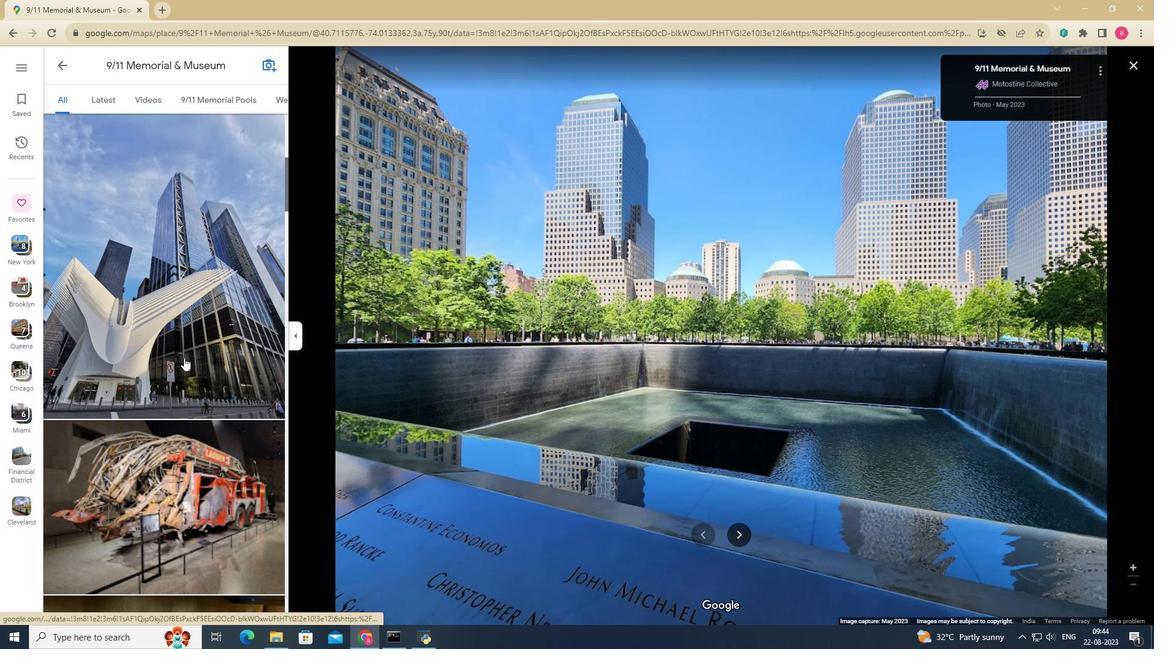 
Action: Mouse scrolled (184, 357) with delta (0, 0)
Screenshot: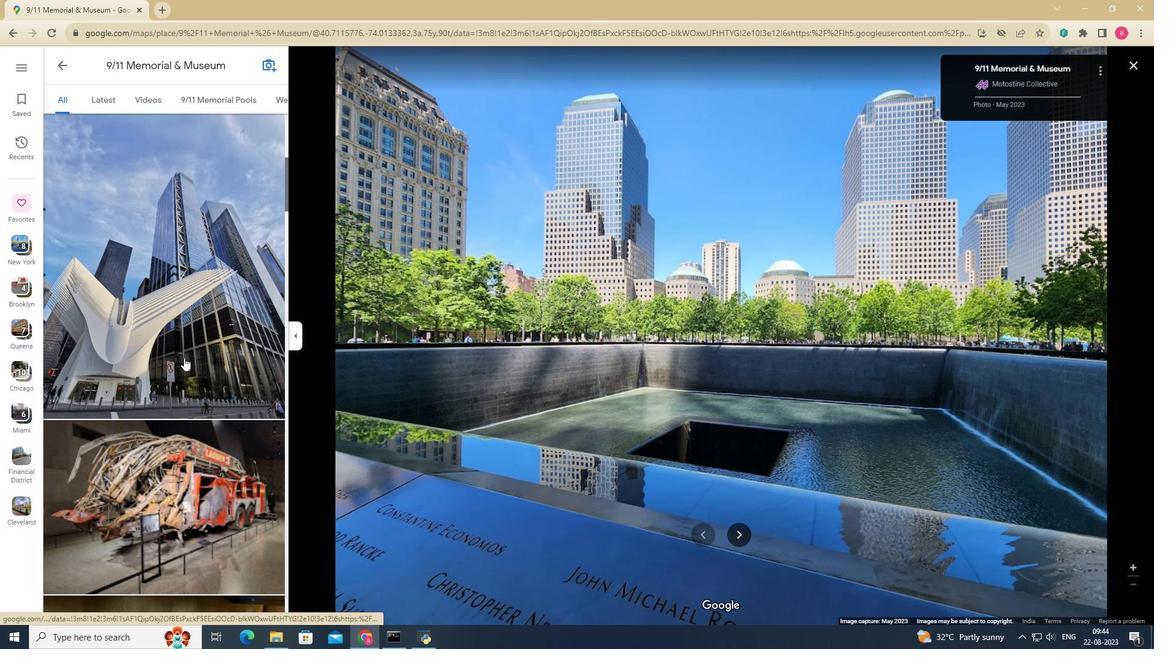 
Action: Mouse pressed left at (184, 357)
Screenshot: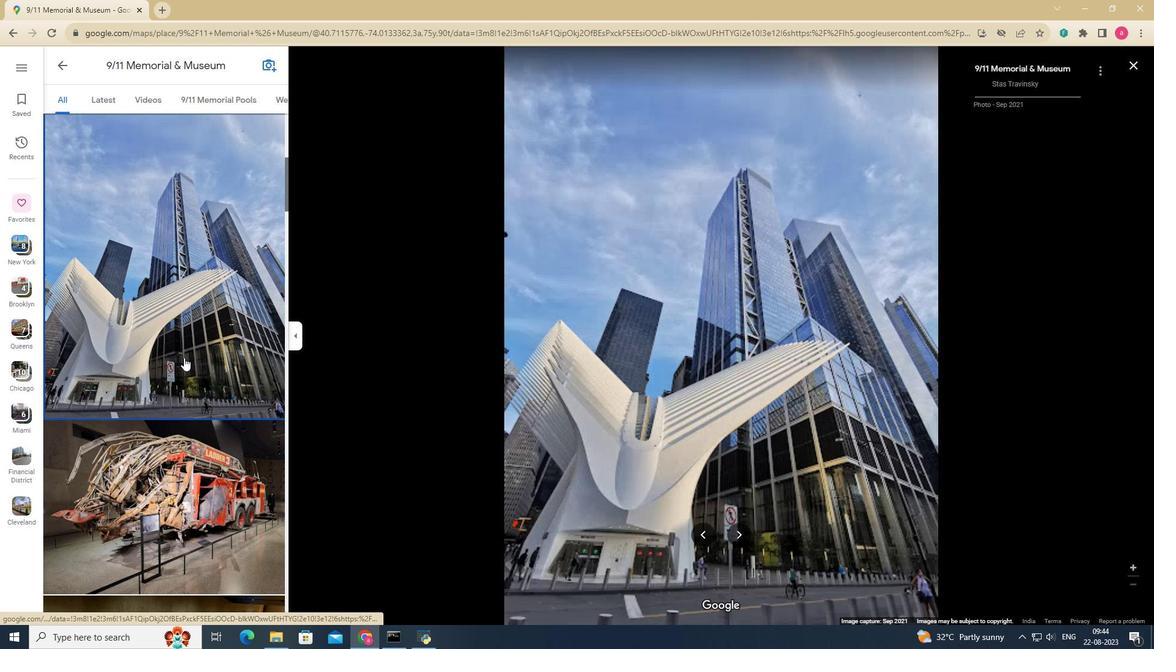 
Action: Mouse scrolled (184, 357) with delta (0, 0)
Screenshot: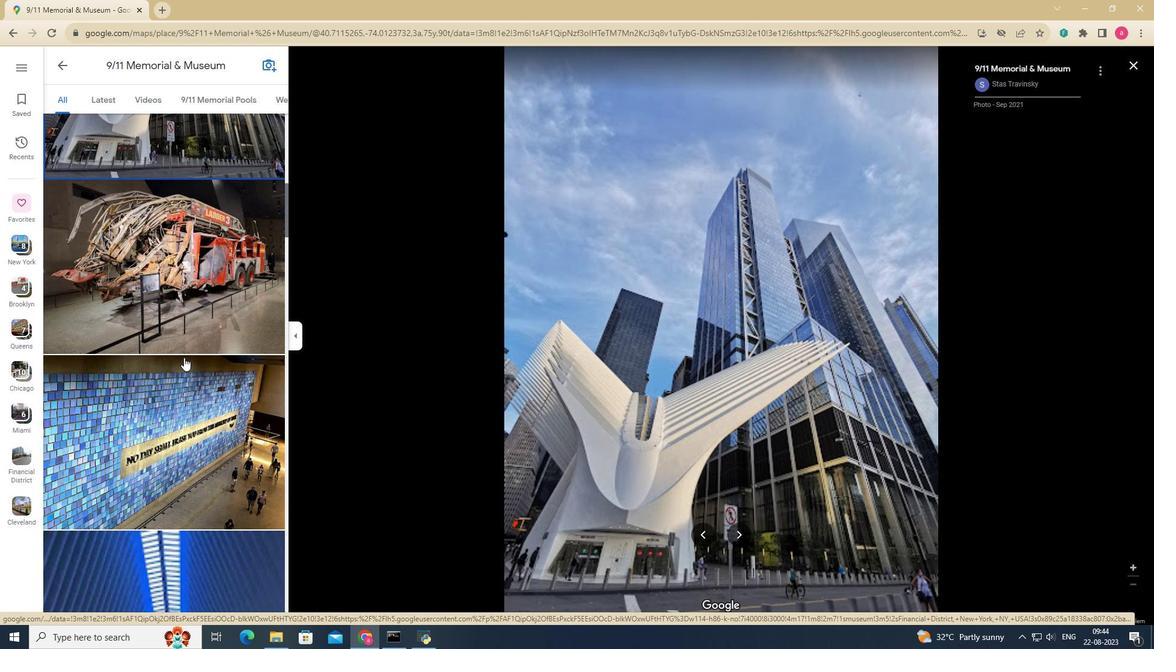 
Action: Mouse scrolled (184, 357) with delta (0, 0)
Screenshot: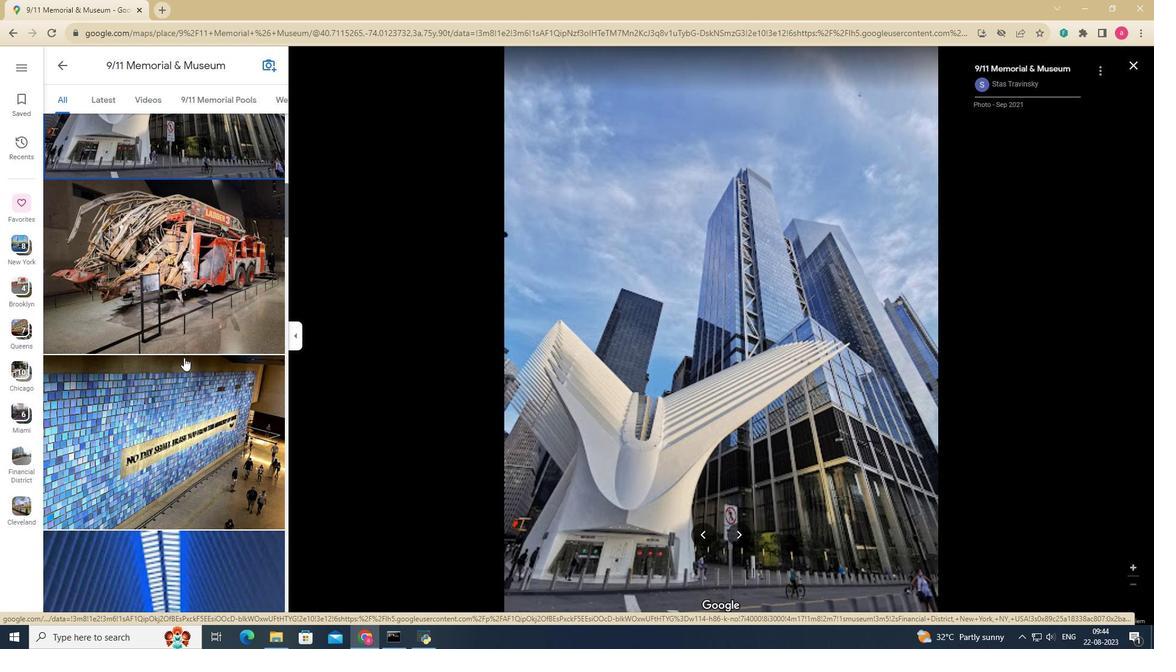 
Action: Mouse scrolled (184, 357) with delta (0, 0)
Screenshot: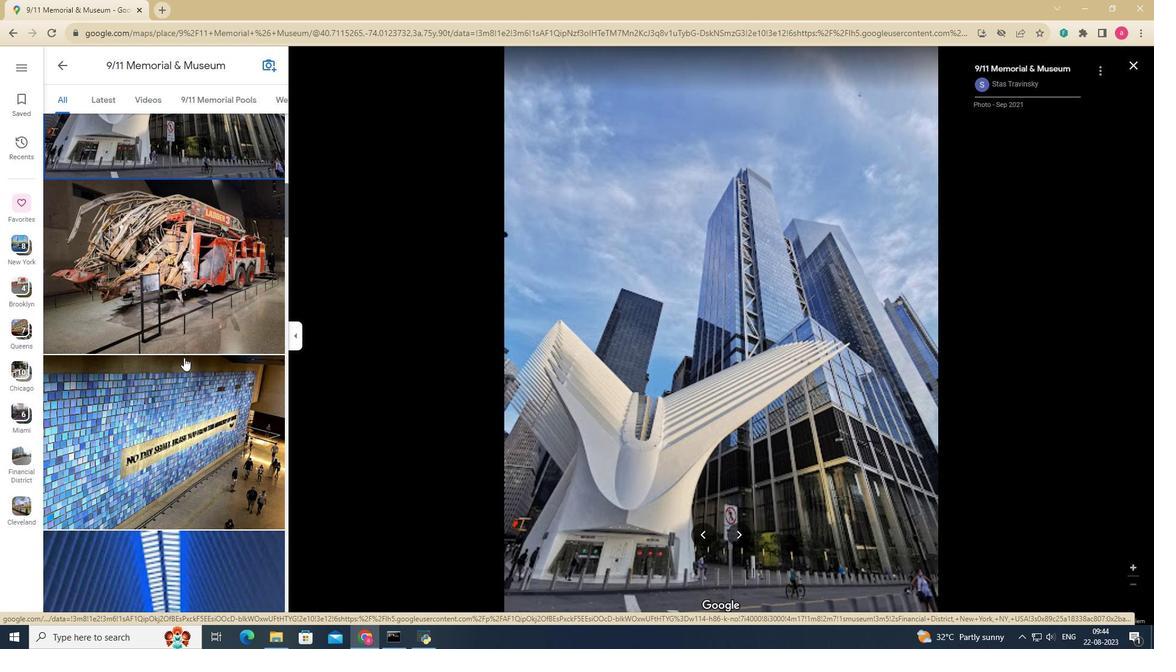 
Action: Mouse scrolled (184, 357) with delta (0, 0)
Screenshot: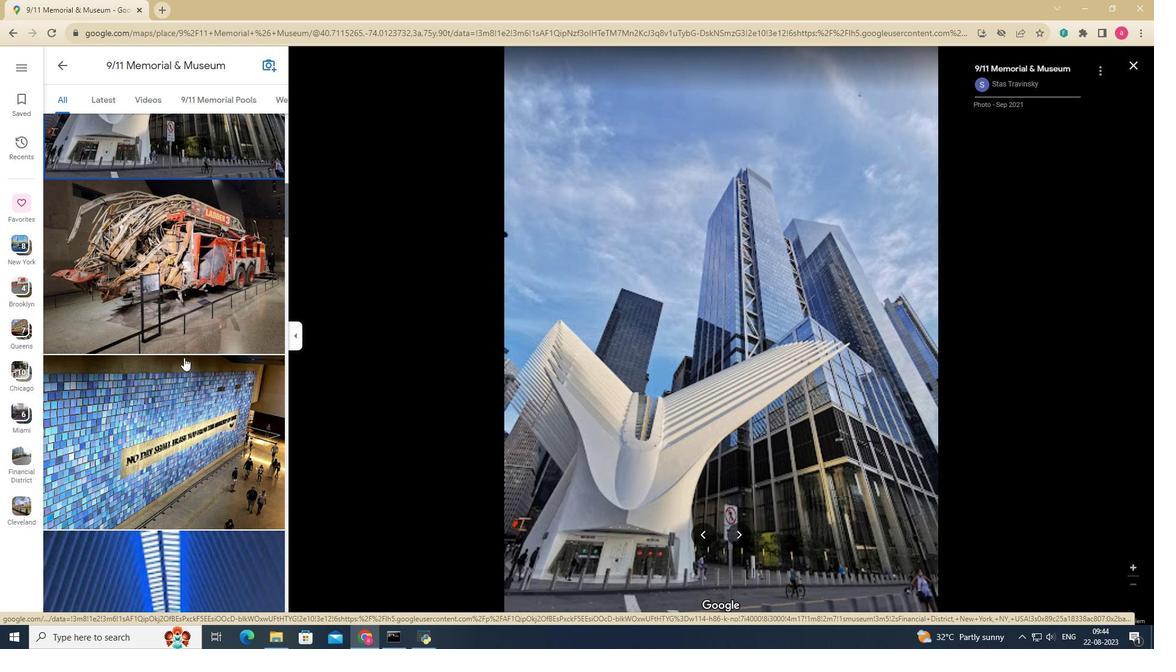 
Action: Mouse moved to (171, 315)
Screenshot: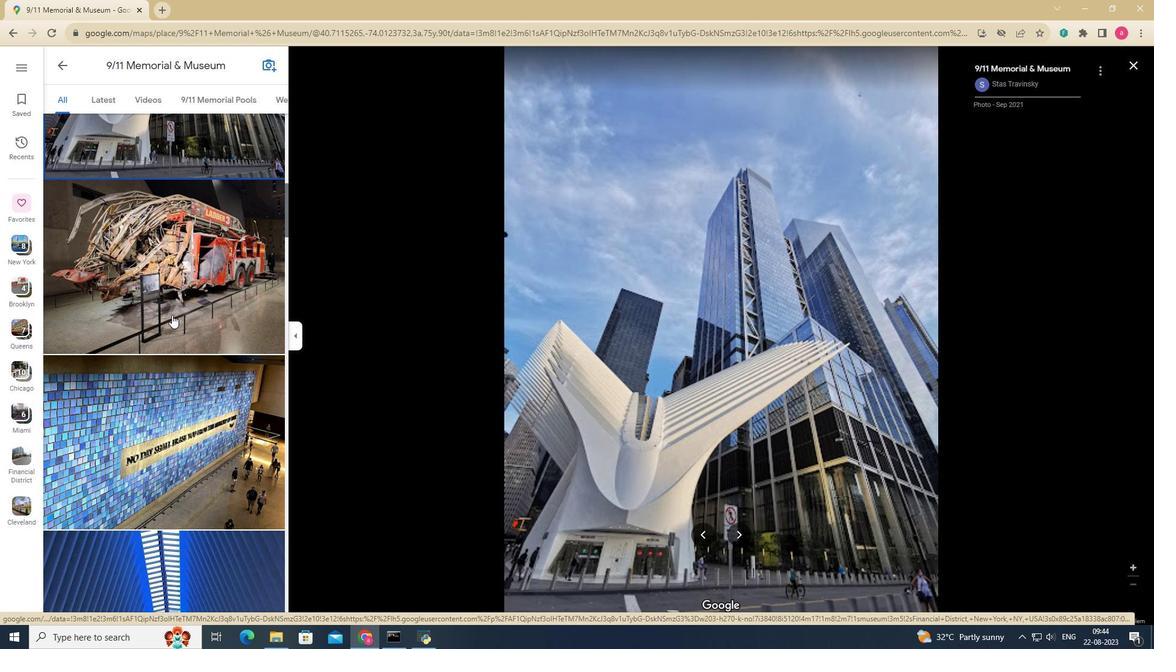 
Action: Mouse pressed left at (171, 315)
Screenshot: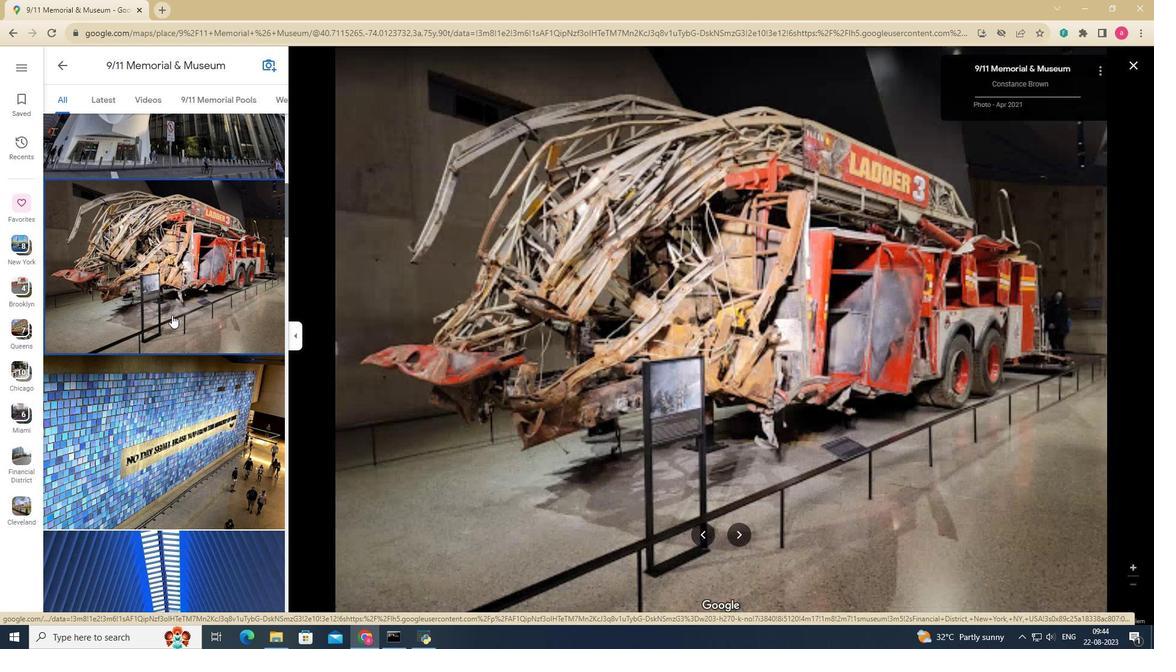 
Action: Mouse scrolled (171, 314) with delta (0, 0)
Screenshot: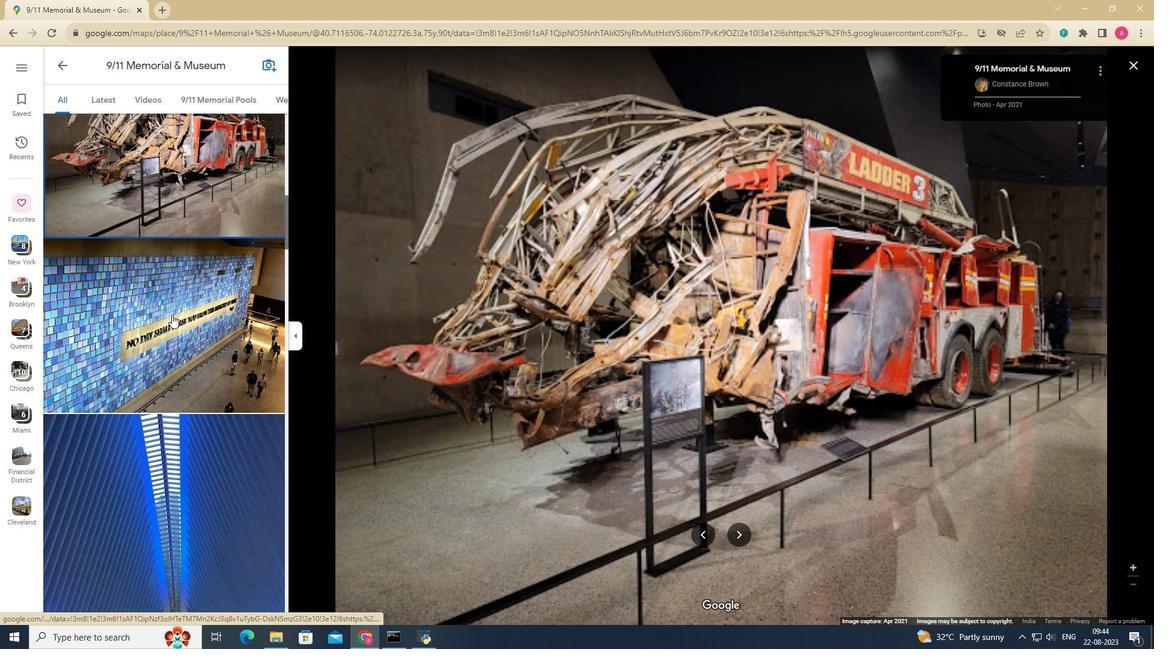 
Action: Mouse scrolled (171, 314) with delta (0, 0)
Screenshot: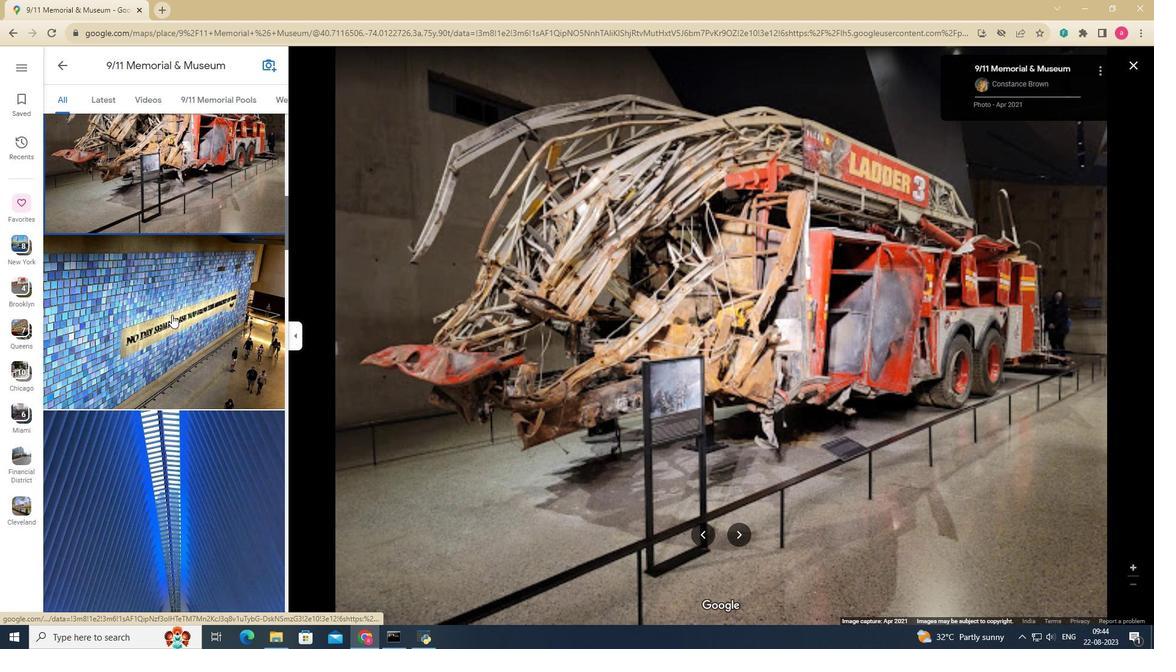 
Action: Mouse pressed left at (171, 315)
Screenshot: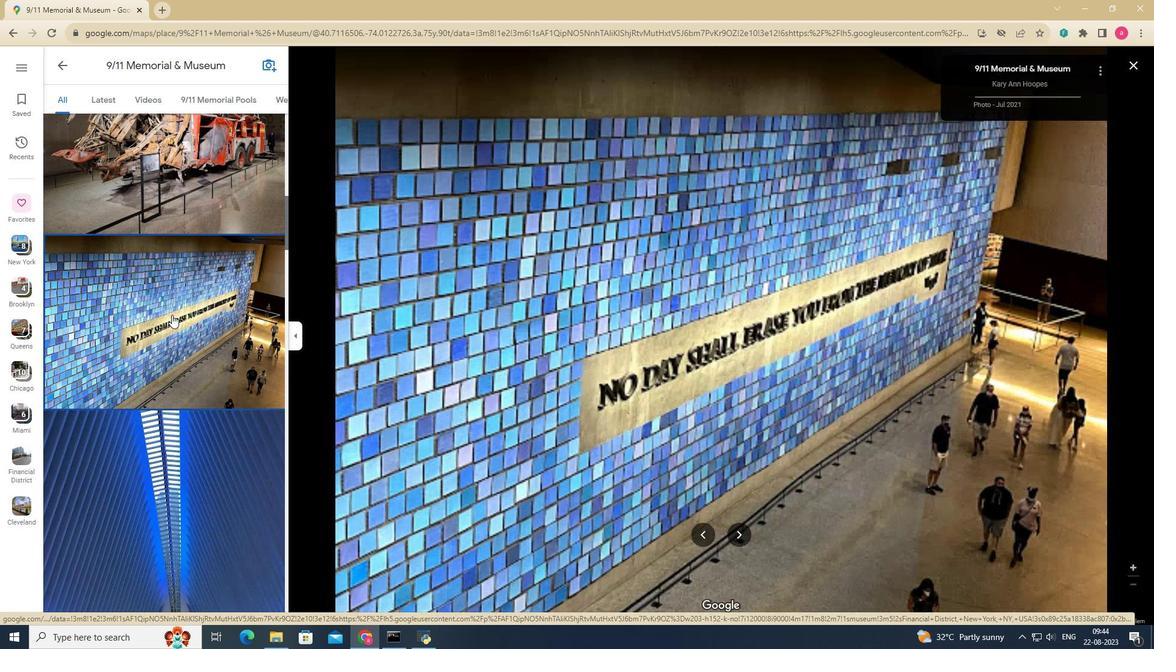 
Action: Mouse moved to (158, 309)
Screenshot: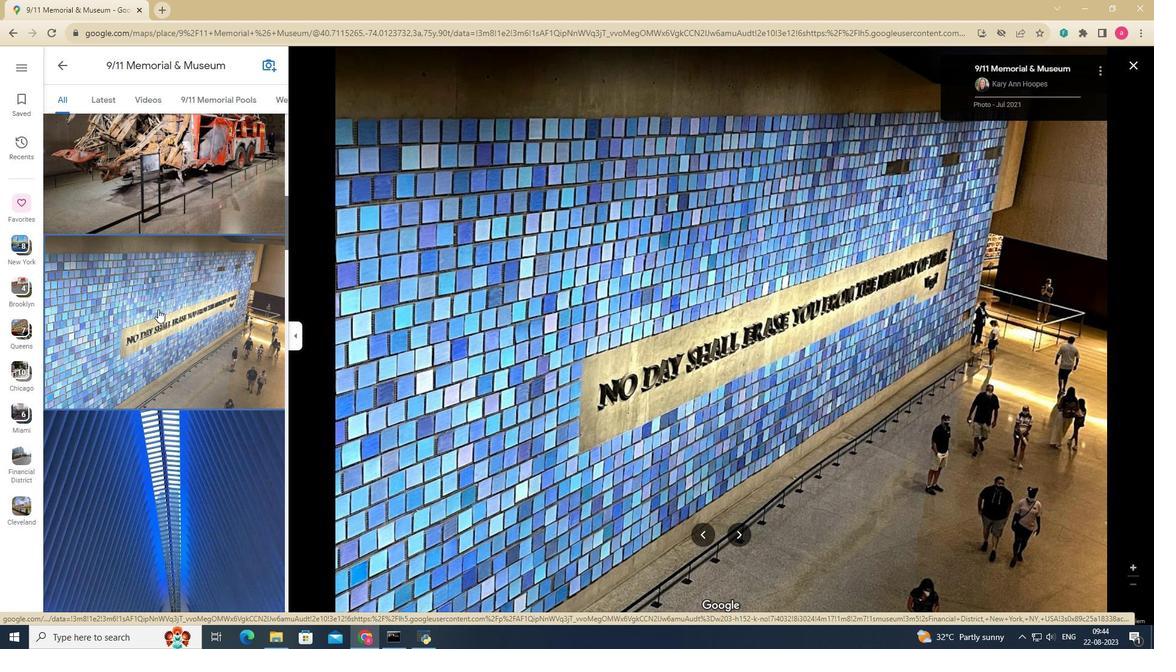 
Action: Mouse pressed left at (158, 309)
Screenshot: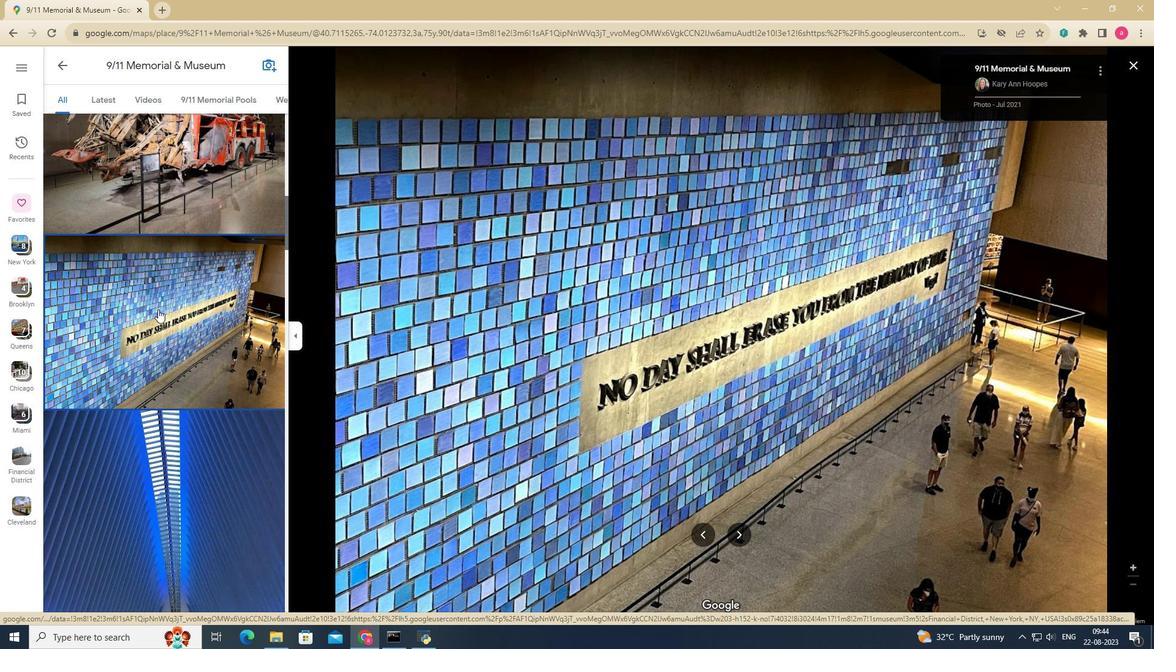 
Action: Mouse moved to (152, 339)
Screenshot: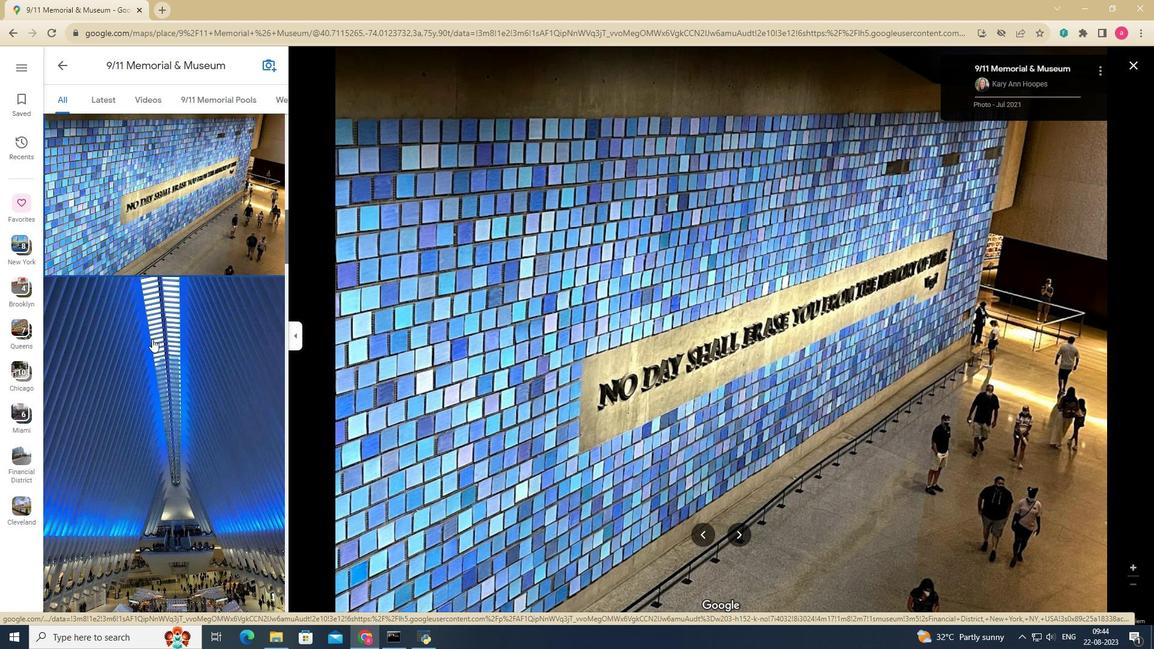 
Action: Mouse scrolled (152, 338) with delta (0, 0)
Screenshot: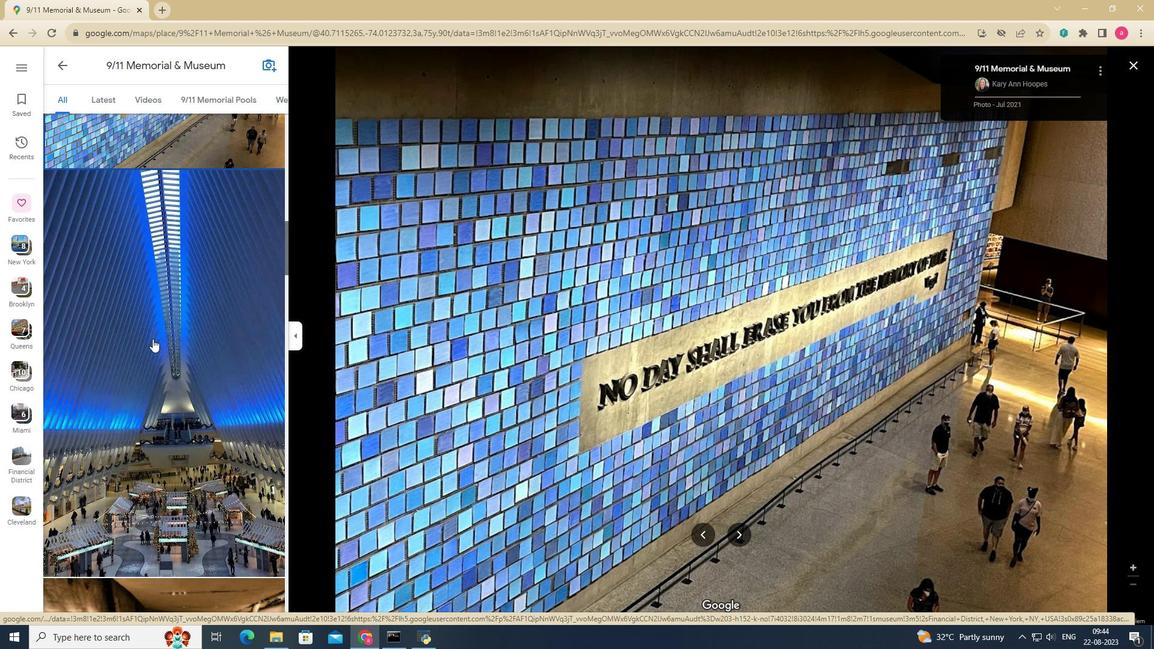 
Action: Mouse scrolled (152, 338) with delta (0, 0)
Screenshot: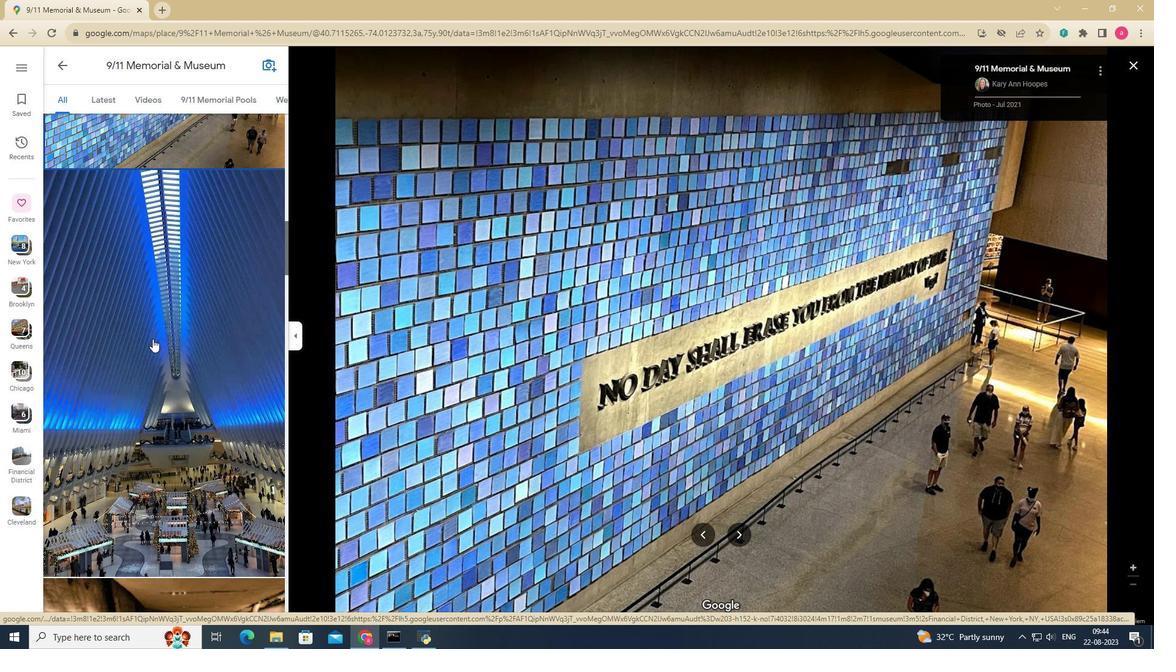 
Action: Mouse scrolled (152, 338) with delta (0, 0)
Screenshot: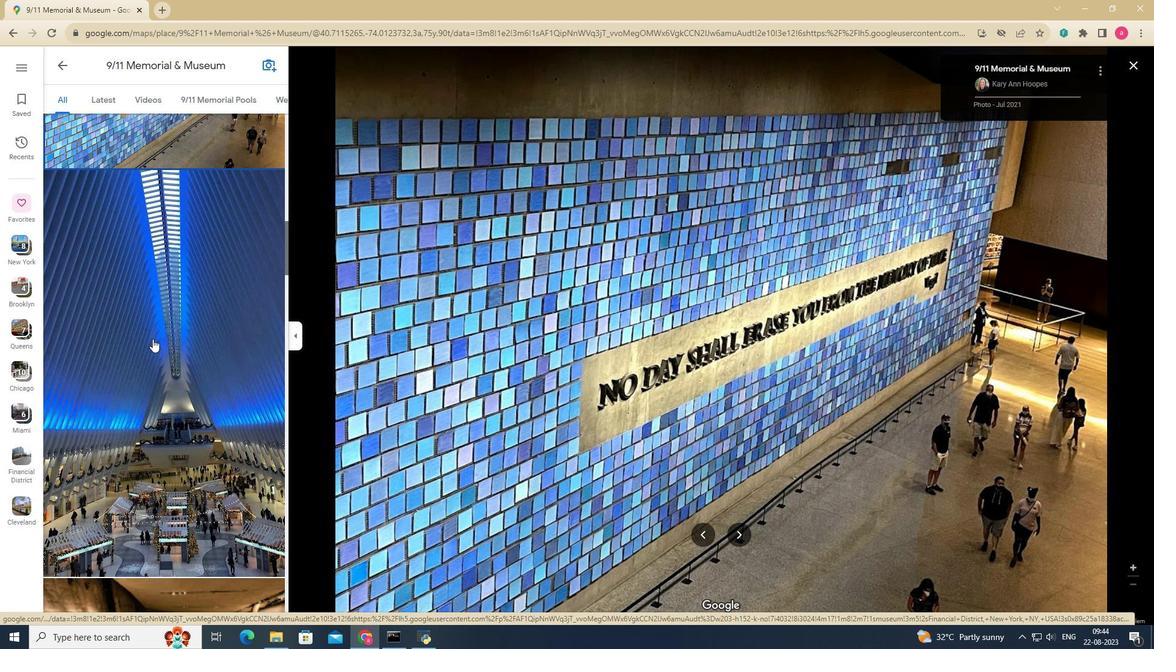 
Action: Mouse moved to (152, 339)
Screenshot: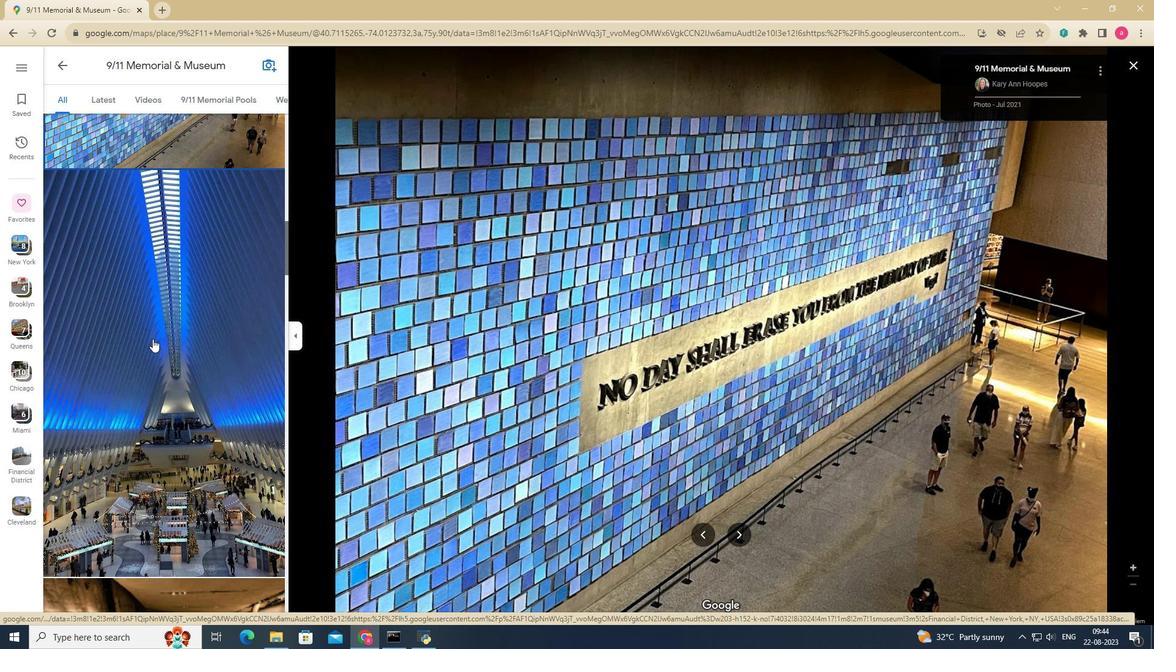 
Action: Mouse scrolled (152, 338) with delta (0, 0)
Screenshot: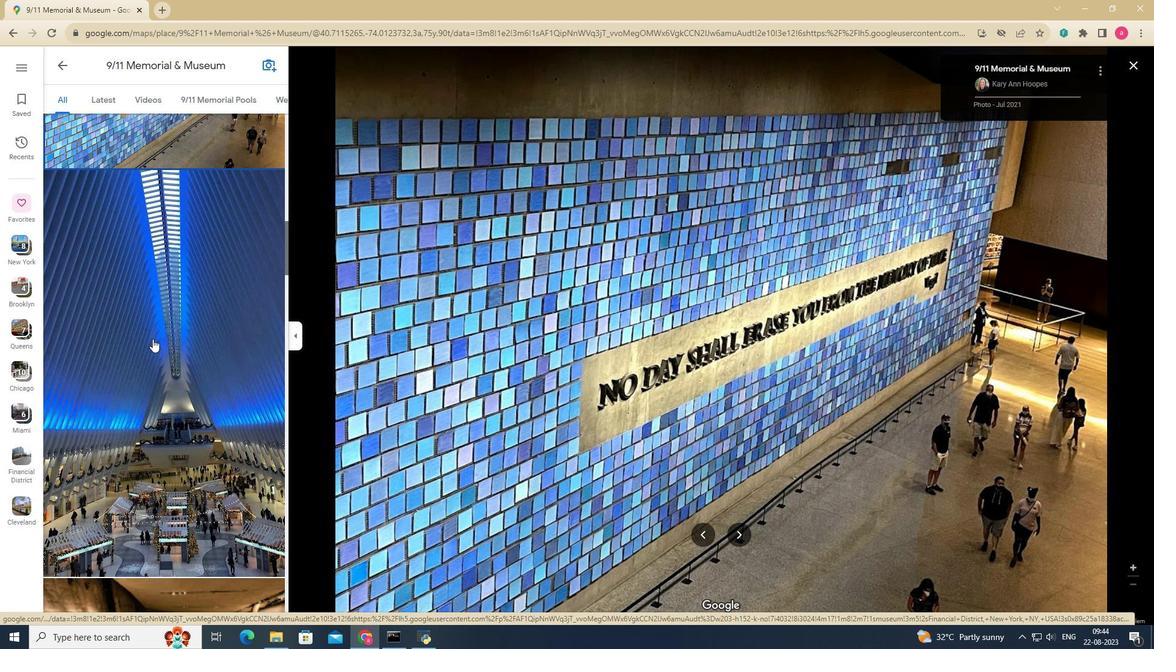 
Action: Mouse moved to (152, 339)
Screenshot: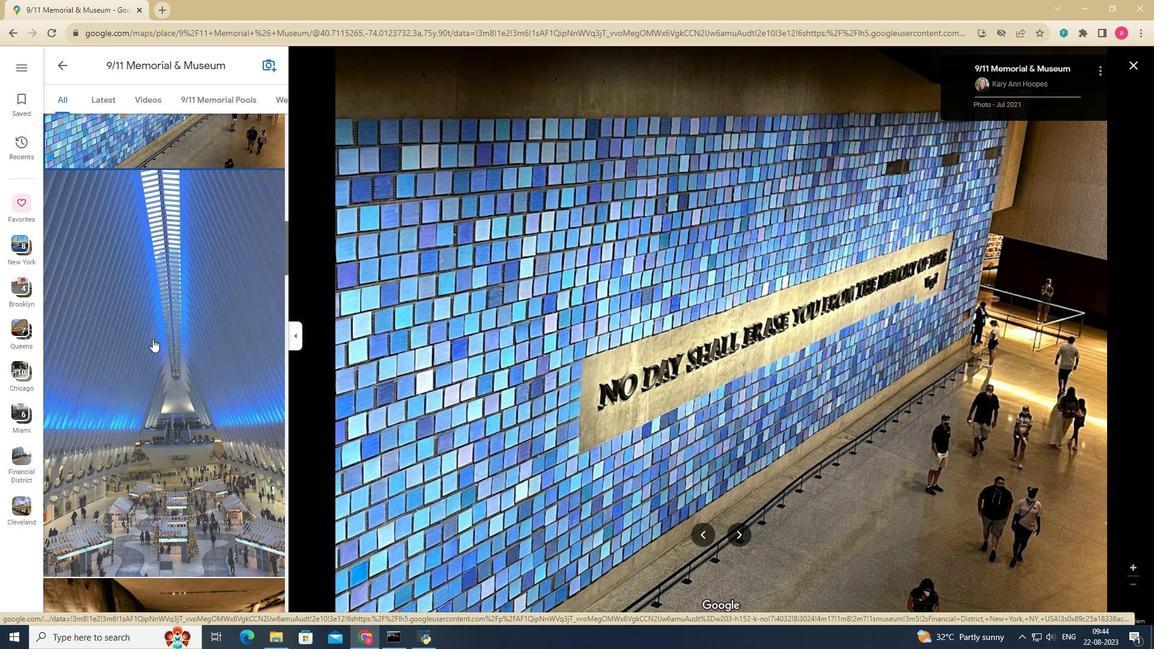 
Action: Mouse pressed left at (152, 339)
Screenshot: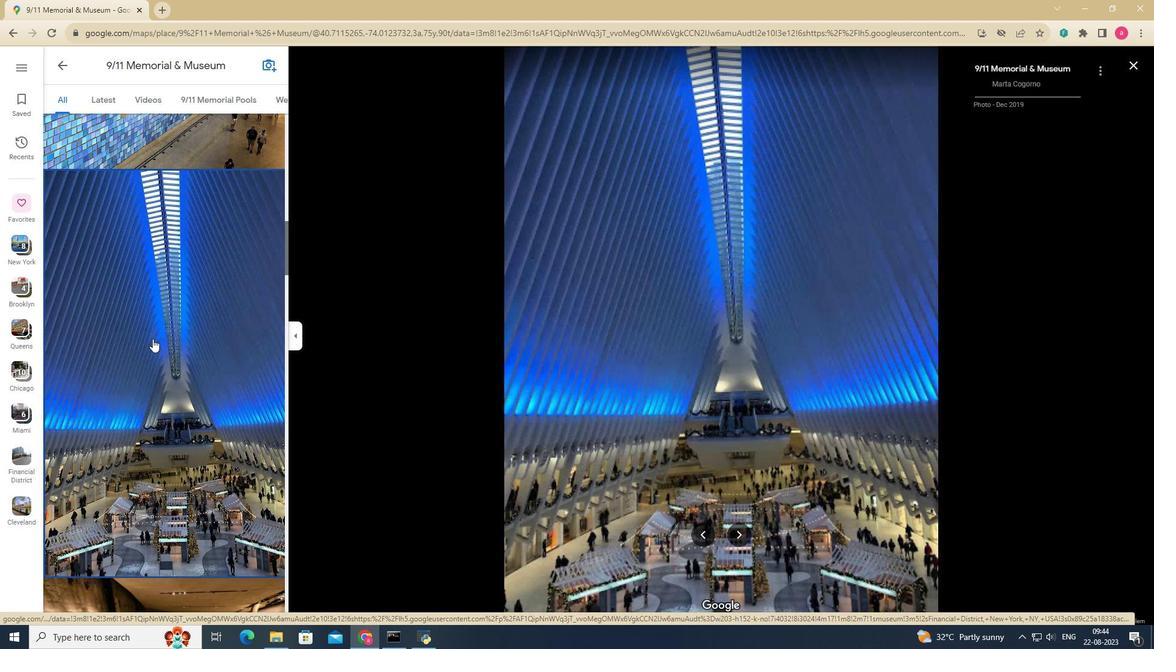 
Action: Mouse scrolled (152, 338) with delta (0, 0)
Screenshot: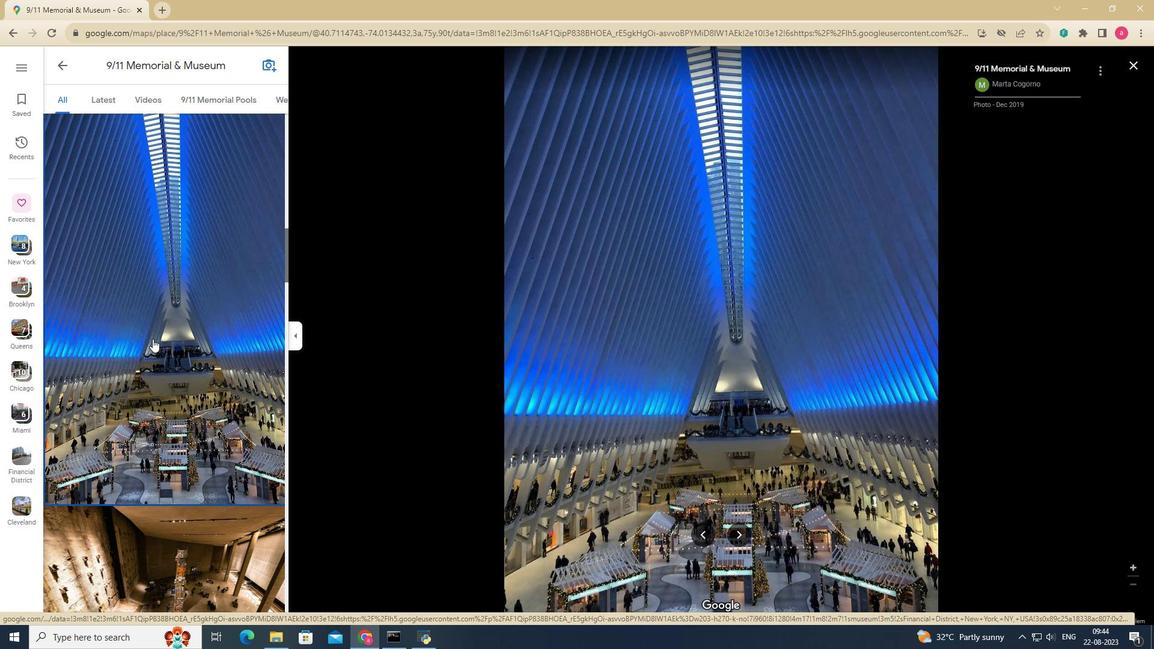 
Action: Mouse scrolled (152, 338) with delta (0, 0)
Screenshot: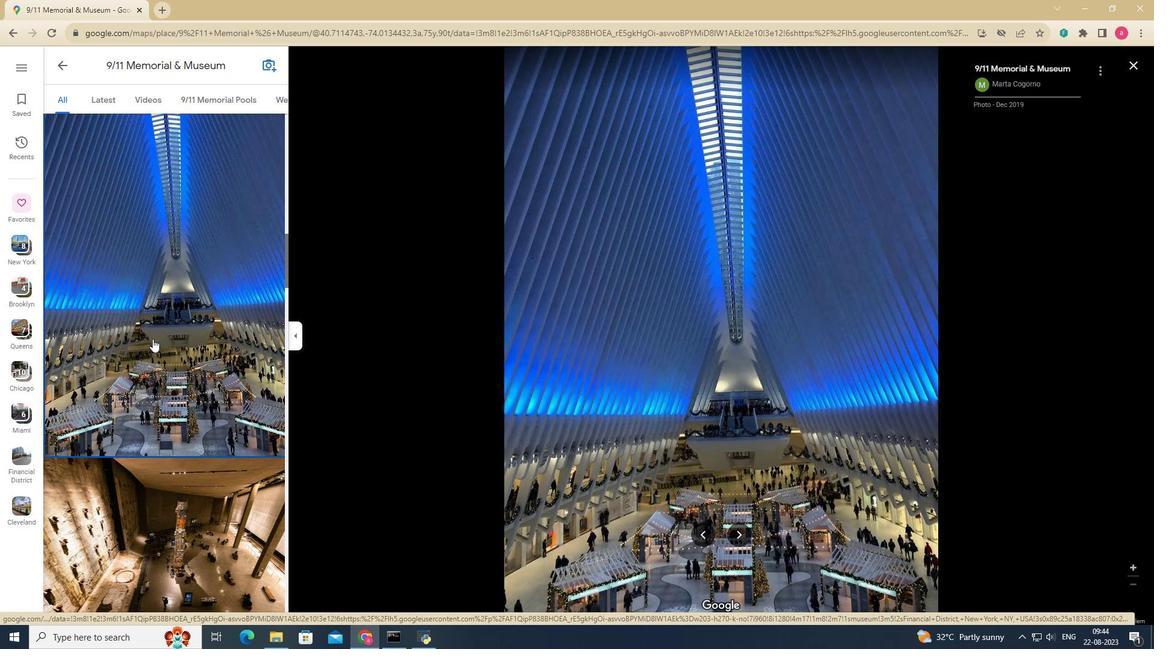 
Action: Mouse scrolled (152, 338) with delta (0, 0)
Screenshot: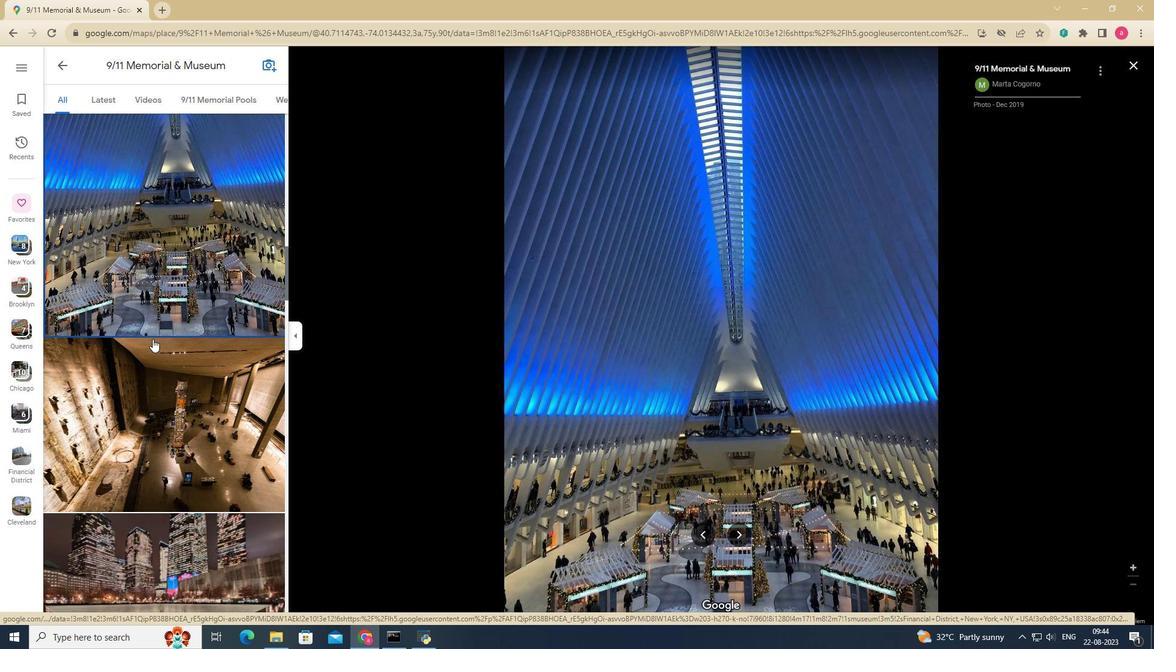 
Action: Mouse scrolled (152, 338) with delta (0, 0)
Screenshot: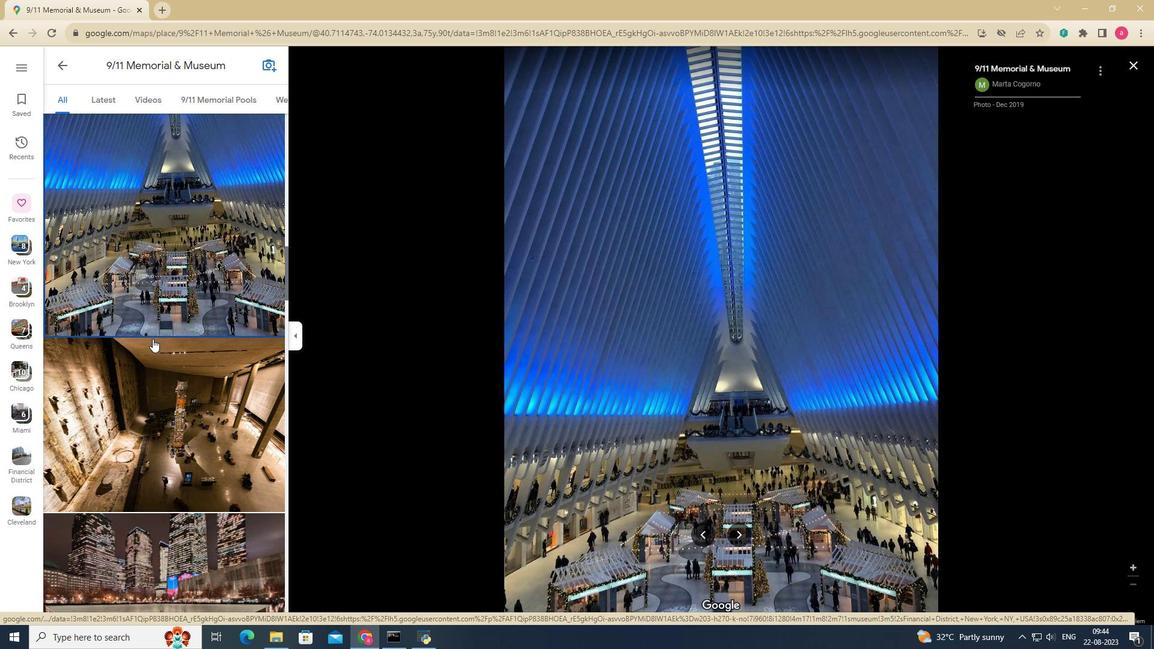 
Action: Mouse scrolled (152, 338) with delta (0, 0)
Screenshot: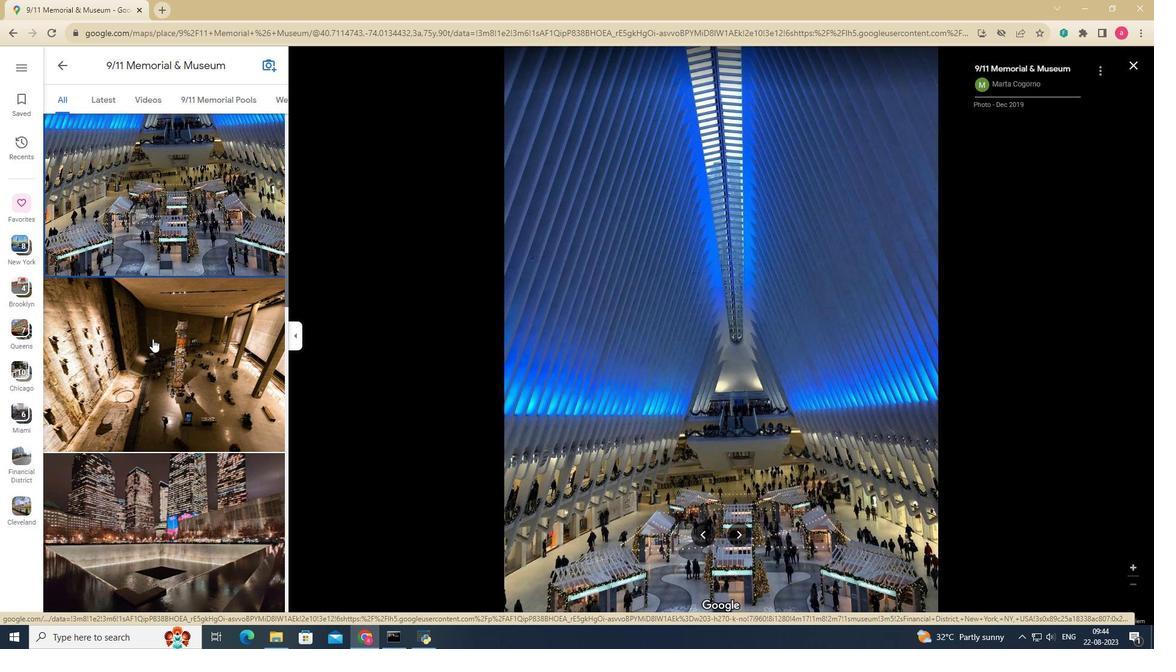 
Action: Mouse pressed left at (152, 339)
Screenshot: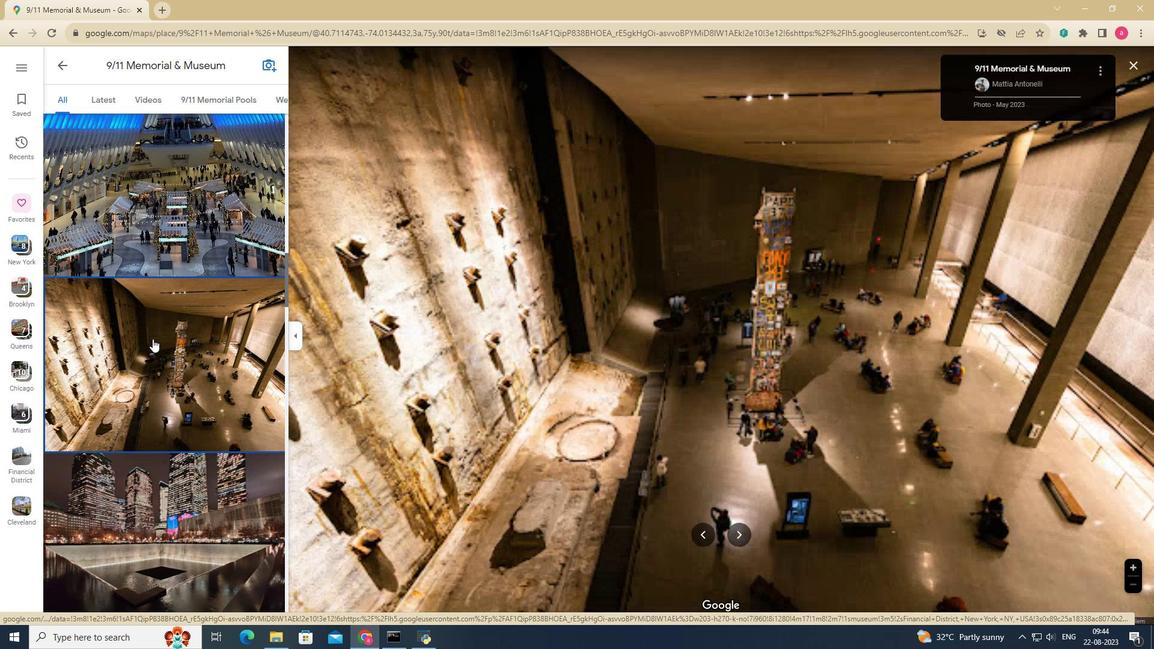
Action: Mouse scrolled (152, 338) with delta (0, 0)
Screenshot: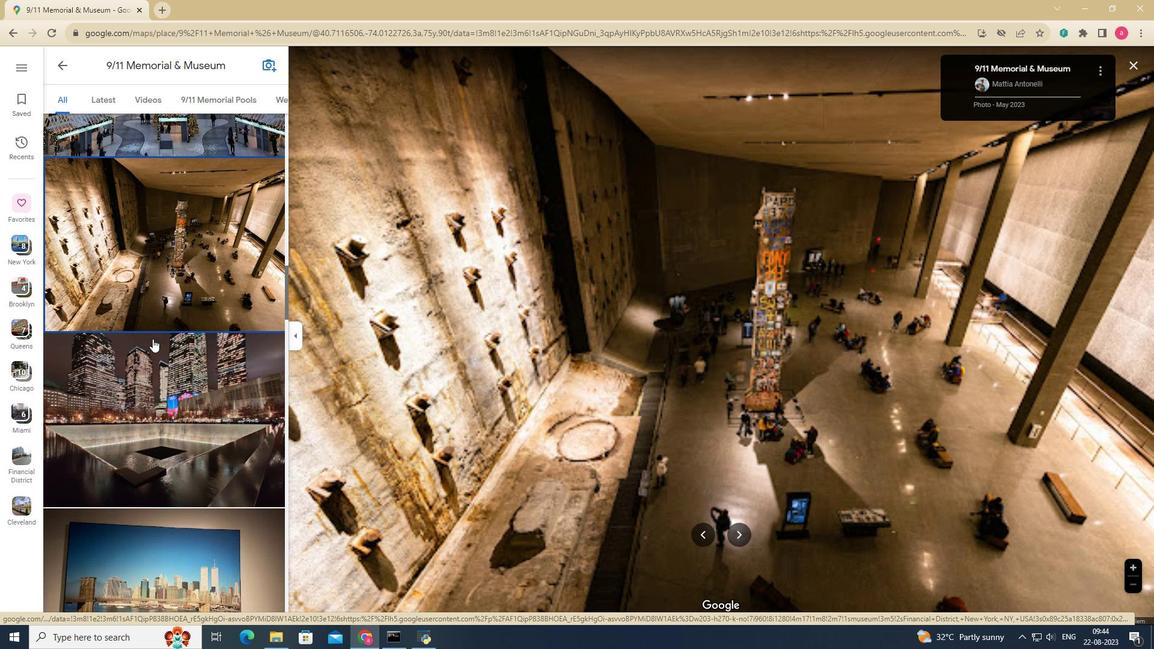 
Action: Mouse scrolled (152, 338) with delta (0, 0)
Screenshot: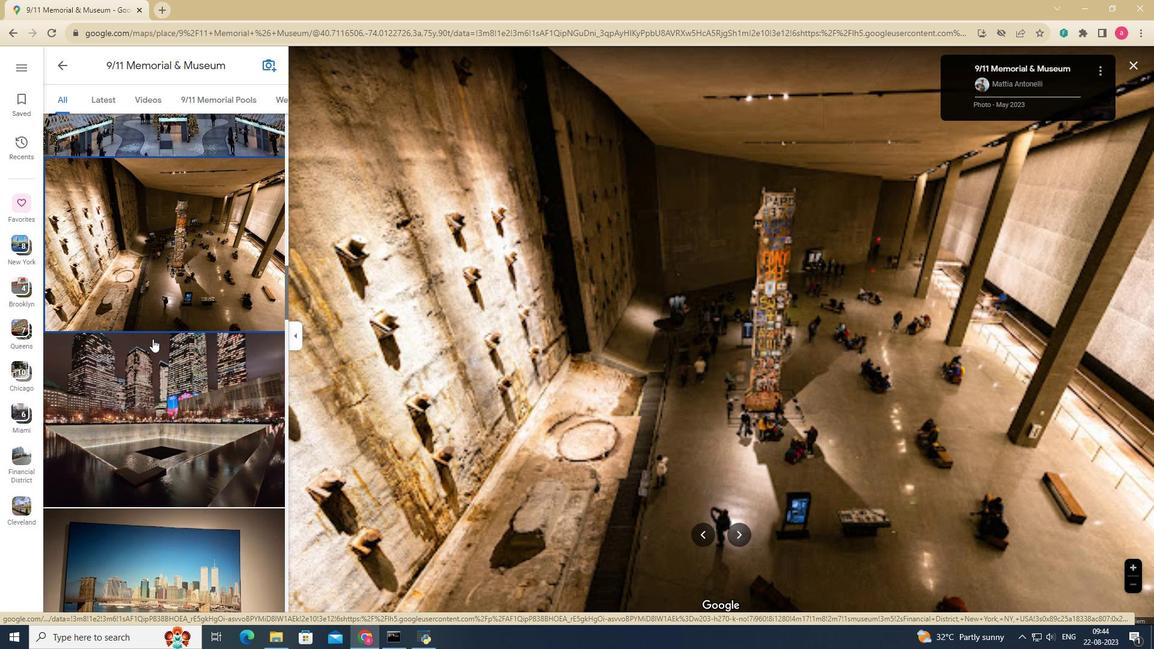 
Action: Mouse moved to (163, 379)
Screenshot: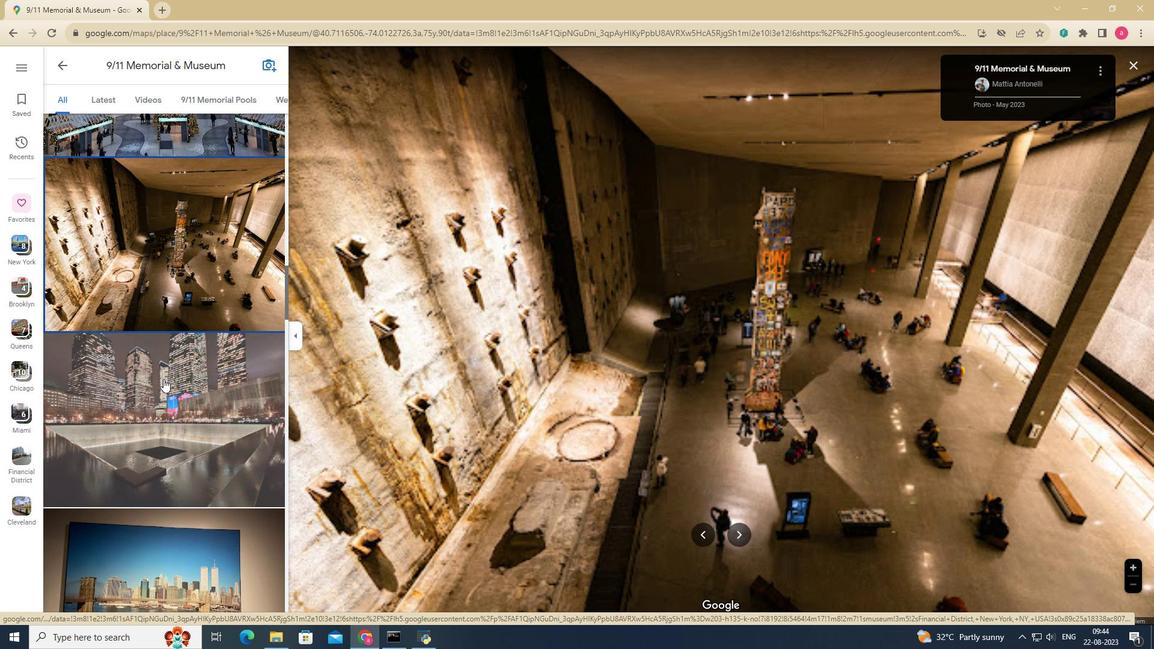 
Action: Mouse pressed left at (163, 379)
Screenshot: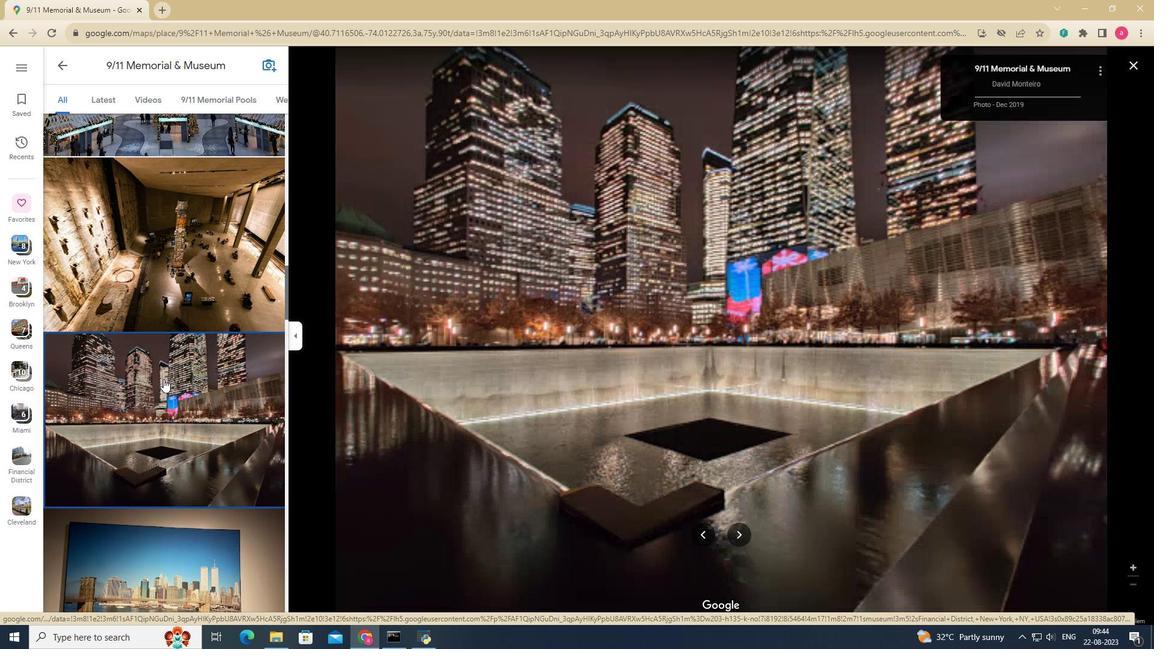 
Action: Mouse moved to (163, 379)
Screenshot: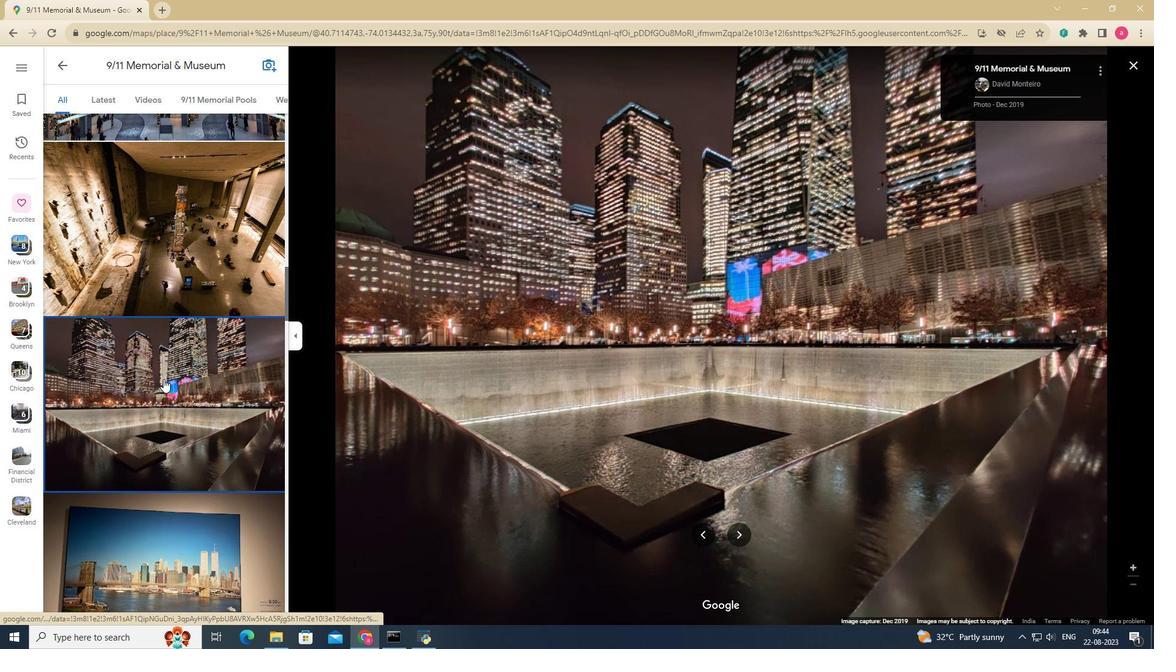 
Action: Mouse scrolled (163, 378) with delta (0, 0)
Screenshot: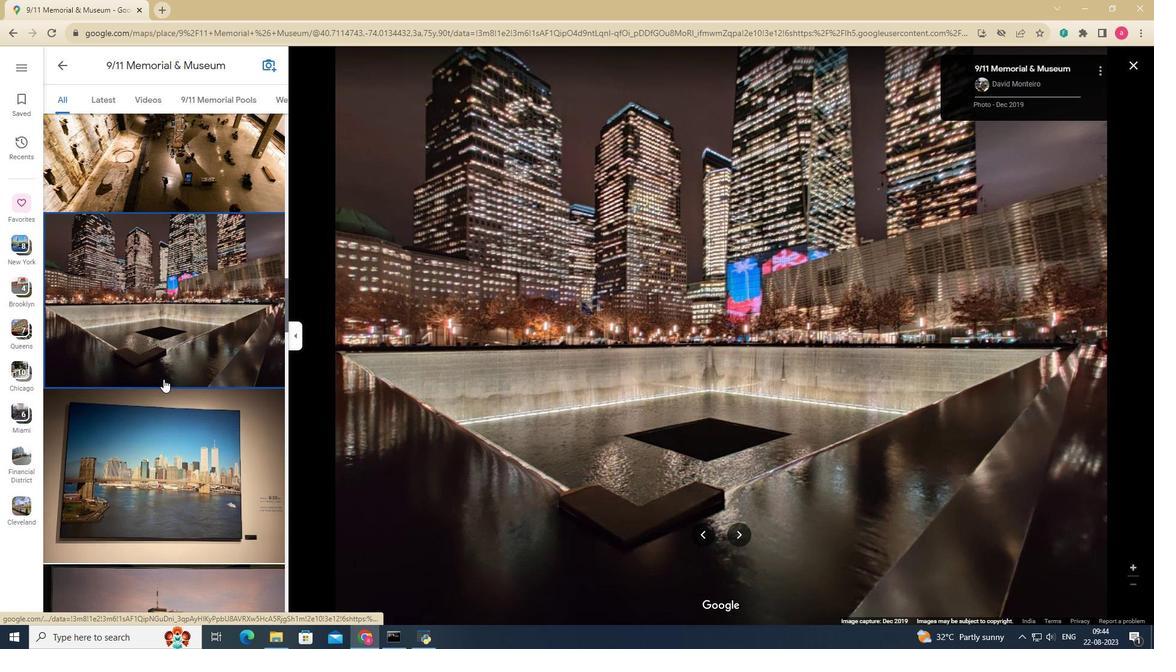 
Action: Mouse scrolled (163, 378) with delta (0, 0)
Screenshot: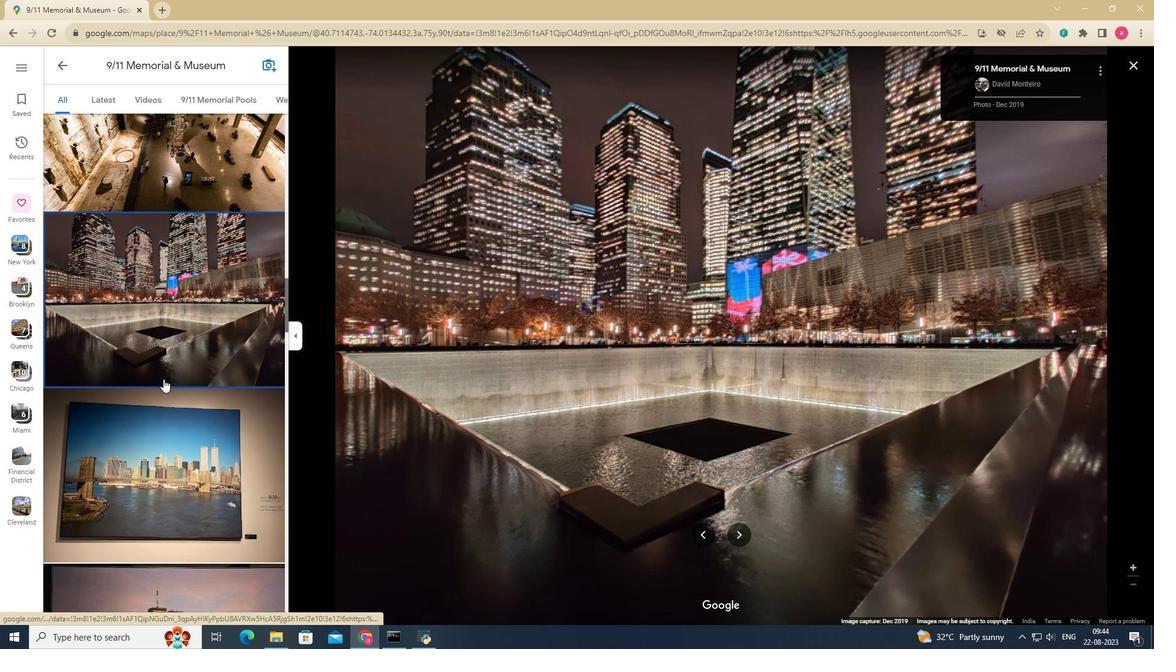 
Action: Mouse scrolled (163, 378) with delta (0, 0)
Screenshot: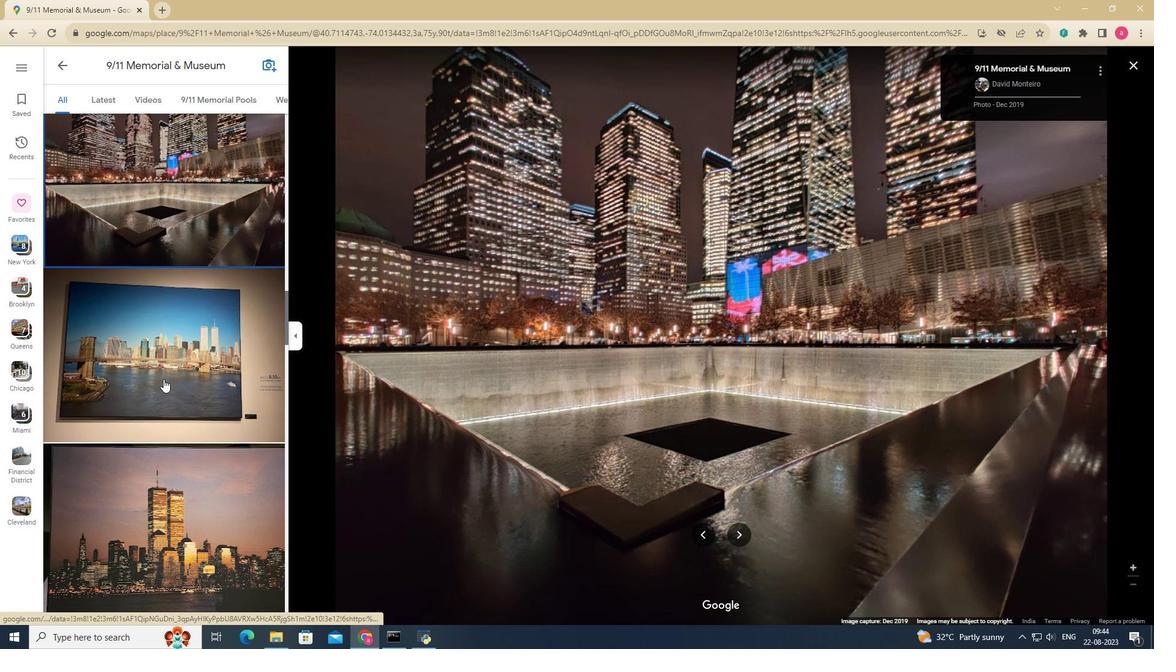 
Action: Mouse scrolled (163, 378) with delta (0, 0)
Screenshot: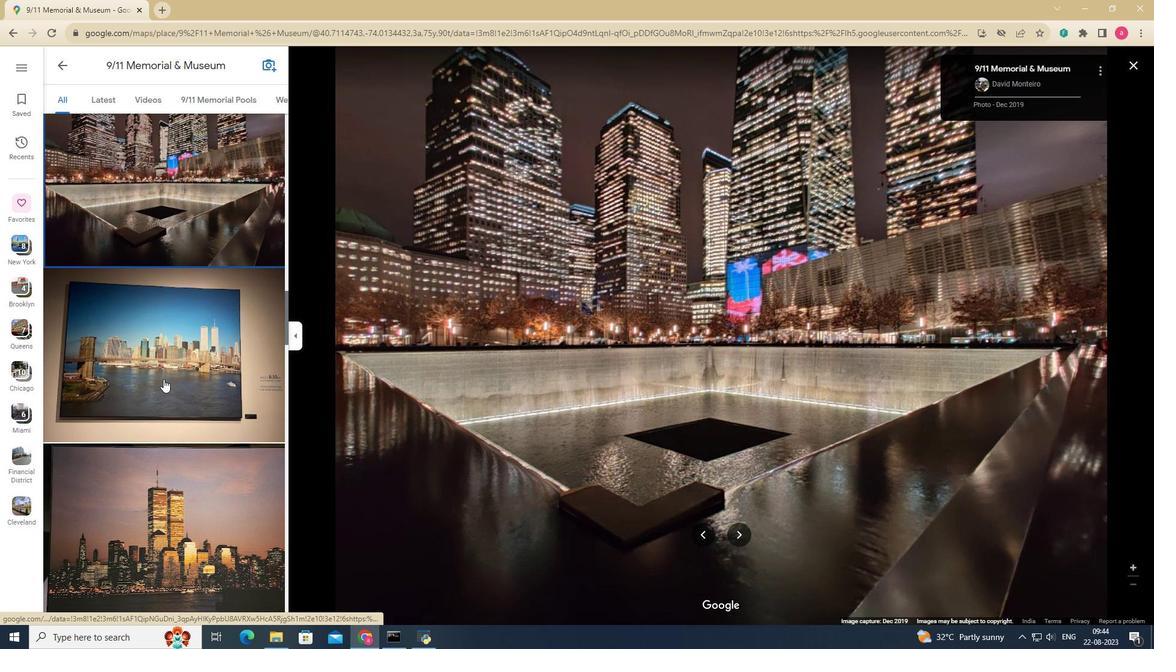 
Action: Mouse pressed left at (163, 379)
Screenshot: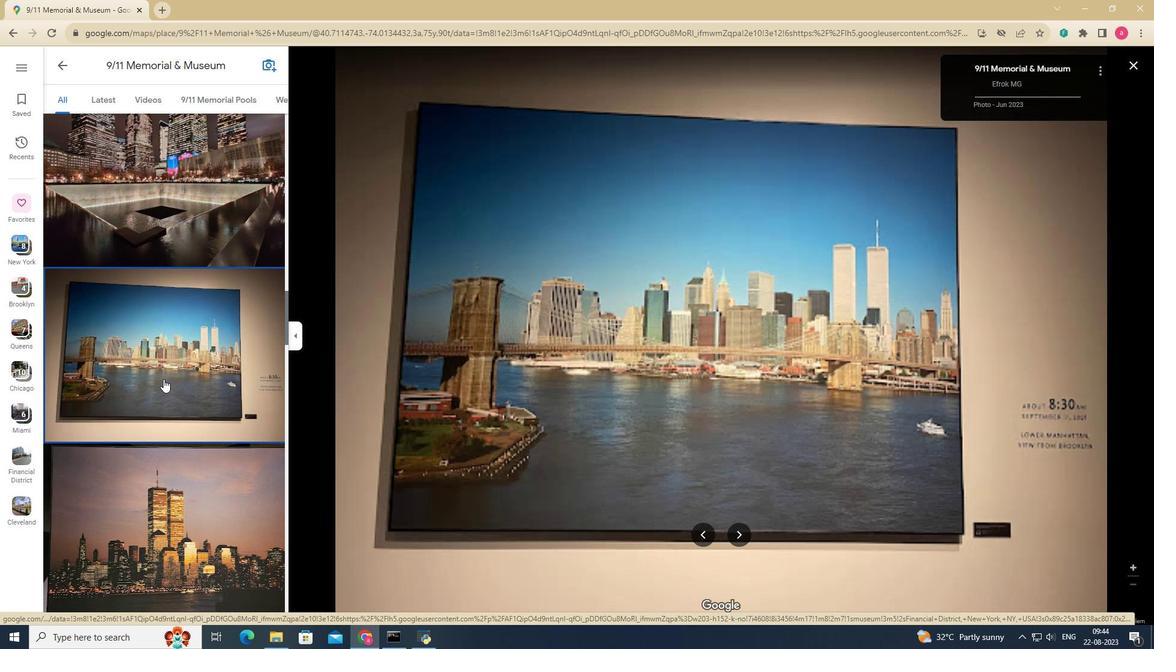 
Action: Mouse scrolled (163, 378) with delta (0, 0)
Screenshot: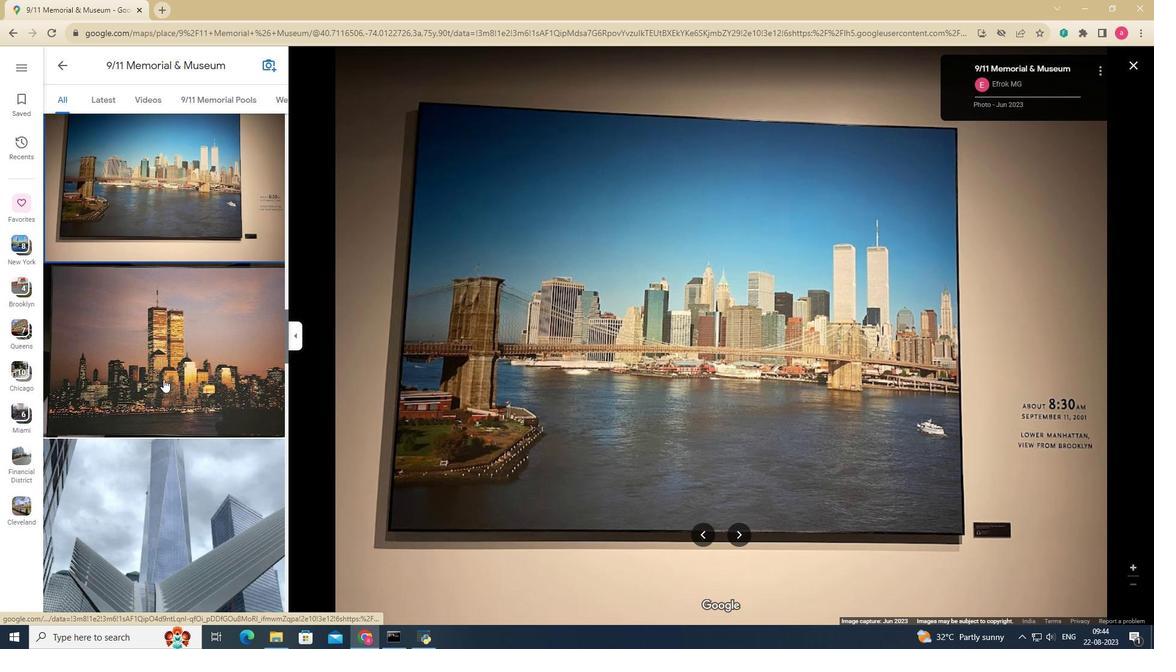 
Action: Mouse scrolled (163, 378) with delta (0, 0)
Screenshot: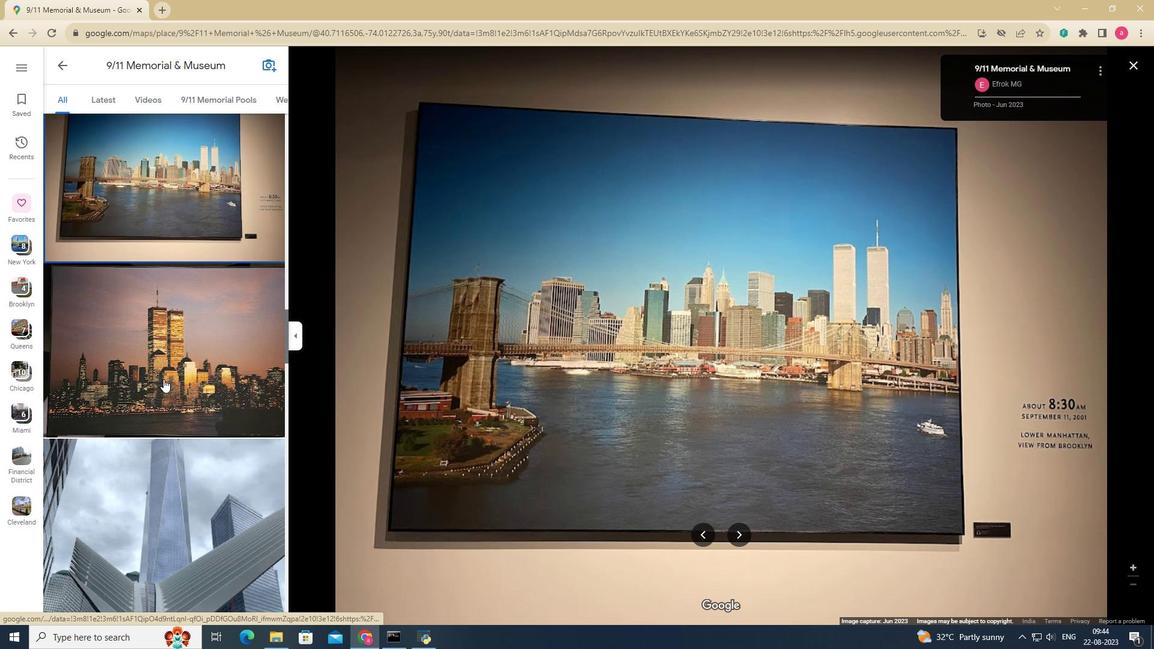 
Action: Mouse scrolled (163, 378) with delta (0, 0)
Screenshot: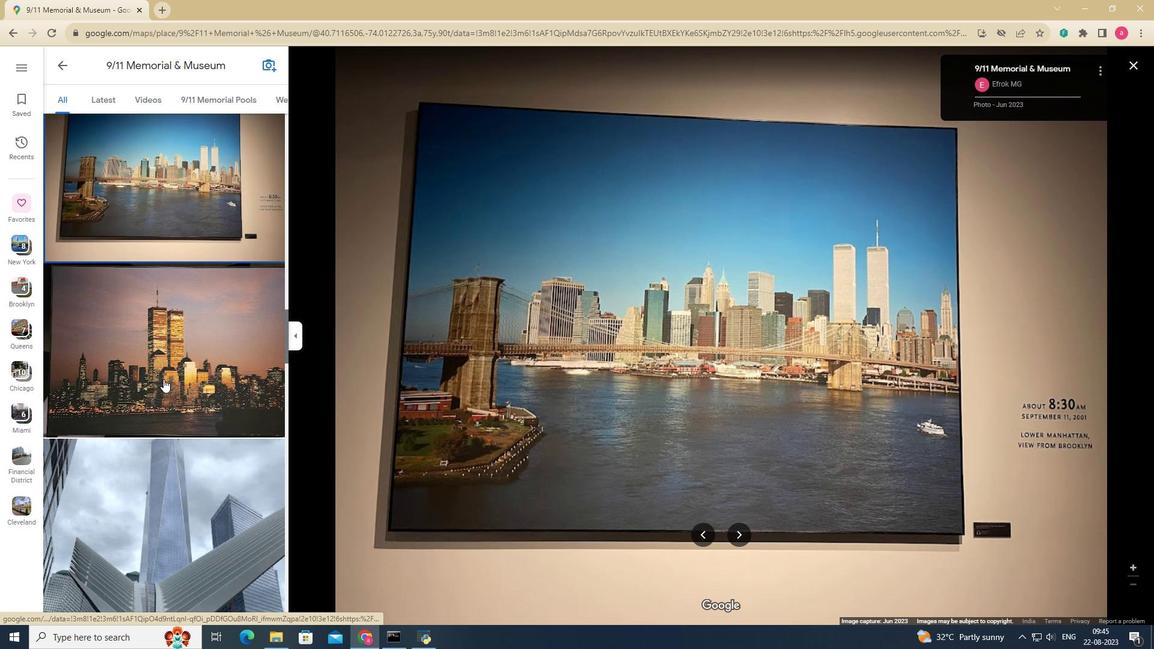 
Action: Mouse pressed left at (163, 379)
Screenshot: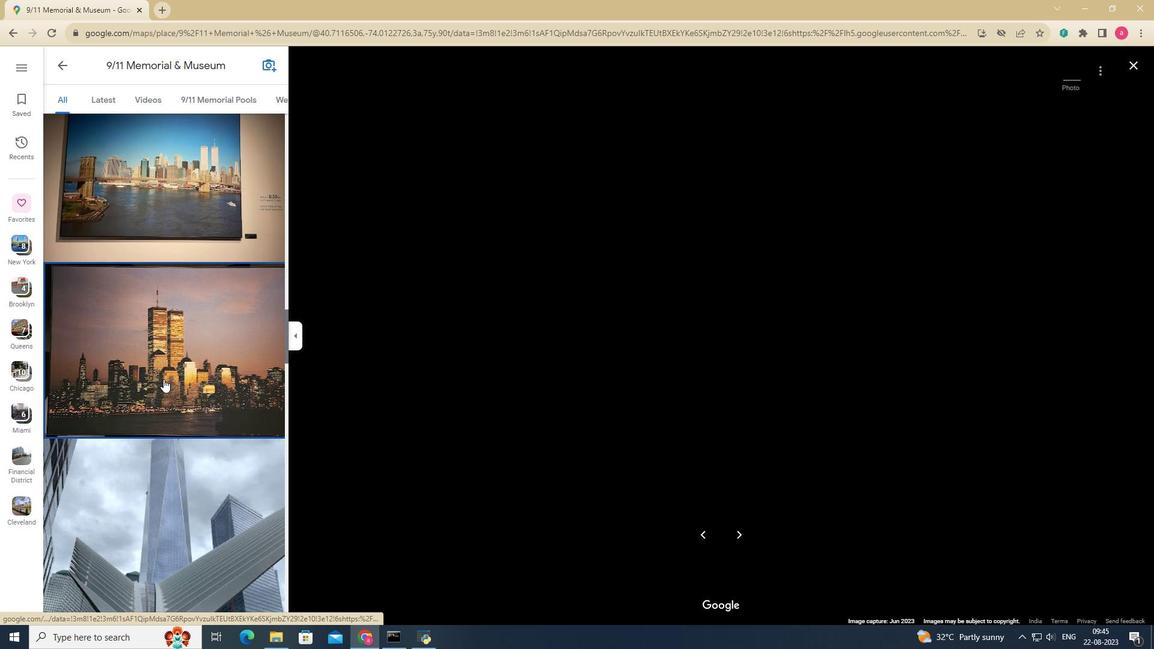 
Action: Mouse scrolled (163, 378) with delta (0, 0)
Screenshot: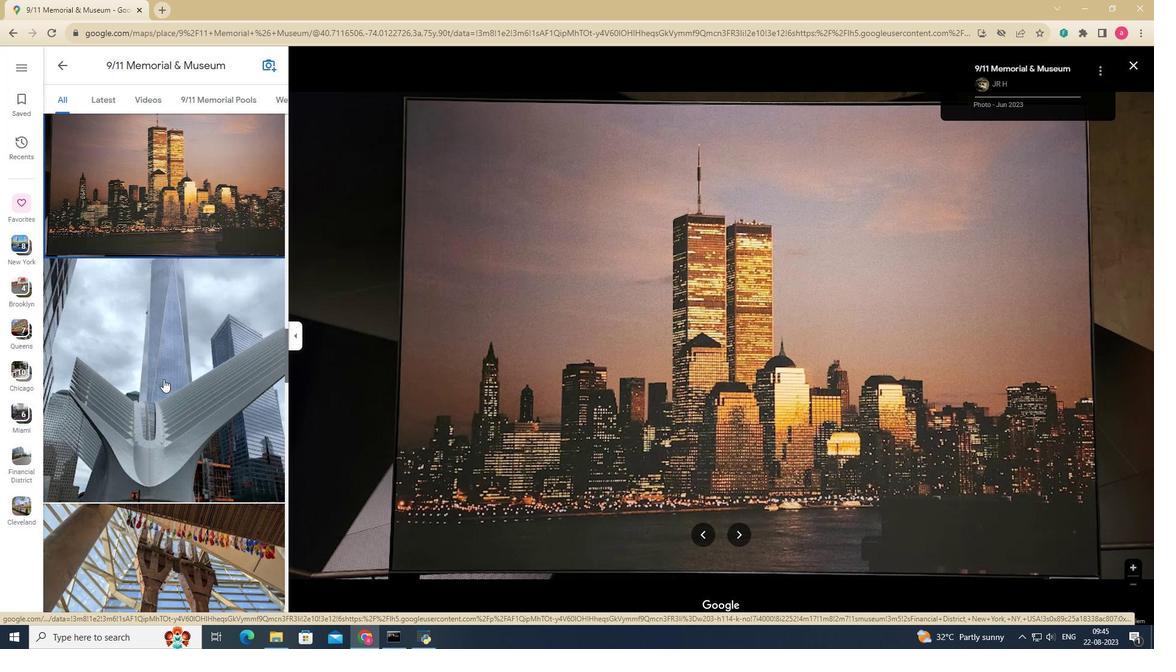 
Action: Mouse scrolled (163, 378) with delta (0, 0)
Screenshot: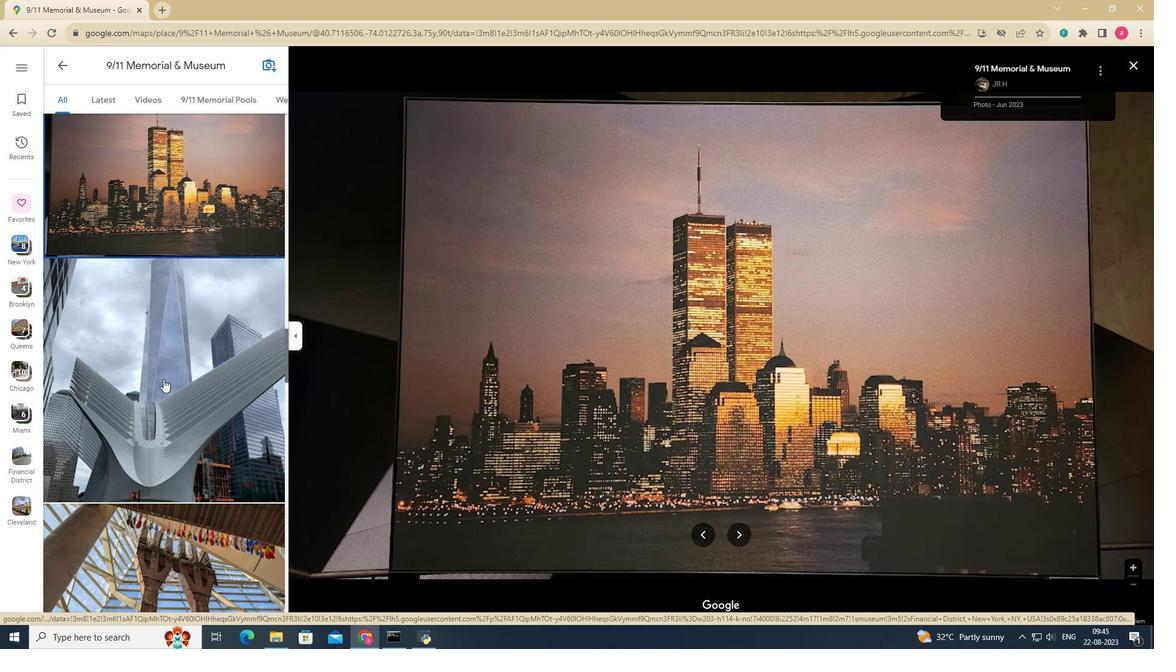 
Action: Mouse scrolled (163, 378) with delta (0, 0)
Screenshot: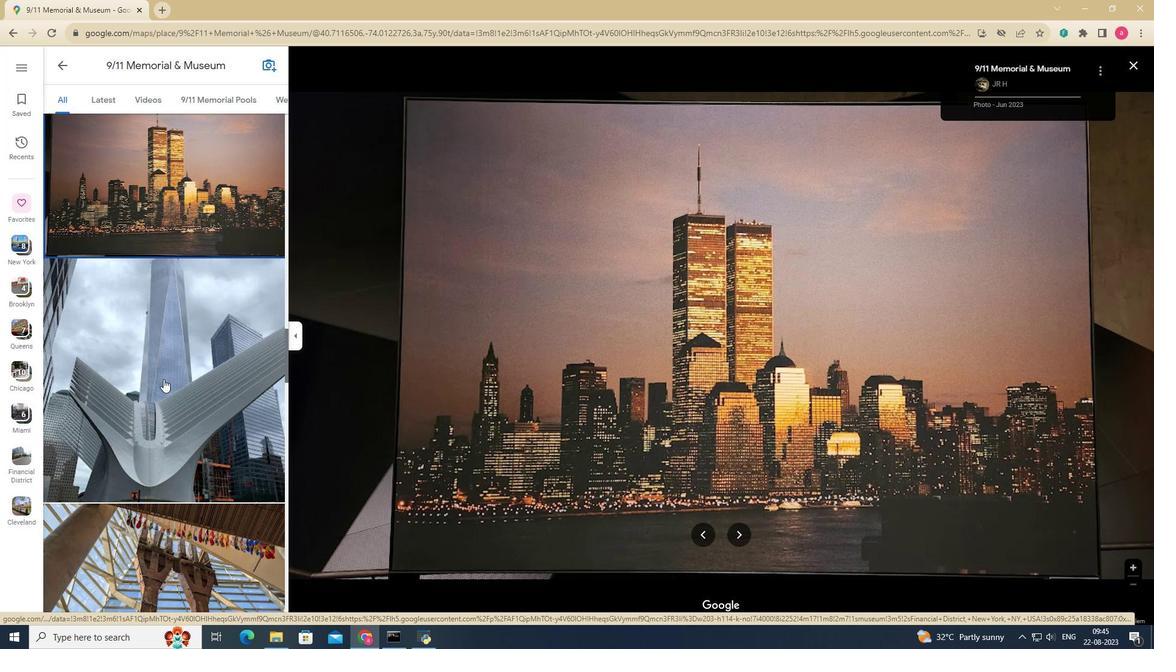 
Action: Mouse pressed left at (163, 379)
Screenshot: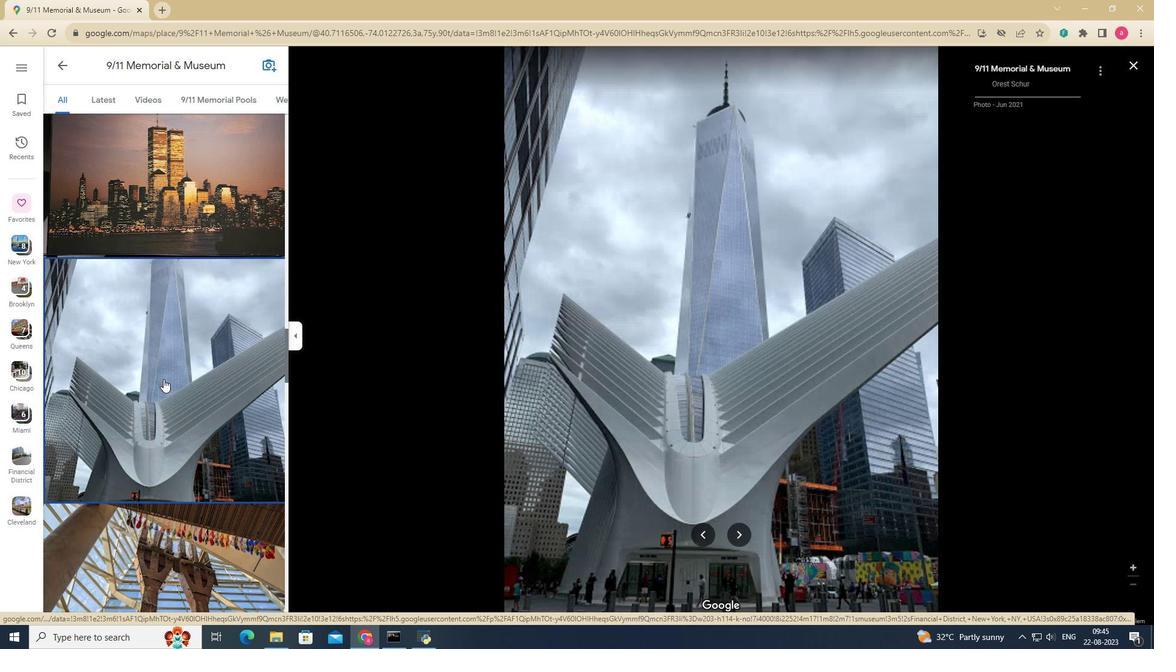 
Action: Mouse scrolled (163, 378) with delta (0, 0)
Screenshot: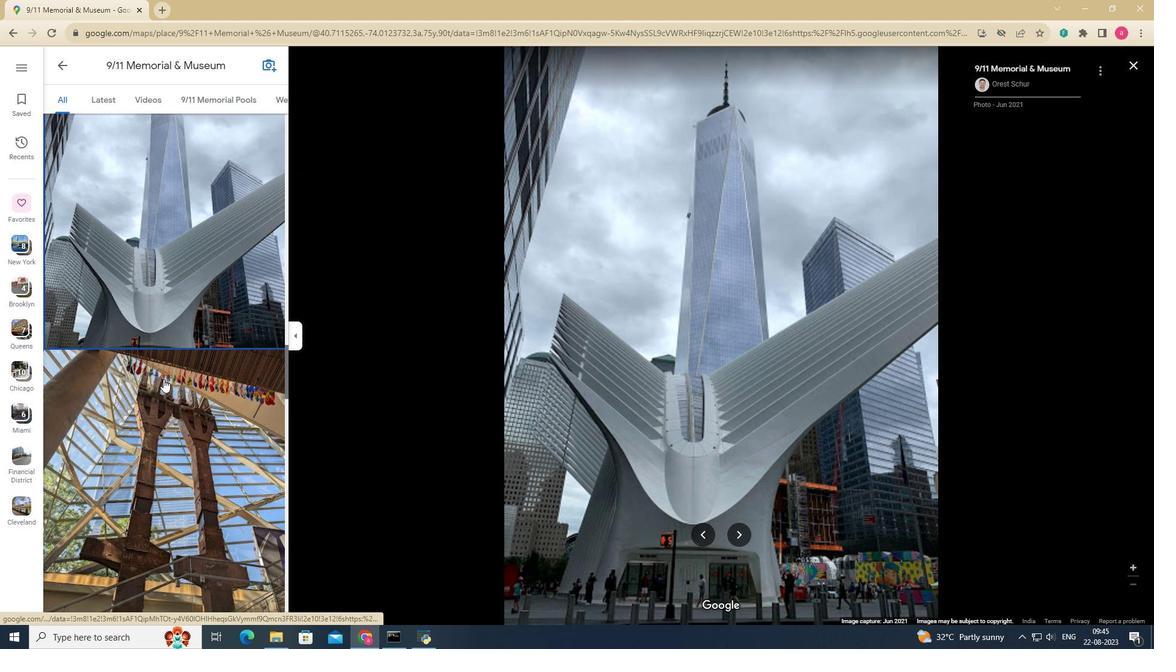 
Action: Mouse scrolled (163, 378) with delta (0, 0)
Screenshot: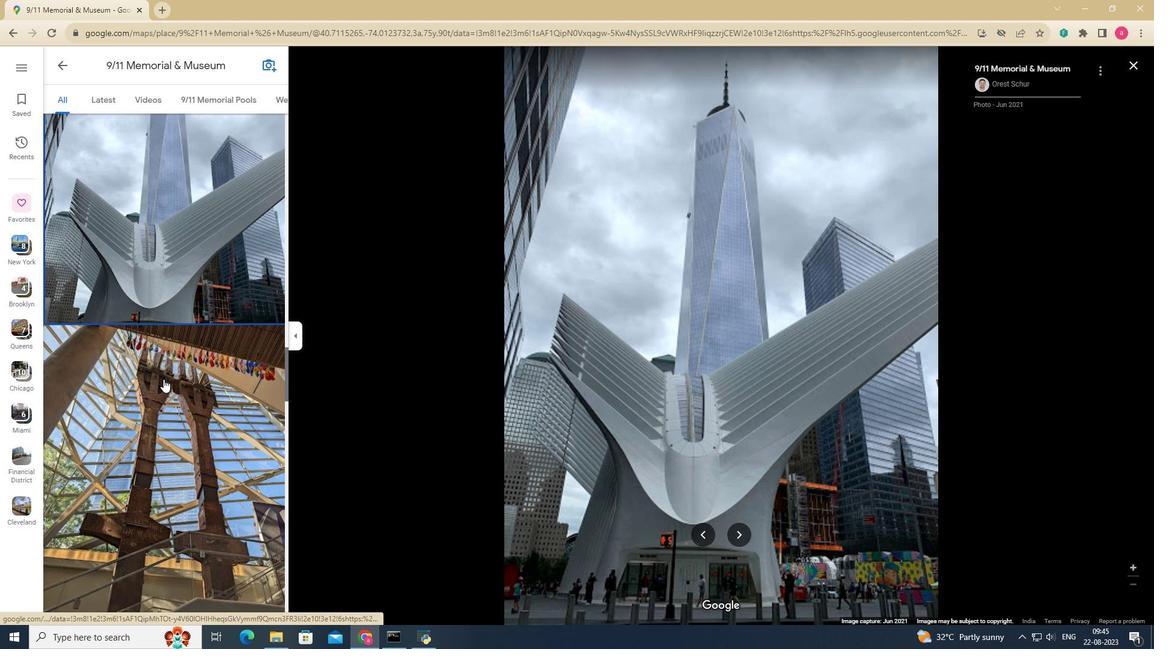 
Action: Mouse scrolled (163, 378) with delta (0, 0)
Screenshot: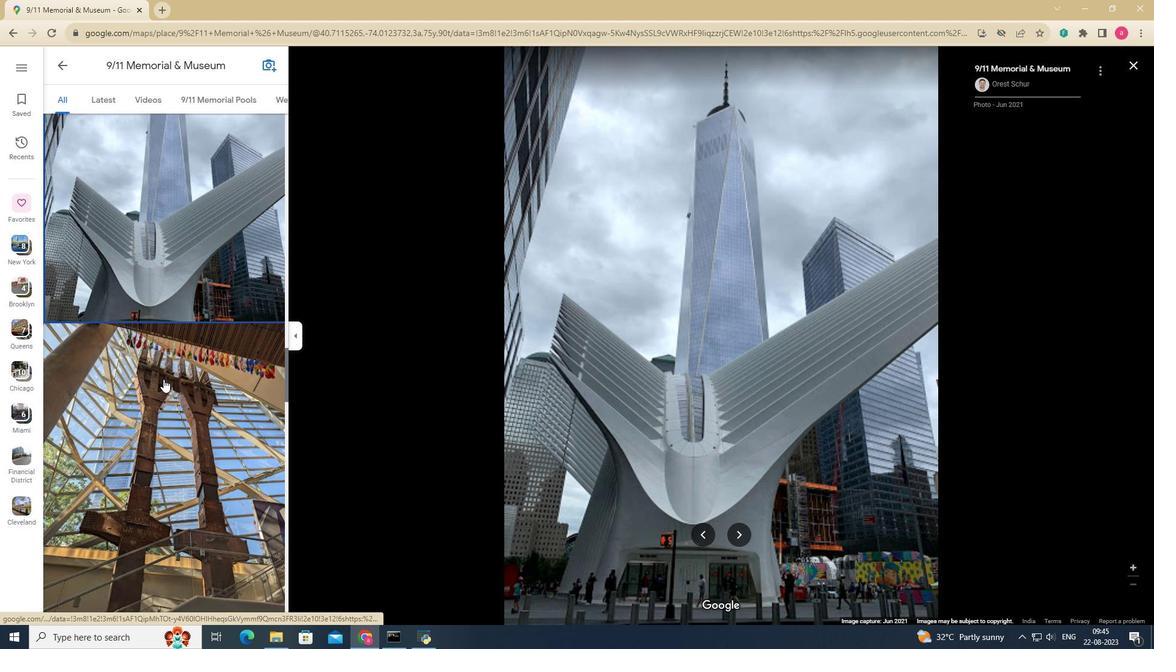 
Action: Mouse pressed left at (163, 379)
Screenshot: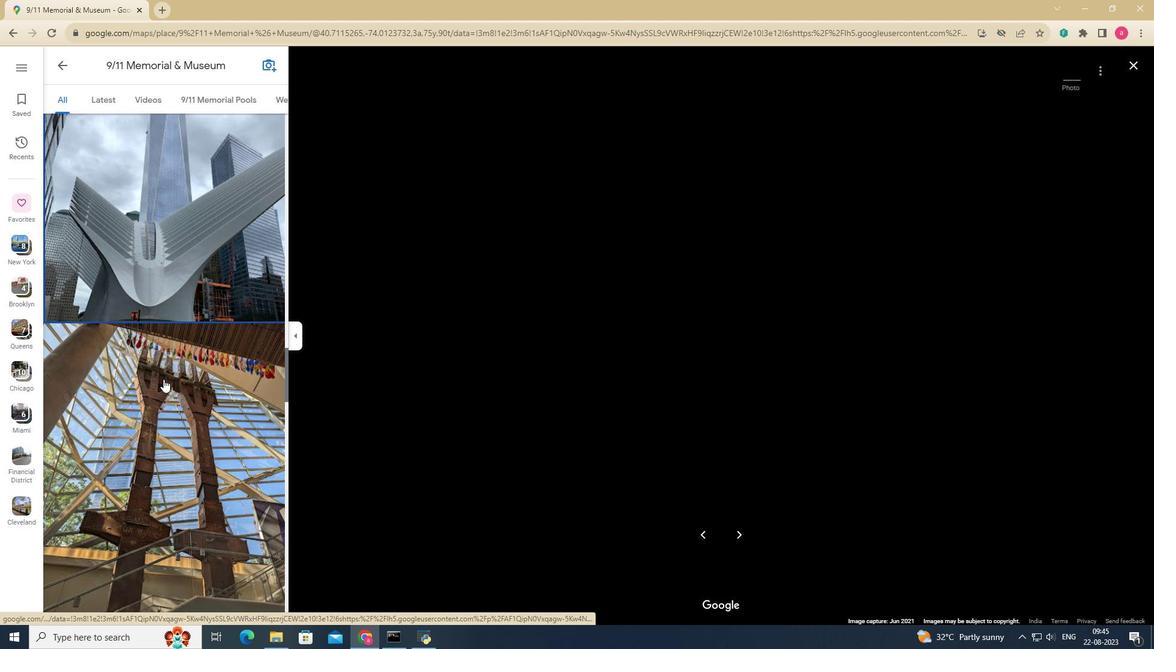
Action: Mouse moved to (164, 380)
Screenshot: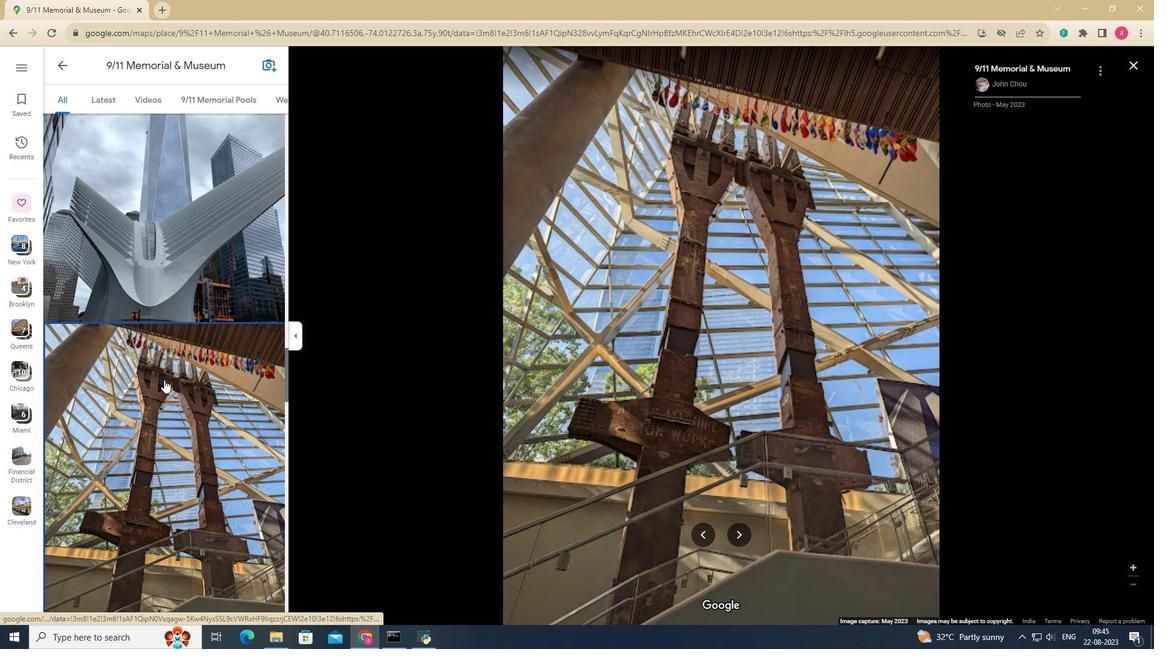 
Action: Mouse scrolled (164, 379) with delta (0, 0)
Screenshot: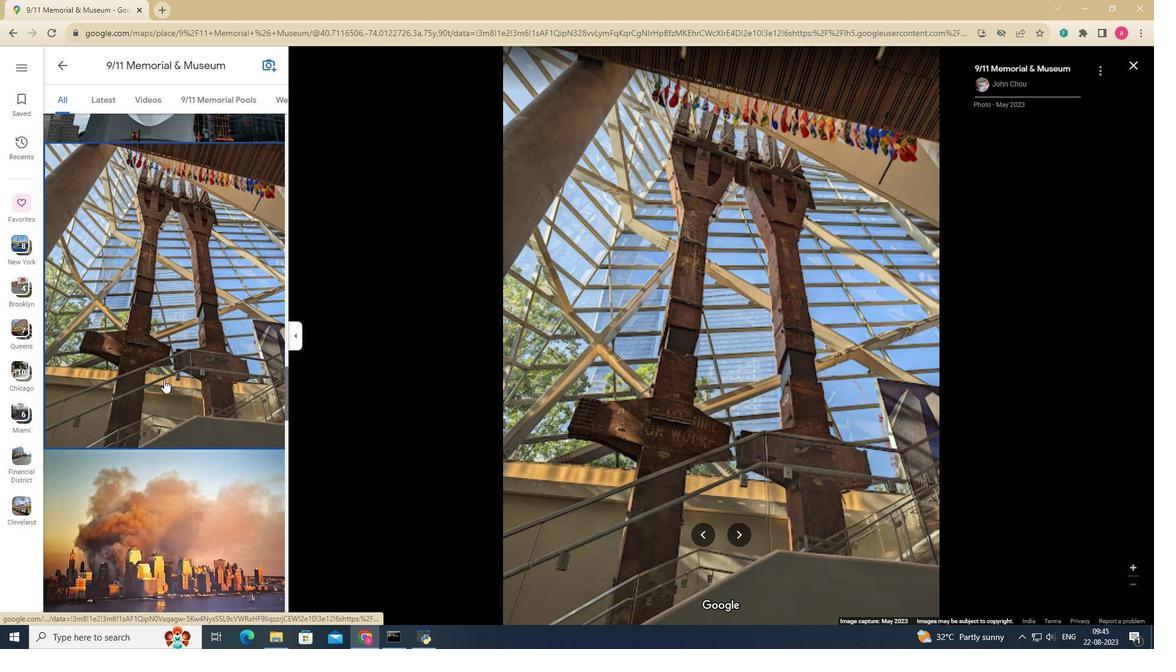 
Action: Mouse scrolled (164, 379) with delta (0, 0)
Screenshot: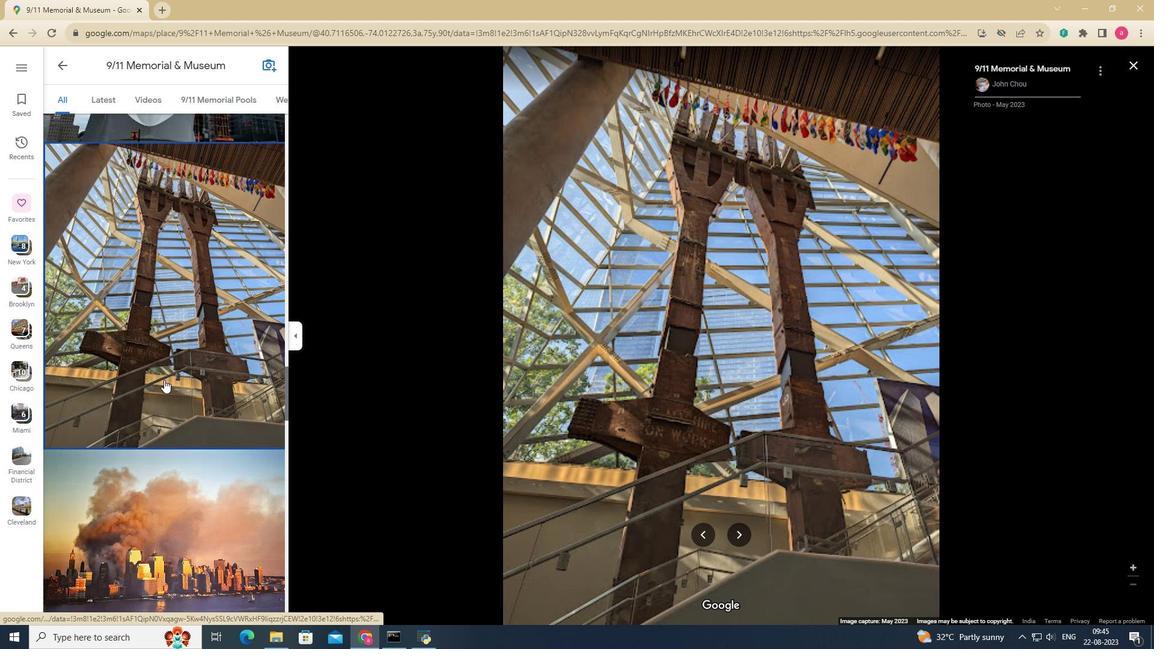 
Action: Mouse scrolled (164, 379) with delta (0, 0)
Screenshot: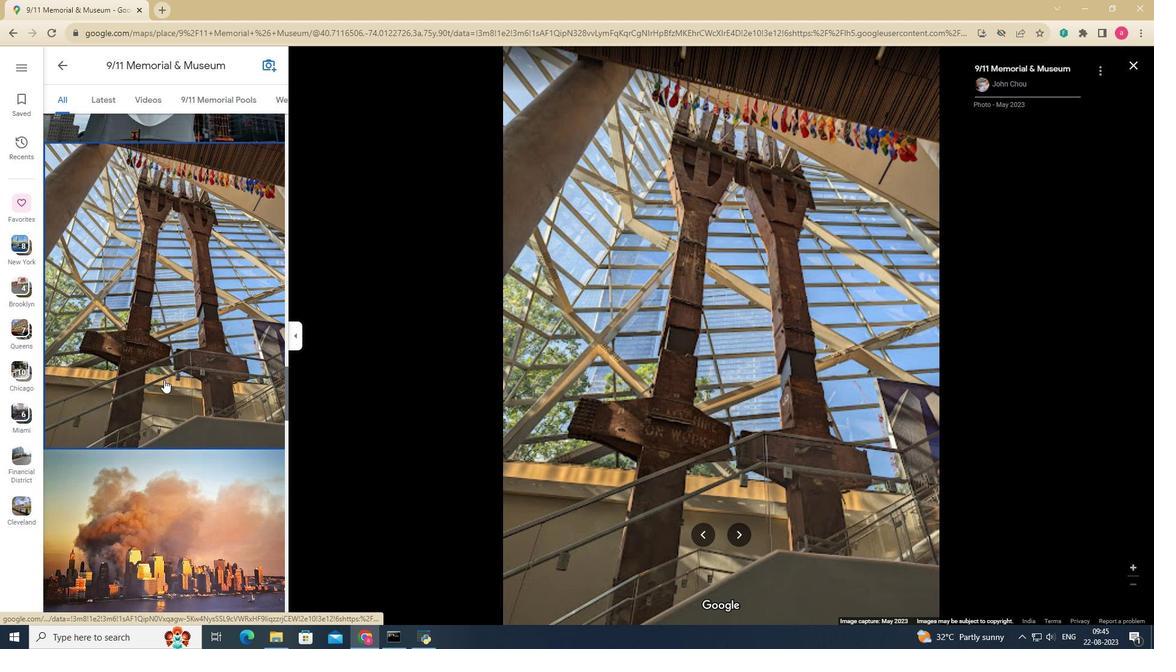 
Action: Mouse scrolled (164, 379) with delta (0, 0)
Screenshot: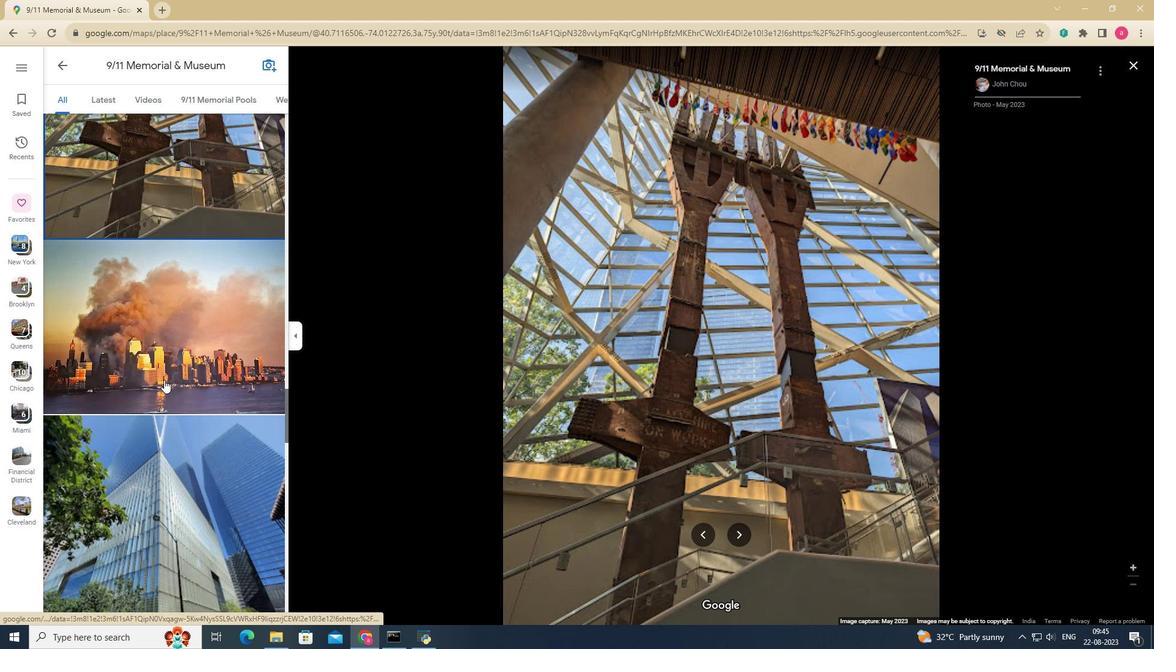 
Action: Mouse scrolled (164, 379) with delta (0, 0)
Screenshot: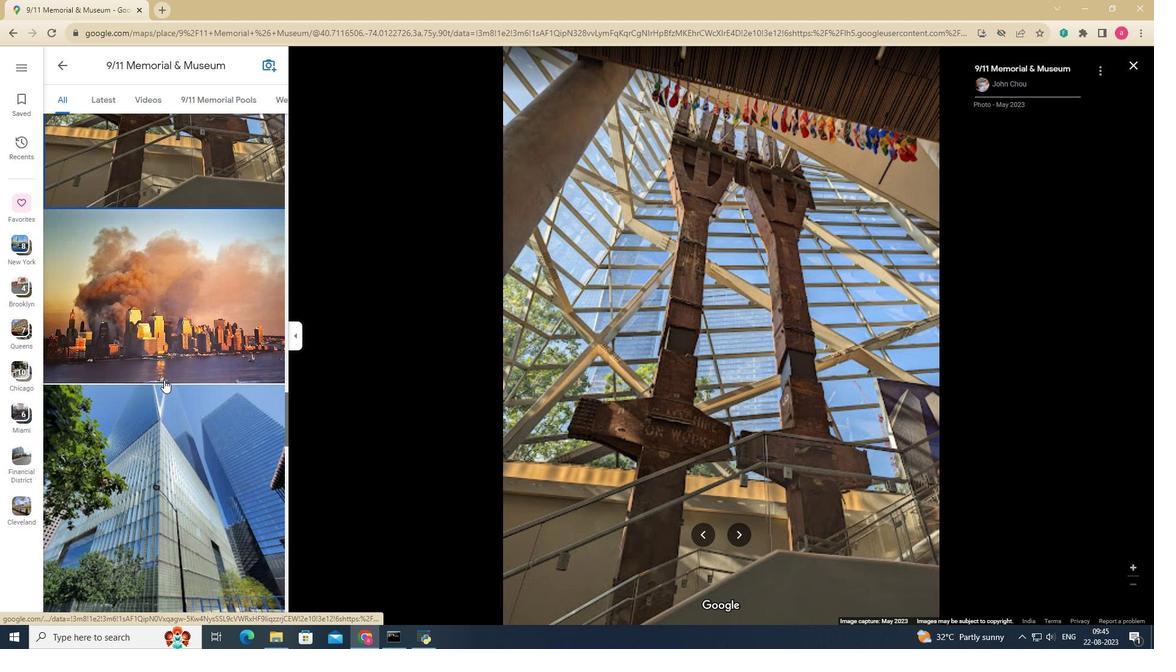 
Action: Mouse scrolled (164, 379) with delta (0, 0)
Screenshot: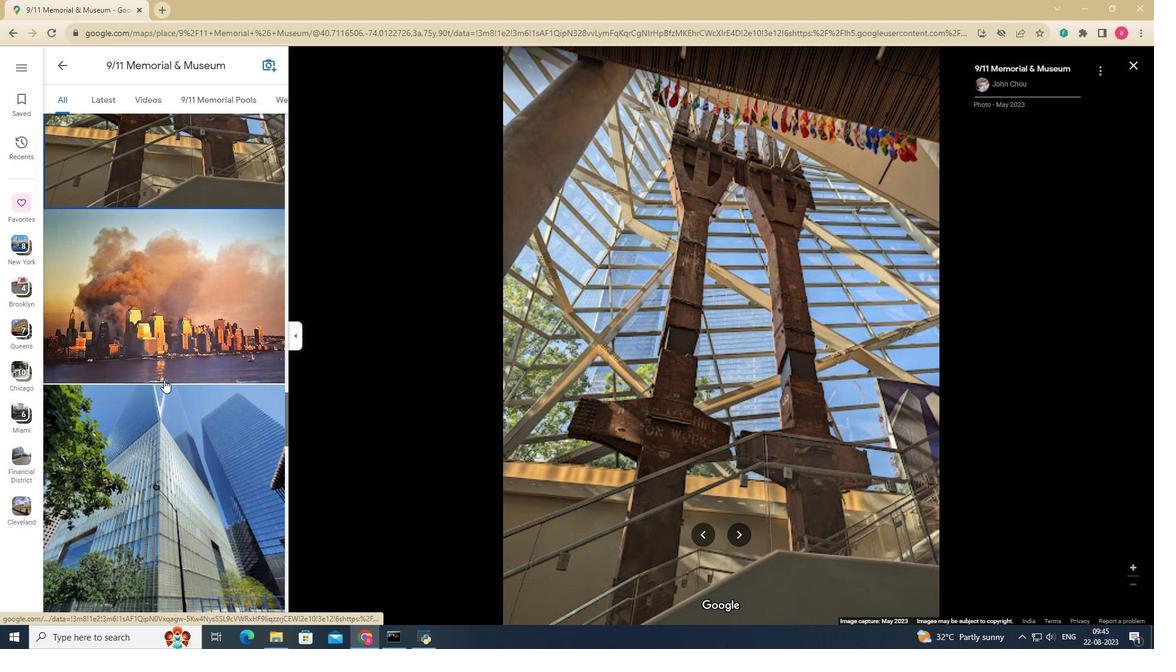 
Action: Mouse scrolled (164, 379) with delta (0, 0)
Screenshot: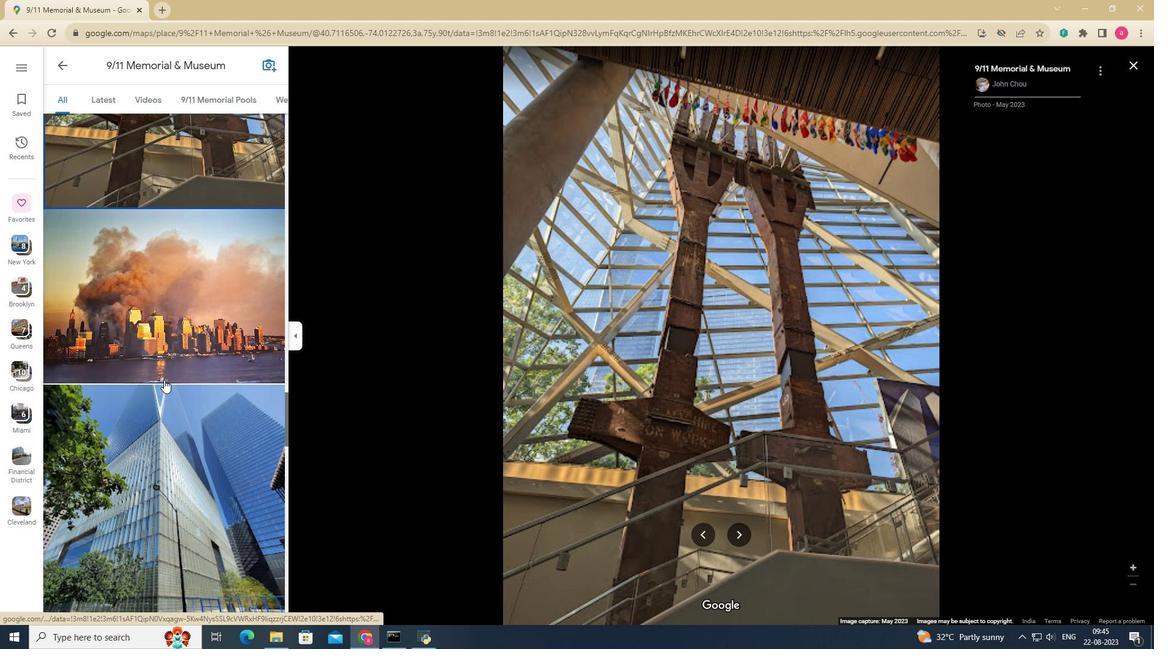 
Action: Mouse pressed left at (164, 380)
Screenshot: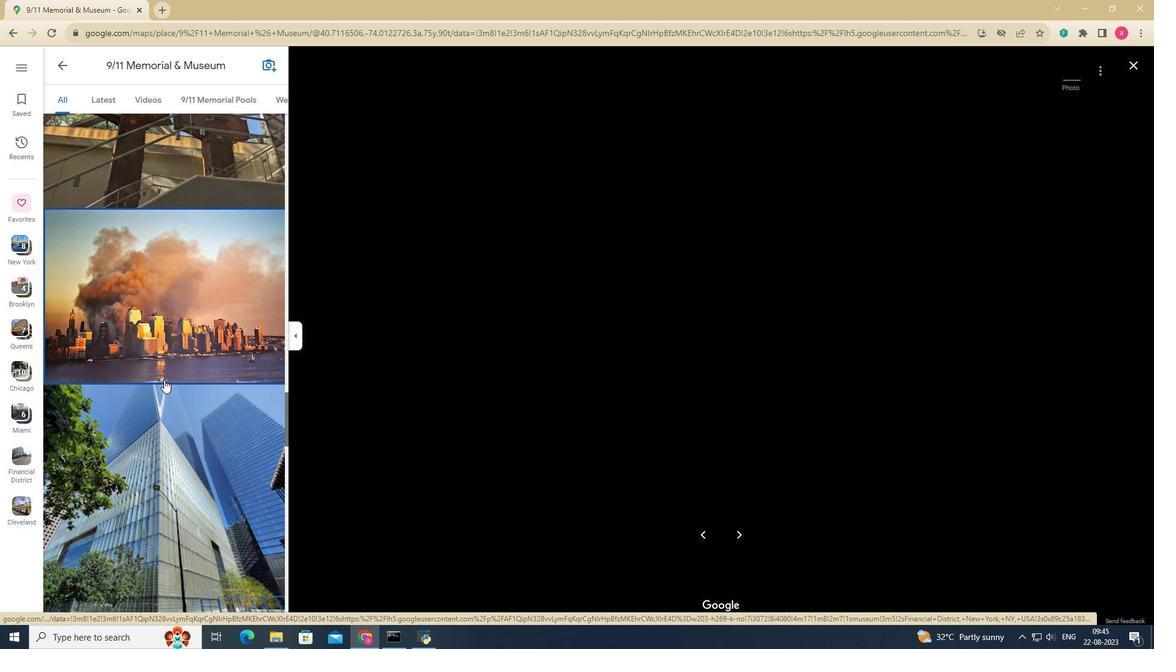 
Action: Mouse scrolled (164, 379) with delta (0, 0)
Screenshot: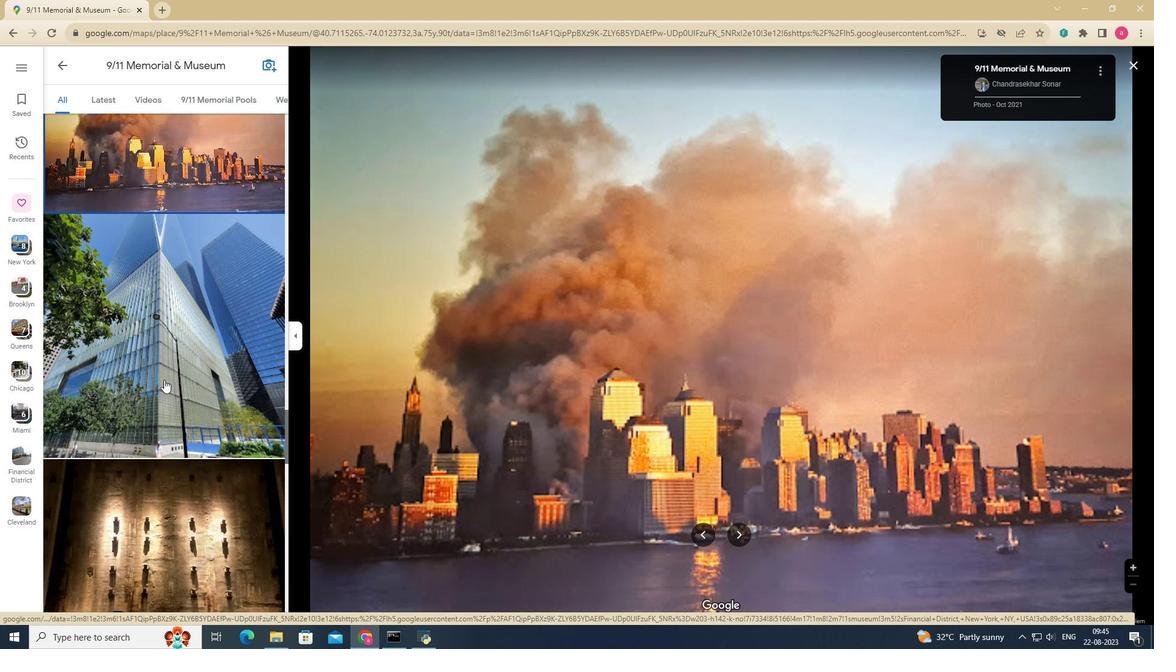 
Action: Mouse scrolled (164, 379) with delta (0, 0)
Screenshot: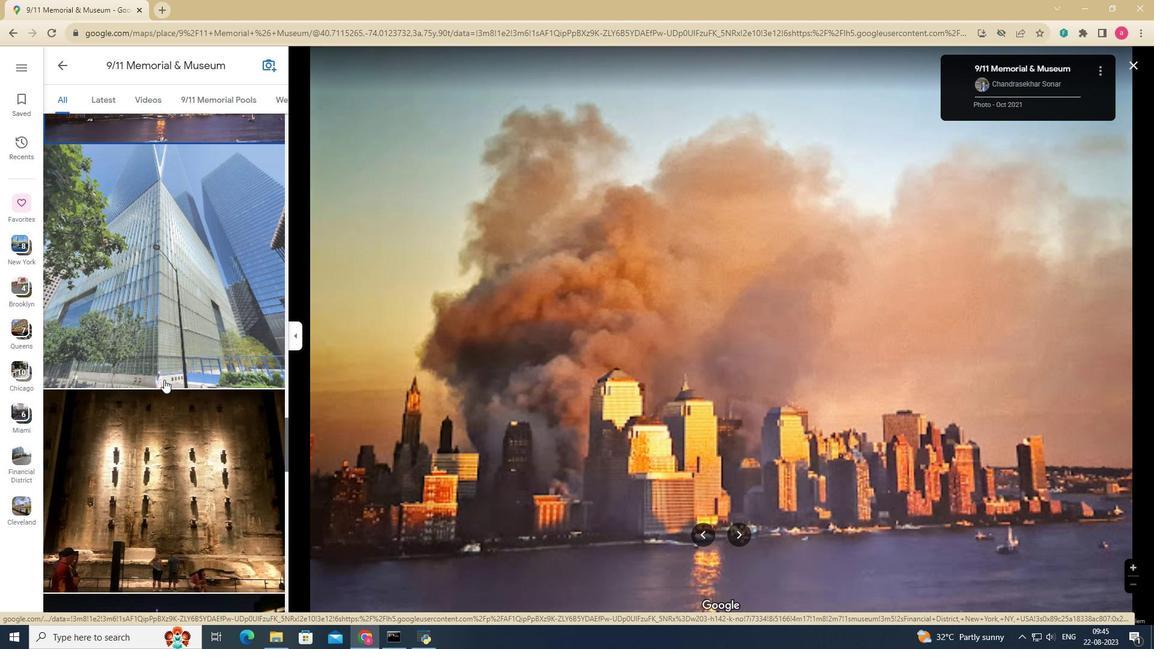 
Action: Mouse scrolled (164, 379) with delta (0, 0)
Screenshot: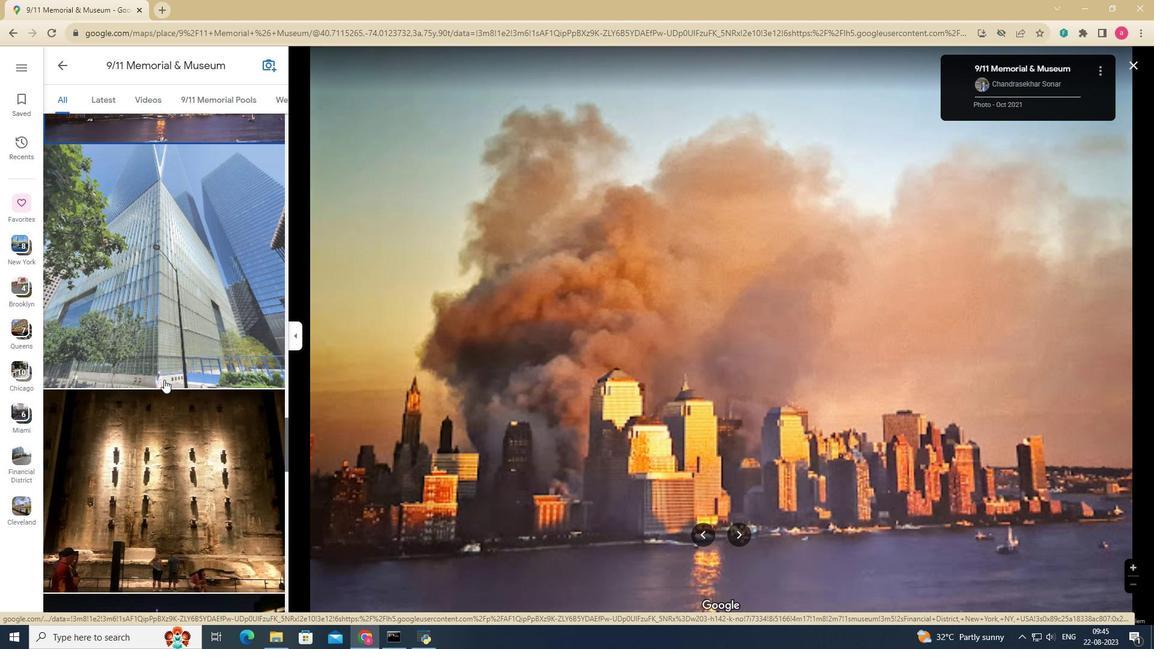 
Action: Mouse scrolled (164, 379) with delta (0, 0)
Screenshot: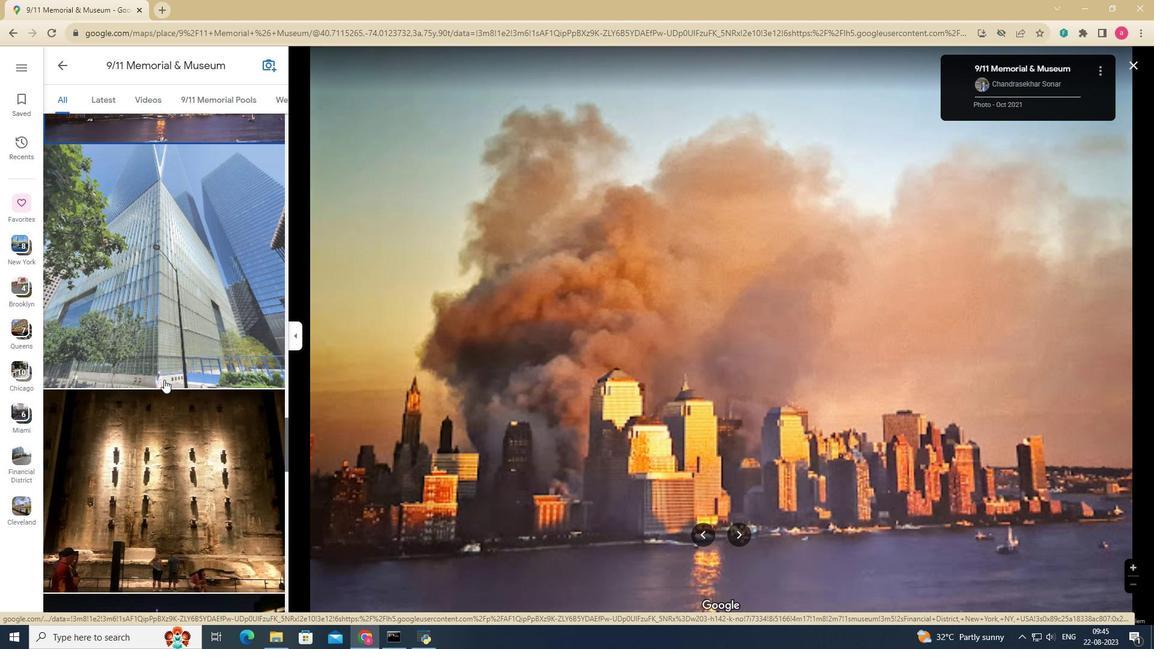
Action: Mouse pressed left at (164, 380)
Screenshot: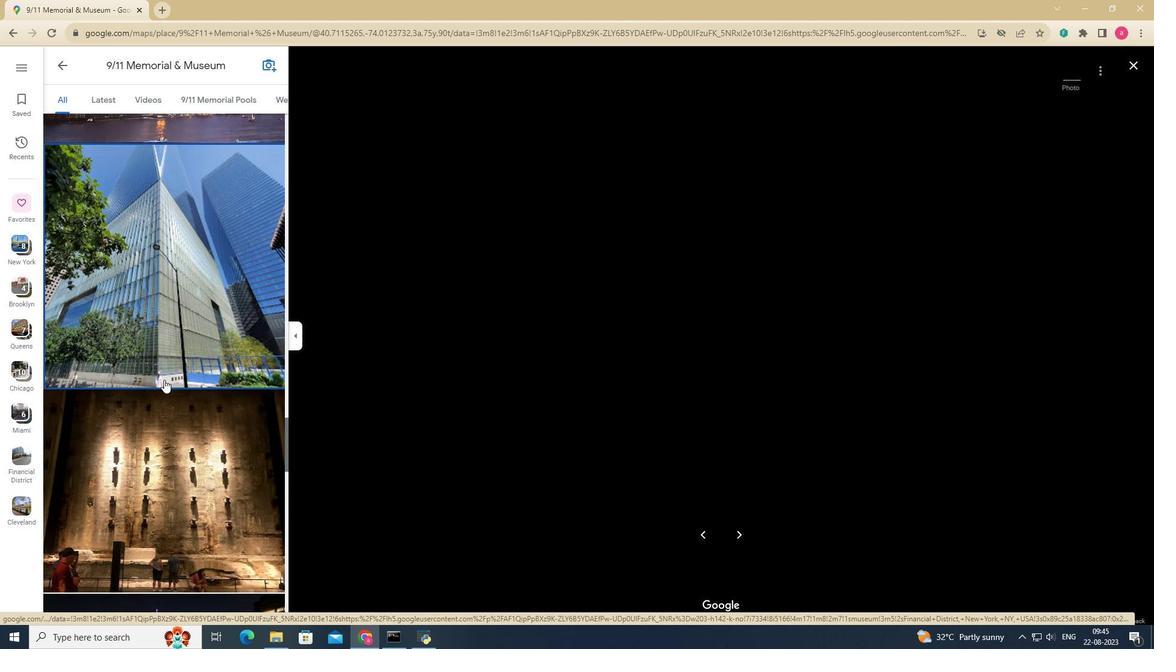 
Action: Mouse scrolled (164, 379) with delta (0, 0)
Screenshot: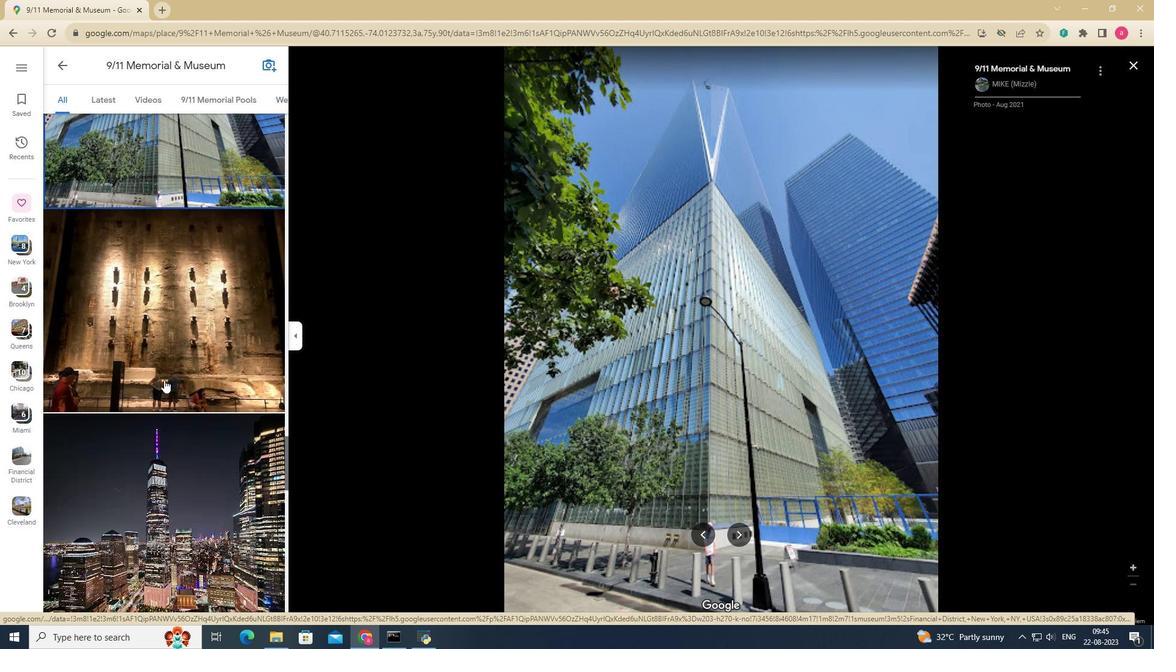 
Action: Mouse scrolled (164, 379) with delta (0, 0)
Screenshot: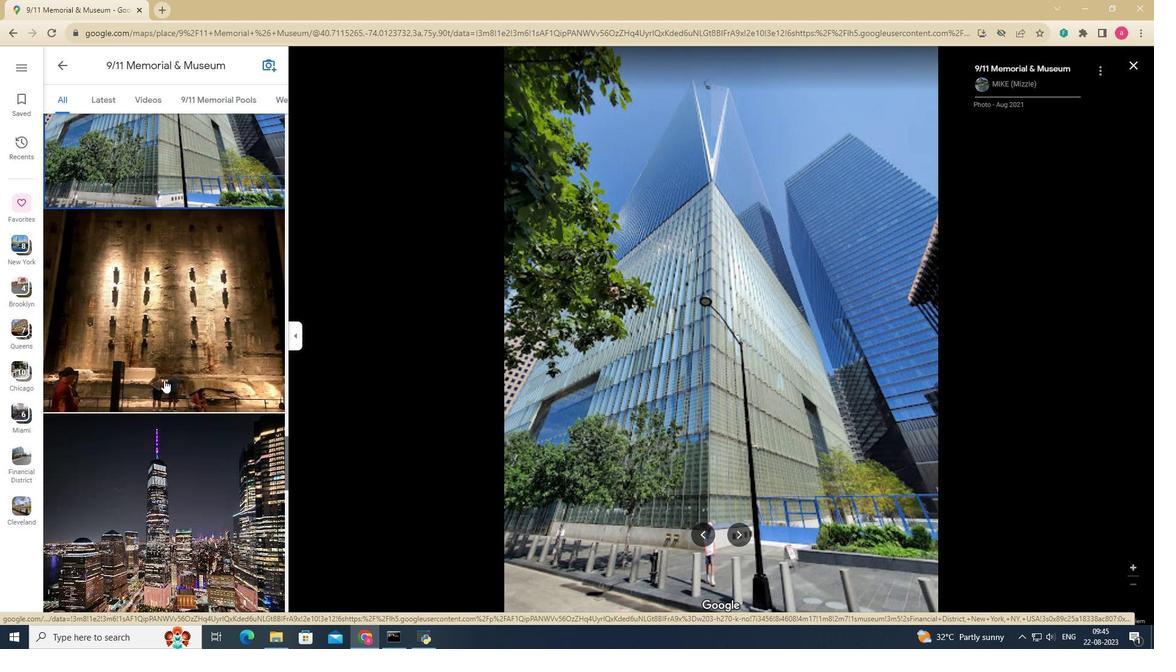 
Action: Mouse scrolled (164, 379) with delta (0, 0)
Screenshot: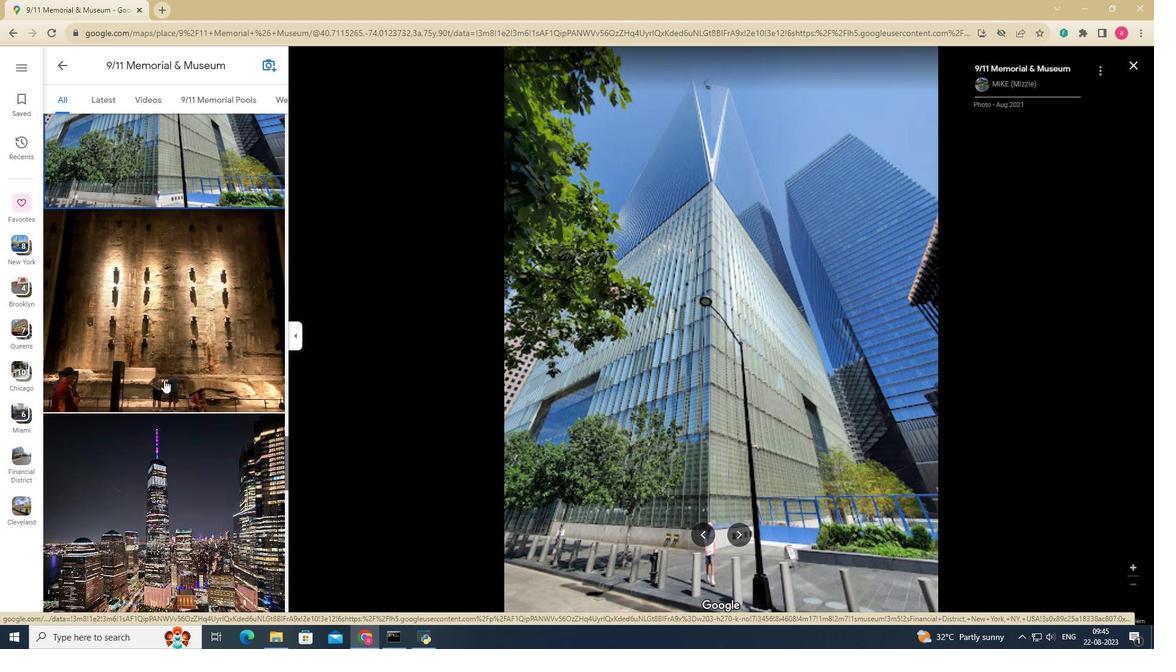 
Action: Mouse pressed left at (164, 380)
Screenshot: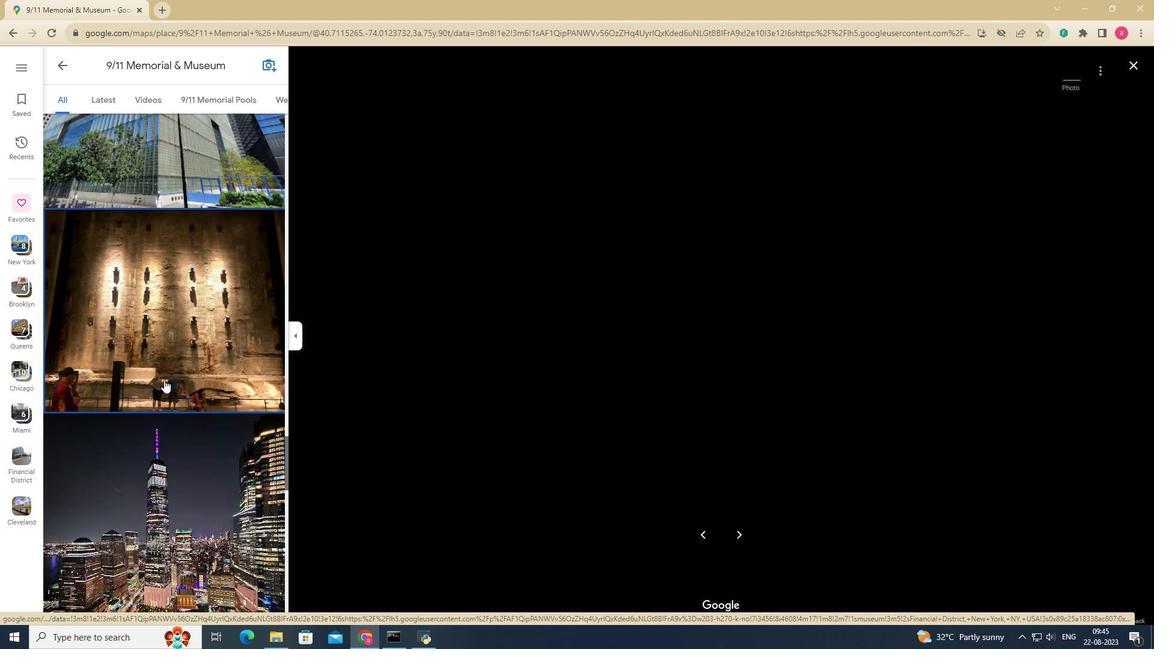 
Action: Mouse scrolled (164, 379) with delta (0, 0)
Screenshot: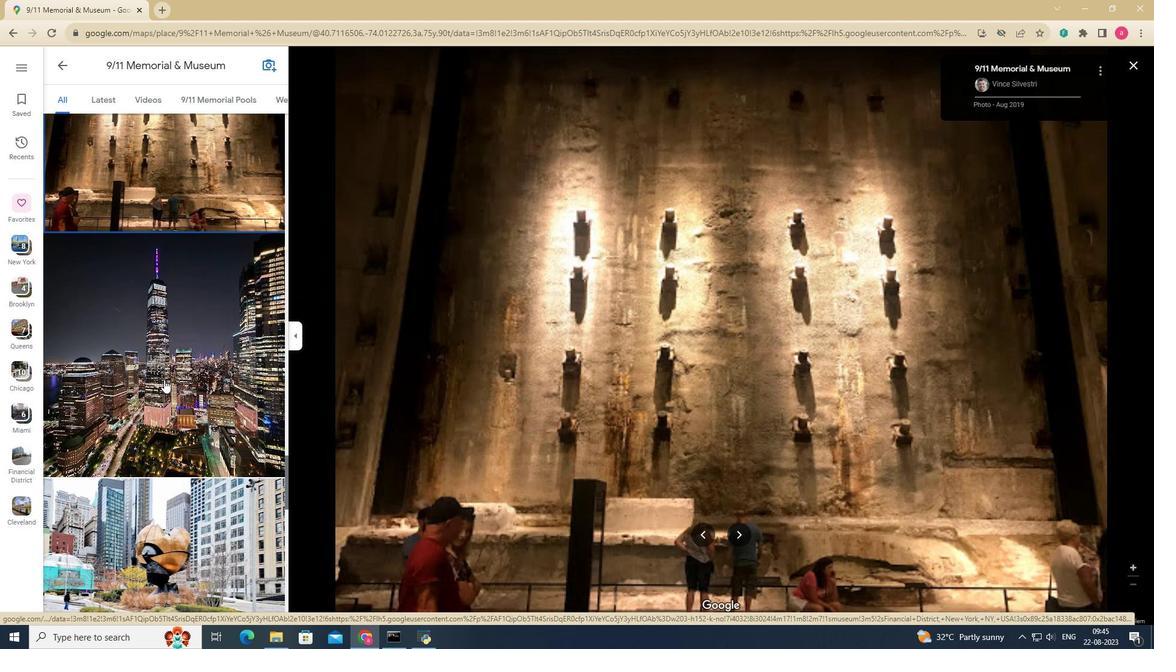 
Action: Mouse scrolled (164, 379) with delta (0, 0)
Screenshot: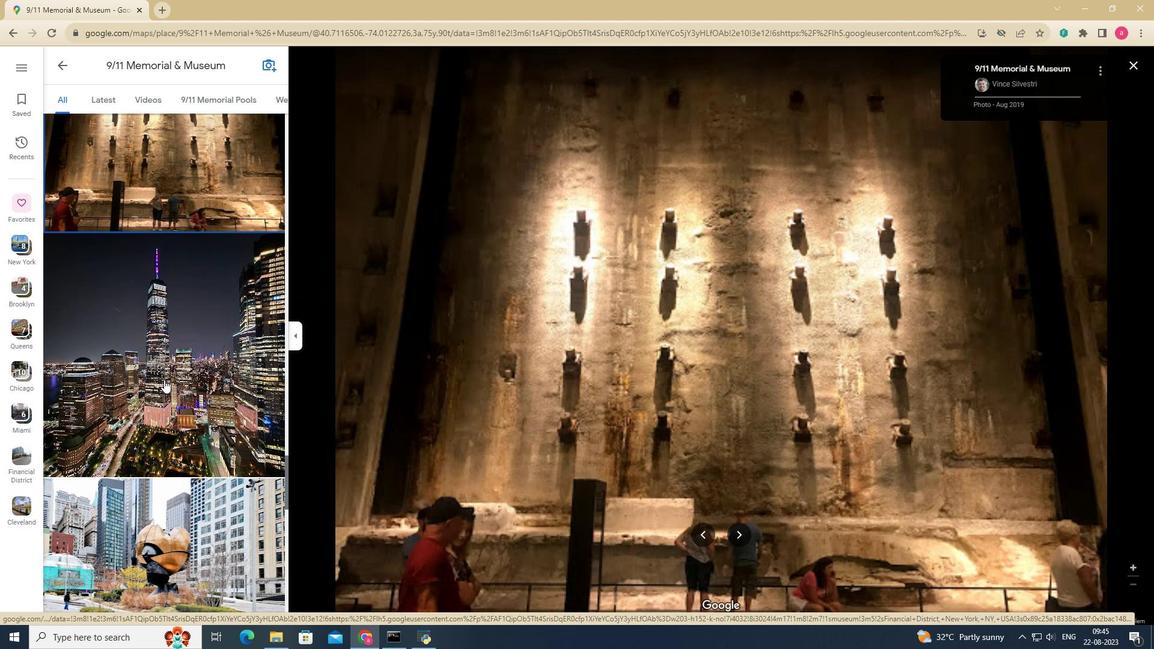 
Action: Mouse scrolled (164, 379) with delta (0, 0)
